 Task: Search for Homes in Anchorage with Has Views.
Action: Mouse moved to (225, 227)
Screenshot: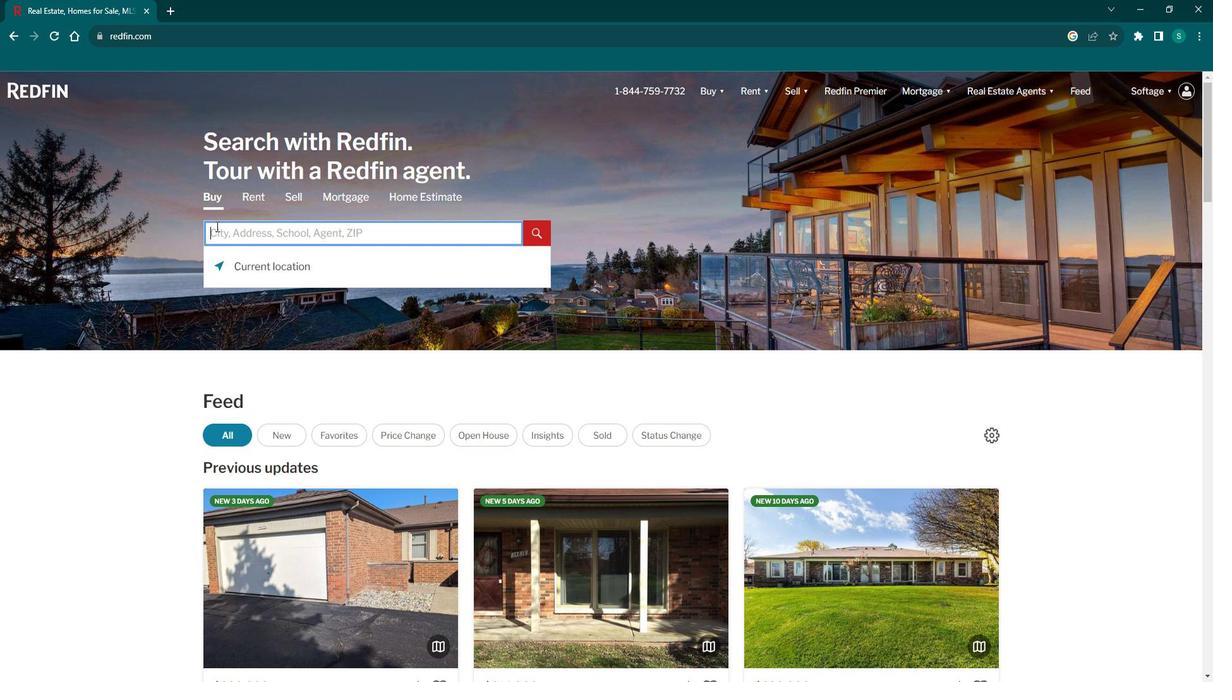 
Action: Mouse pressed left at (225, 227)
Screenshot: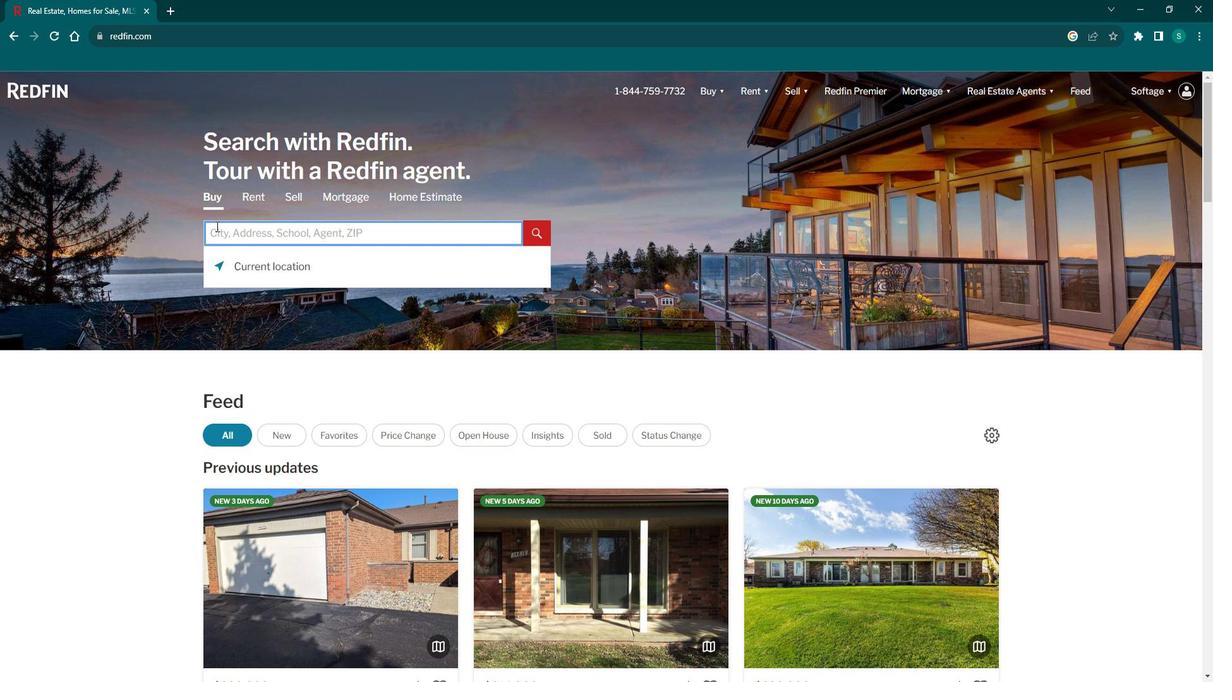 
Action: Key pressed <Key.caps_lock>A<Key.caps_lock>nchorage
Screenshot: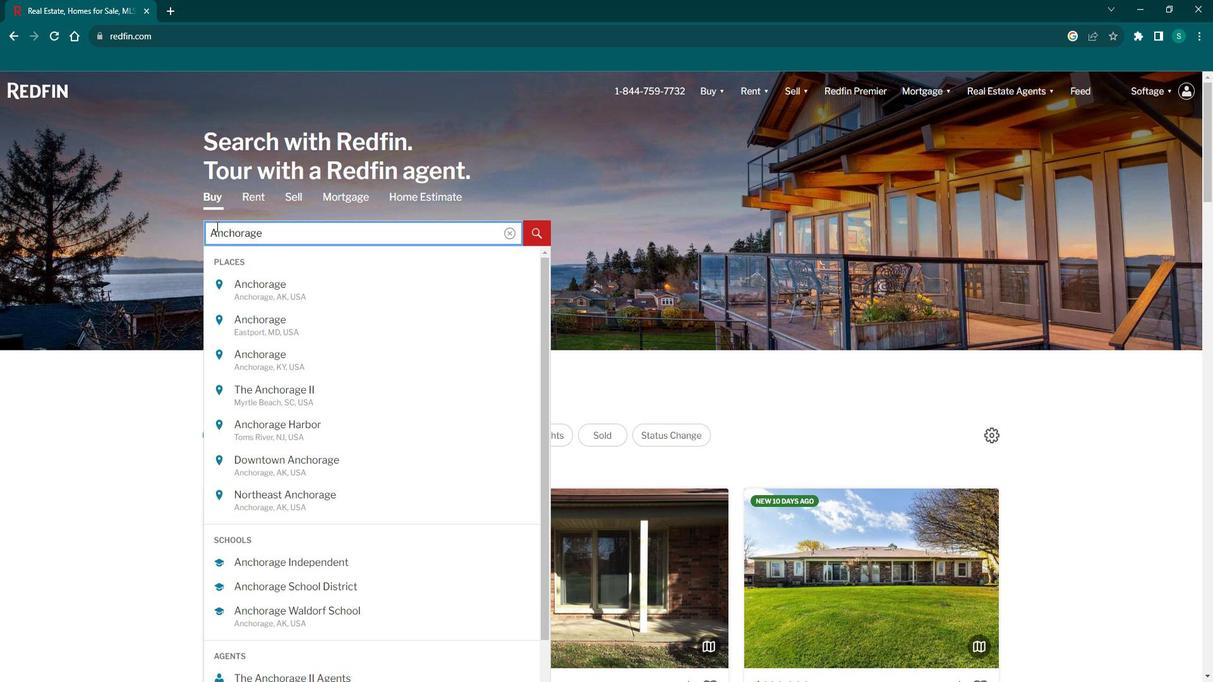 
Action: Mouse moved to (244, 284)
Screenshot: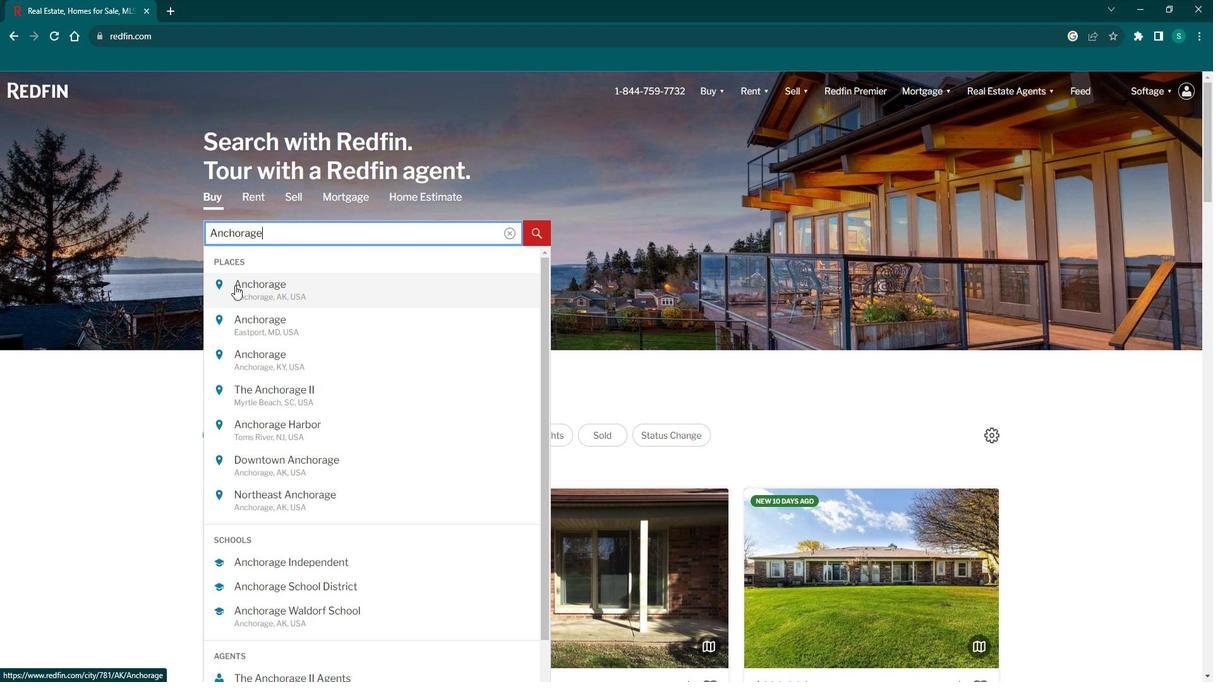
Action: Mouse pressed left at (244, 284)
Screenshot: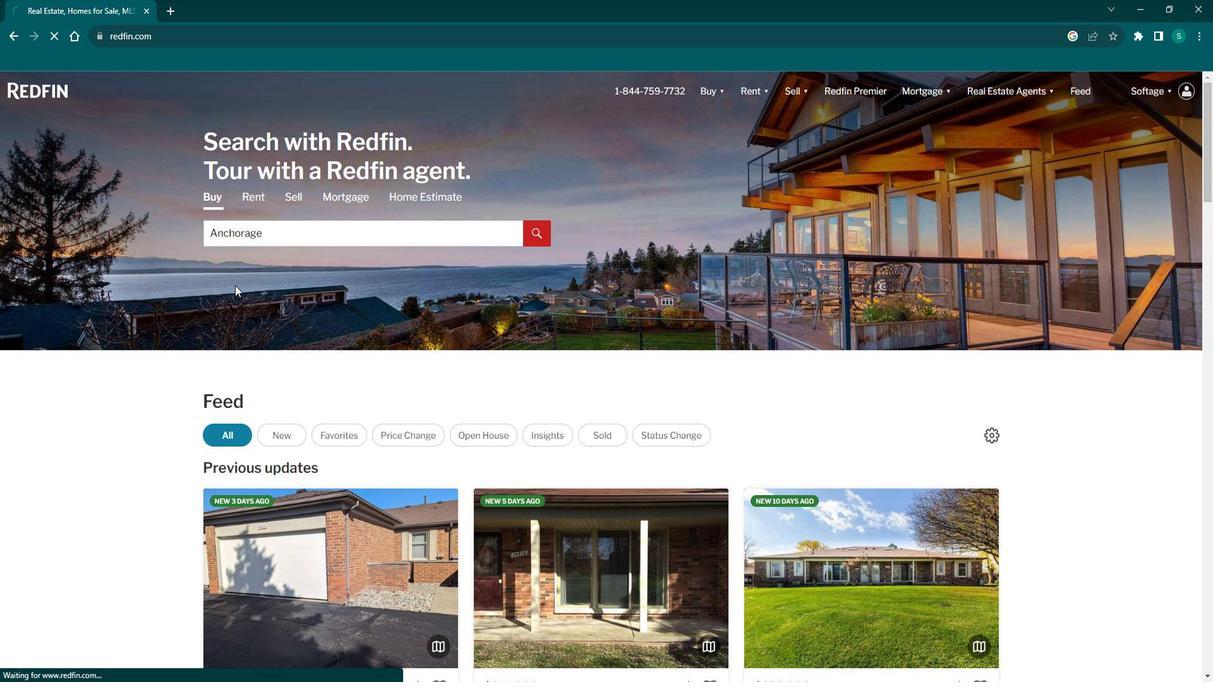
Action: Mouse moved to (1097, 180)
Screenshot: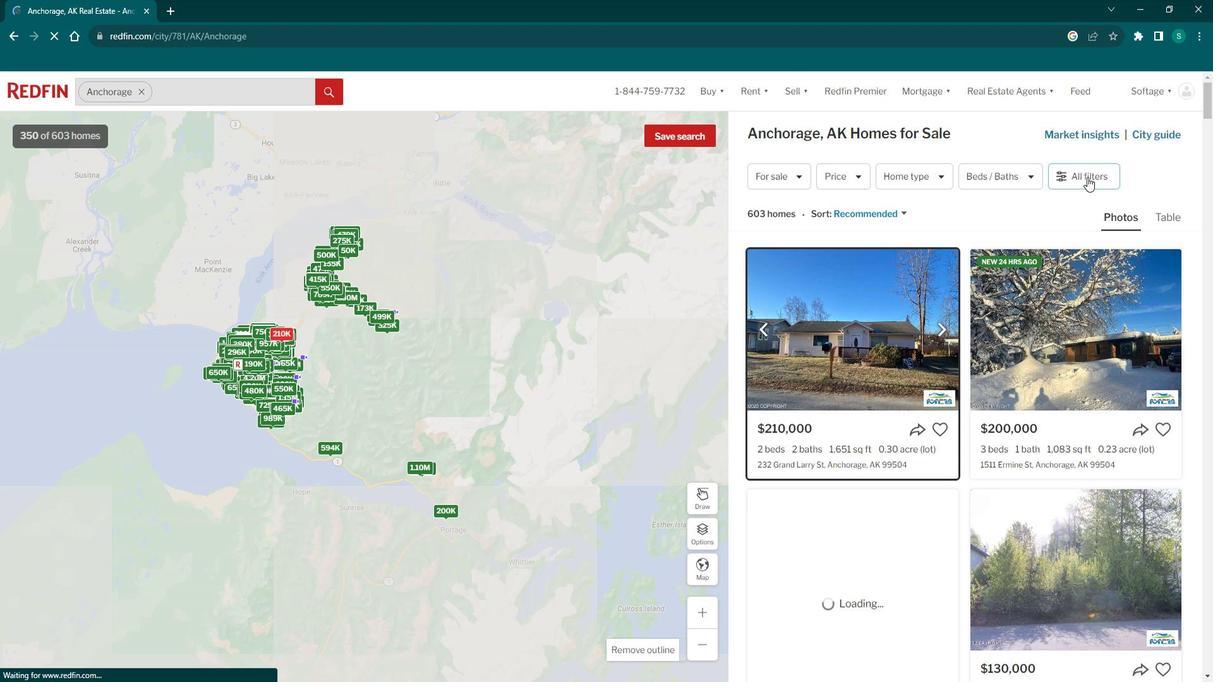 
Action: Mouse pressed left at (1097, 180)
Screenshot: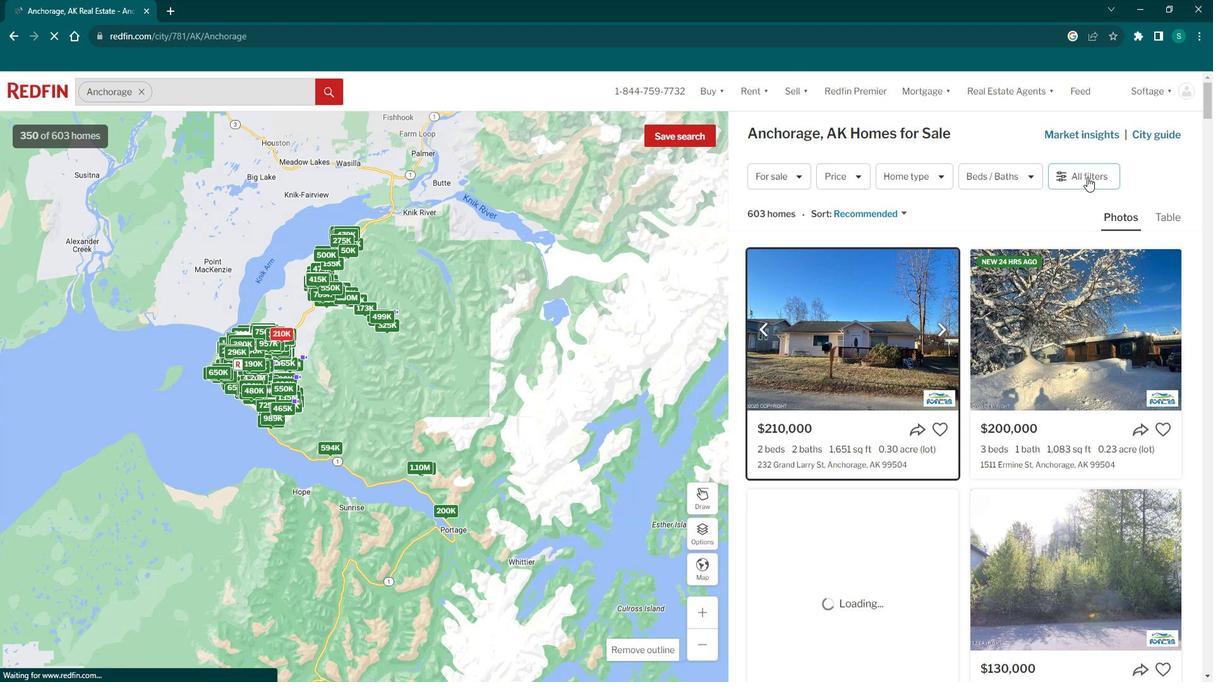 
Action: Mouse moved to (1079, 185)
Screenshot: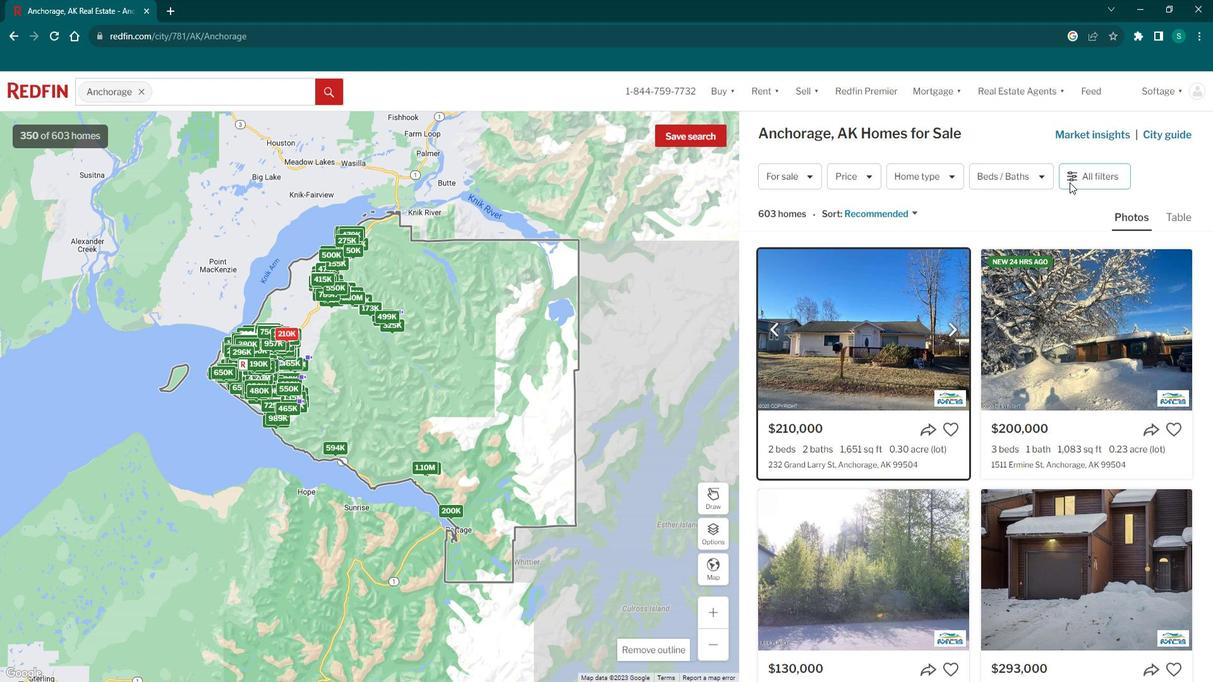 
Action: Mouse pressed left at (1079, 185)
Screenshot: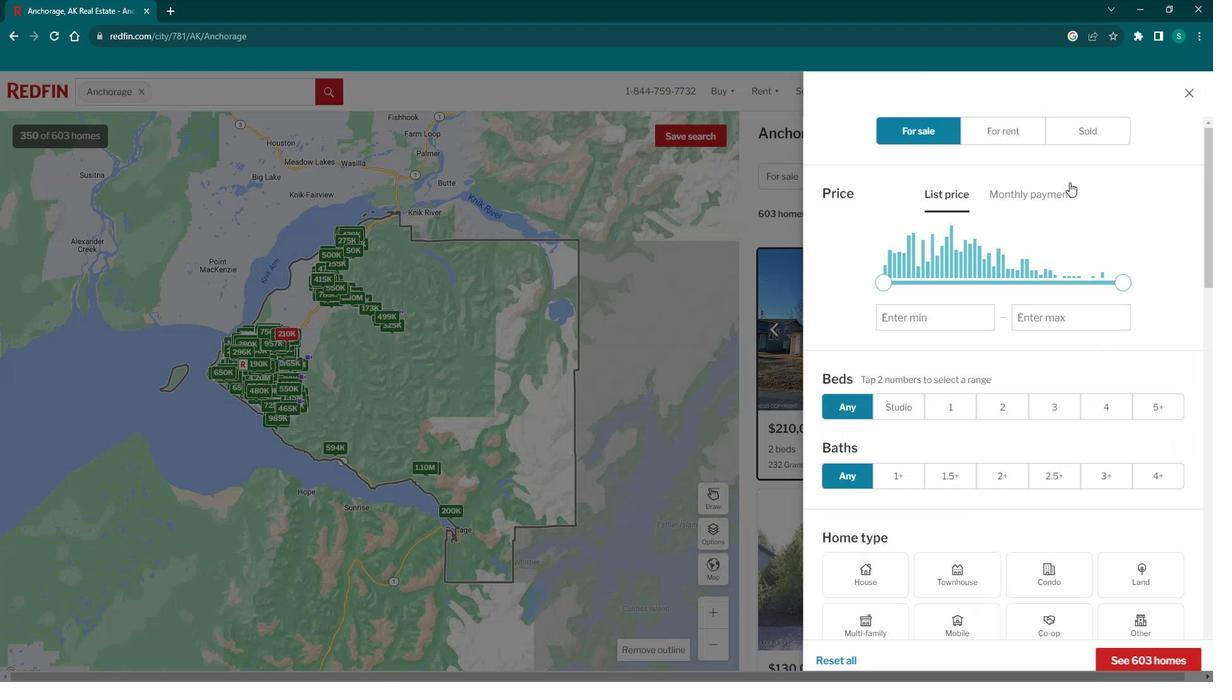 
Action: Mouse moved to (896, 387)
Screenshot: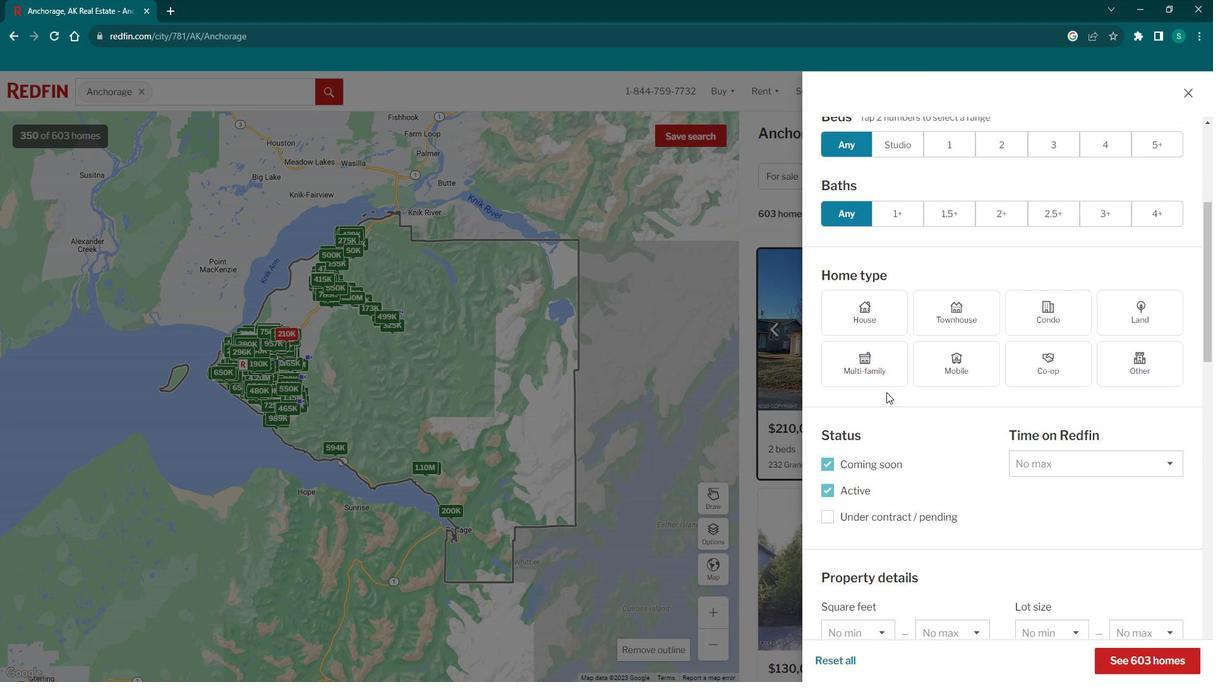
Action: Mouse scrolled (896, 386) with delta (0, 0)
Screenshot: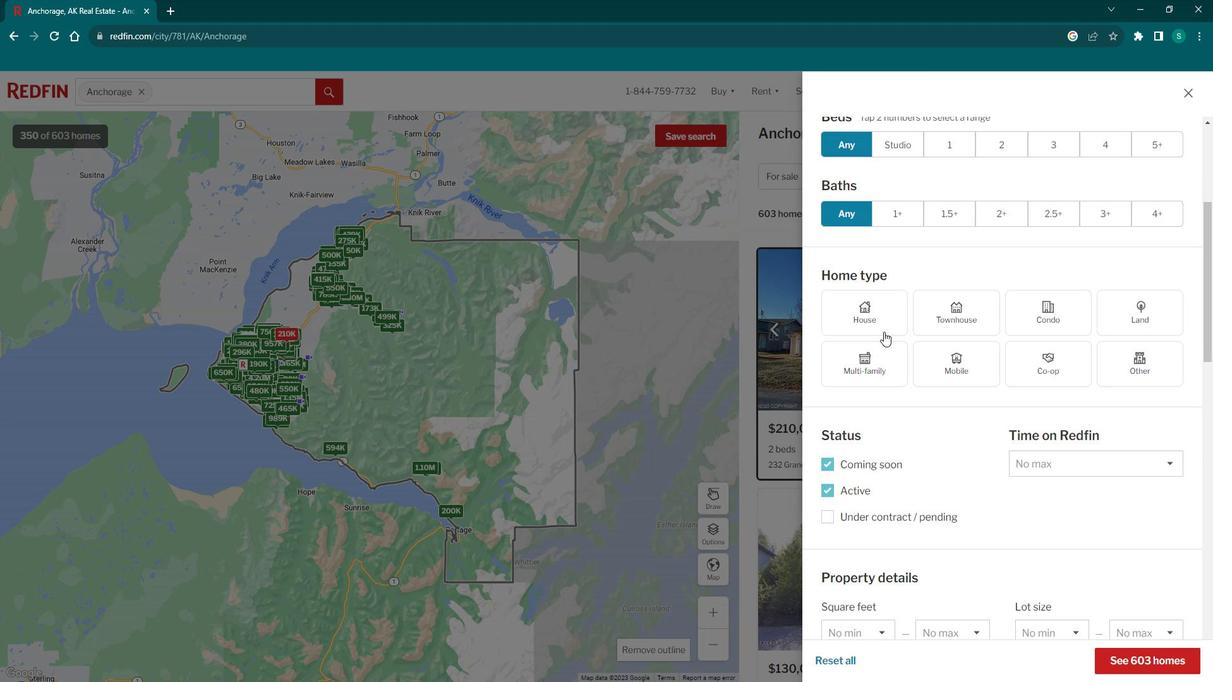 
Action: Mouse scrolled (896, 386) with delta (0, 0)
Screenshot: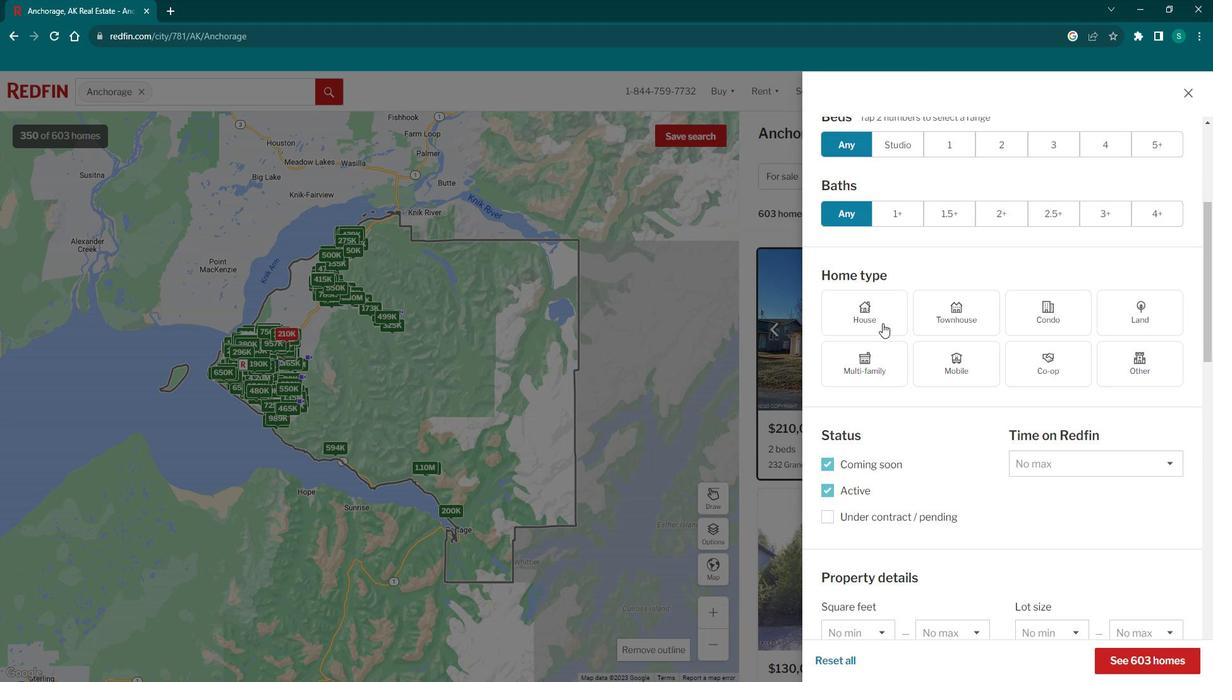 
Action: Mouse scrolled (896, 386) with delta (0, 0)
Screenshot: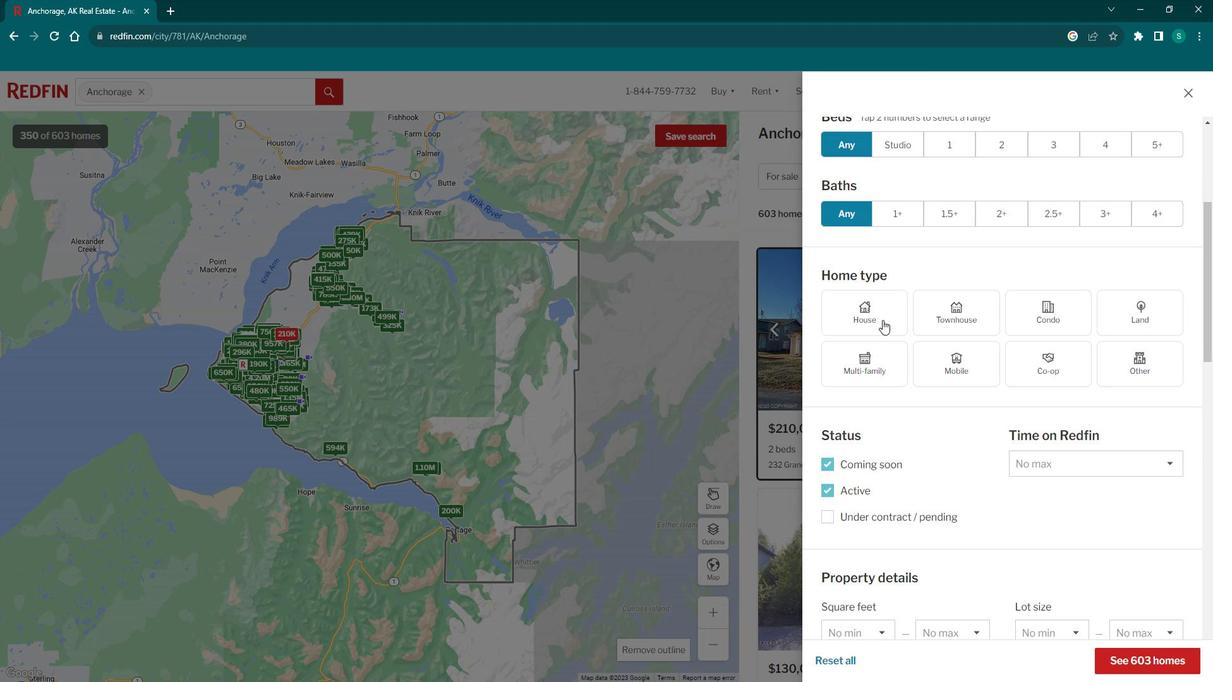 
Action: Mouse scrolled (896, 386) with delta (0, 0)
Screenshot: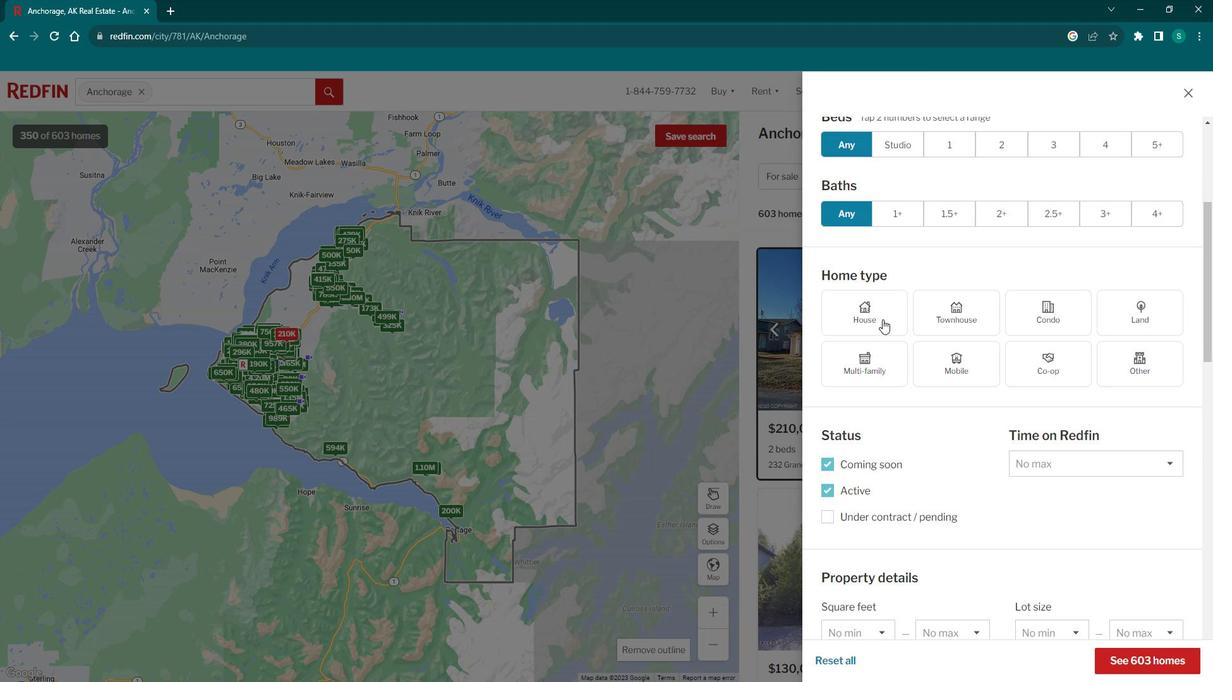 
Action: Mouse moved to (892, 316)
Screenshot: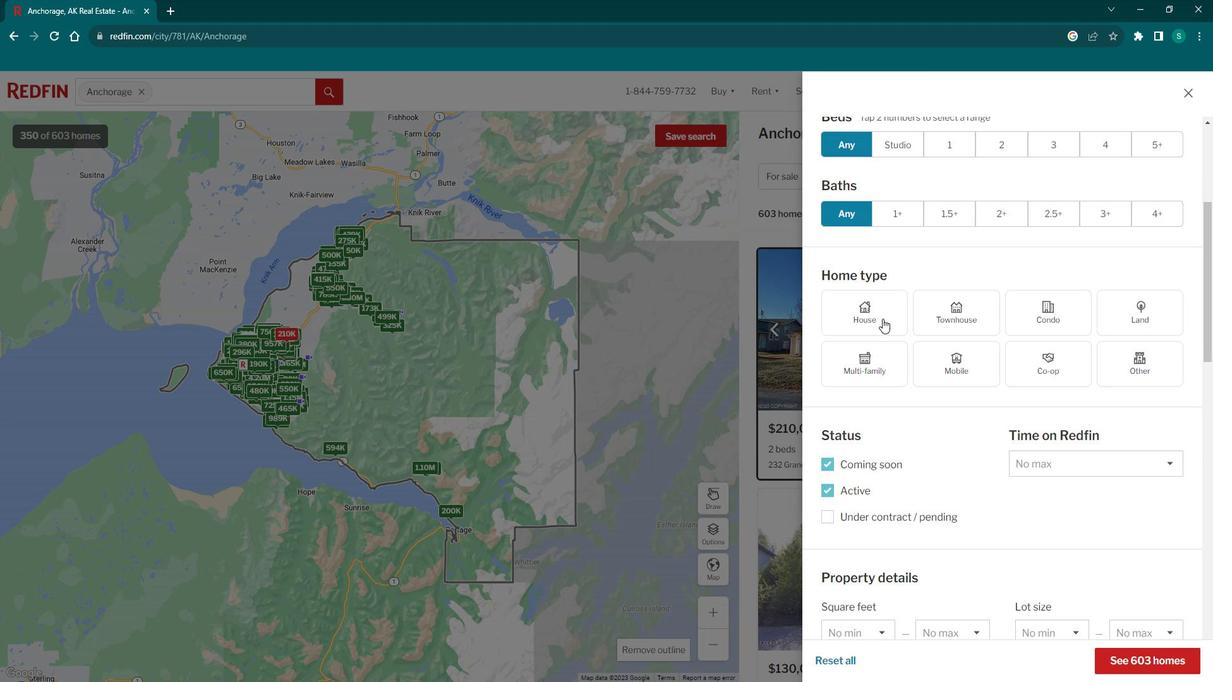 
Action: Mouse pressed left at (892, 316)
Screenshot: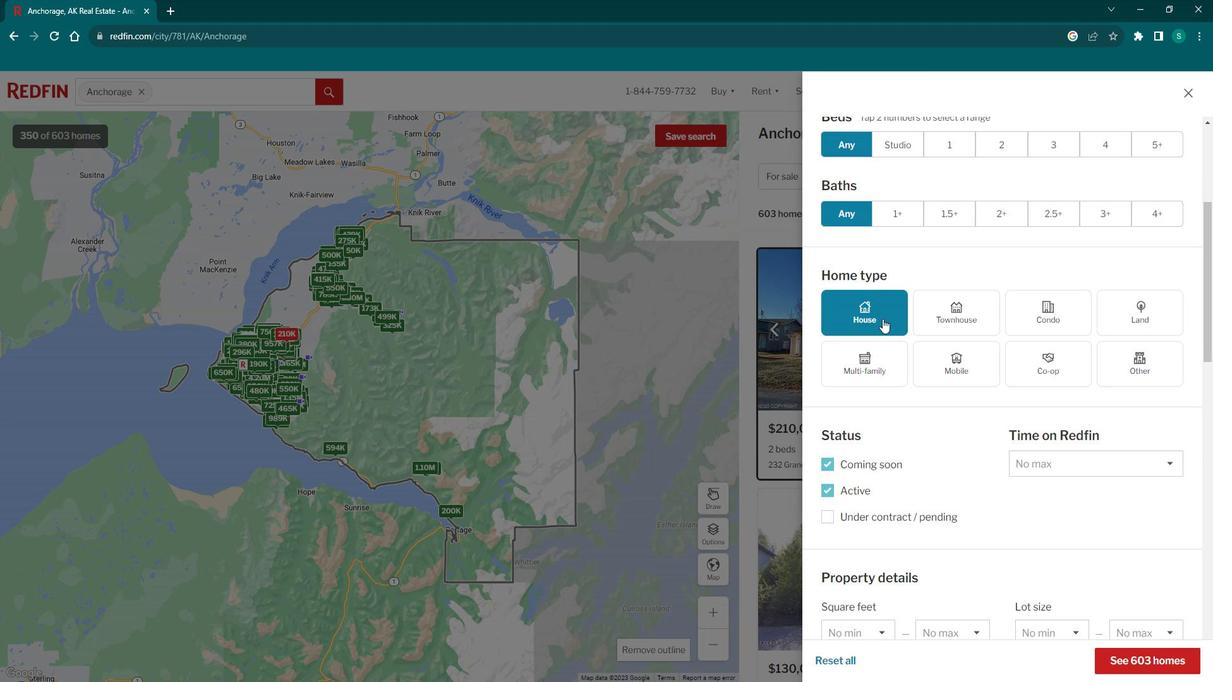 
Action: Mouse moved to (911, 399)
Screenshot: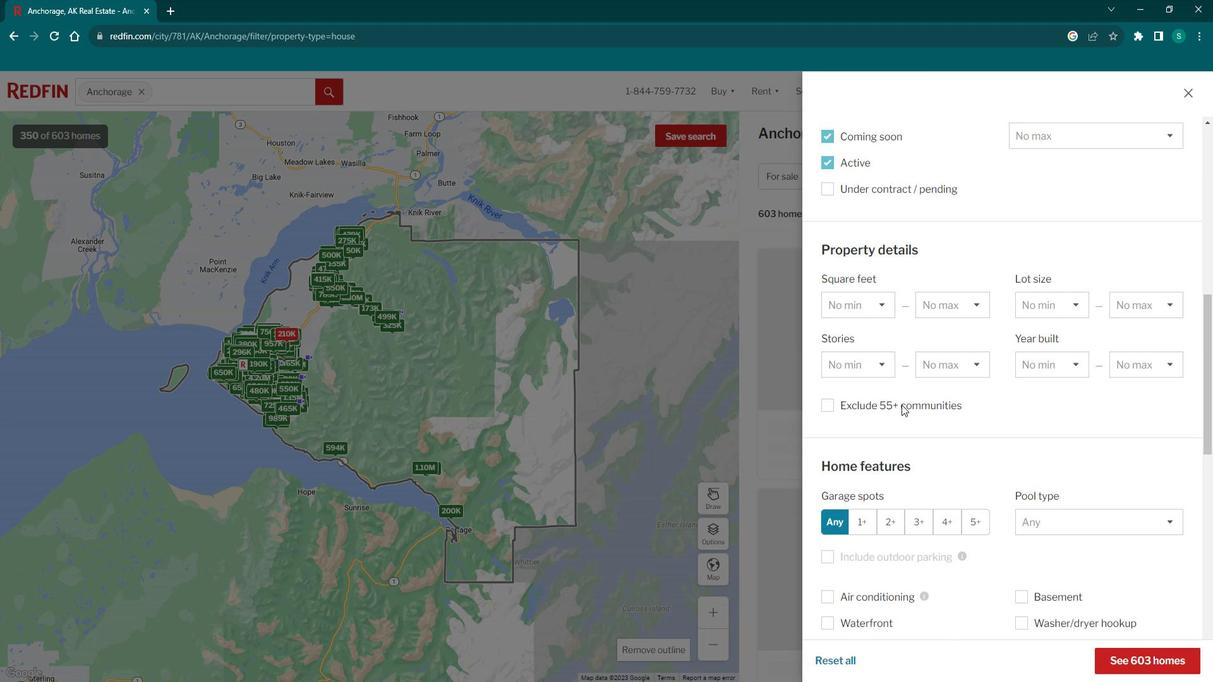 
Action: Mouse scrolled (911, 398) with delta (0, 0)
Screenshot: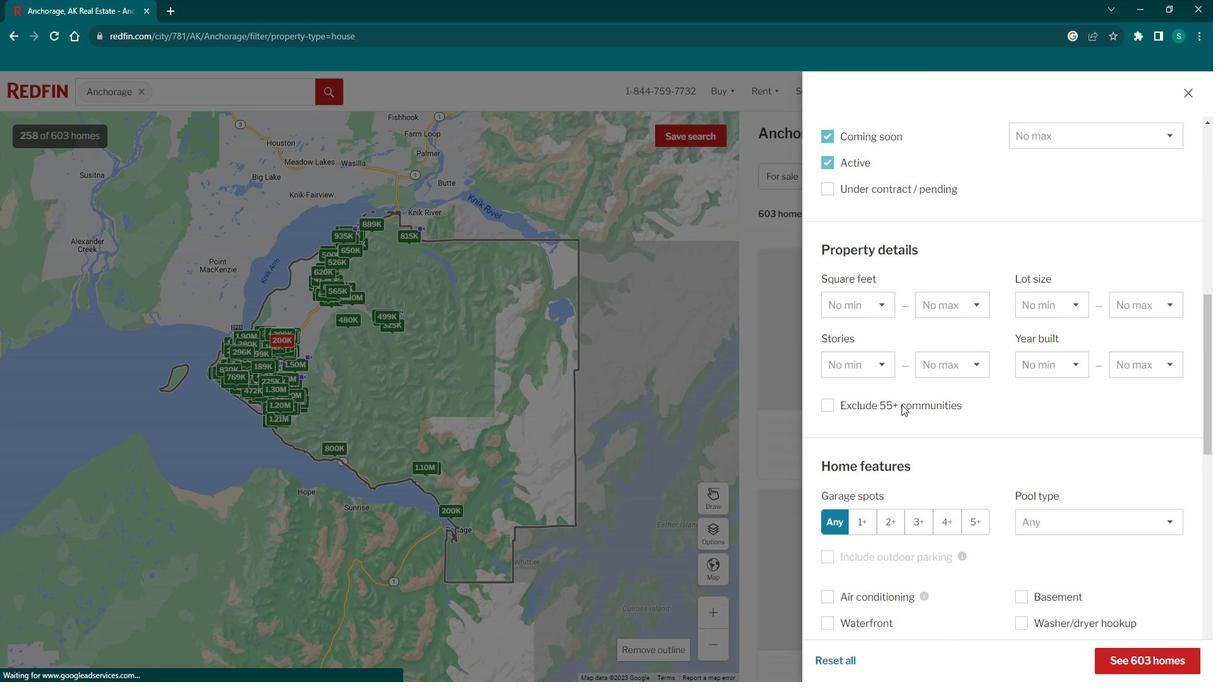
Action: Mouse scrolled (911, 398) with delta (0, 0)
Screenshot: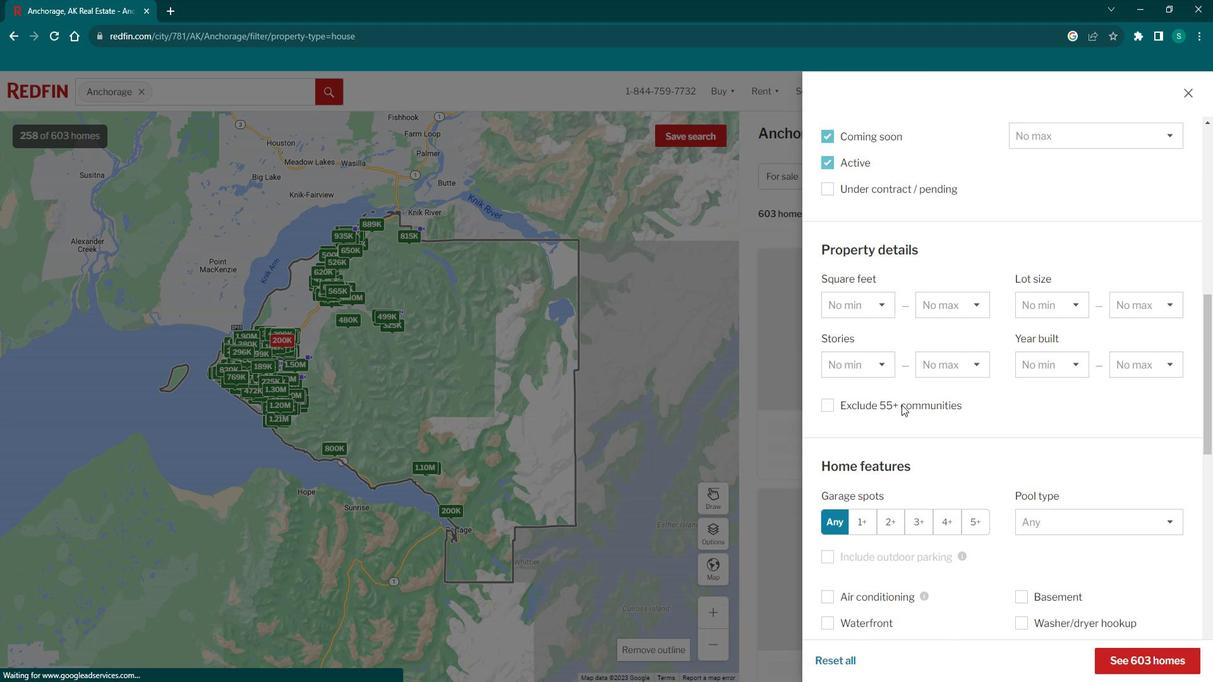 
Action: Mouse scrolled (911, 398) with delta (0, 0)
Screenshot: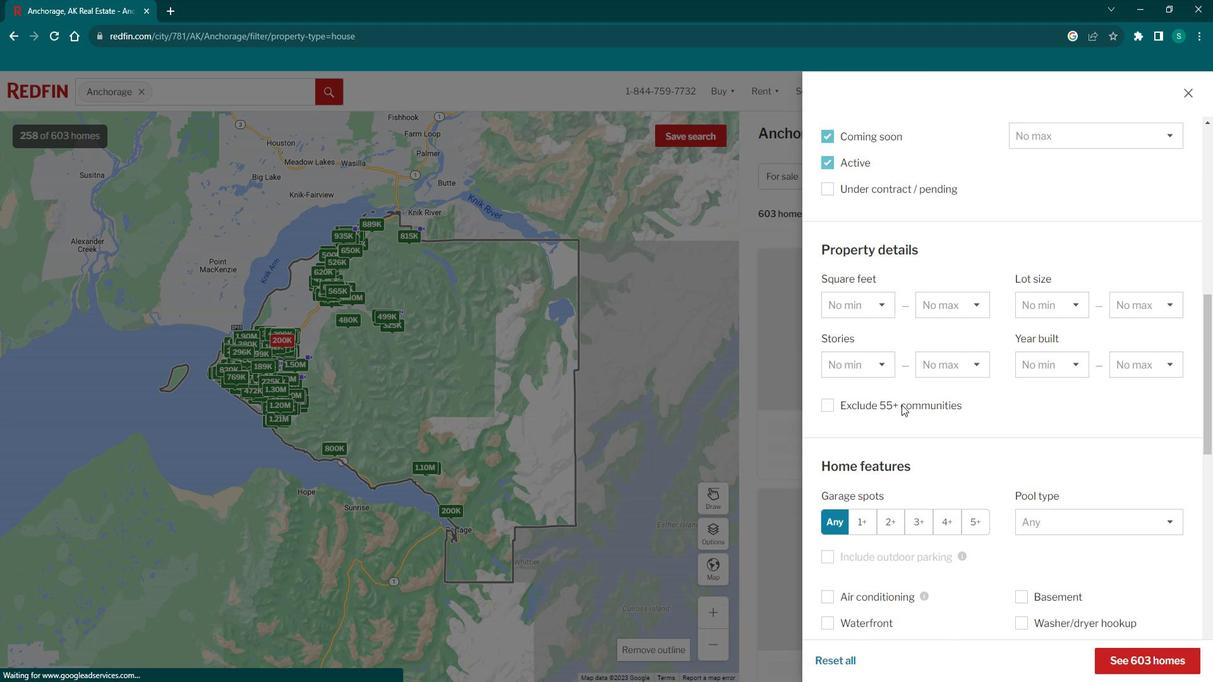 
Action: Mouse scrolled (911, 398) with delta (0, 0)
Screenshot: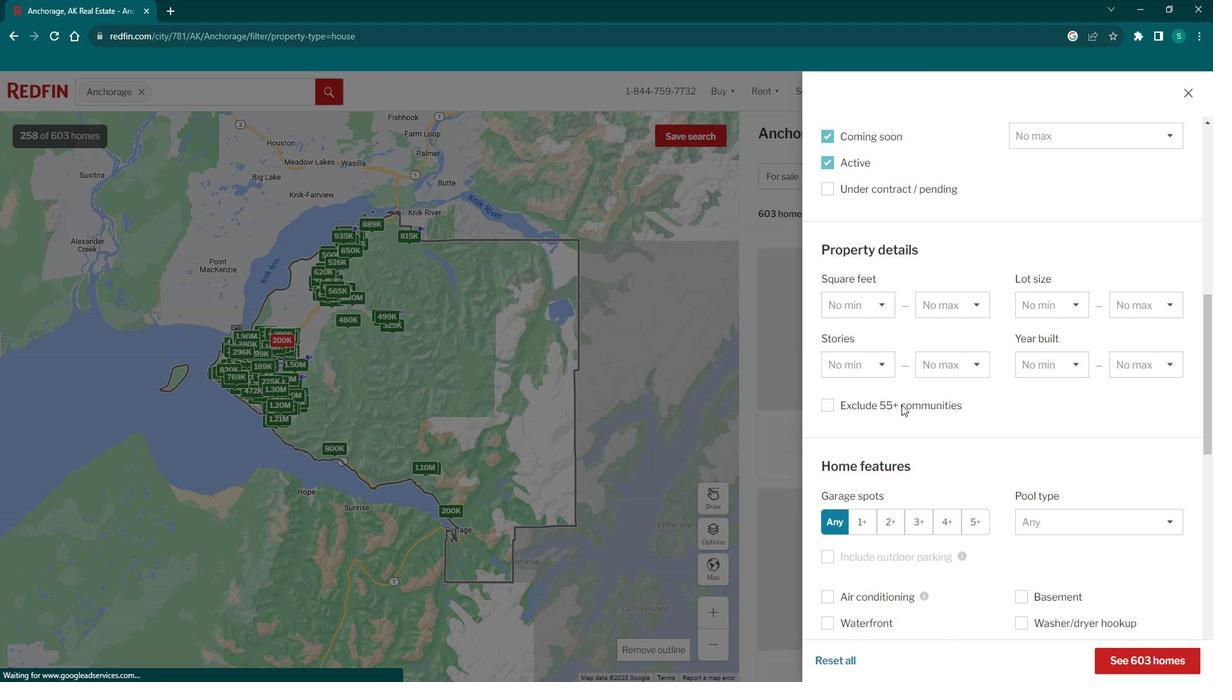 
Action: Mouse scrolled (911, 398) with delta (0, 0)
Screenshot: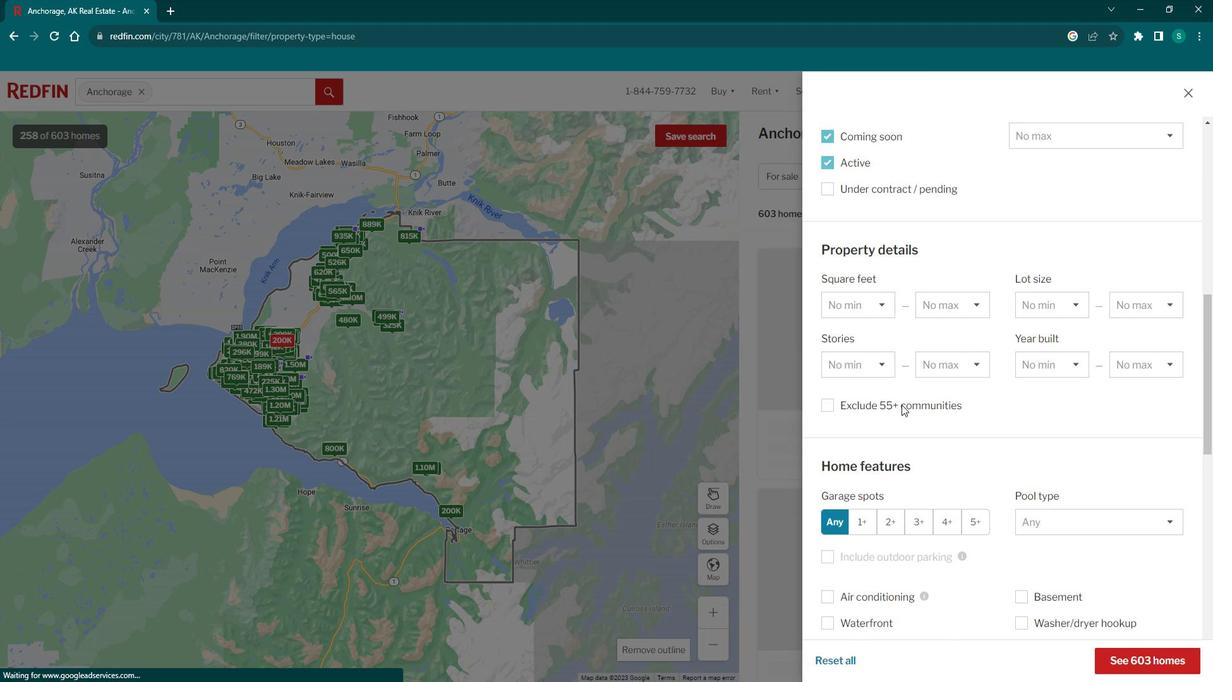 
Action: Mouse scrolled (911, 398) with delta (0, 0)
Screenshot: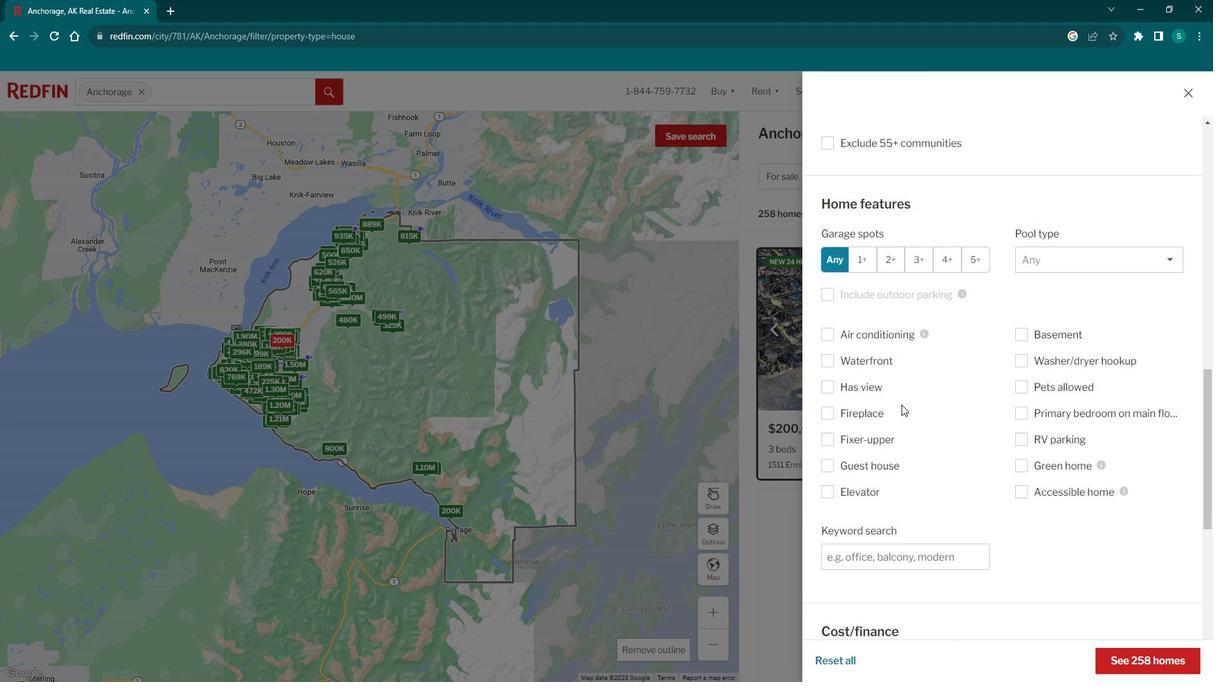 
Action: Mouse scrolled (911, 398) with delta (0, 0)
Screenshot: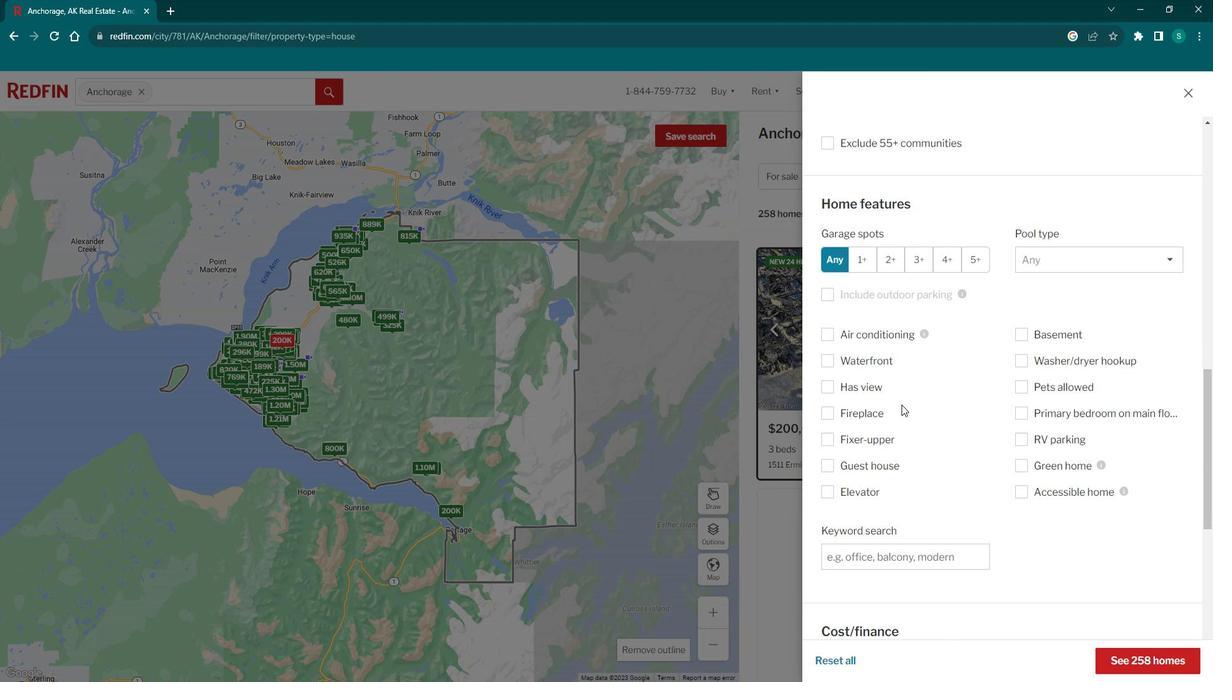 
Action: Mouse scrolled (911, 398) with delta (0, 0)
Screenshot: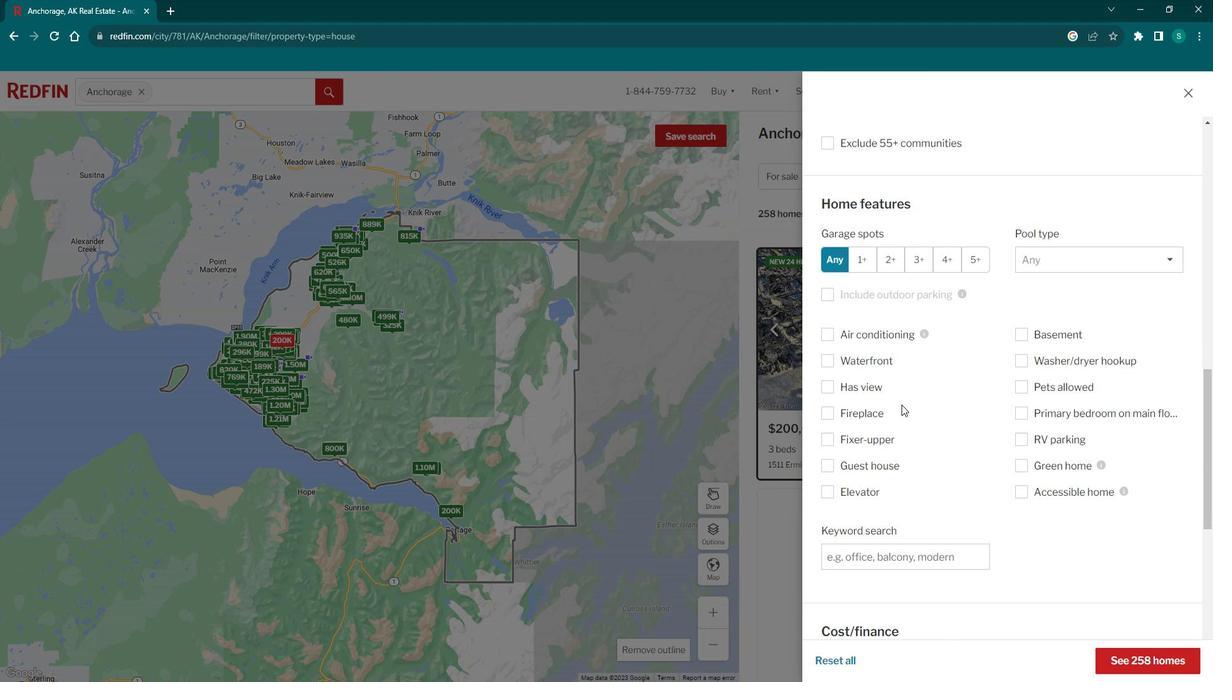 
Action: Mouse scrolled (911, 398) with delta (0, 0)
Screenshot: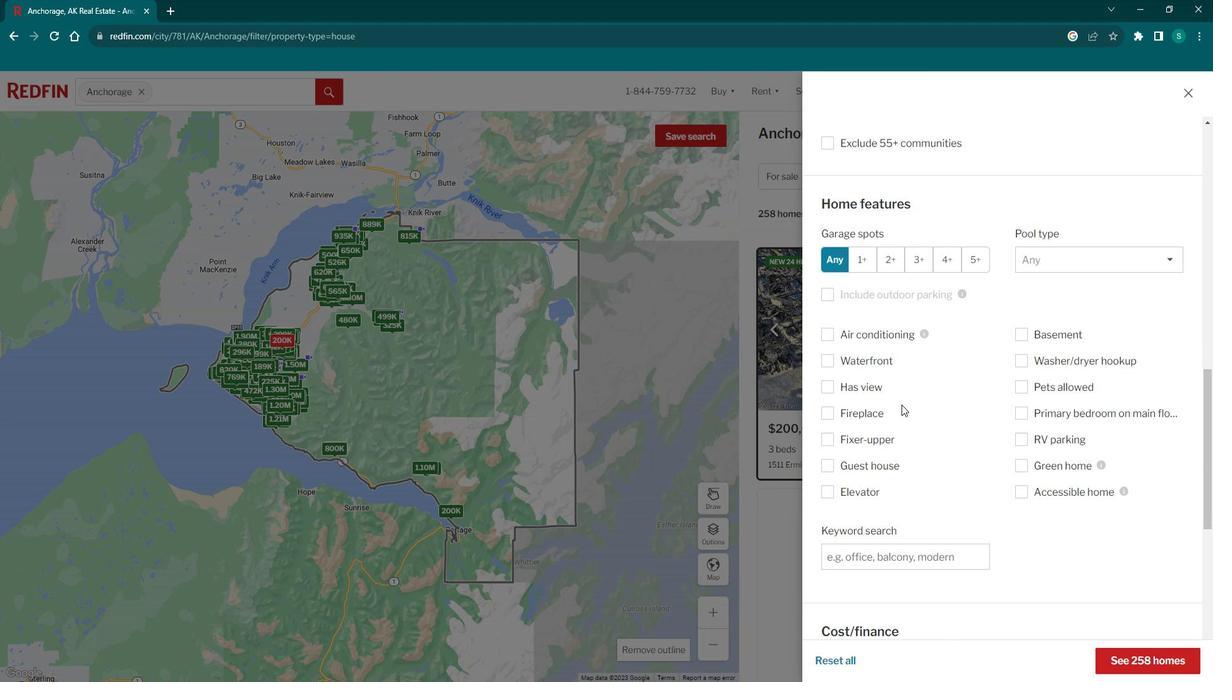 
Action: Mouse moved to (869, 378)
Screenshot: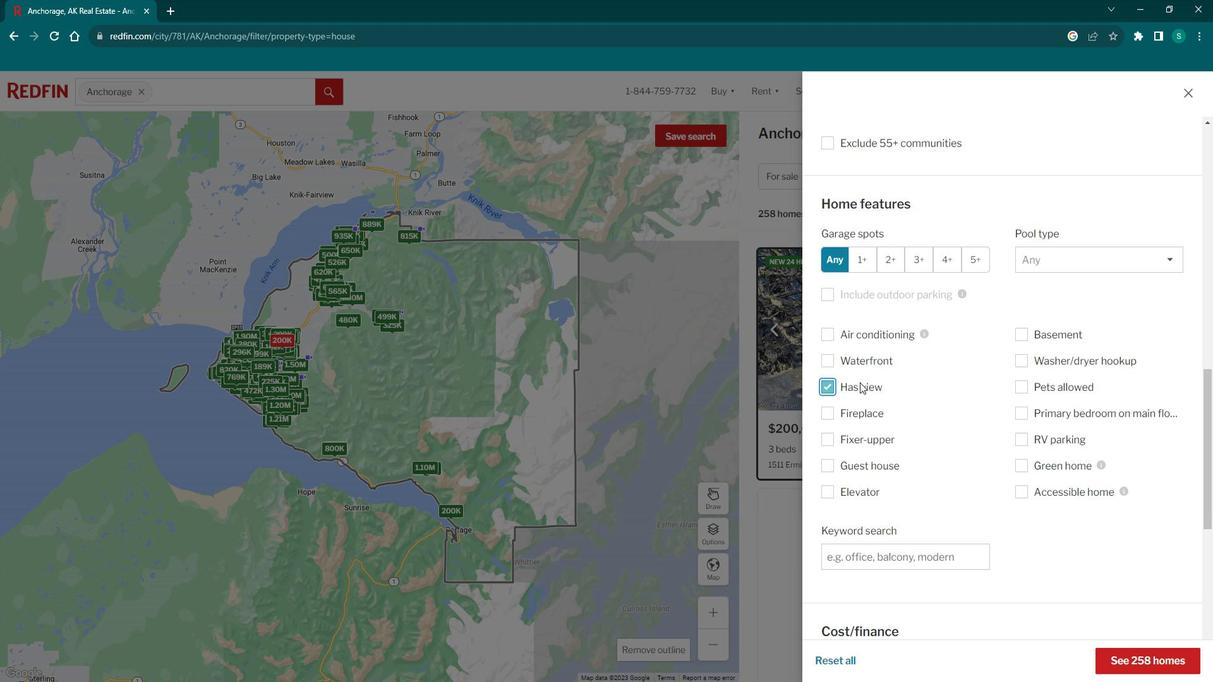 
Action: Mouse pressed left at (869, 378)
Screenshot: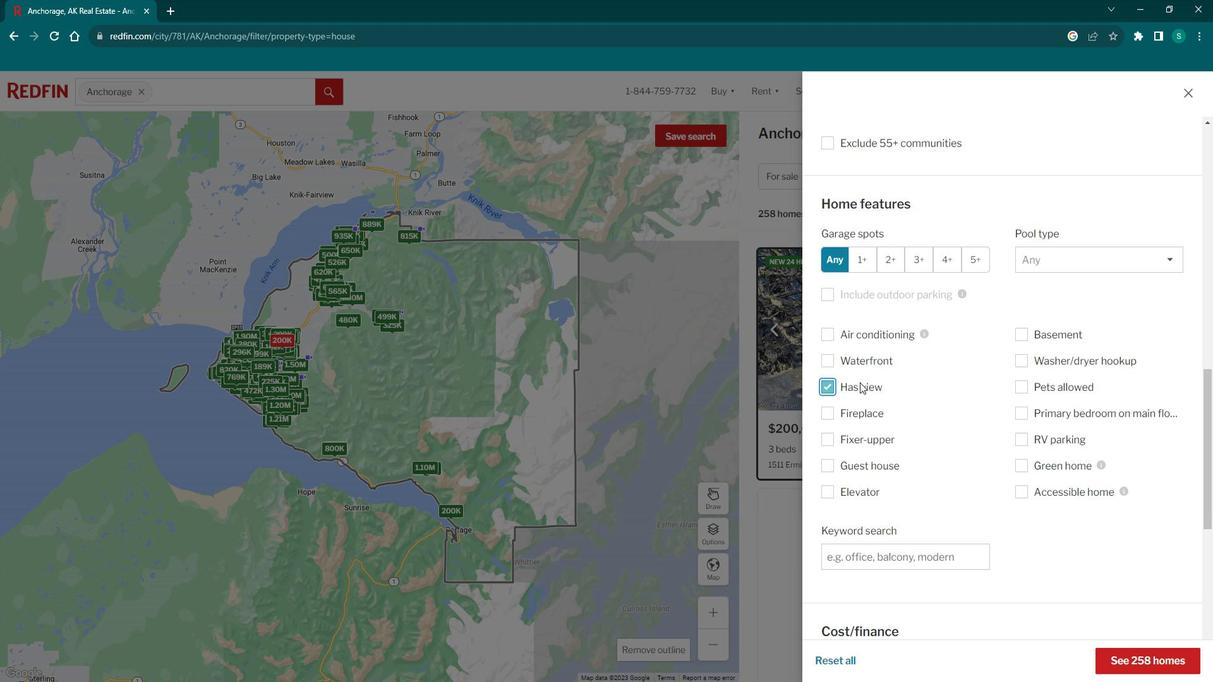 
Action: Mouse scrolled (869, 377) with delta (0, 0)
Screenshot: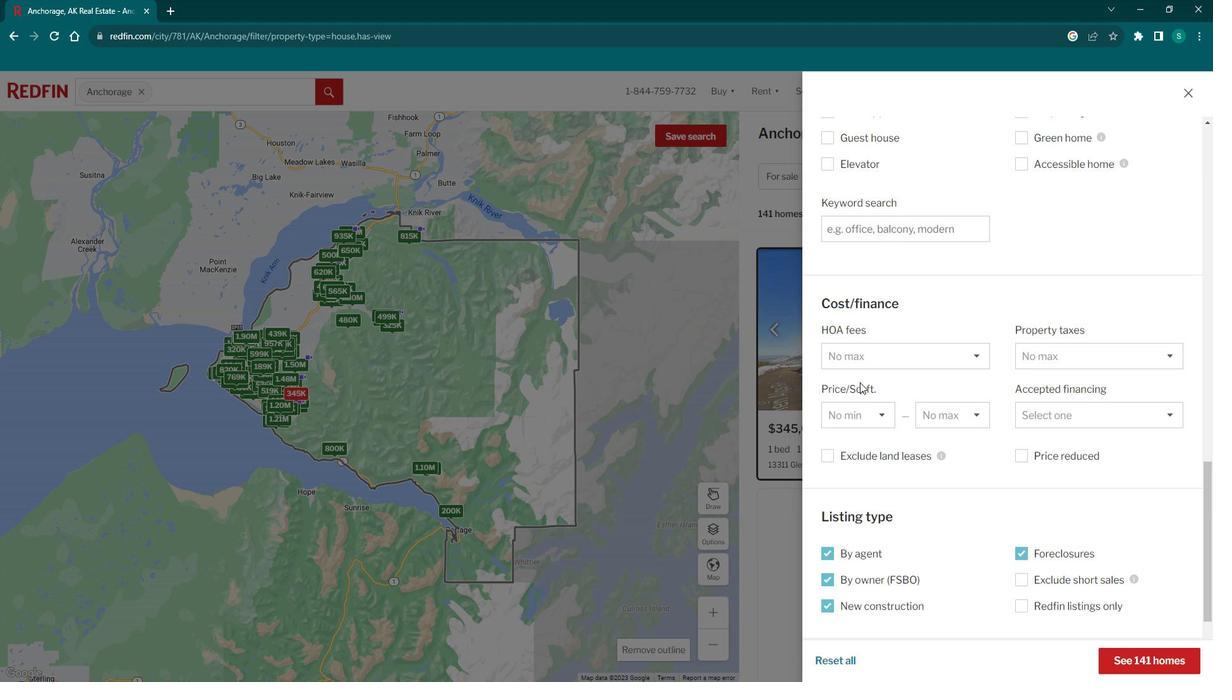 
Action: Mouse scrolled (869, 377) with delta (0, 0)
Screenshot: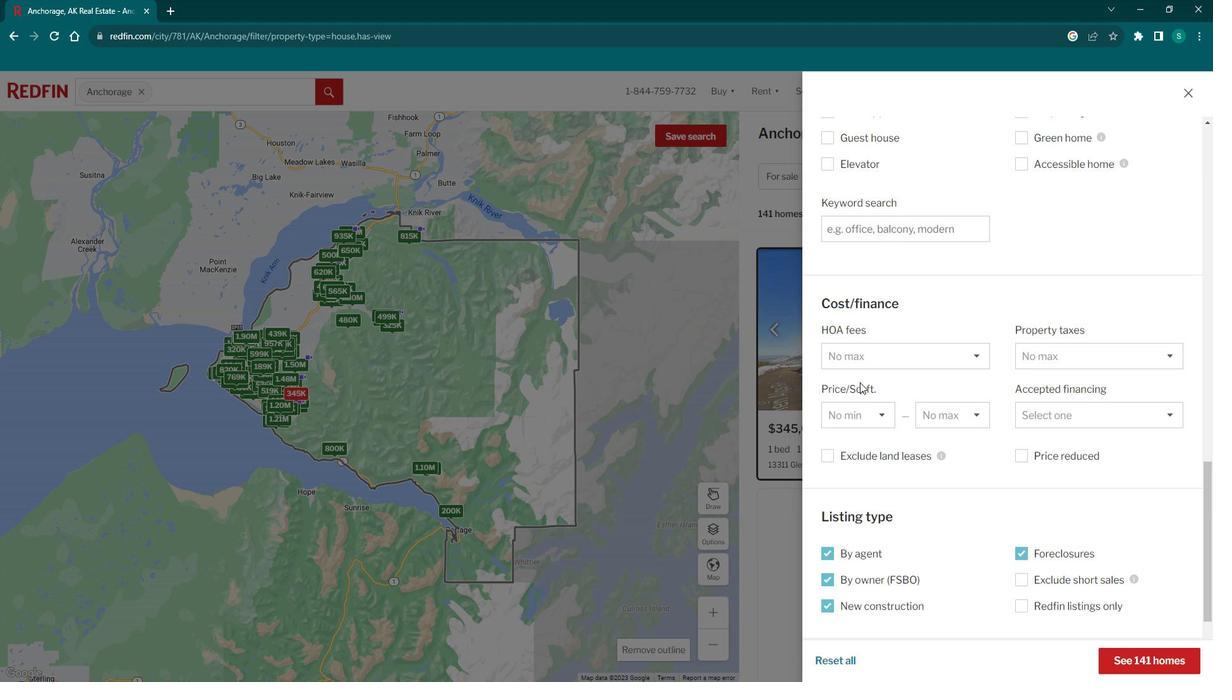 
Action: Mouse scrolled (869, 377) with delta (0, 0)
Screenshot: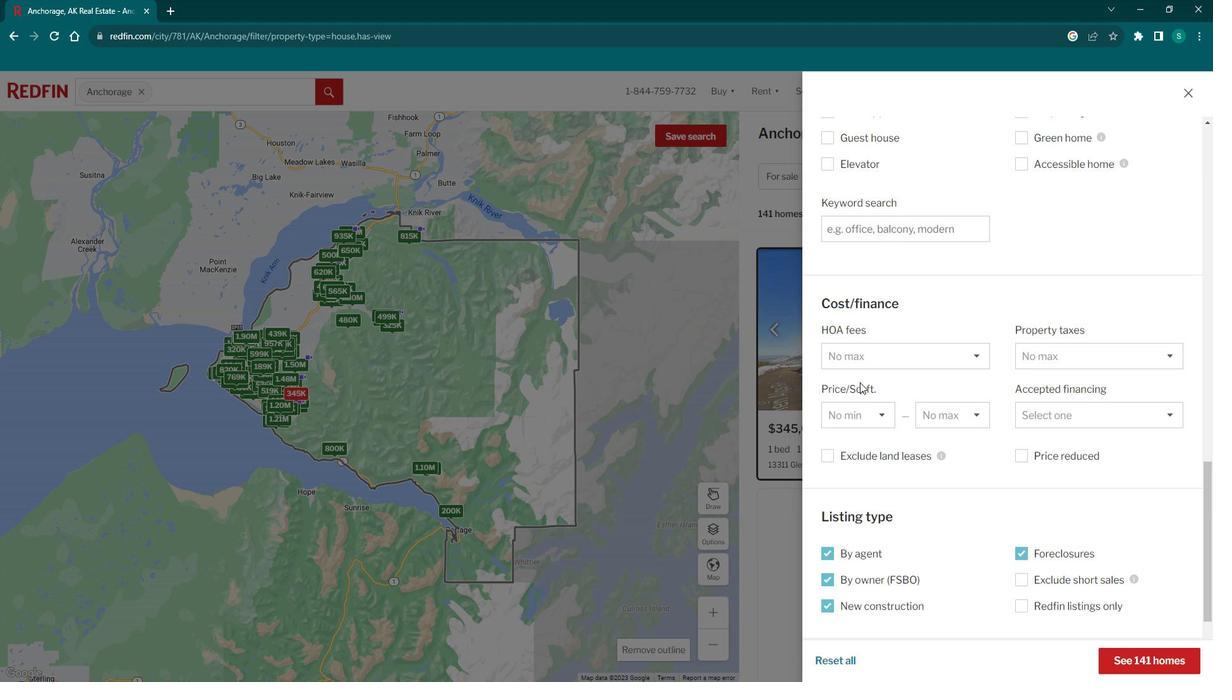 
Action: Mouse scrolled (869, 377) with delta (0, 0)
Screenshot: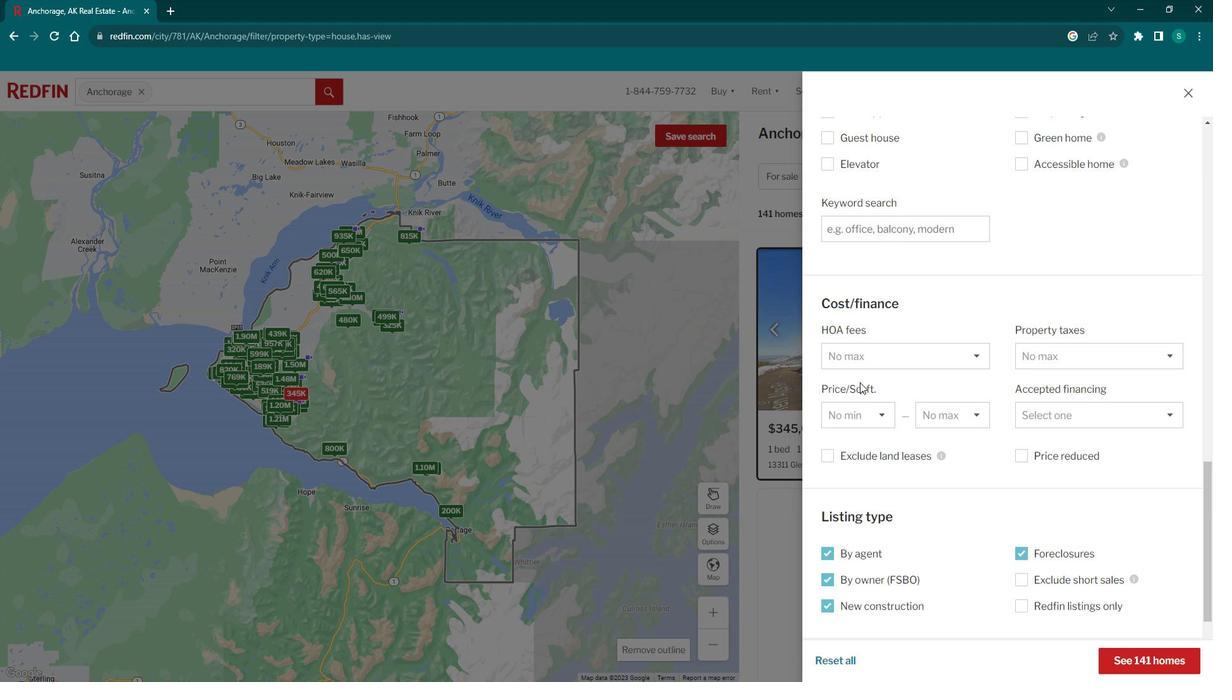 
Action: Mouse scrolled (869, 377) with delta (0, 0)
Screenshot: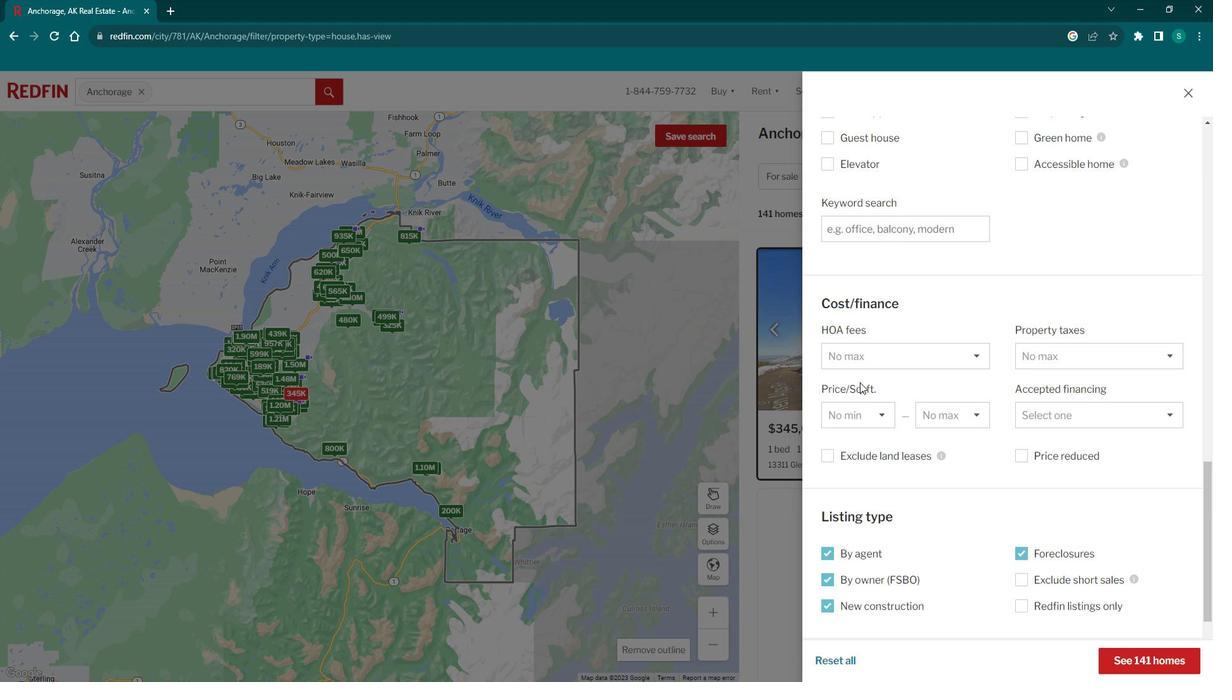 
Action: Mouse scrolled (869, 377) with delta (0, 0)
Screenshot: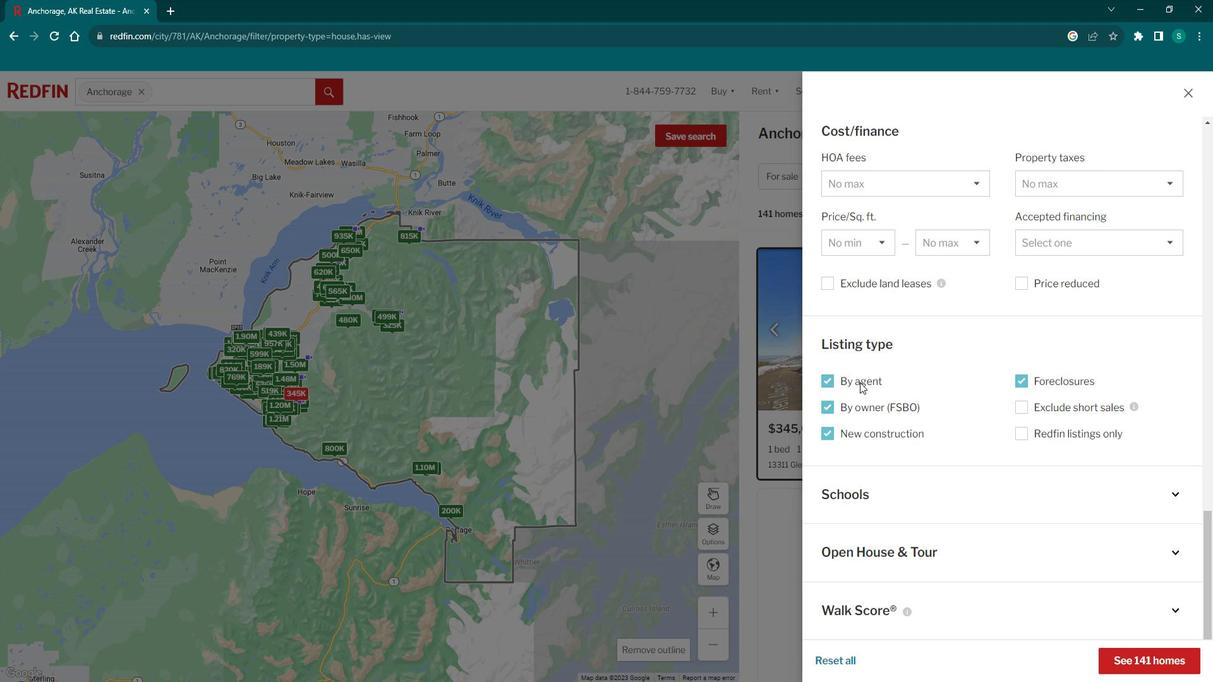 
Action: Mouse scrolled (869, 377) with delta (0, 0)
Screenshot: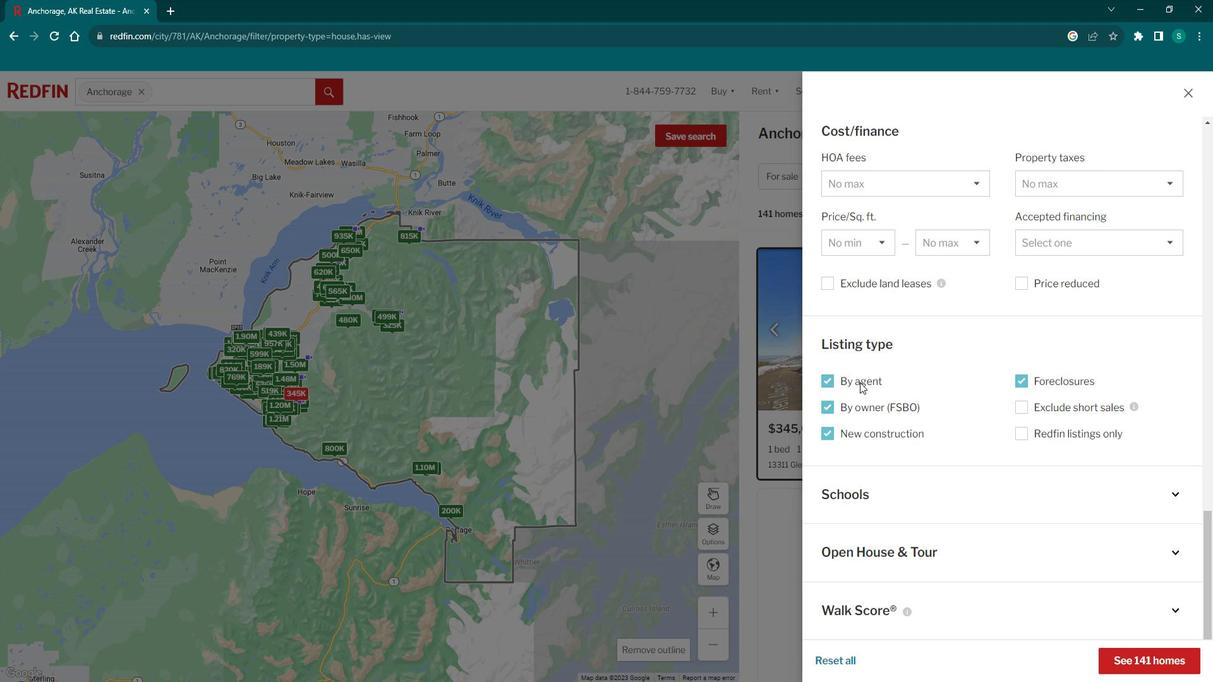 
Action: Mouse scrolled (869, 377) with delta (0, 0)
Screenshot: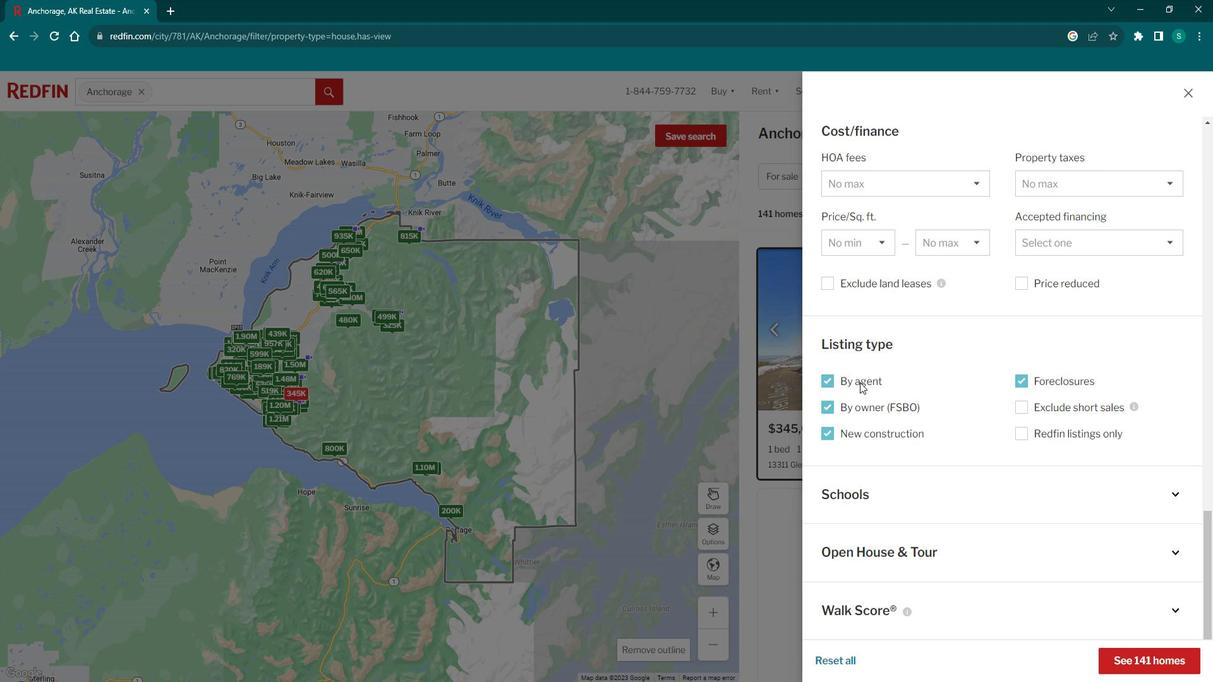 
Action: Mouse scrolled (869, 377) with delta (0, 0)
Screenshot: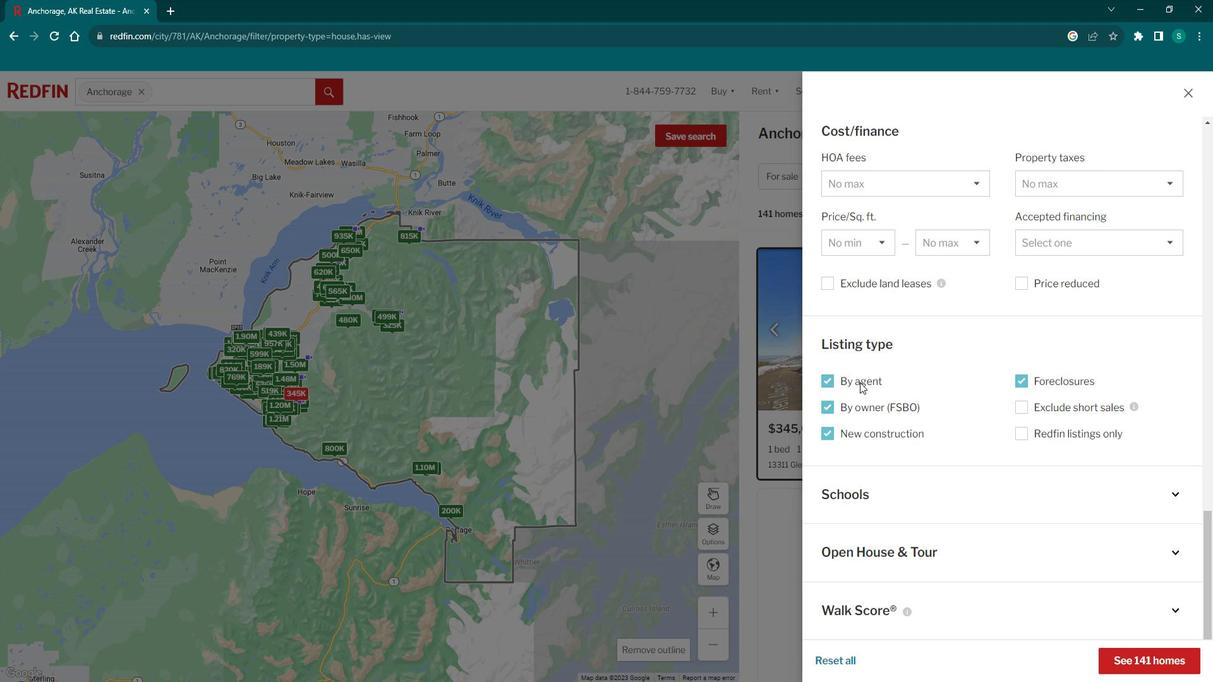 
Action: Mouse scrolled (869, 377) with delta (0, 0)
Screenshot: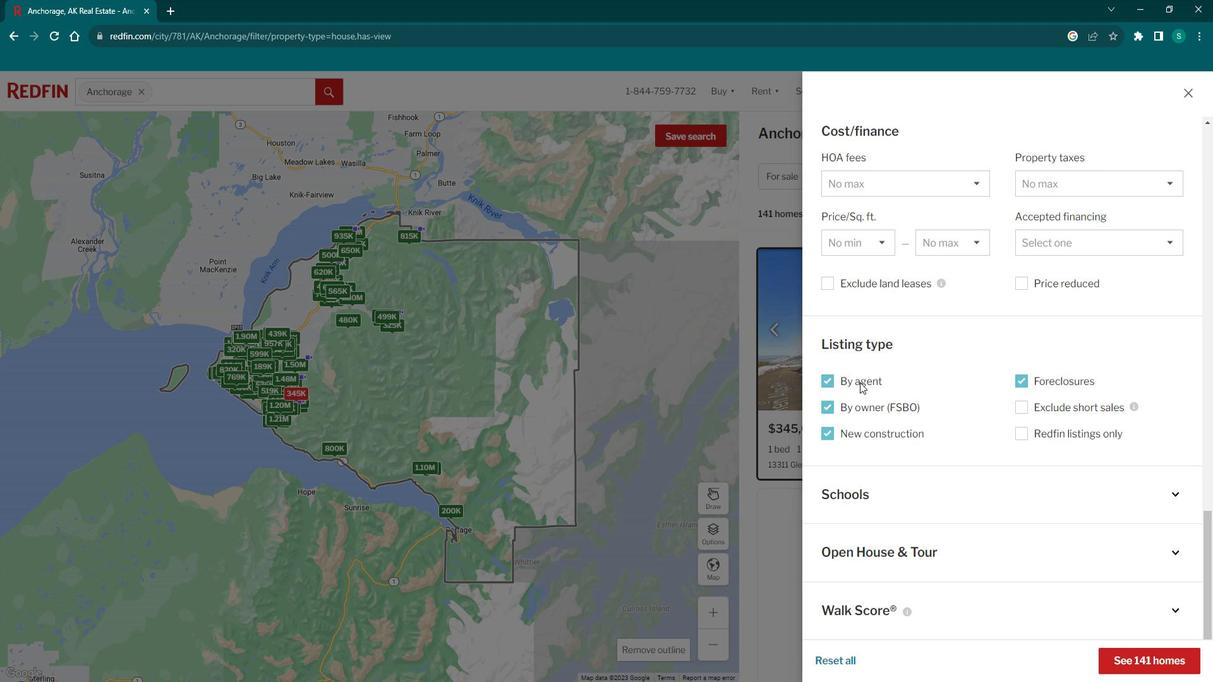 
Action: Mouse scrolled (869, 377) with delta (0, 0)
Screenshot: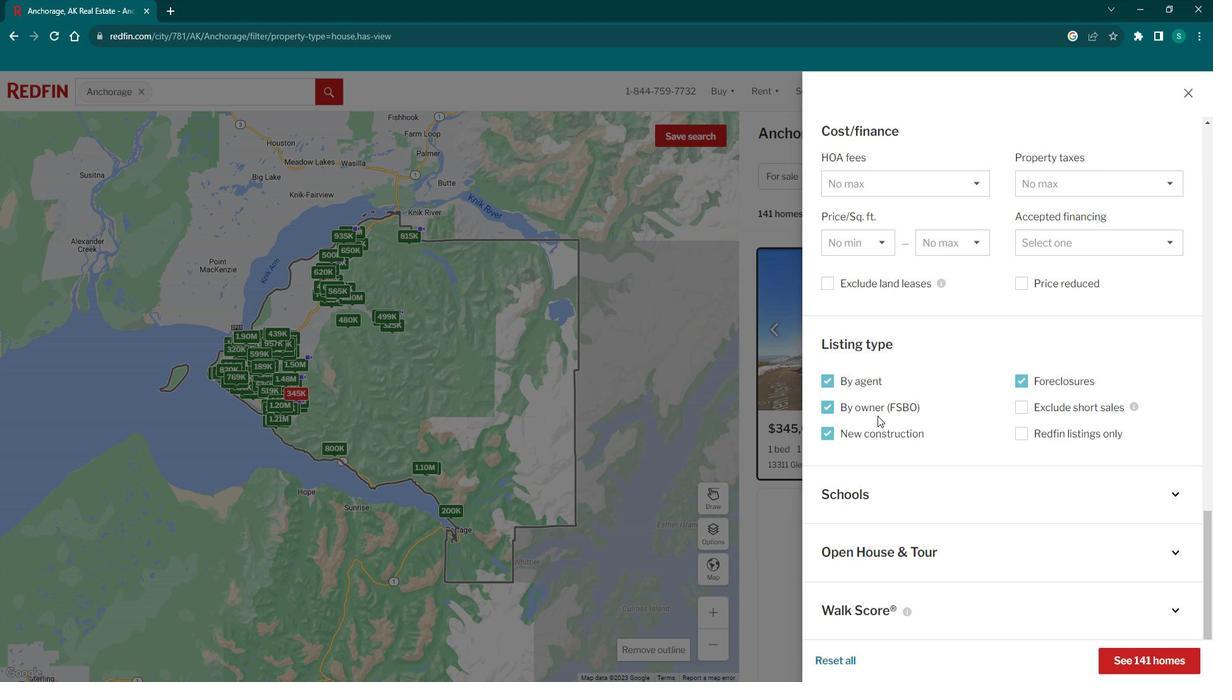 
Action: Mouse moved to (869, 378)
Screenshot: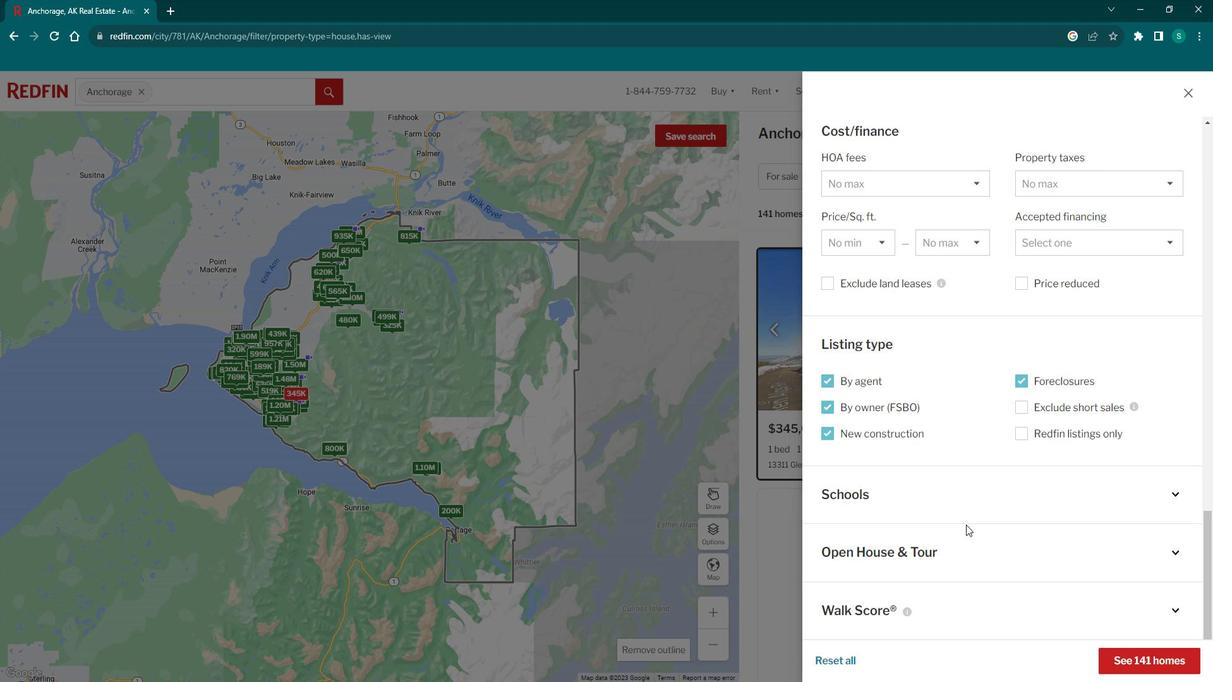 
Action: Mouse scrolled (869, 377) with delta (0, 0)
Screenshot: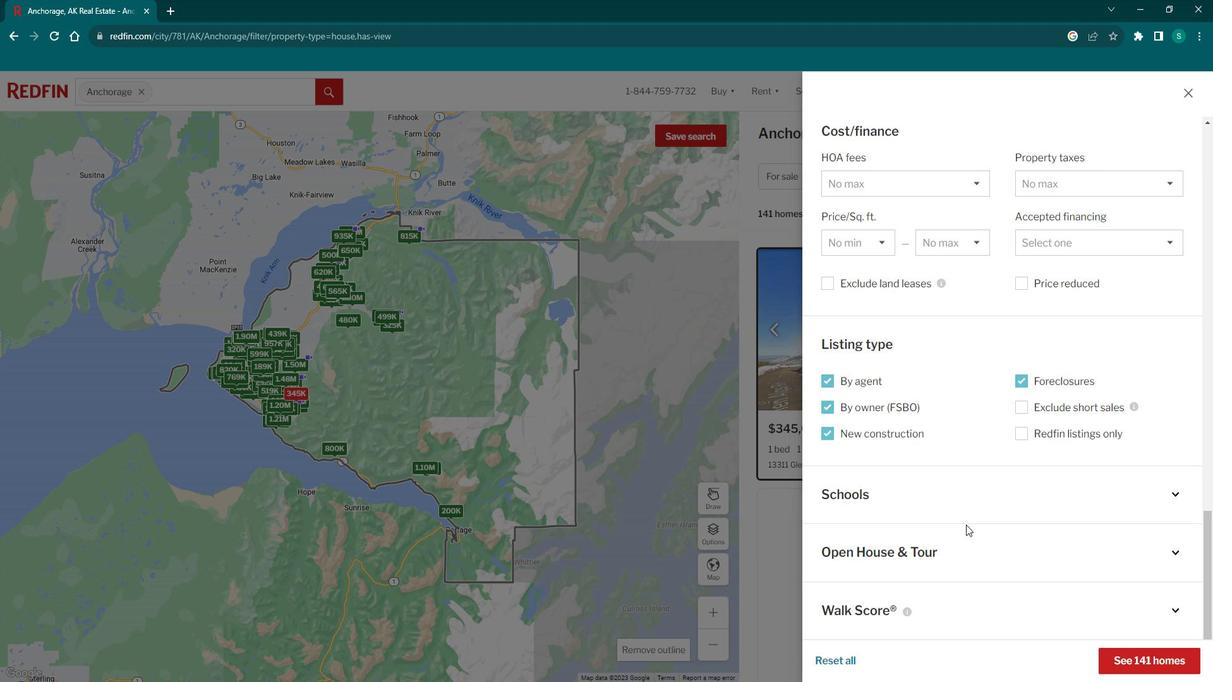 
Action: Mouse scrolled (869, 377) with delta (0, 0)
Screenshot: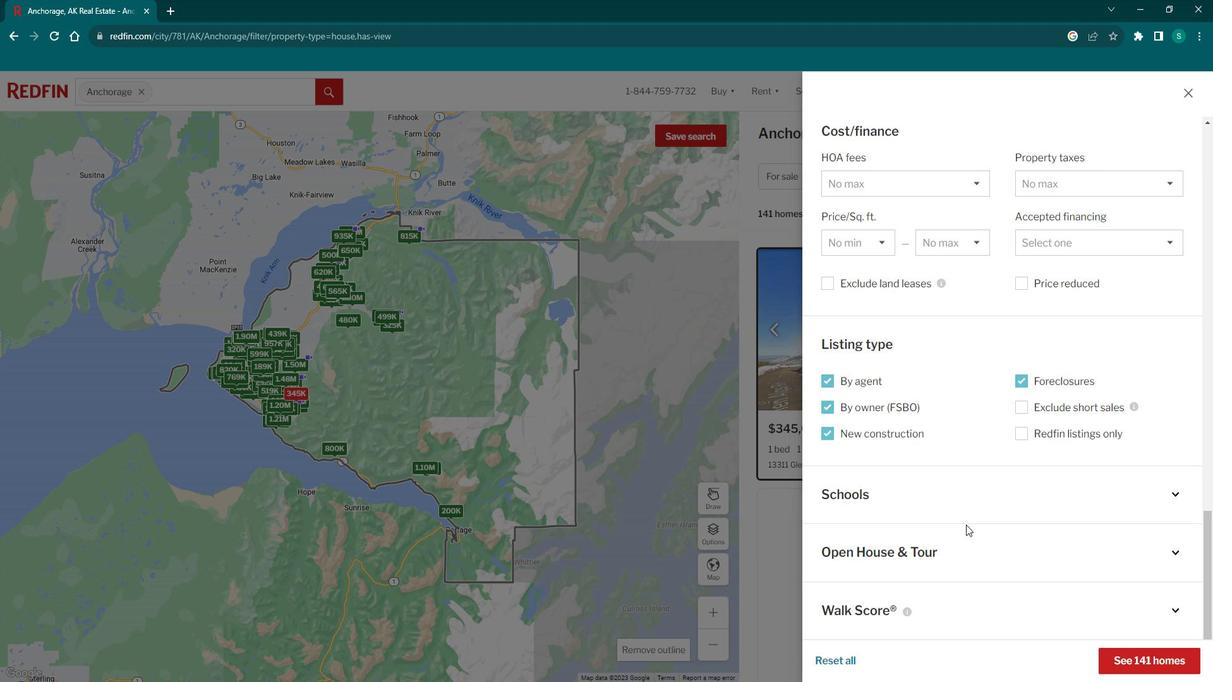 
Action: Mouse scrolled (869, 377) with delta (0, 0)
Screenshot: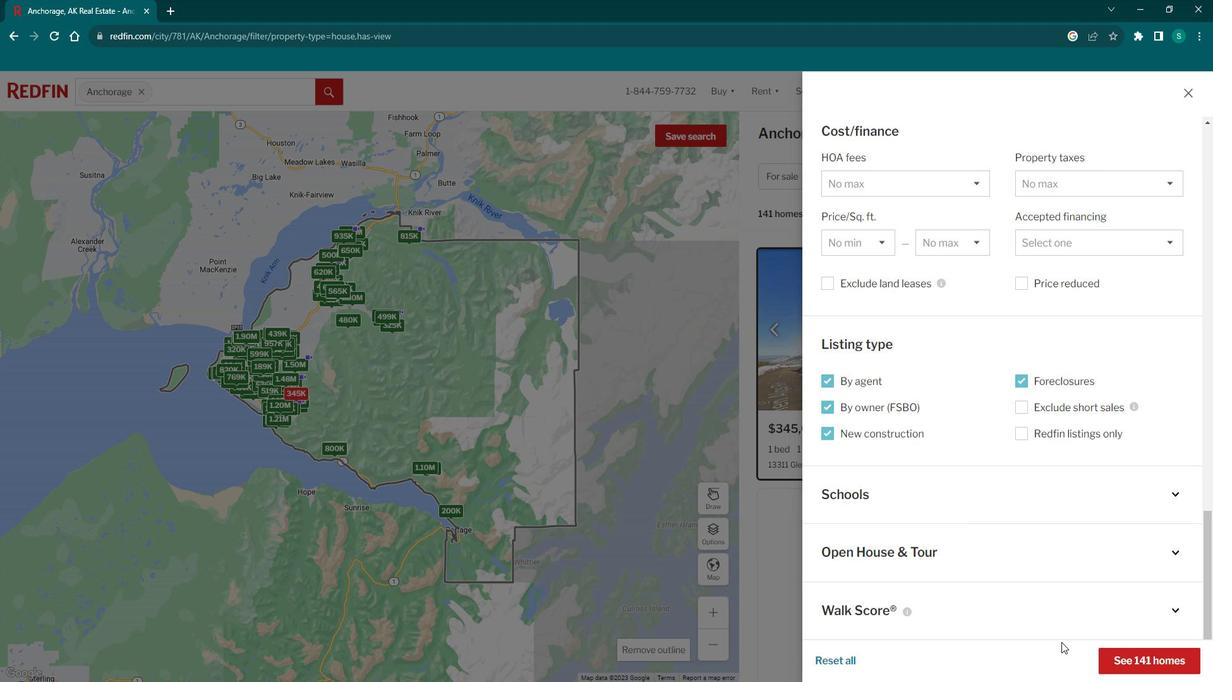 
Action: Mouse moved to (1173, 650)
Screenshot: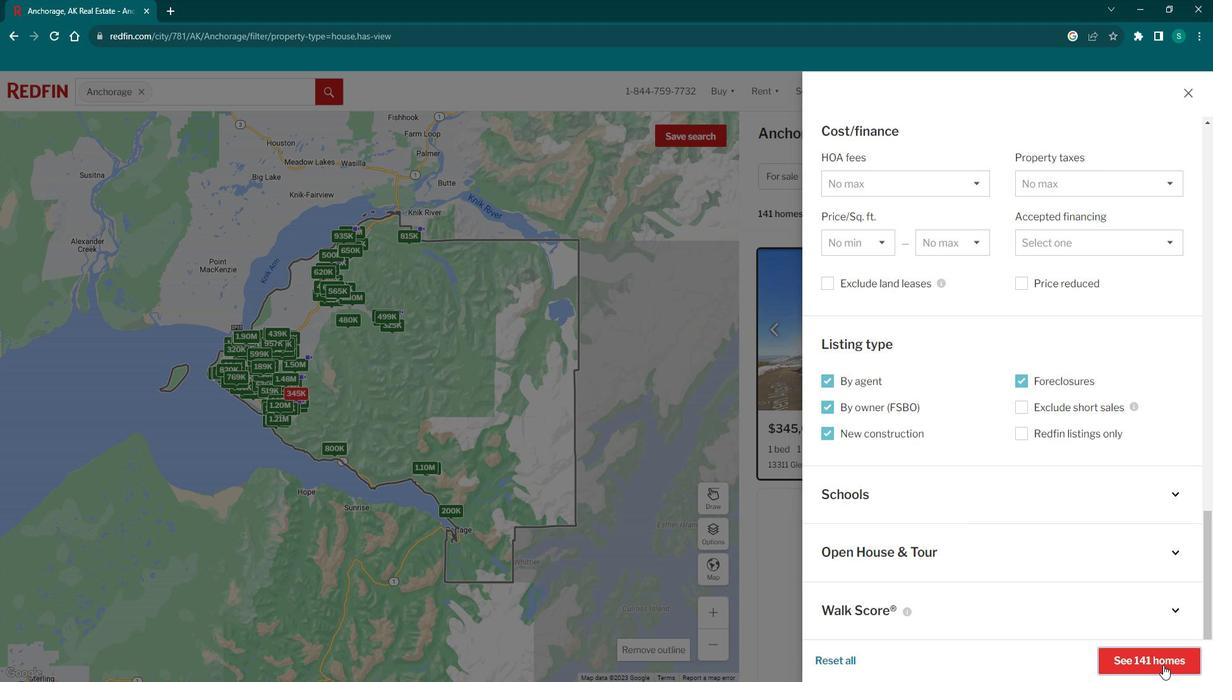 
Action: Mouse pressed left at (1173, 650)
Screenshot: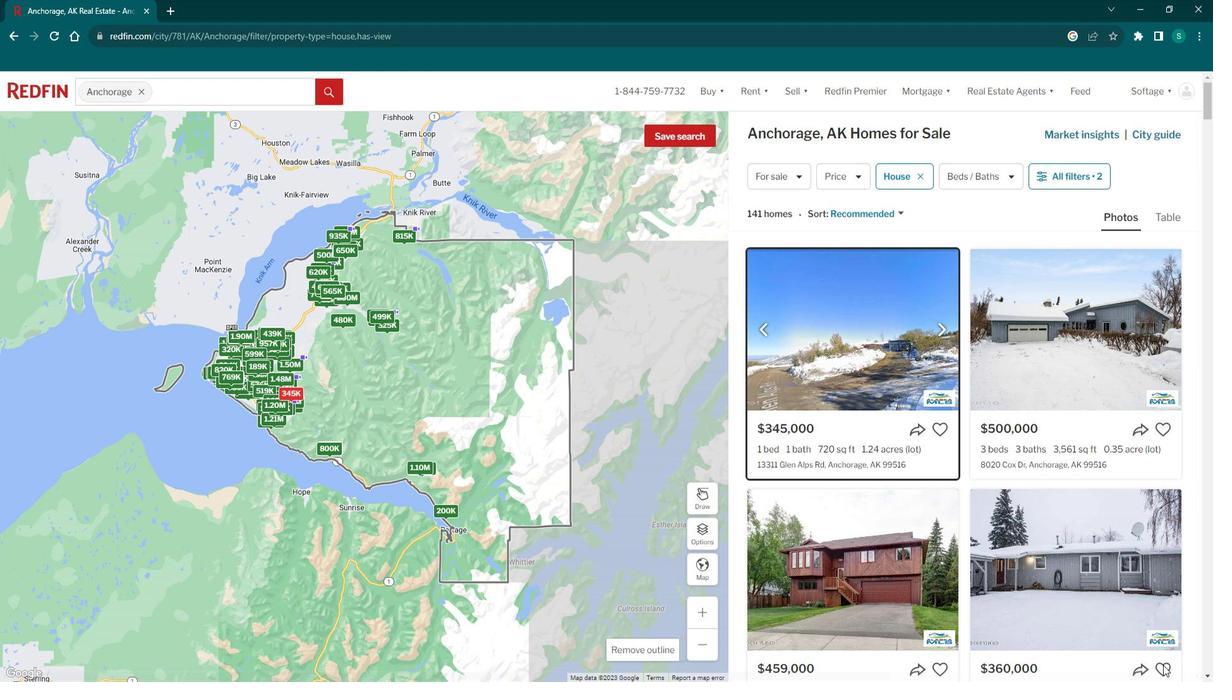 
Action: Mouse moved to (1027, 412)
Screenshot: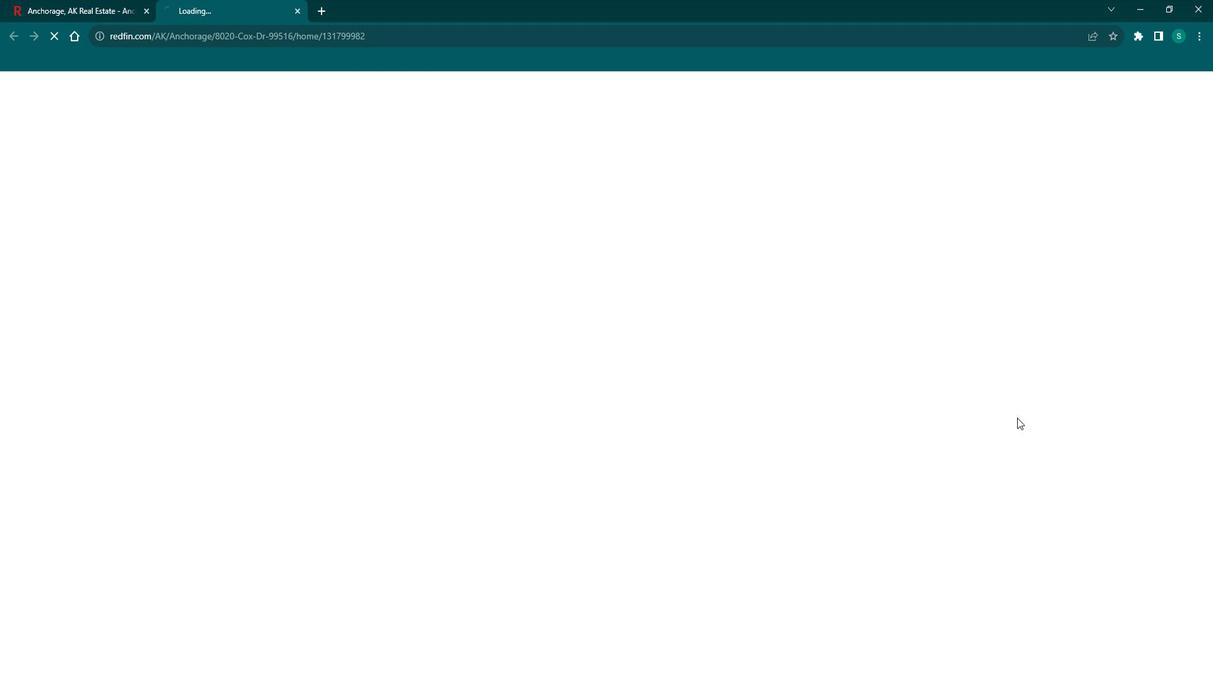 
Action: Mouse pressed left at (1027, 412)
Screenshot: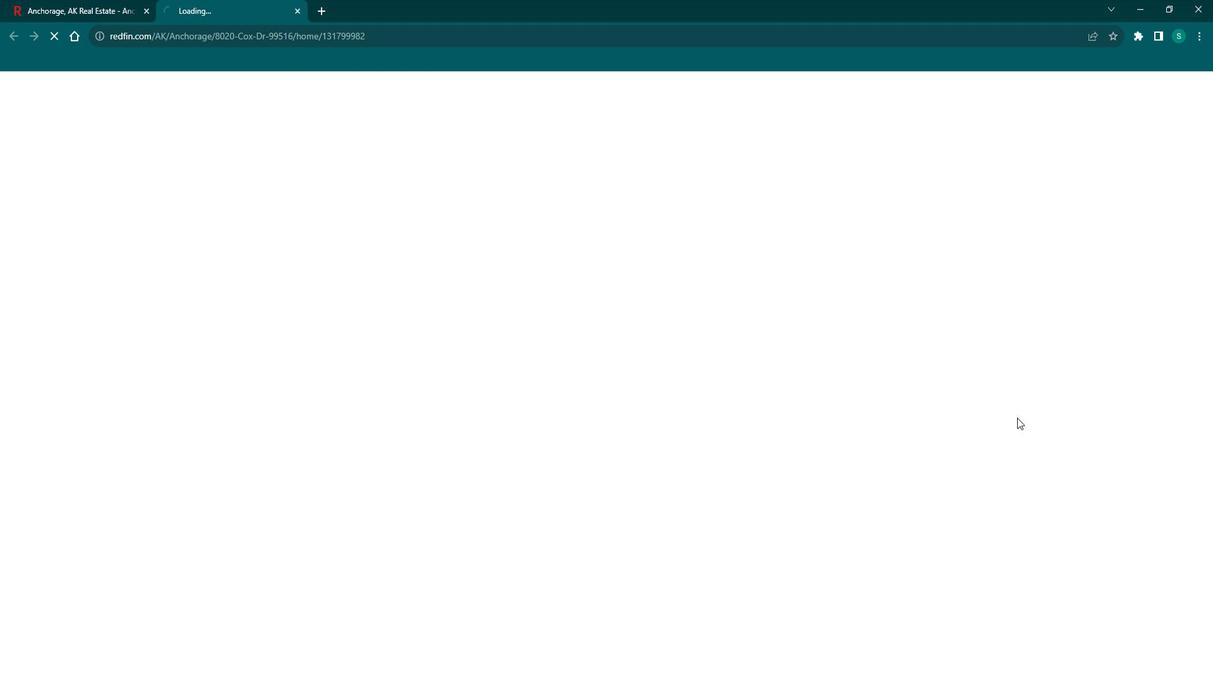 
Action: Mouse moved to (461, 363)
Screenshot: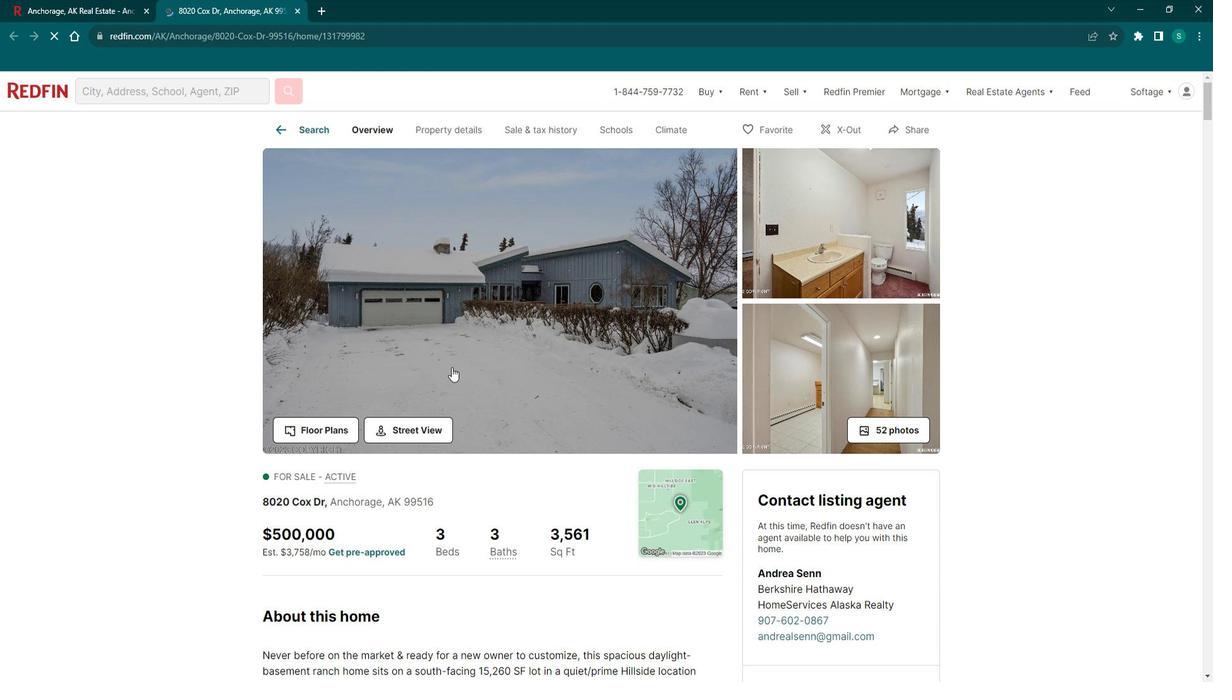 
Action: Mouse scrolled (461, 362) with delta (0, 0)
Screenshot: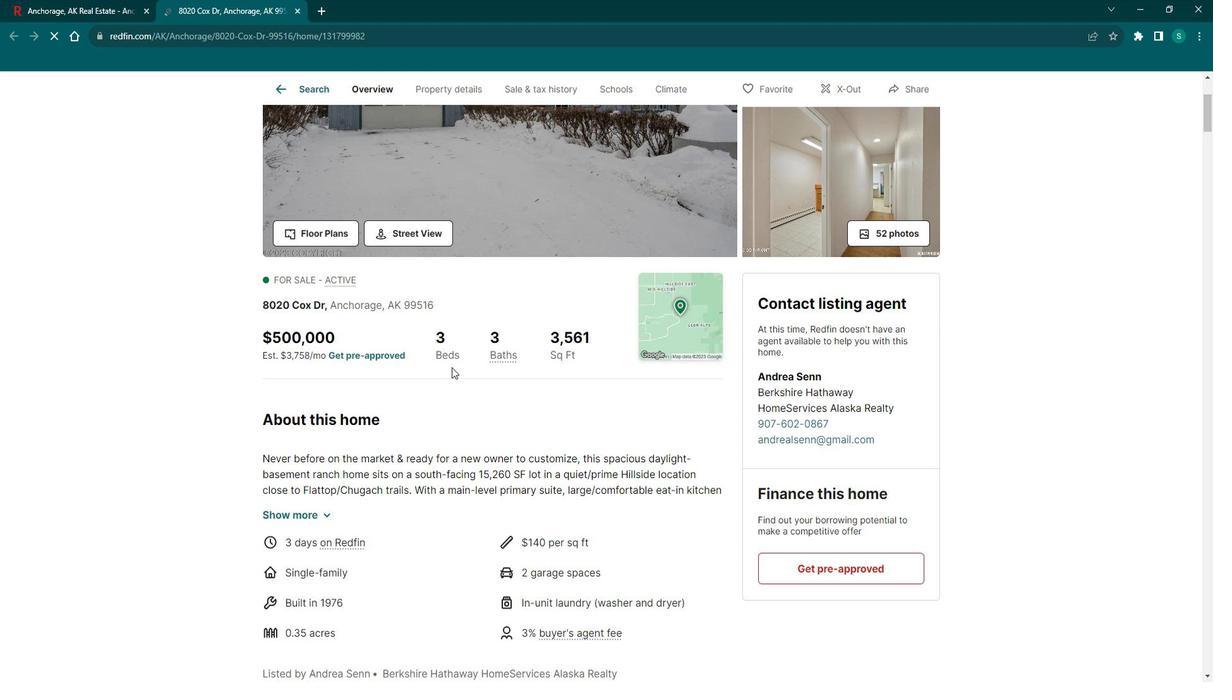 
Action: Mouse scrolled (461, 362) with delta (0, 0)
Screenshot: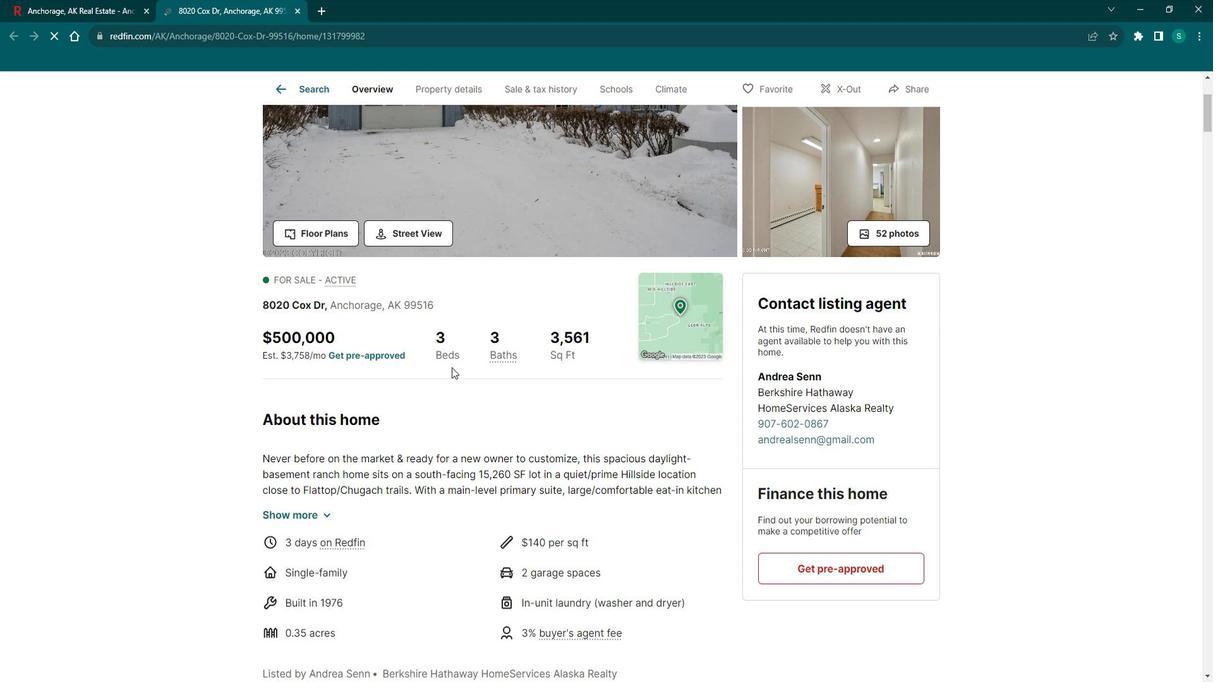 
Action: Mouse scrolled (461, 362) with delta (0, 0)
Screenshot: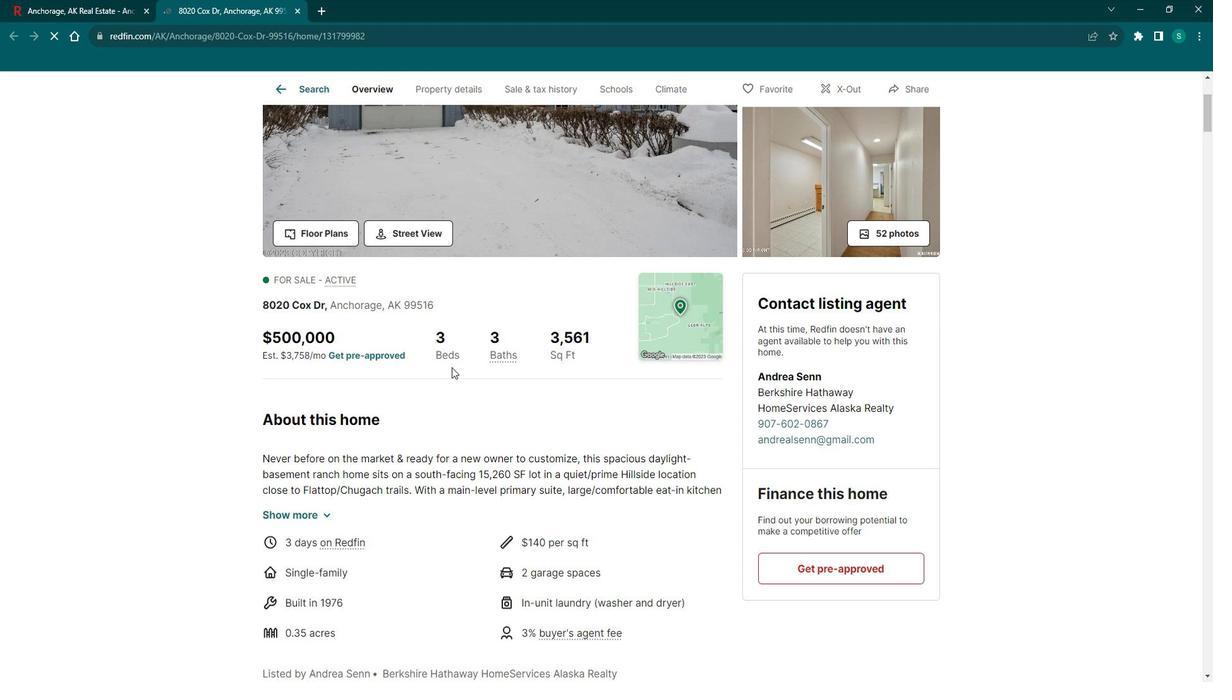 
Action: Mouse moved to (299, 503)
Screenshot: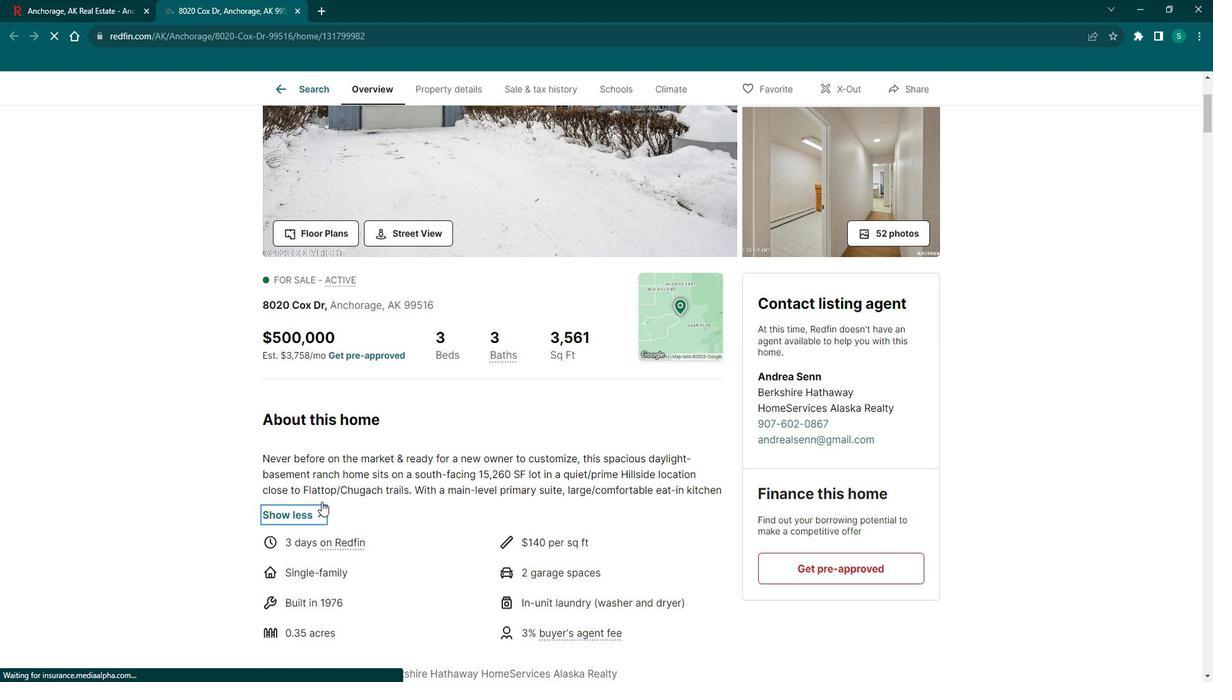 
Action: Mouse pressed left at (299, 503)
Screenshot: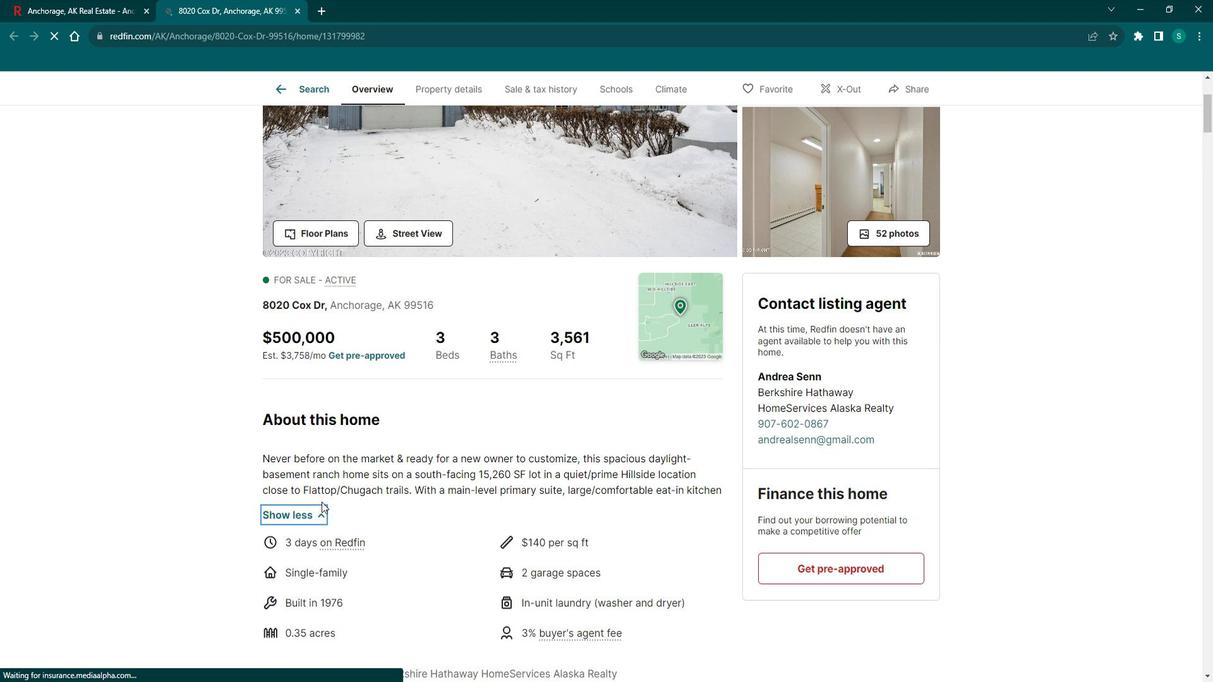 
Action: Mouse moved to (348, 487)
Screenshot: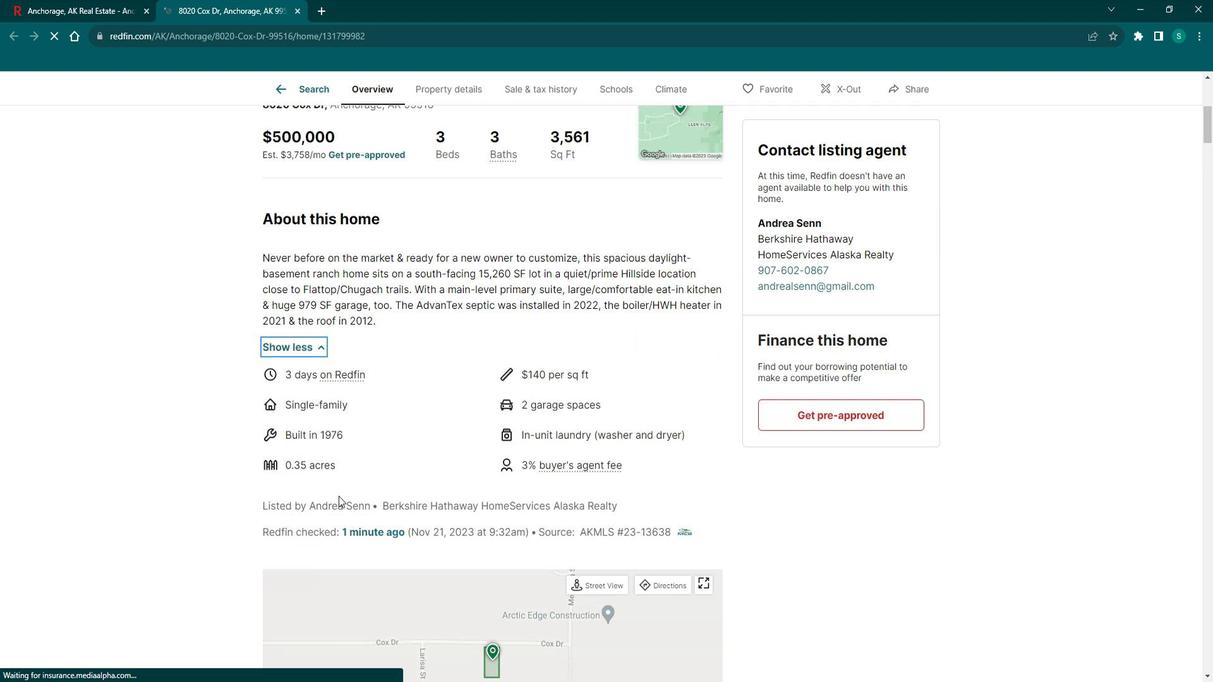 
Action: Mouse scrolled (348, 486) with delta (0, 0)
Screenshot: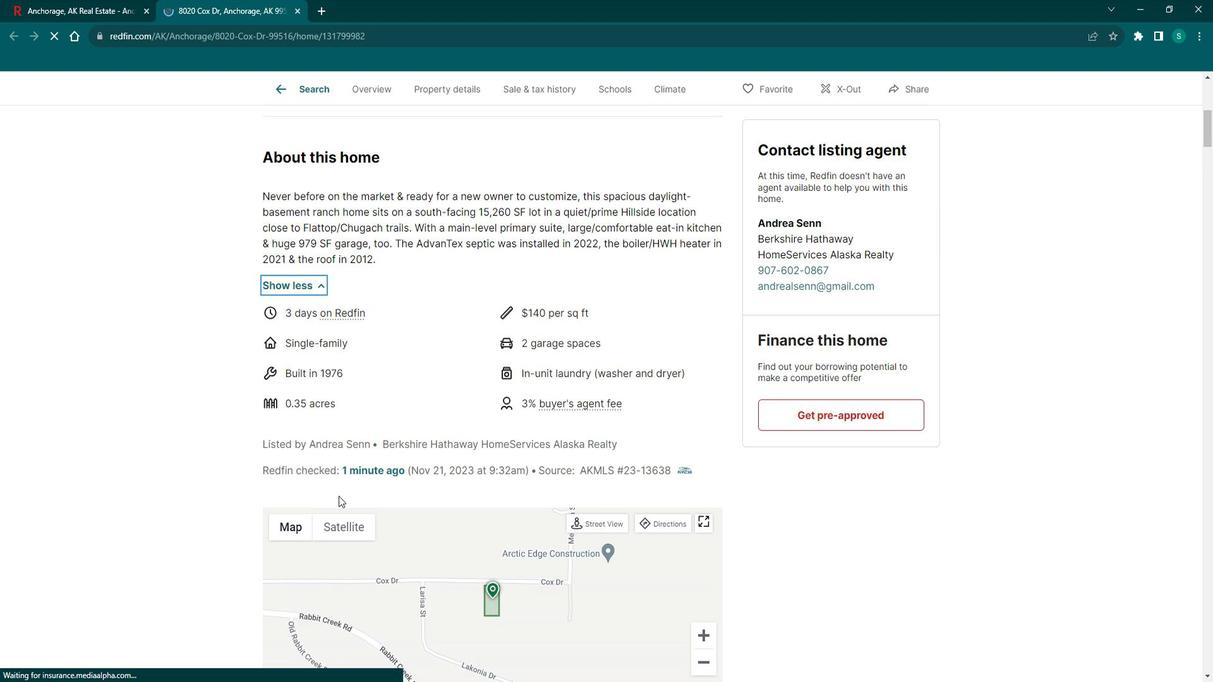 
Action: Mouse scrolled (348, 486) with delta (0, 0)
Screenshot: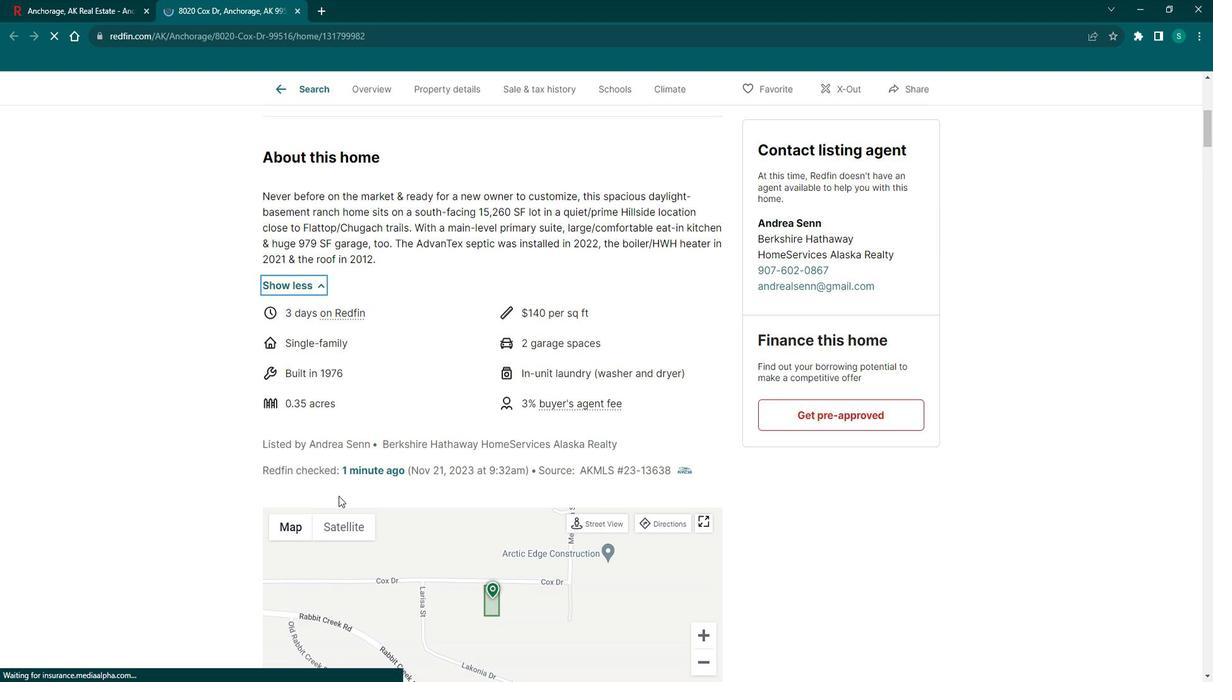 
Action: Mouse scrolled (348, 486) with delta (0, 0)
Screenshot: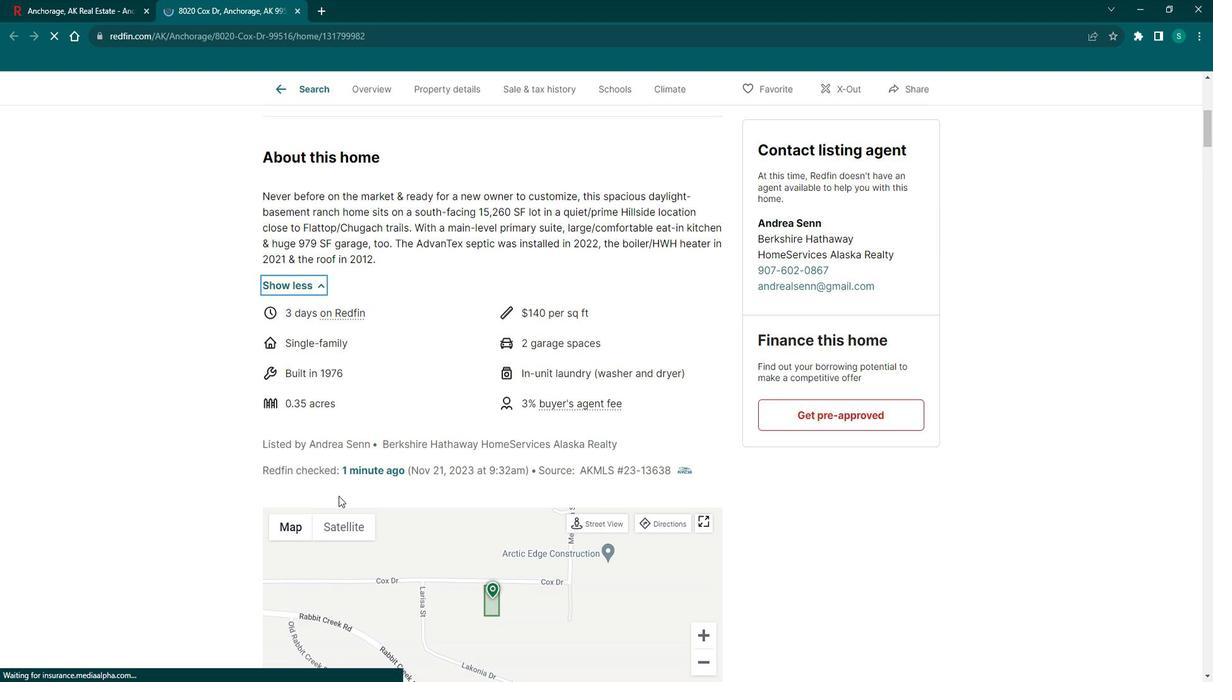
Action: Mouse scrolled (348, 486) with delta (0, 0)
Screenshot: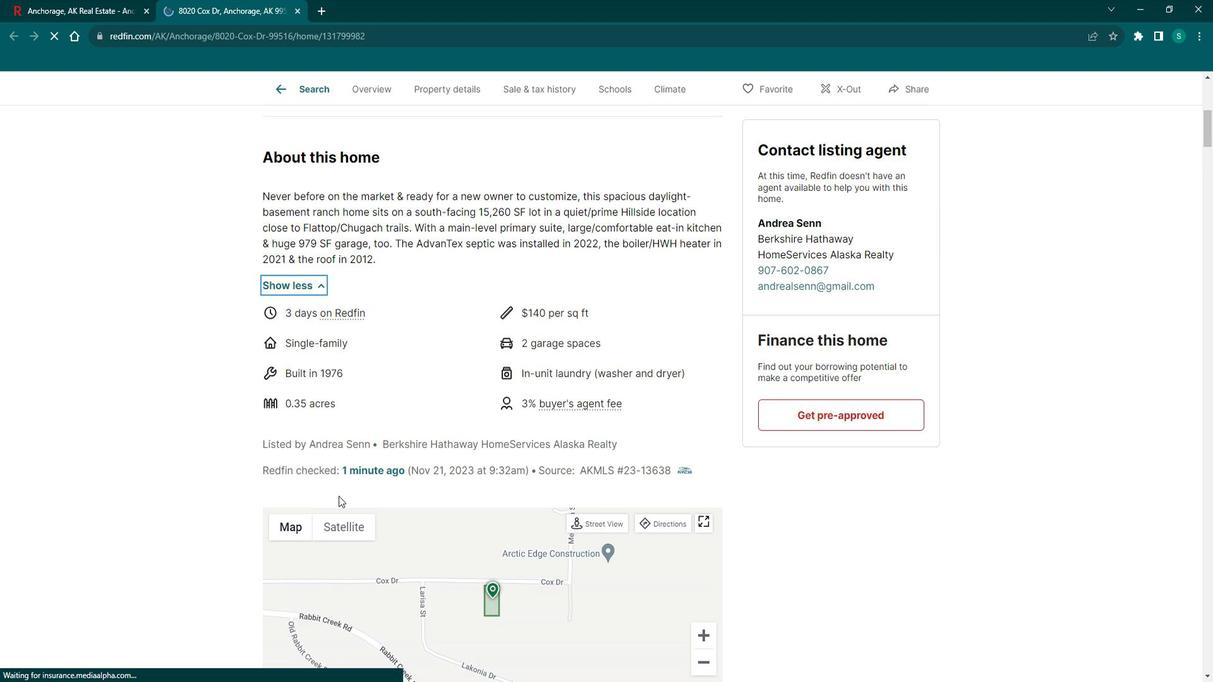 
Action: Mouse scrolled (348, 486) with delta (0, 0)
Screenshot: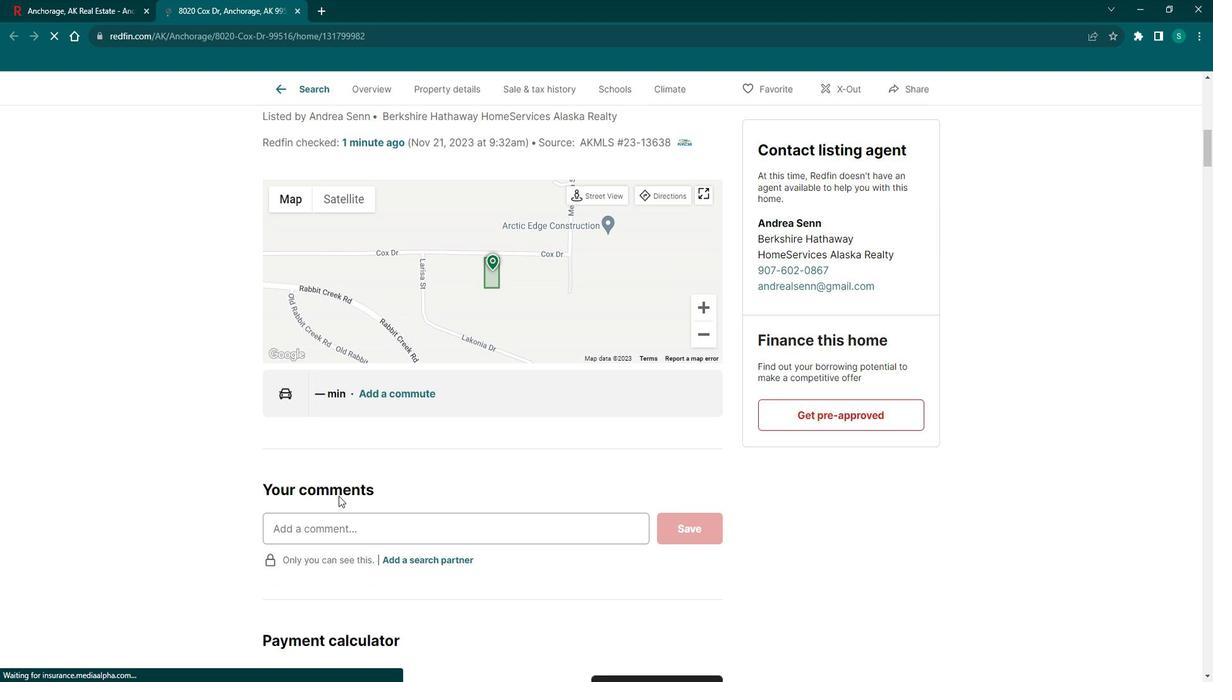 
Action: Mouse scrolled (348, 486) with delta (0, 0)
Screenshot: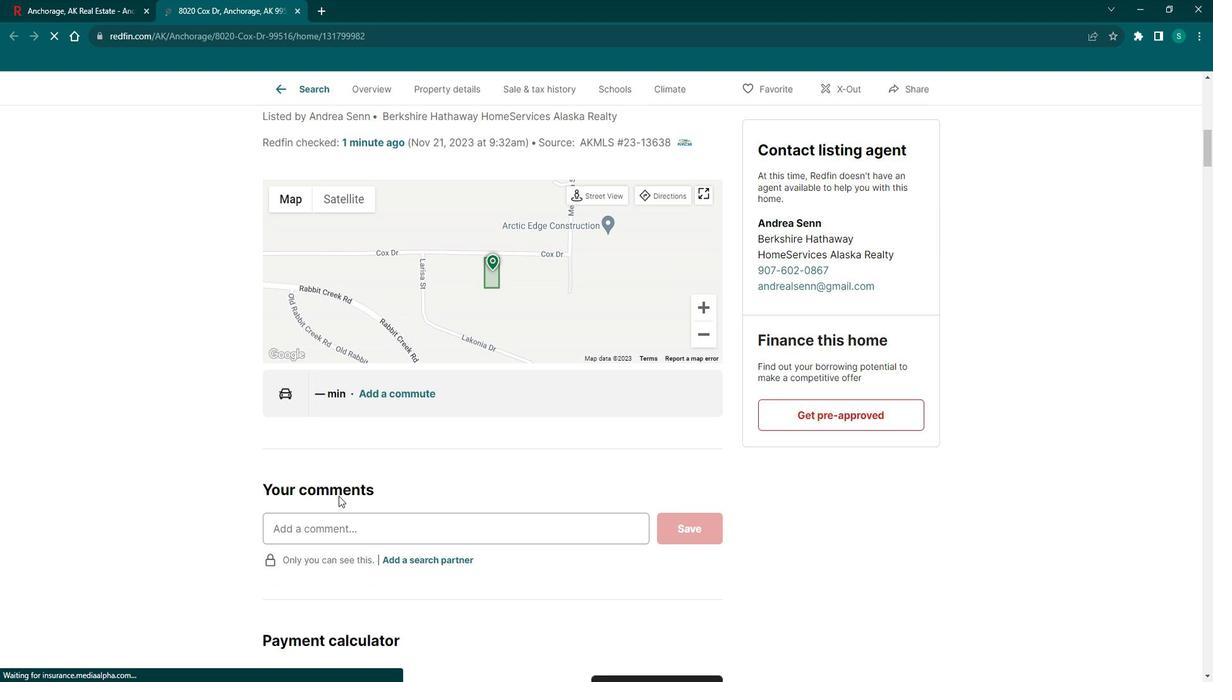 
Action: Mouse scrolled (348, 486) with delta (0, 0)
Screenshot: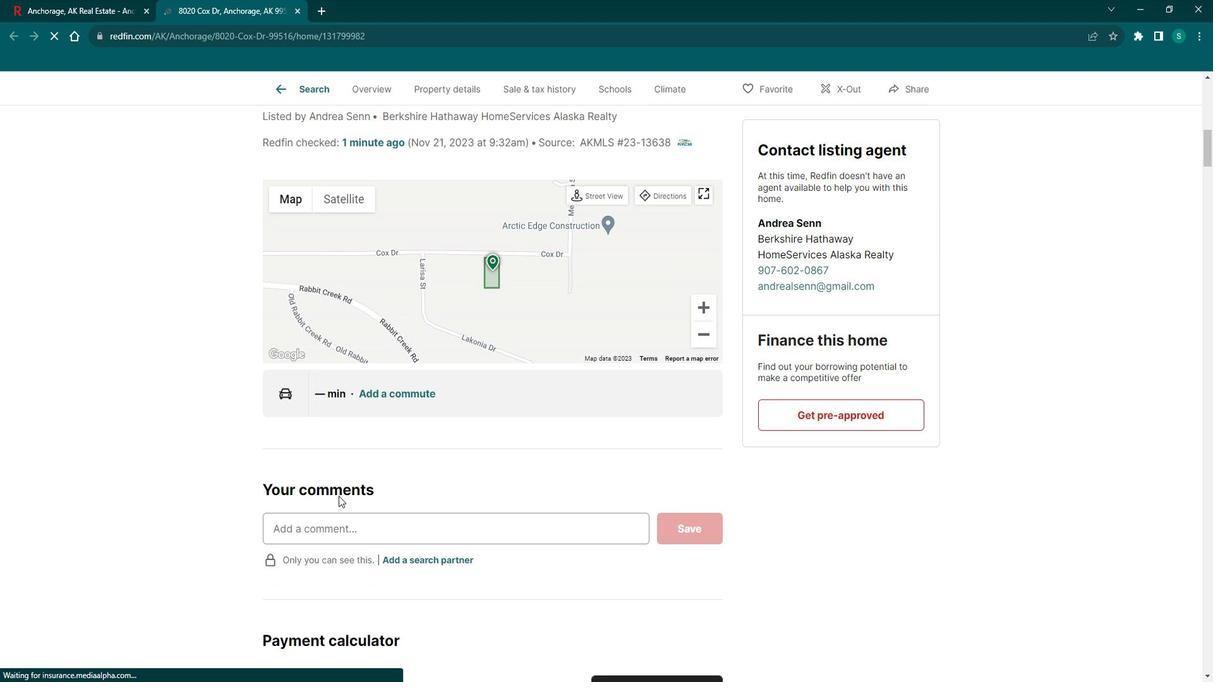
Action: Mouse scrolled (348, 486) with delta (0, 0)
Screenshot: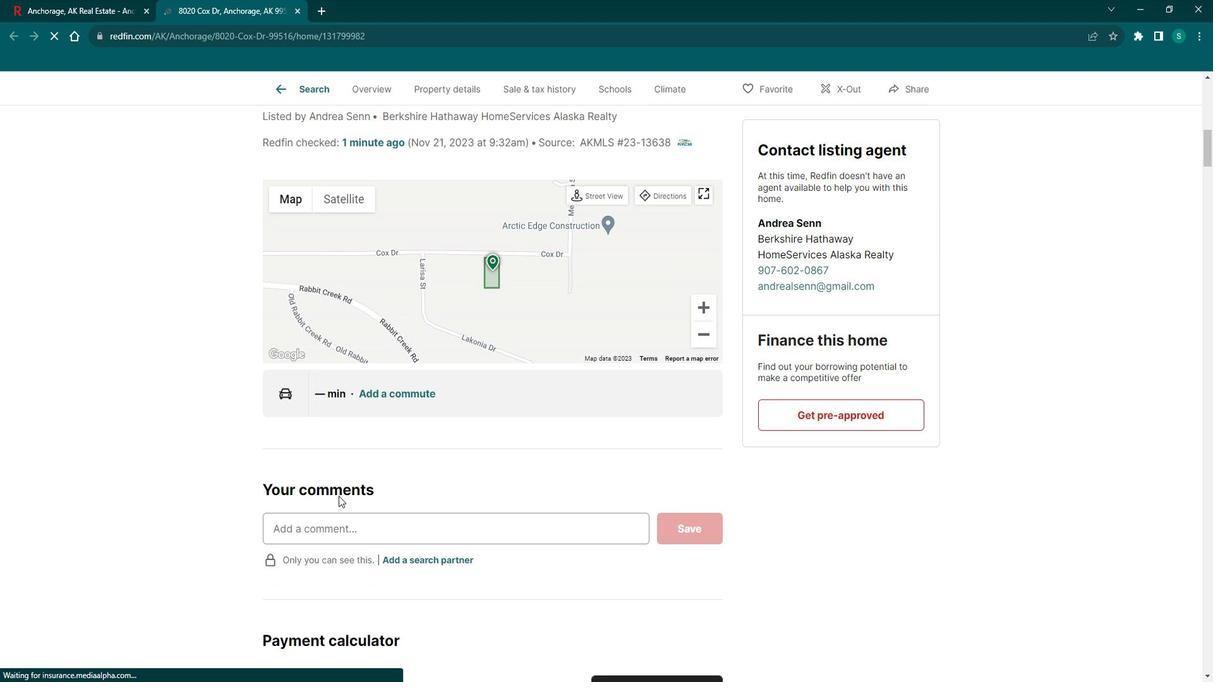 
Action: Mouse scrolled (348, 486) with delta (0, 0)
Screenshot: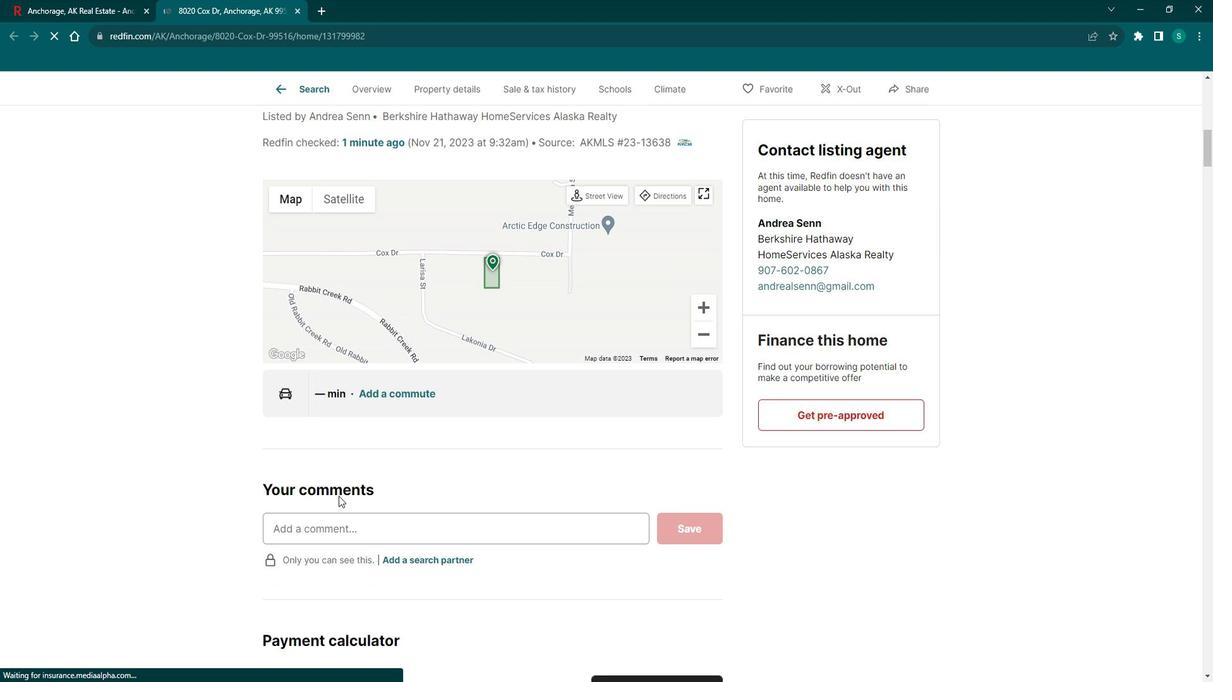 
Action: Mouse scrolled (348, 486) with delta (0, 0)
Screenshot: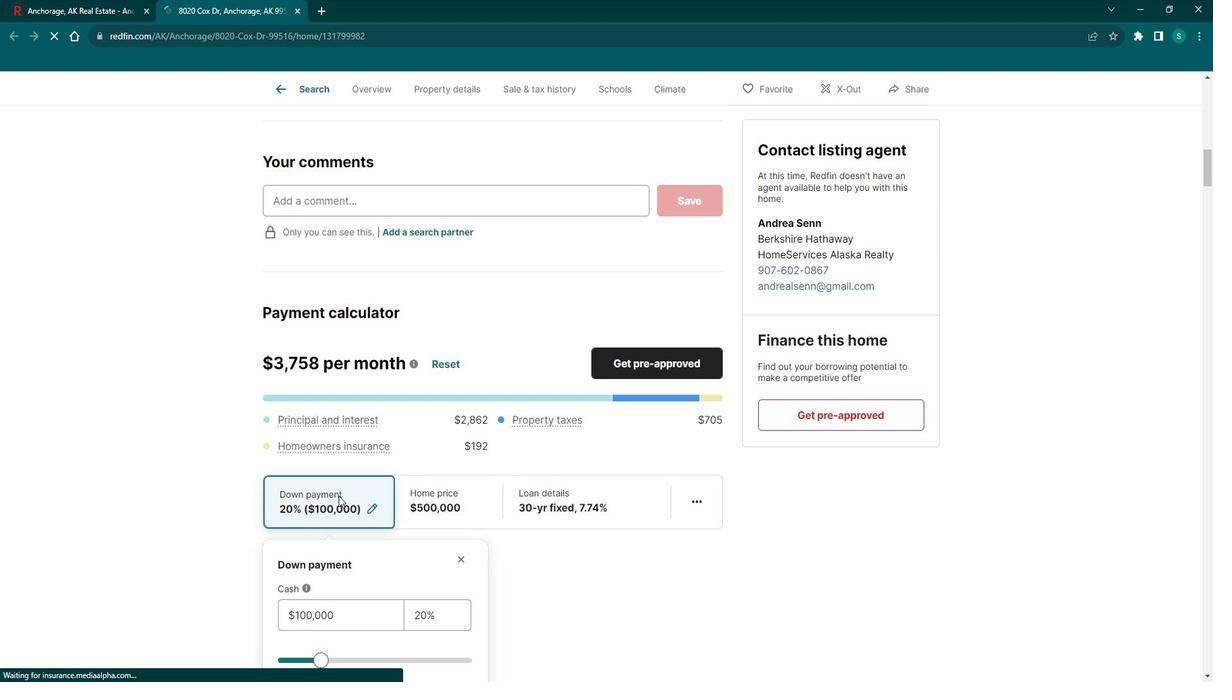 
Action: Mouse scrolled (348, 486) with delta (0, 0)
Screenshot: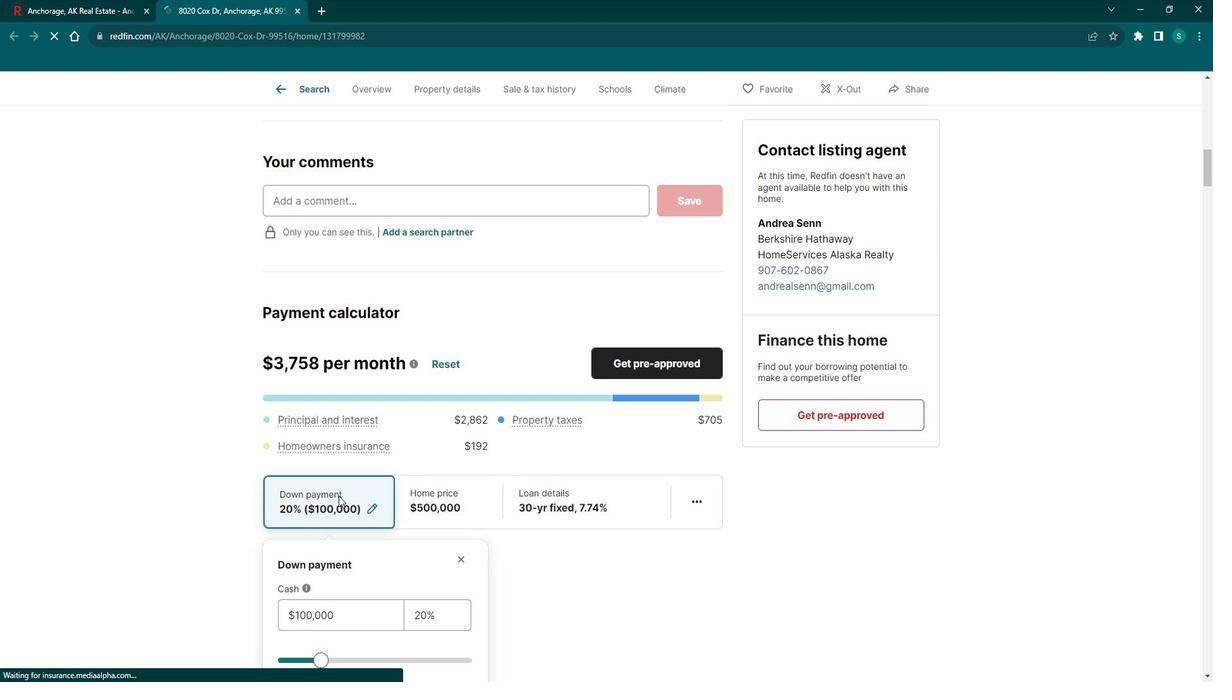 
Action: Mouse scrolled (348, 486) with delta (0, 0)
Screenshot: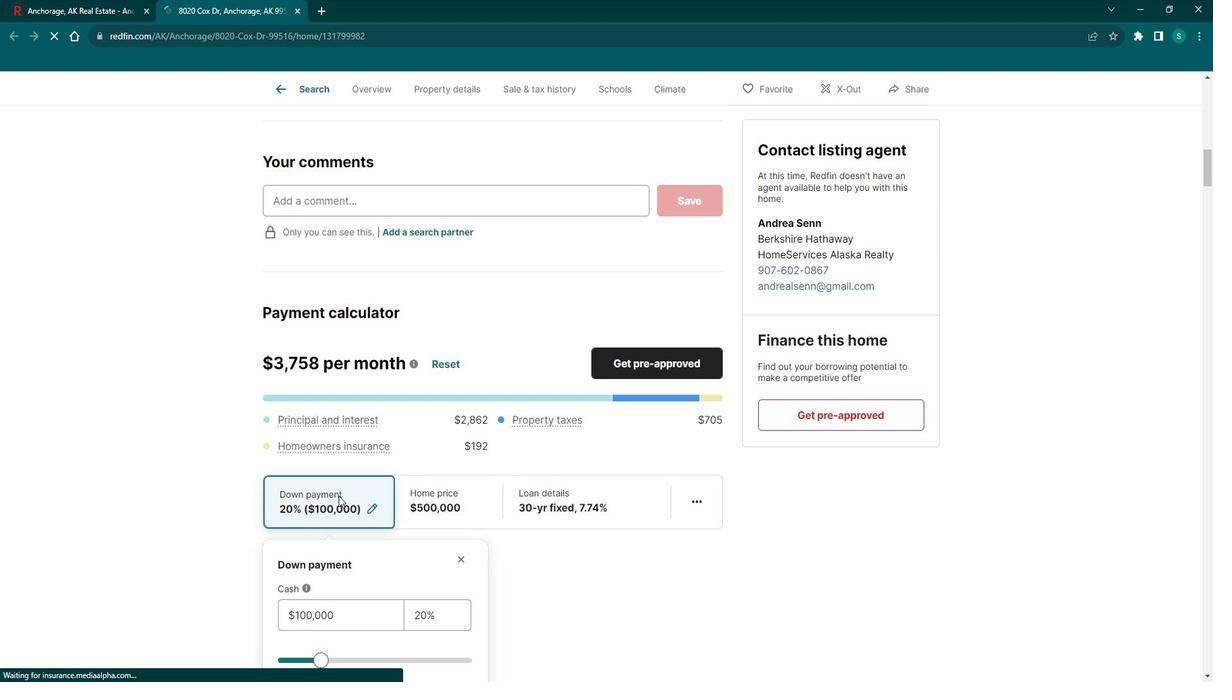 
Action: Mouse scrolled (348, 486) with delta (0, 0)
Screenshot: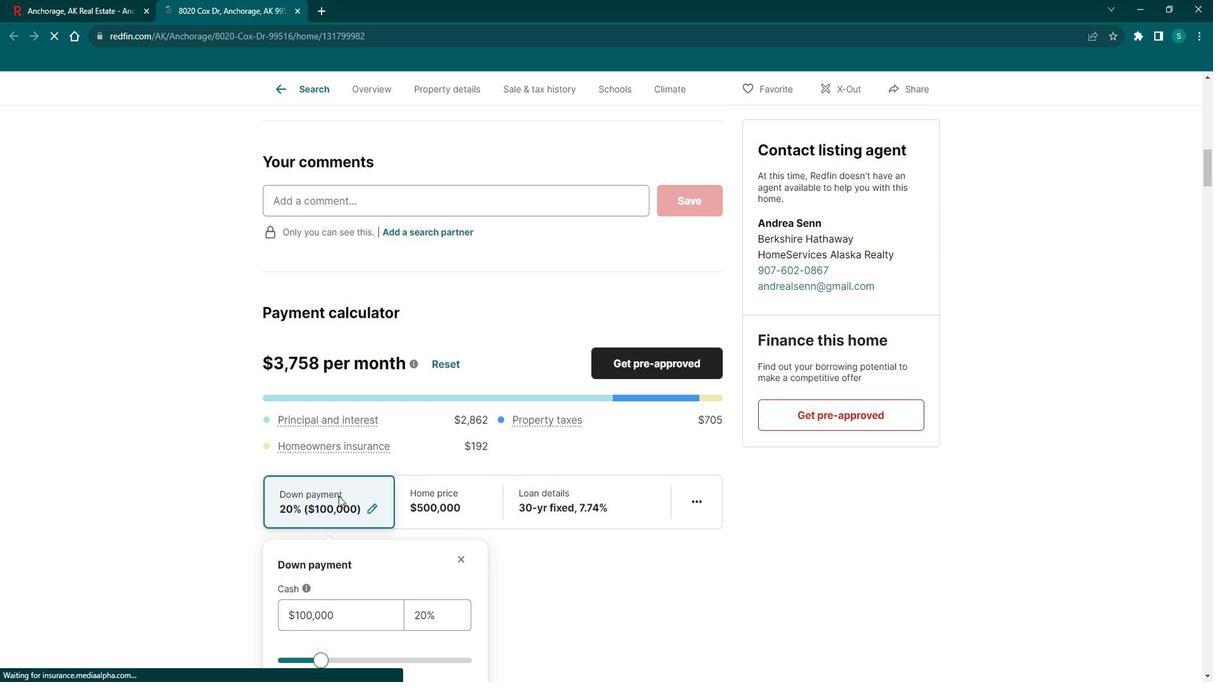 
Action: Mouse scrolled (348, 486) with delta (0, 0)
Screenshot: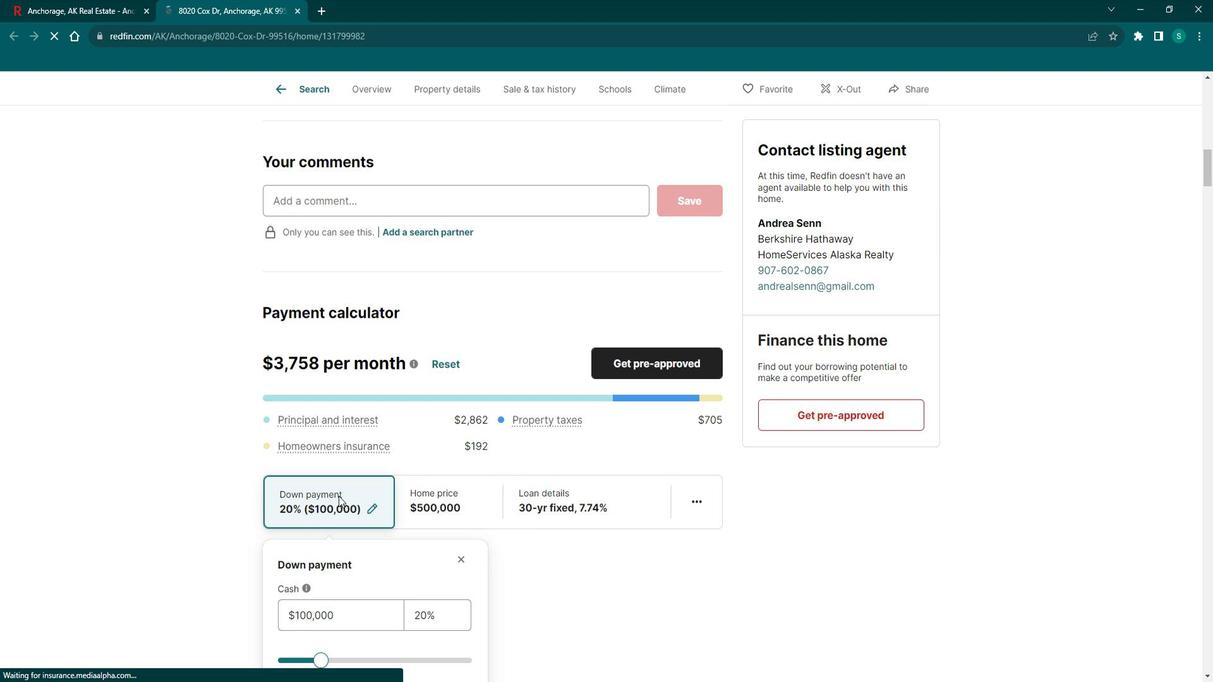 
Action: Mouse scrolled (348, 486) with delta (0, 0)
Screenshot: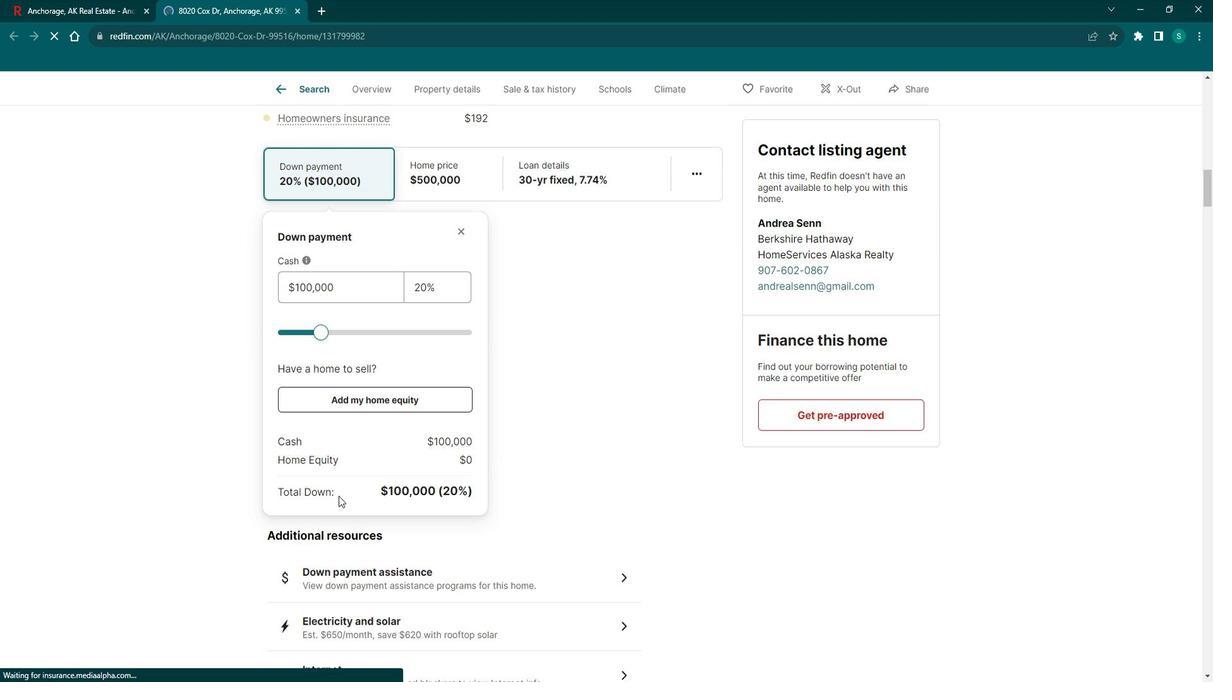 
Action: Mouse scrolled (348, 486) with delta (0, 0)
Screenshot: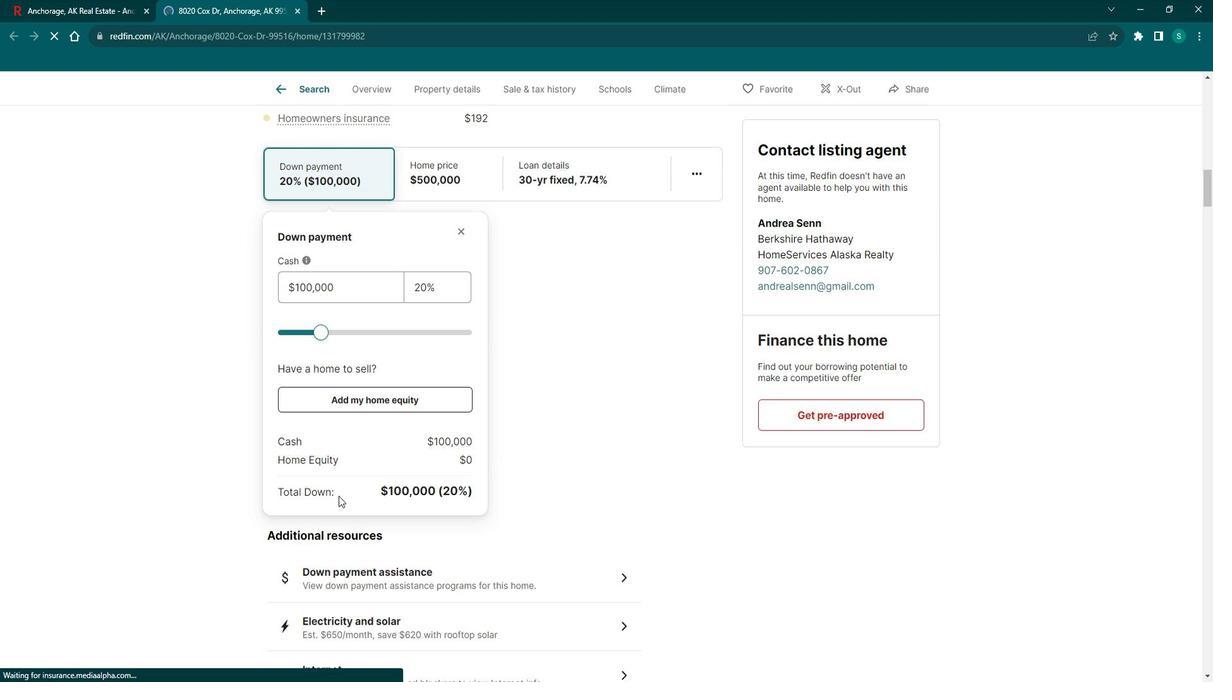 
Action: Mouse scrolled (348, 486) with delta (0, 0)
Screenshot: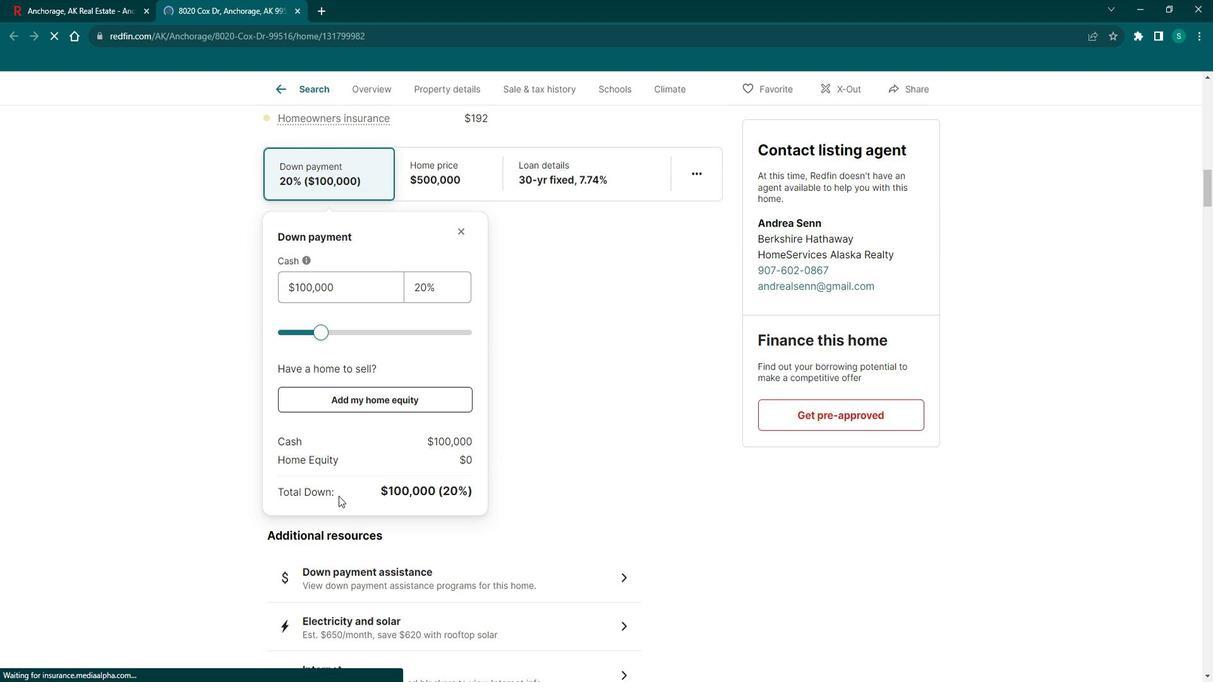 
Action: Mouse scrolled (348, 486) with delta (0, 0)
Screenshot: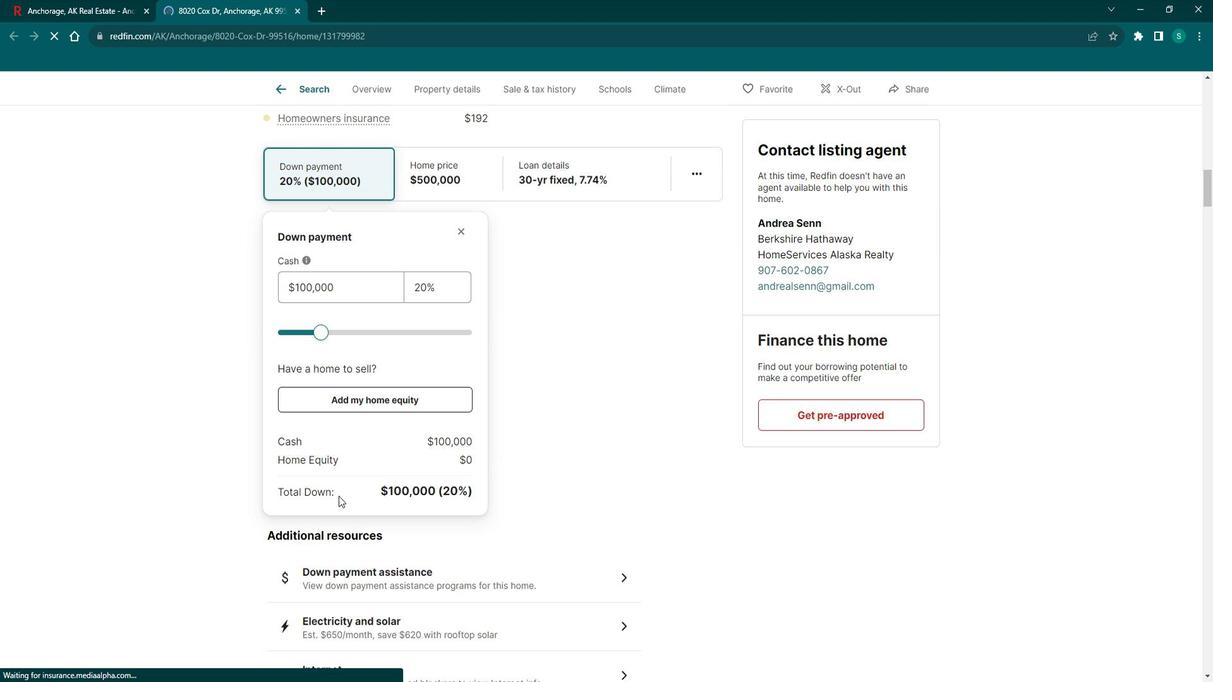 
Action: Mouse scrolled (348, 486) with delta (0, 0)
Screenshot: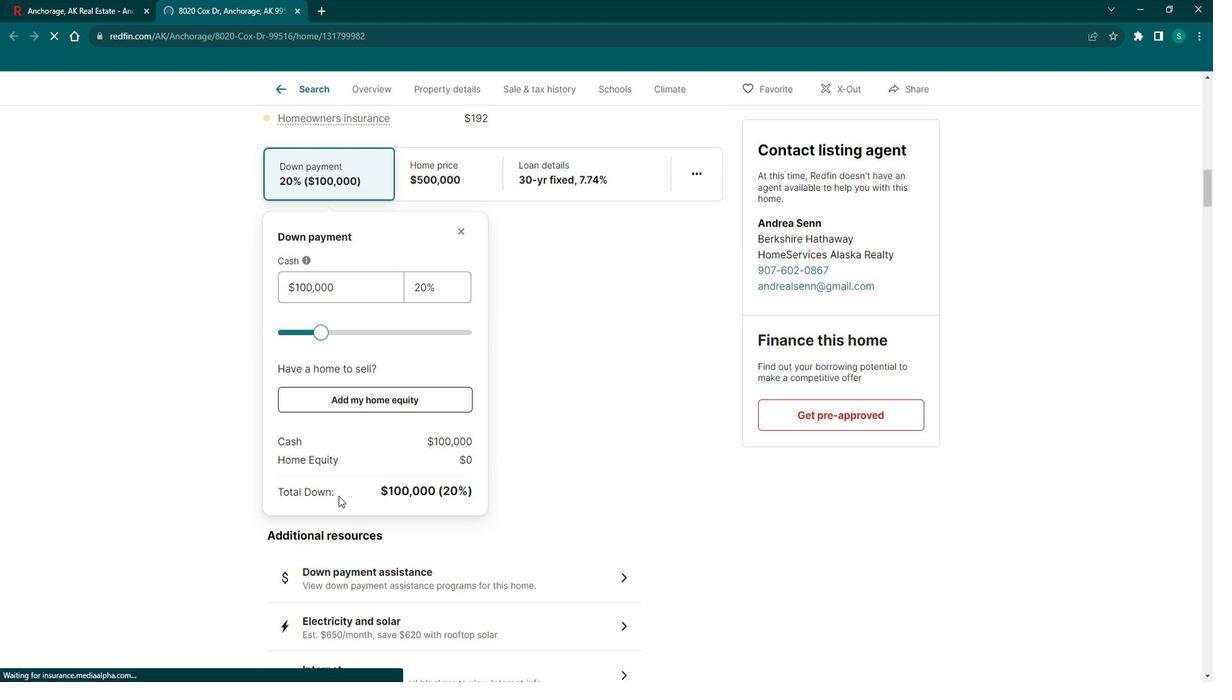
Action: Mouse scrolled (348, 486) with delta (0, 0)
Screenshot: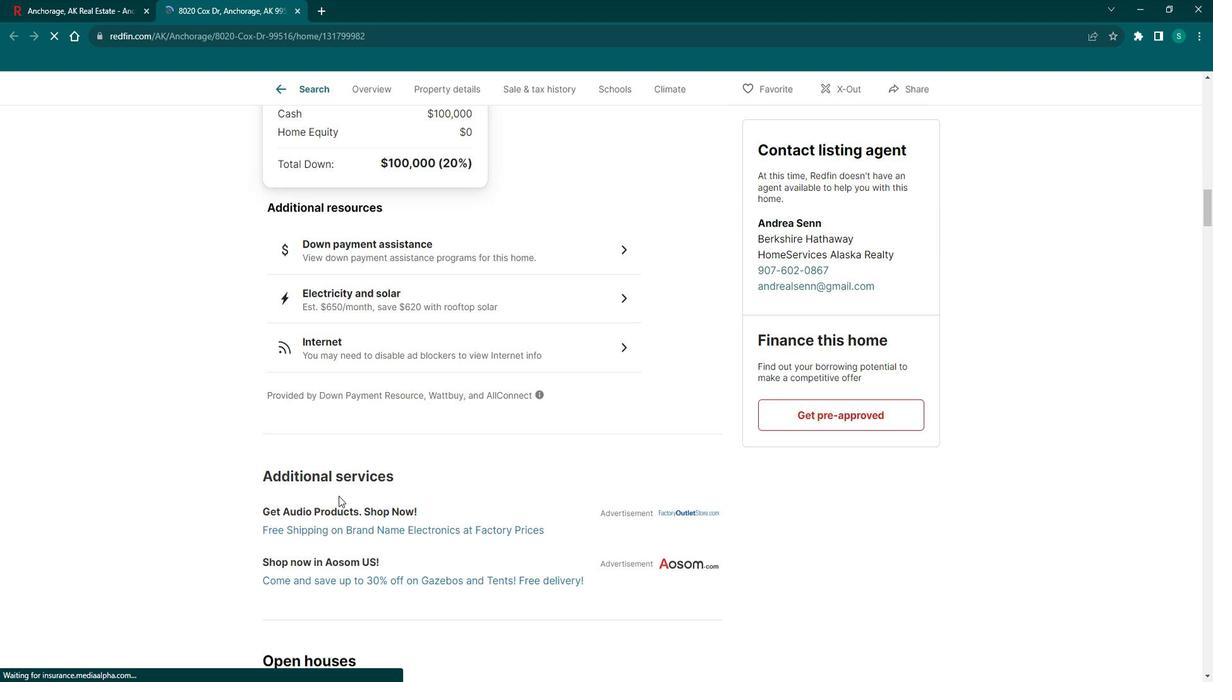 
Action: Mouse scrolled (348, 486) with delta (0, 0)
Screenshot: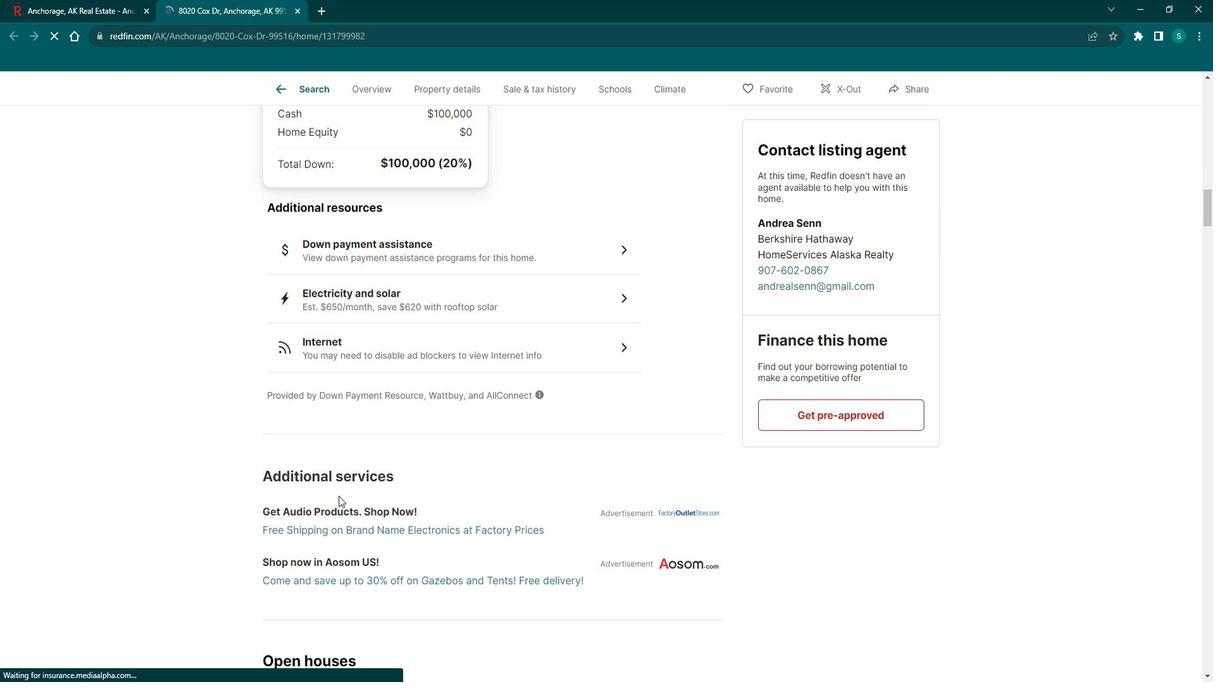 
Action: Mouse scrolled (348, 486) with delta (0, 0)
Screenshot: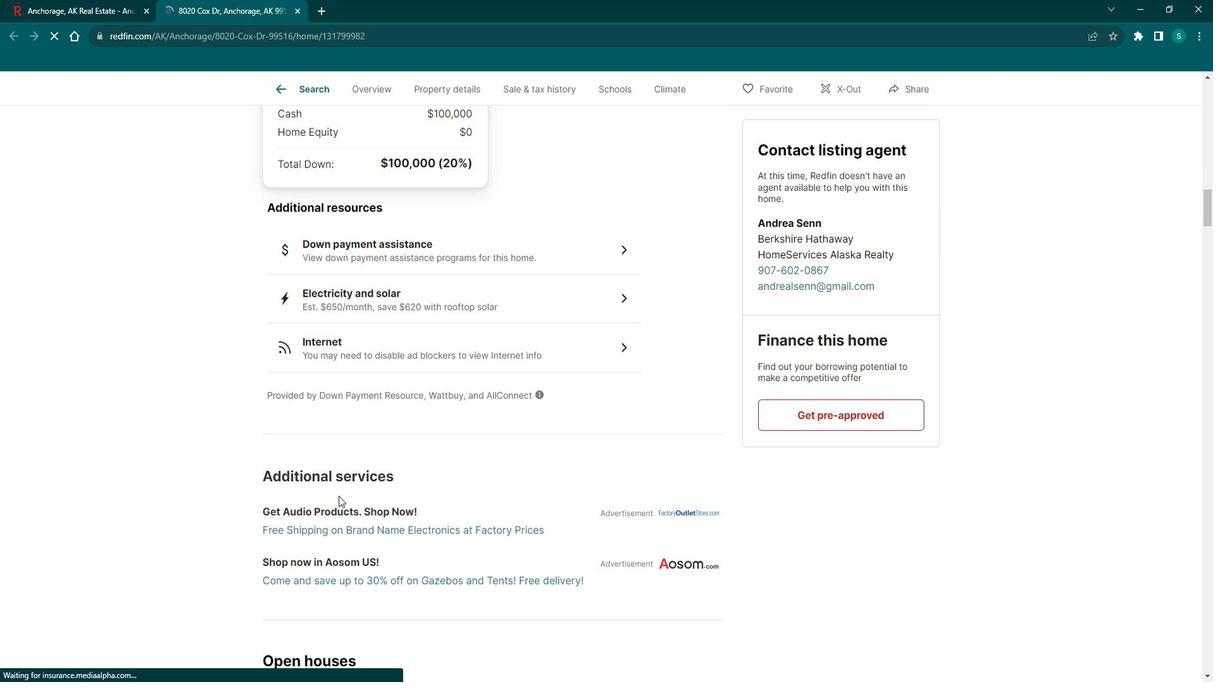 
Action: Mouse scrolled (348, 486) with delta (0, 0)
Screenshot: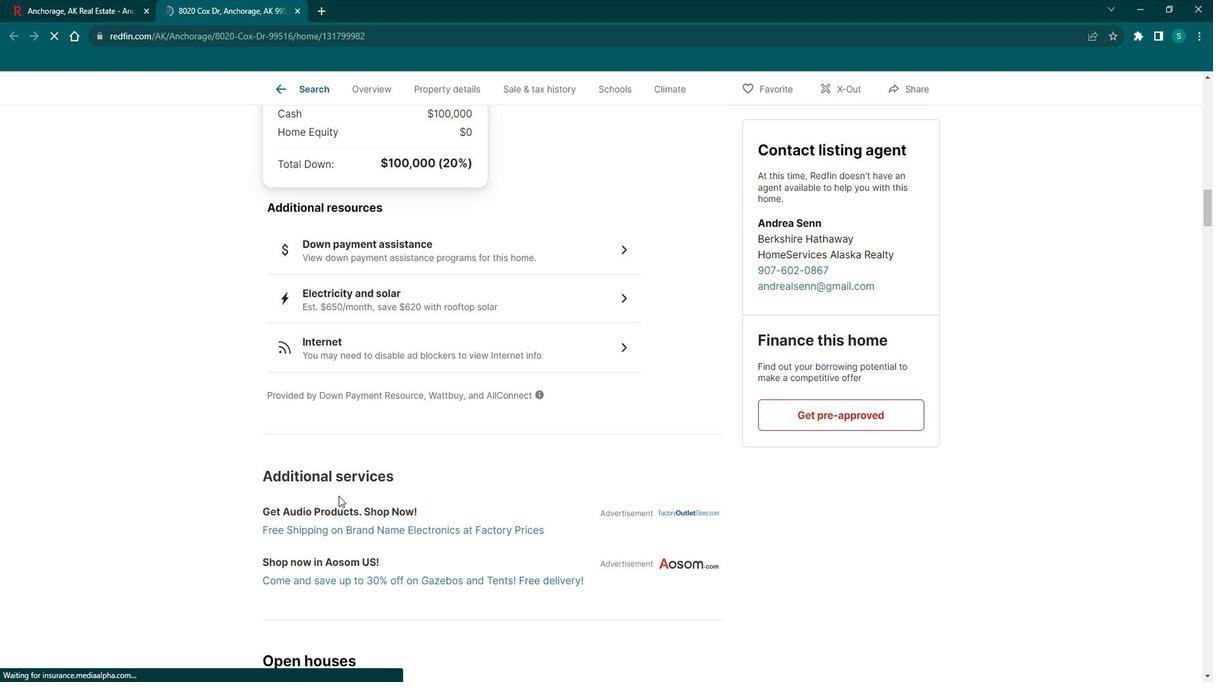 
Action: Mouse scrolled (348, 486) with delta (0, 0)
Screenshot: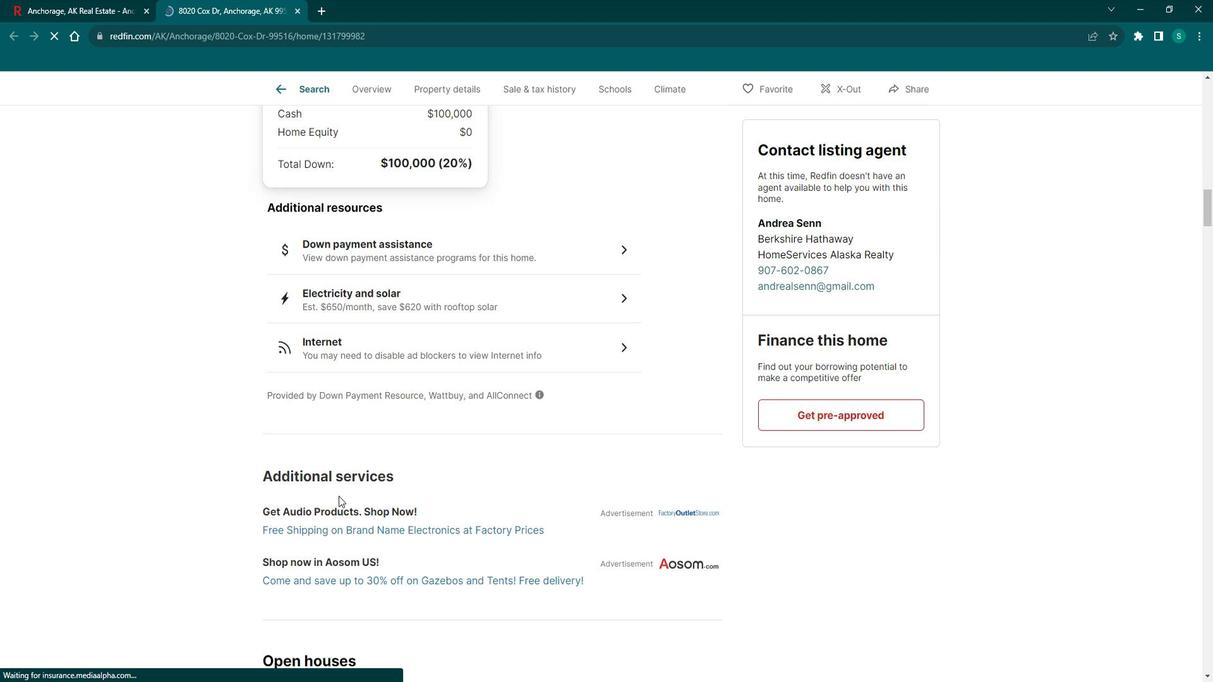 
Action: Mouse scrolled (348, 486) with delta (0, 0)
Screenshot: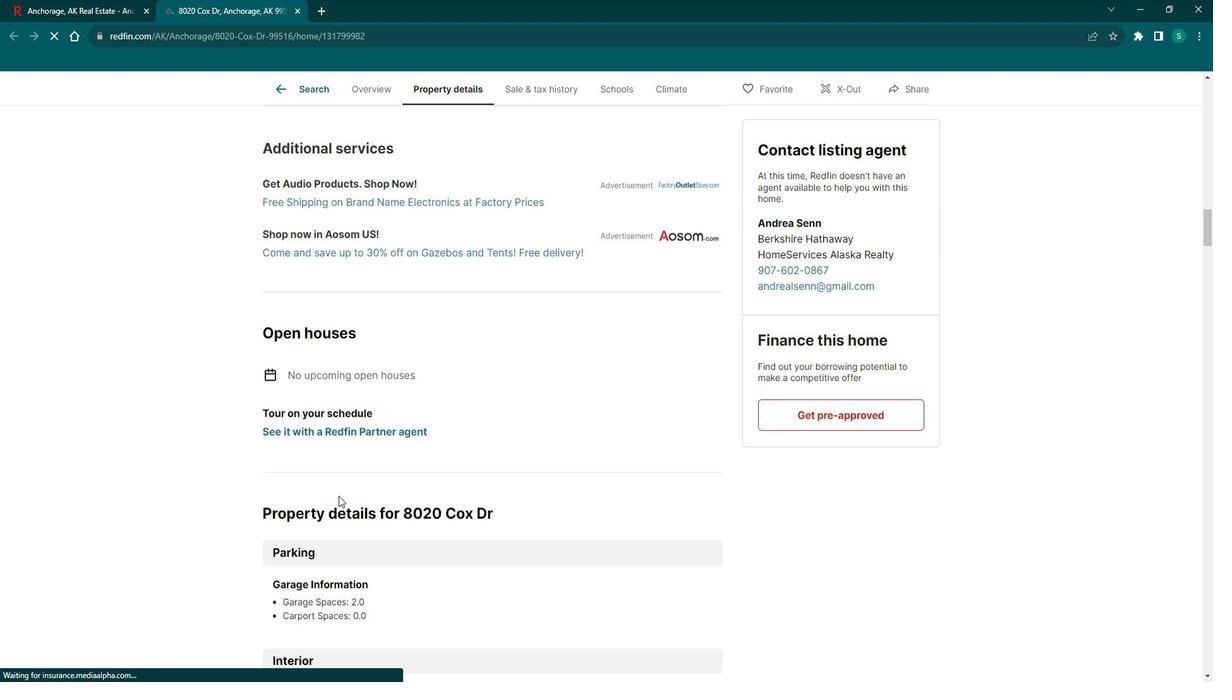 
Action: Mouse scrolled (348, 486) with delta (0, 0)
Screenshot: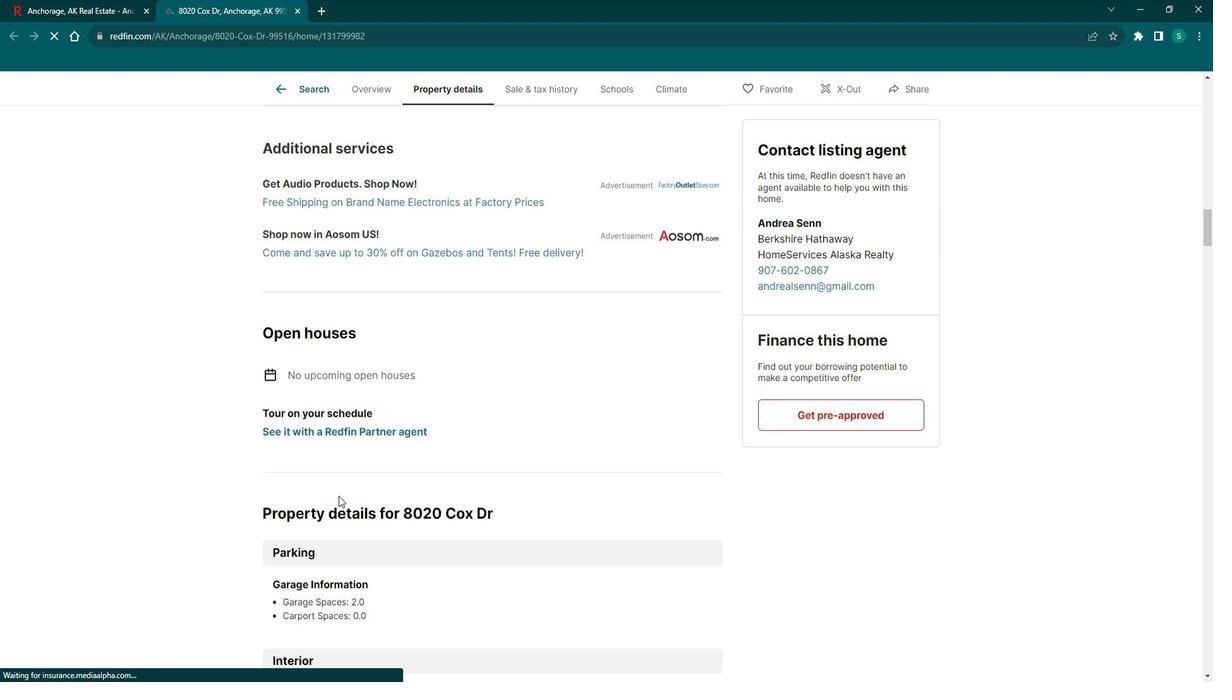 
Action: Mouse scrolled (348, 486) with delta (0, 0)
Screenshot: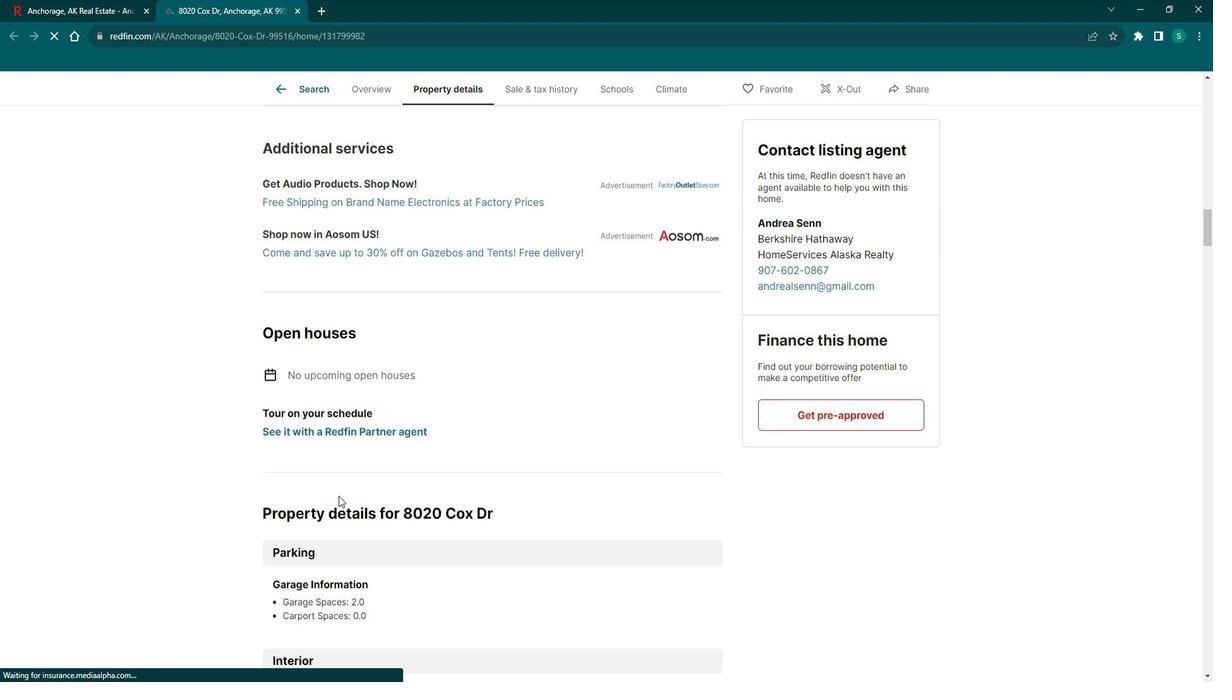
Action: Mouse scrolled (348, 486) with delta (0, 0)
Screenshot: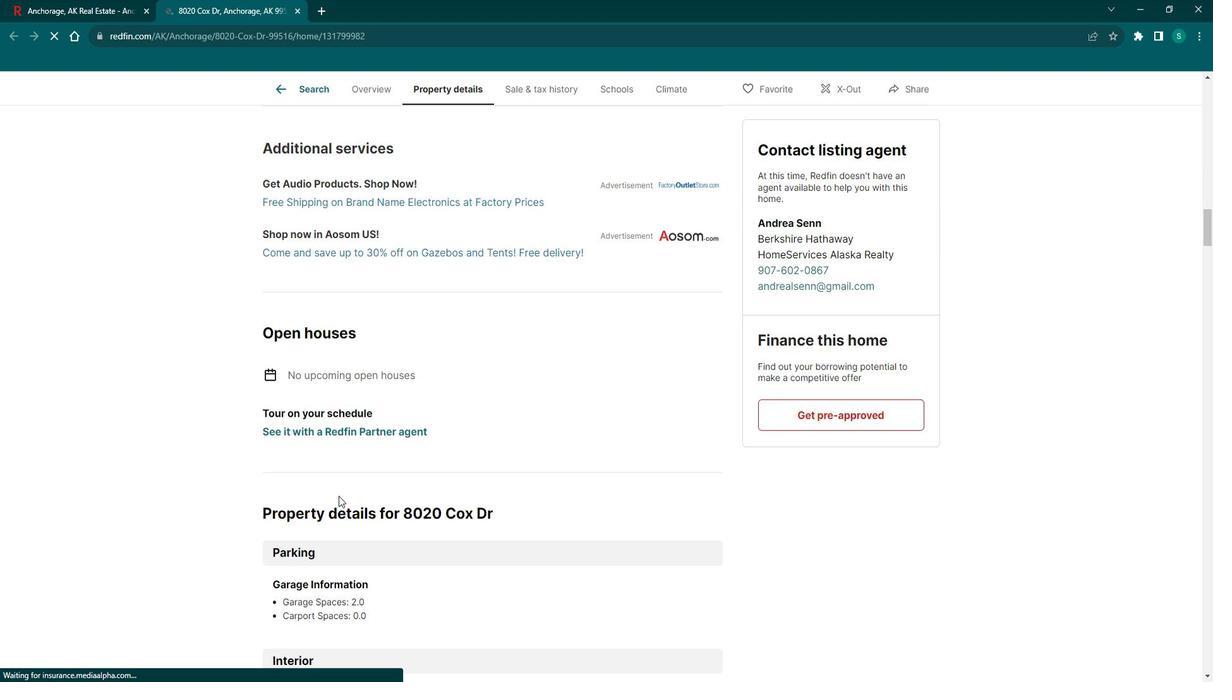 
Action: Mouse scrolled (348, 486) with delta (0, 0)
Screenshot: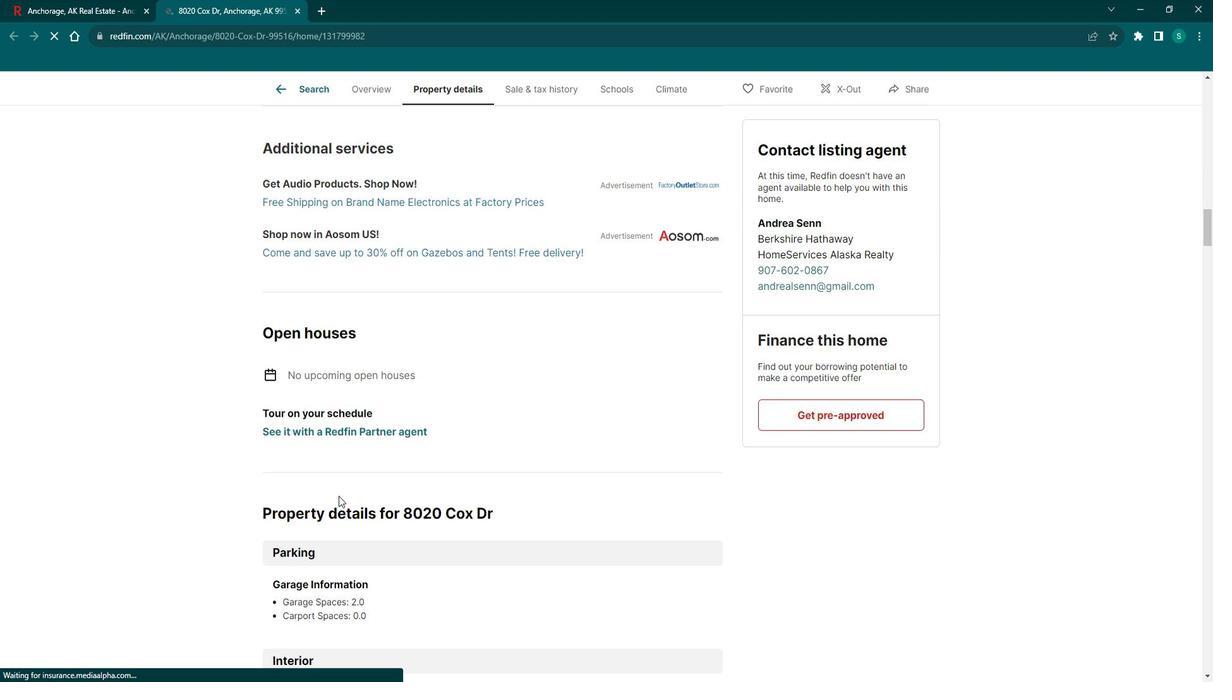 
Action: Mouse scrolled (348, 486) with delta (0, 0)
Screenshot: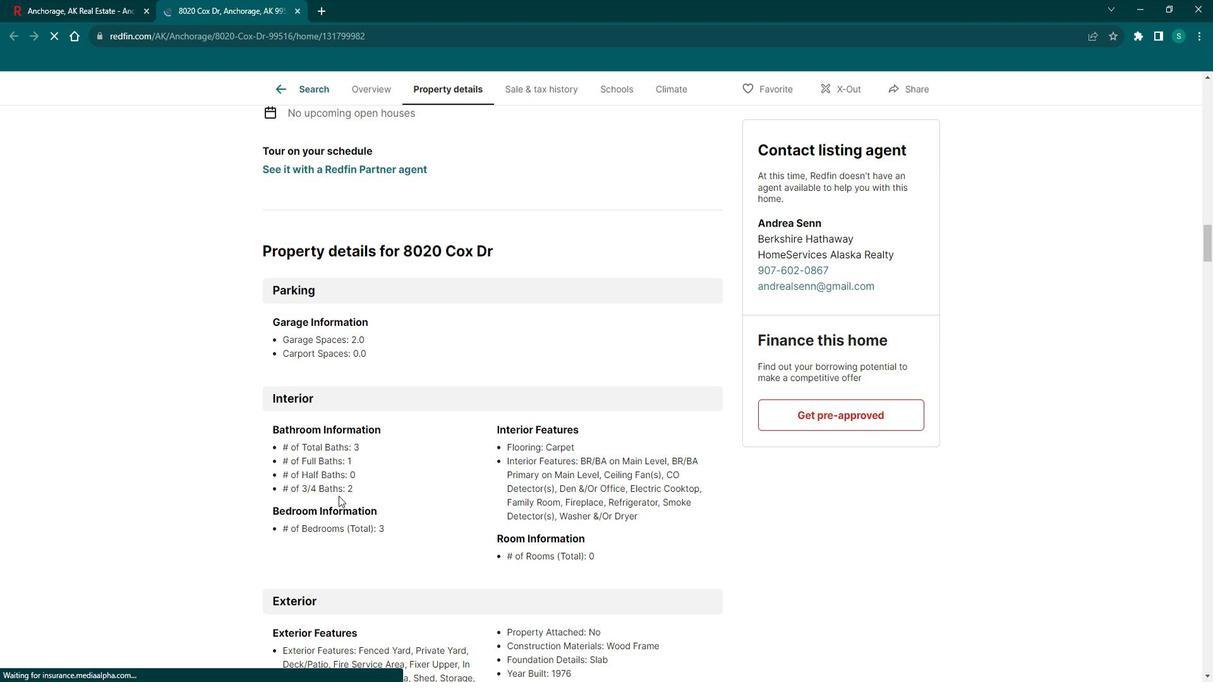 
Action: Mouse scrolled (348, 486) with delta (0, 0)
Screenshot: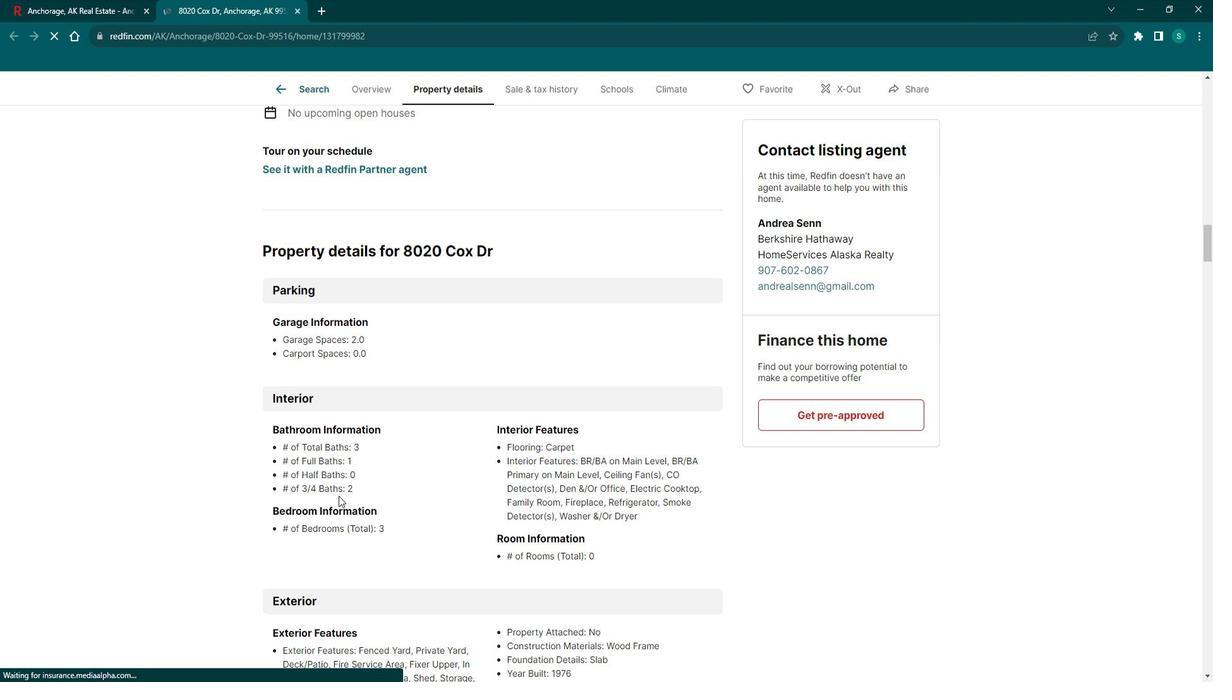
Action: Mouse scrolled (348, 486) with delta (0, 0)
Screenshot: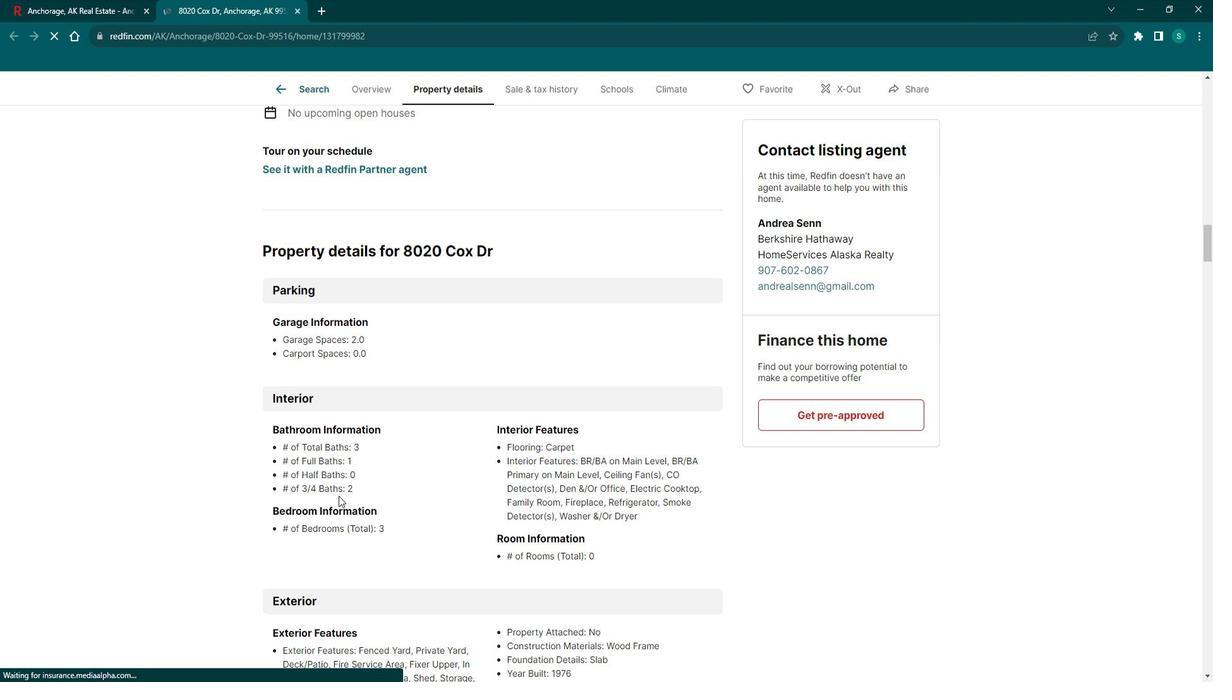 
Action: Mouse scrolled (348, 486) with delta (0, 0)
Screenshot: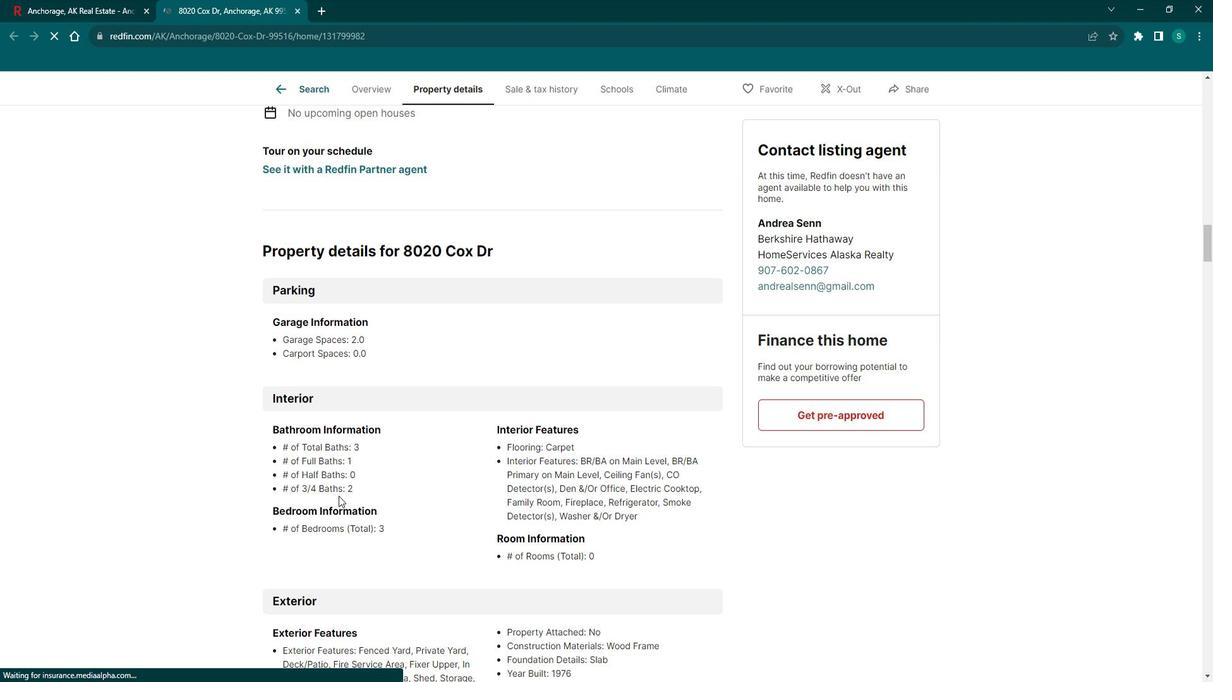 
Action: Mouse scrolled (348, 486) with delta (0, 0)
Screenshot: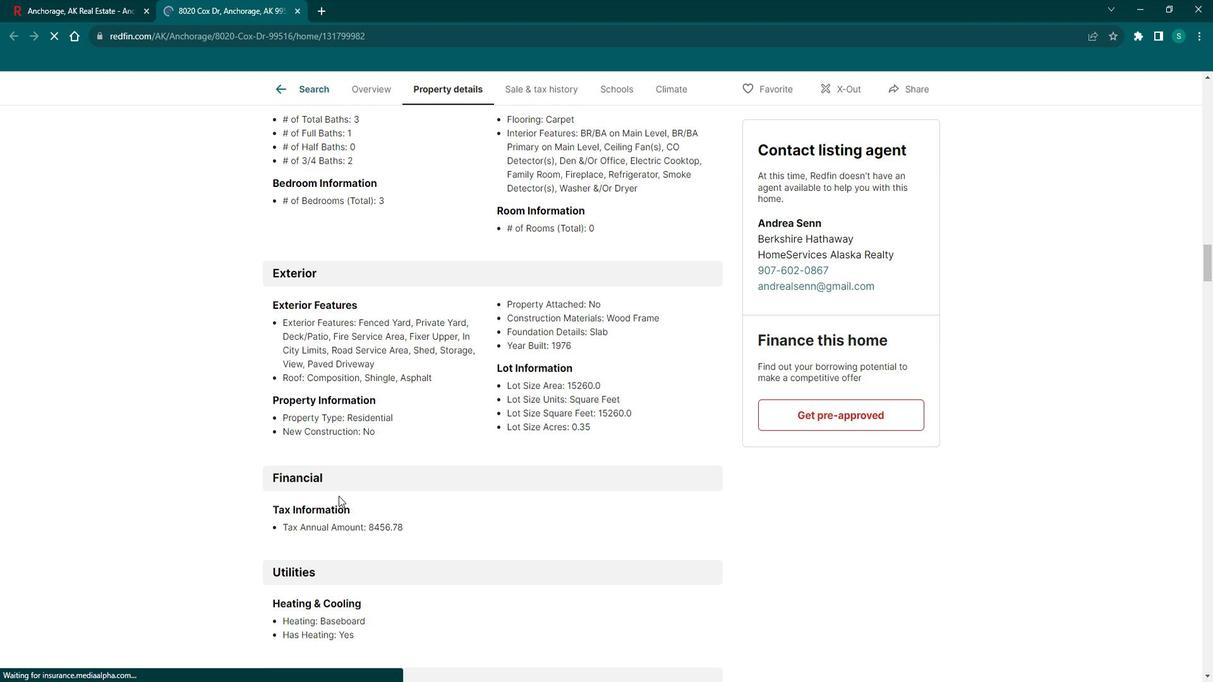 
Action: Mouse scrolled (348, 486) with delta (0, 0)
Screenshot: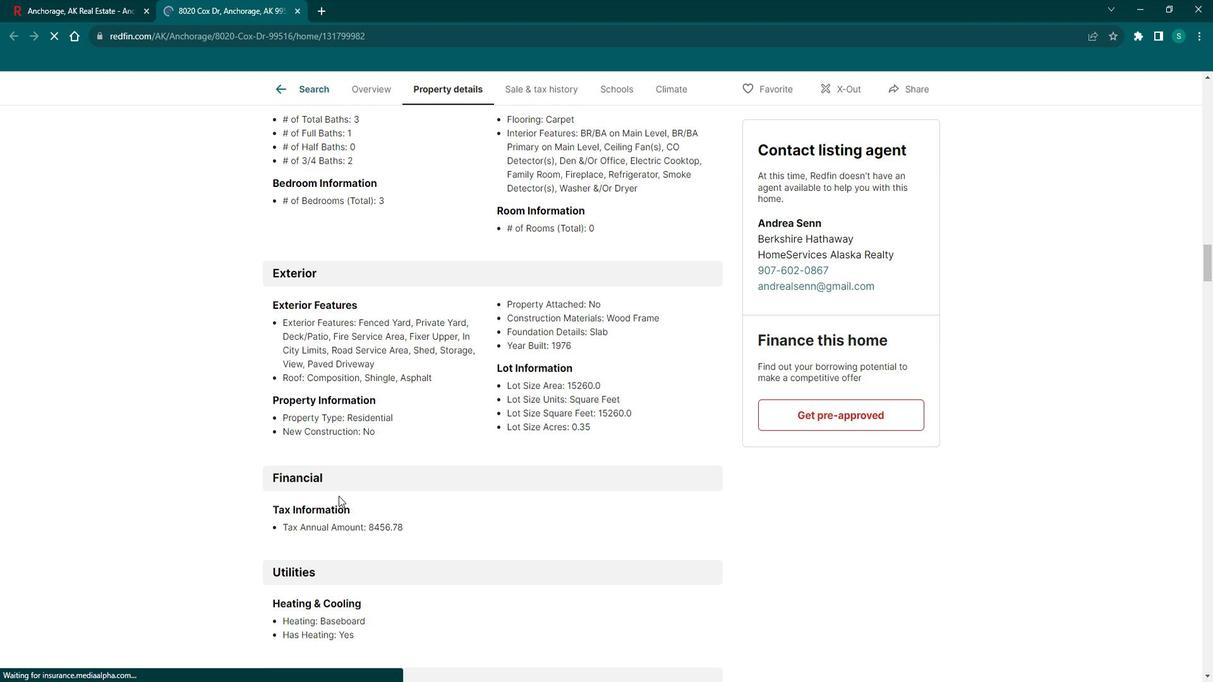 
Action: Mouse scrolled (348, 486) with delta (0, 0)
Screenshot: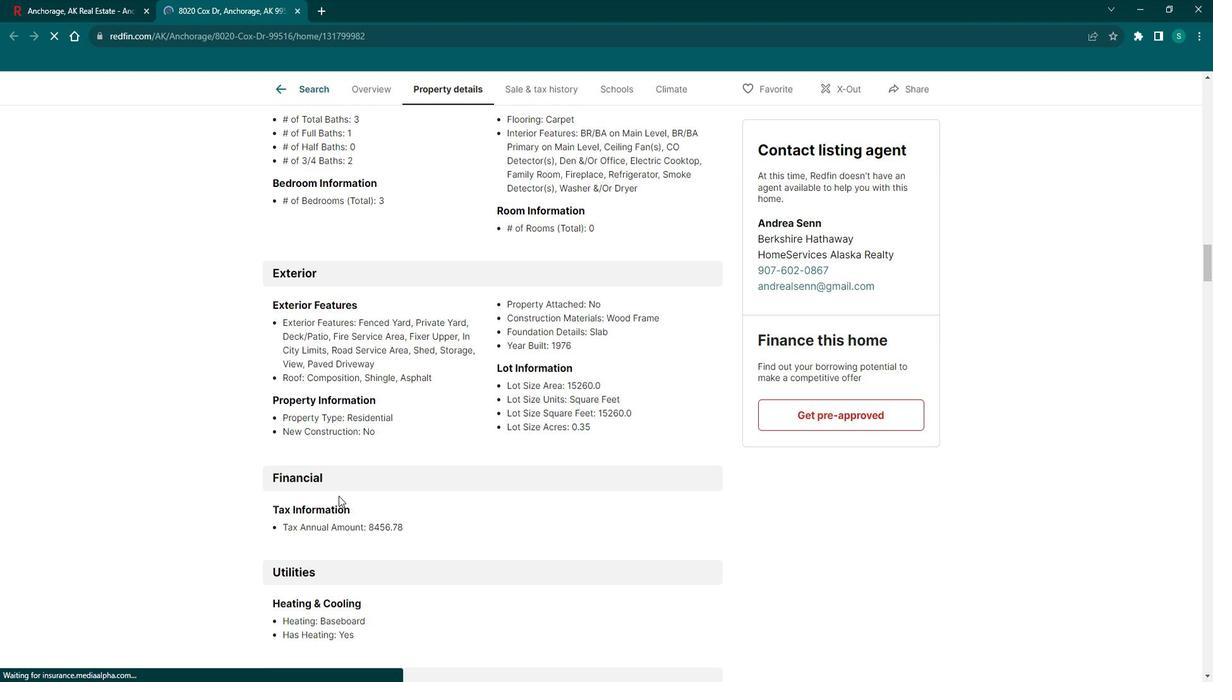 
Action: Mouse scrolled (348, 486) with delta (0, 0)
Screenshot: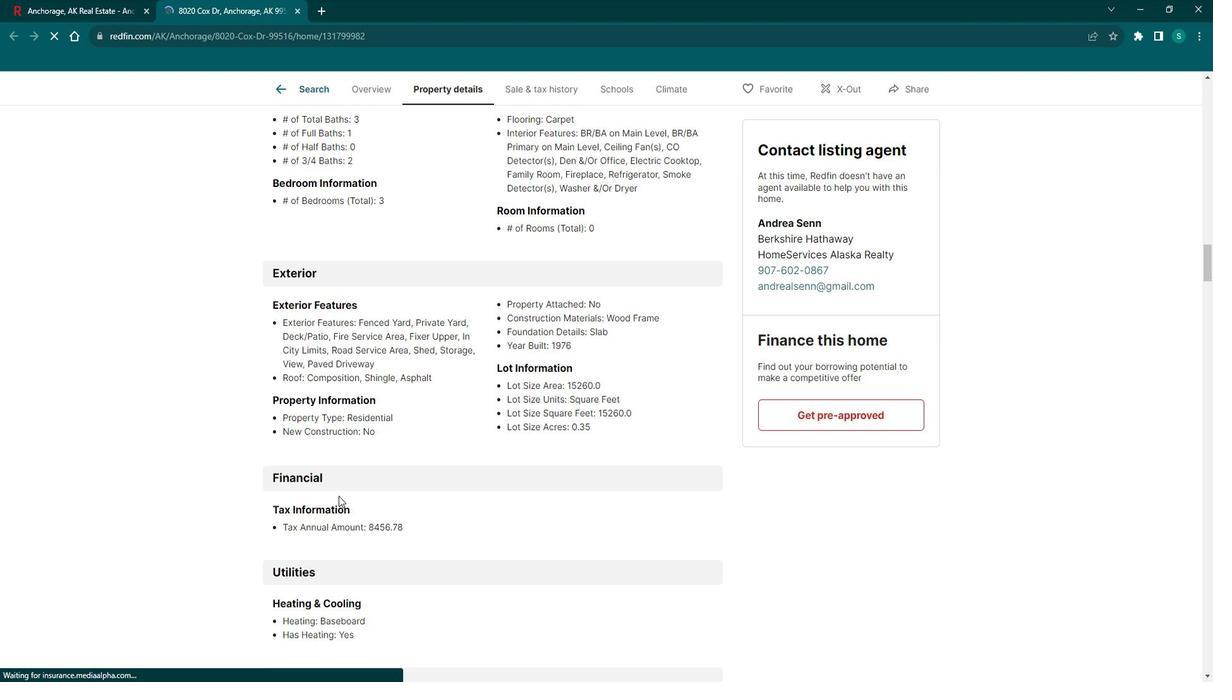 
Action: Mouse scrolled (348, 486) with delta (0, 0)
Screenshot: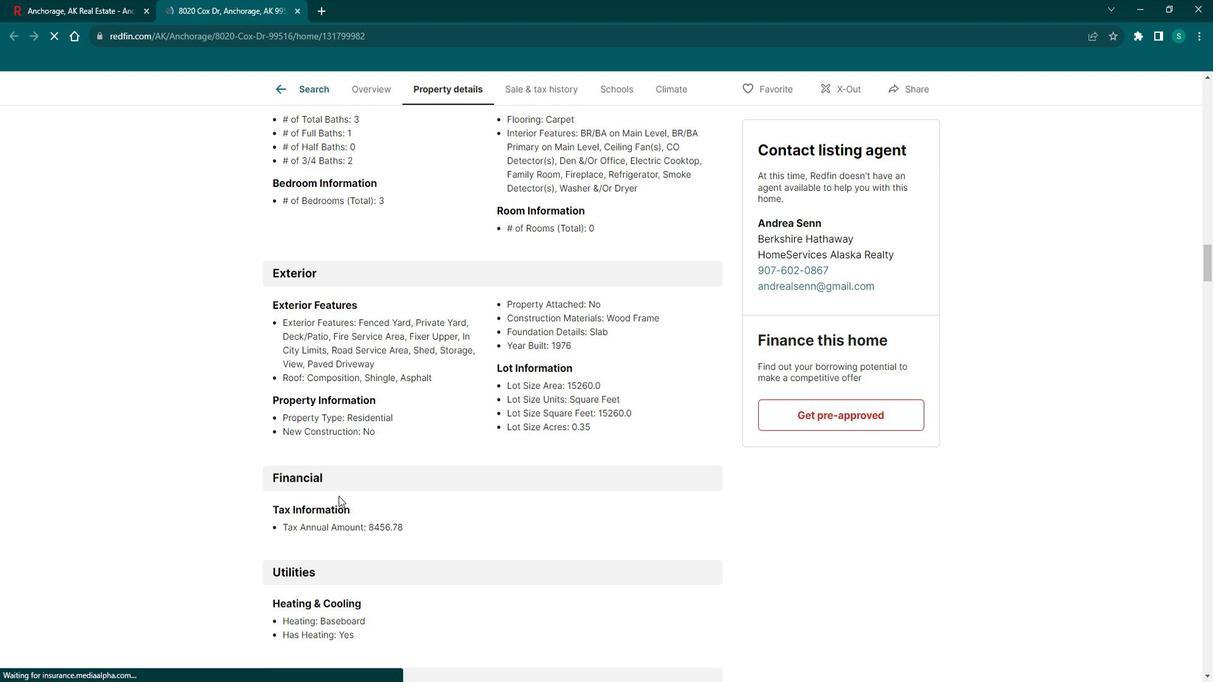 
Action: Mouse scrolled (348, 486) with delta (0, 0)
Screenshot: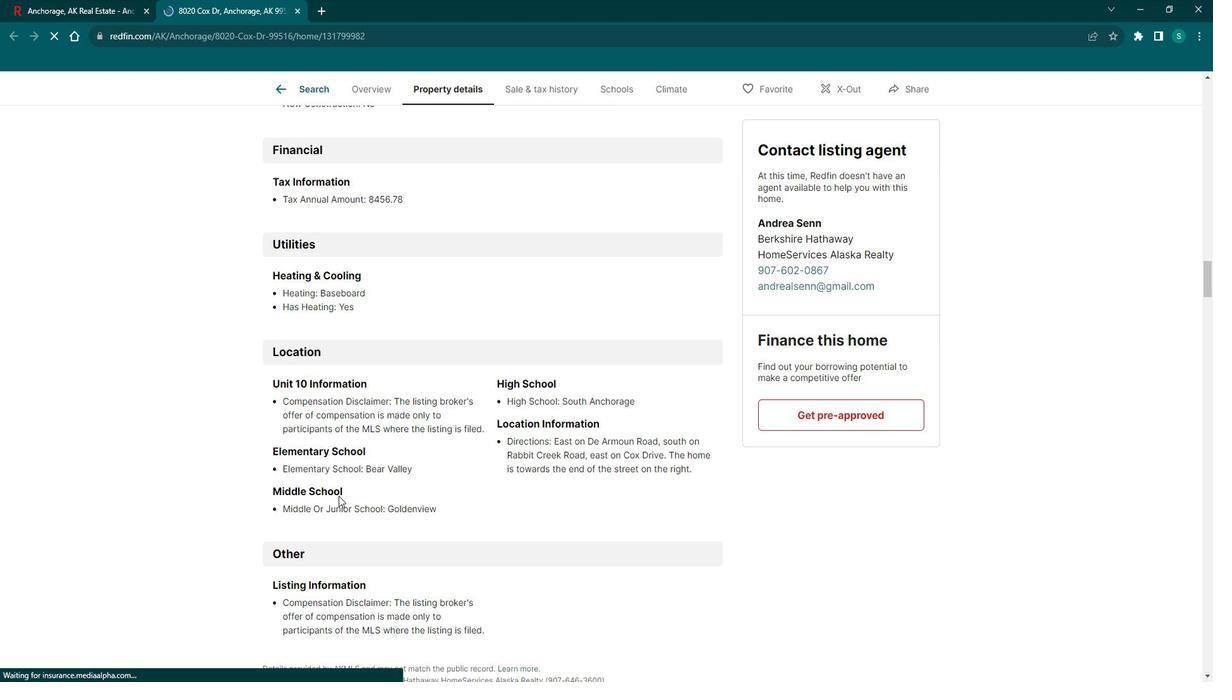 
Action: Mouse scrolled (348, 486) with delta (0, 0)
Screenshot: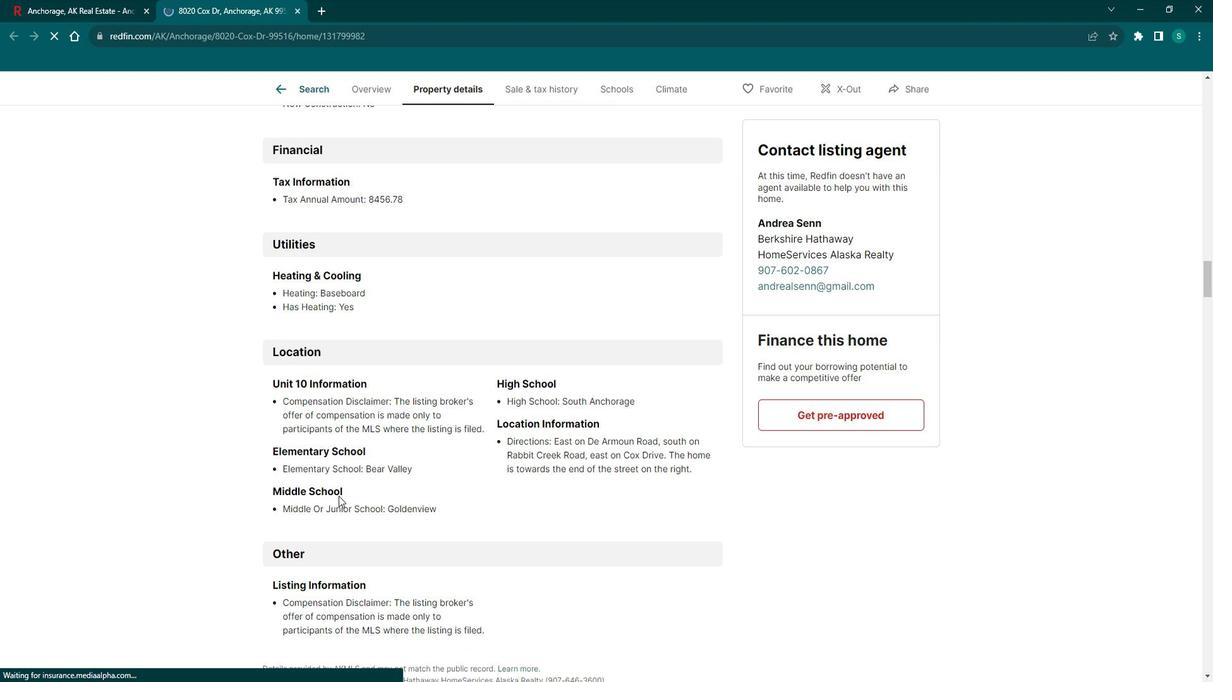 
Action: Mouse scrolled (348, 486) with delta (0, 0)
Screenshot: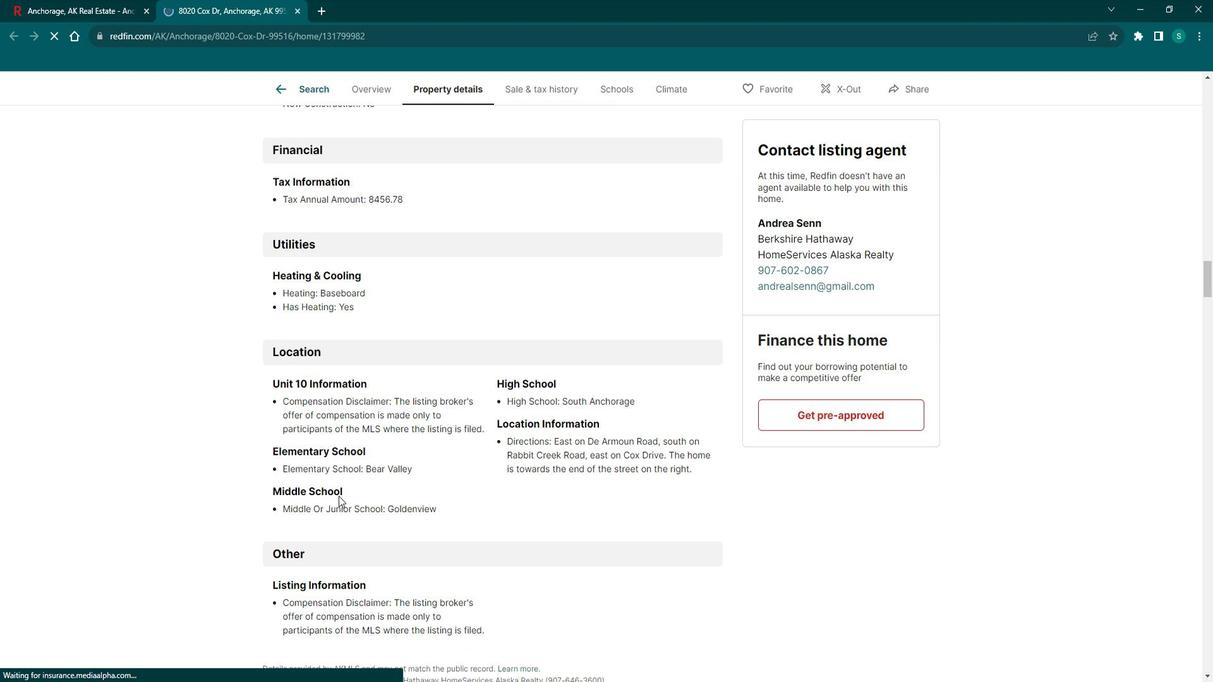 
Action: Mouse scrolled (348, 486) with delta (0, 0)
Screenshot: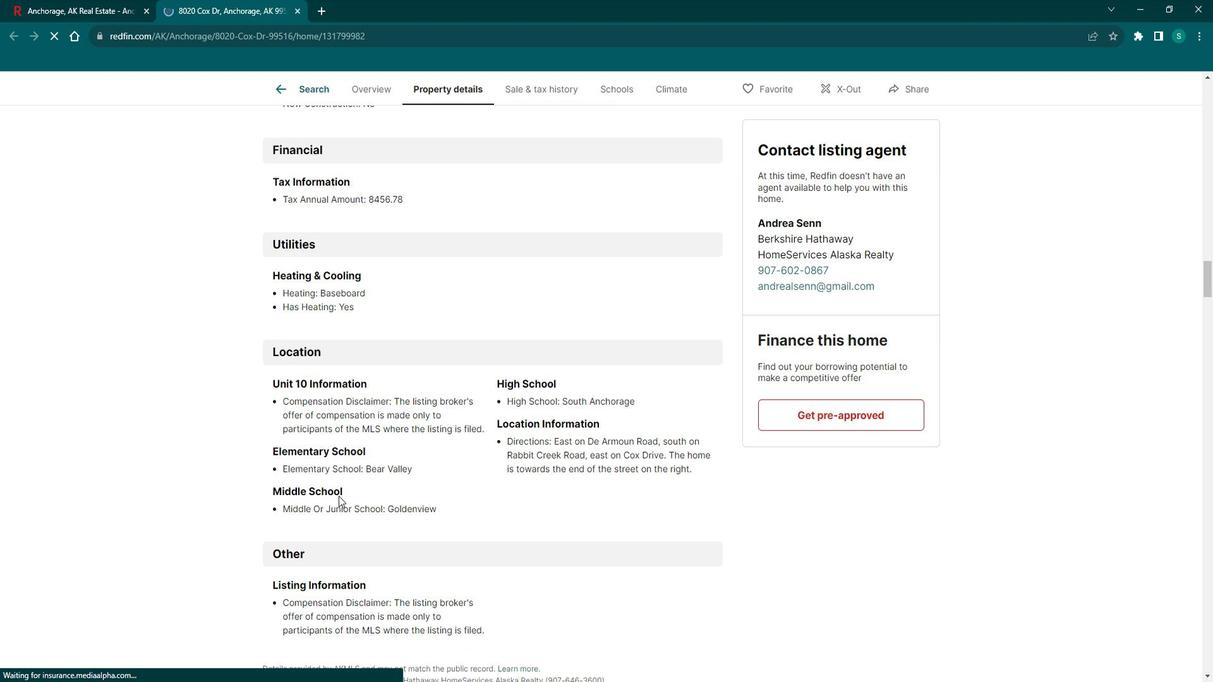 
Action: Mouse scrolled (348, 486) with delta (0, 0)
Screenshot: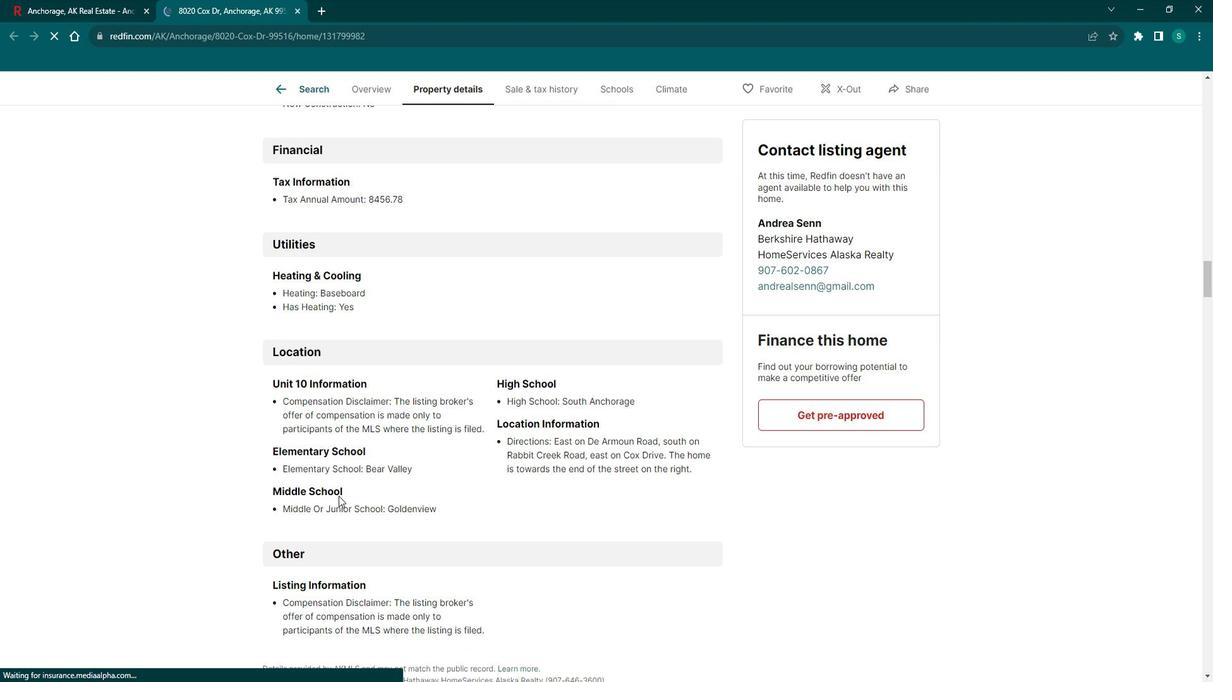 
Action: Mouse scrolled (348, 486) with delta (0, 0)
Screenshot: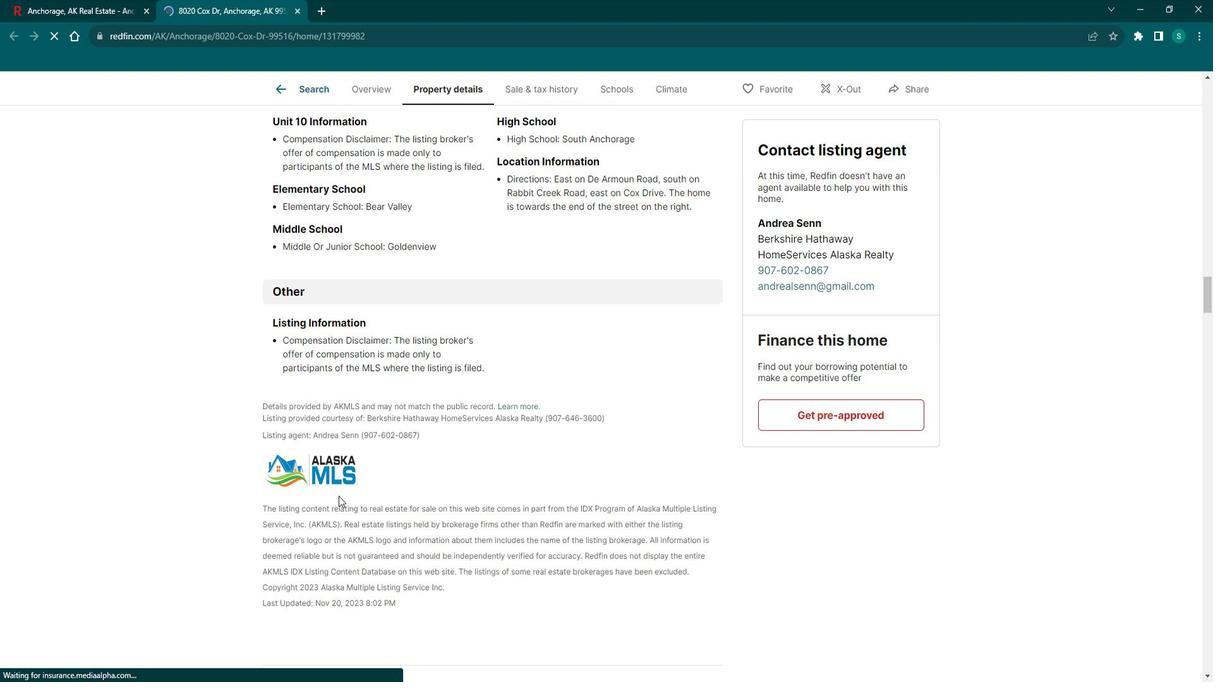 
Action: Mouse scrolled (348, 486) with delta (0, 0)
Screenshot: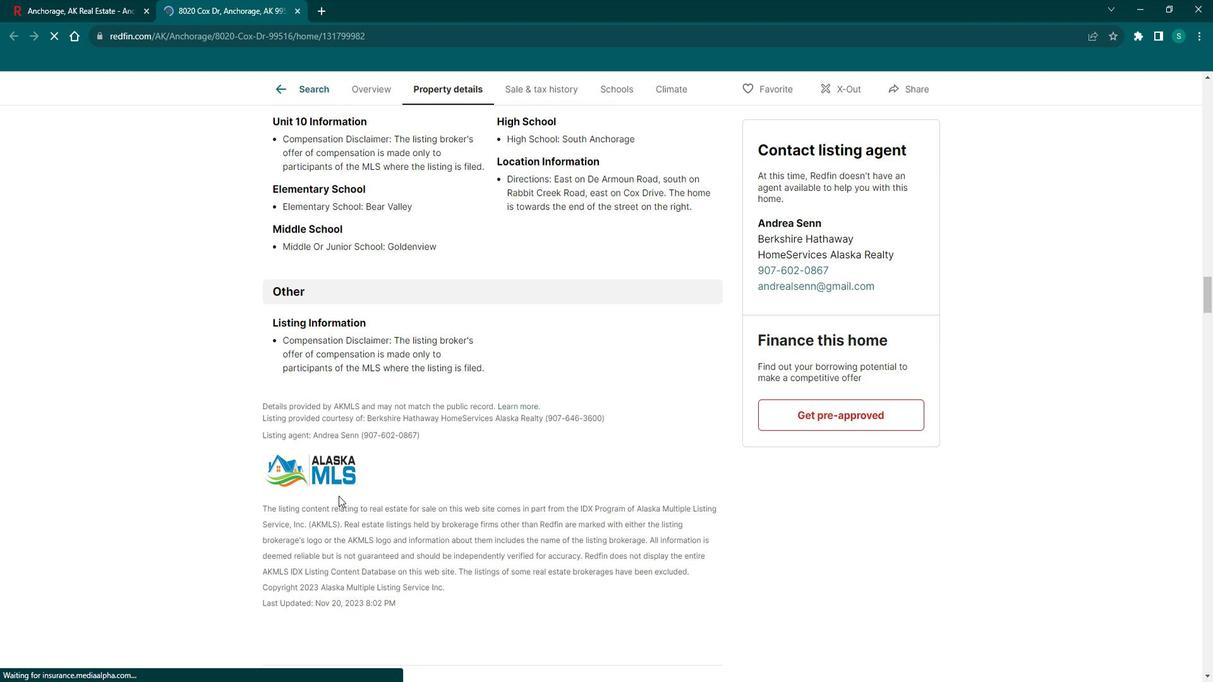
Action: Mouse scrolled (348, 486) with delta (0, 0)
Screenshot: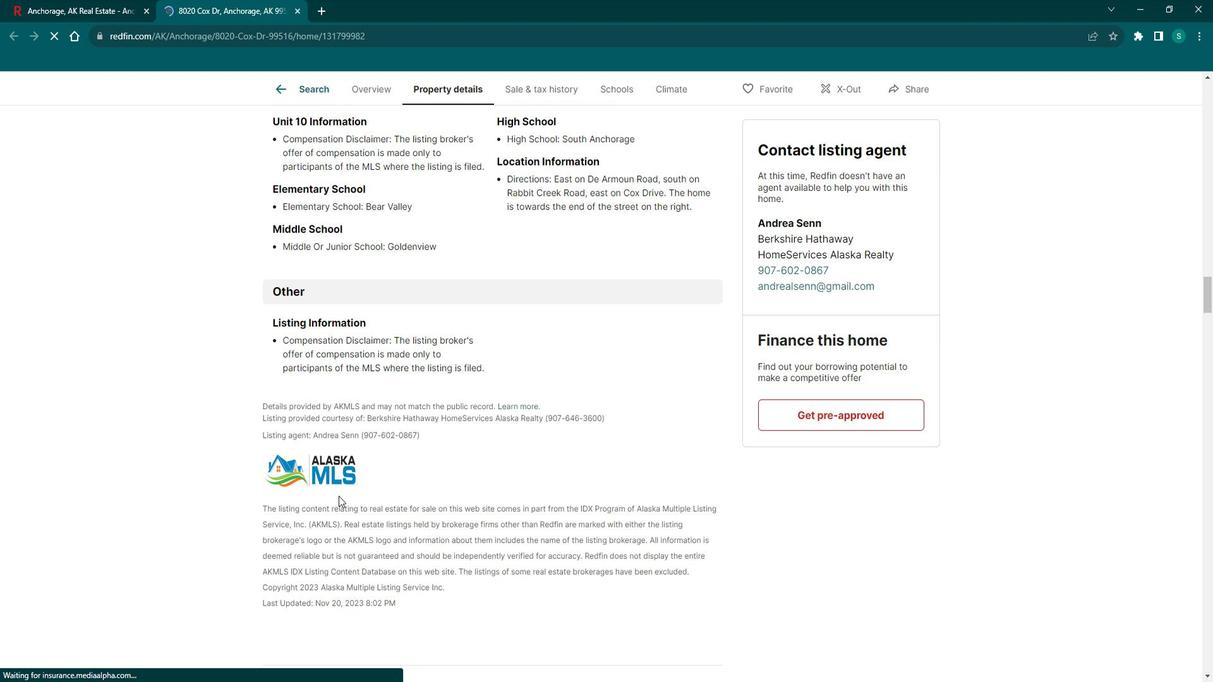 
Action: Mouse scrolled (348, 486) with delta (0, 0)
Screenshot: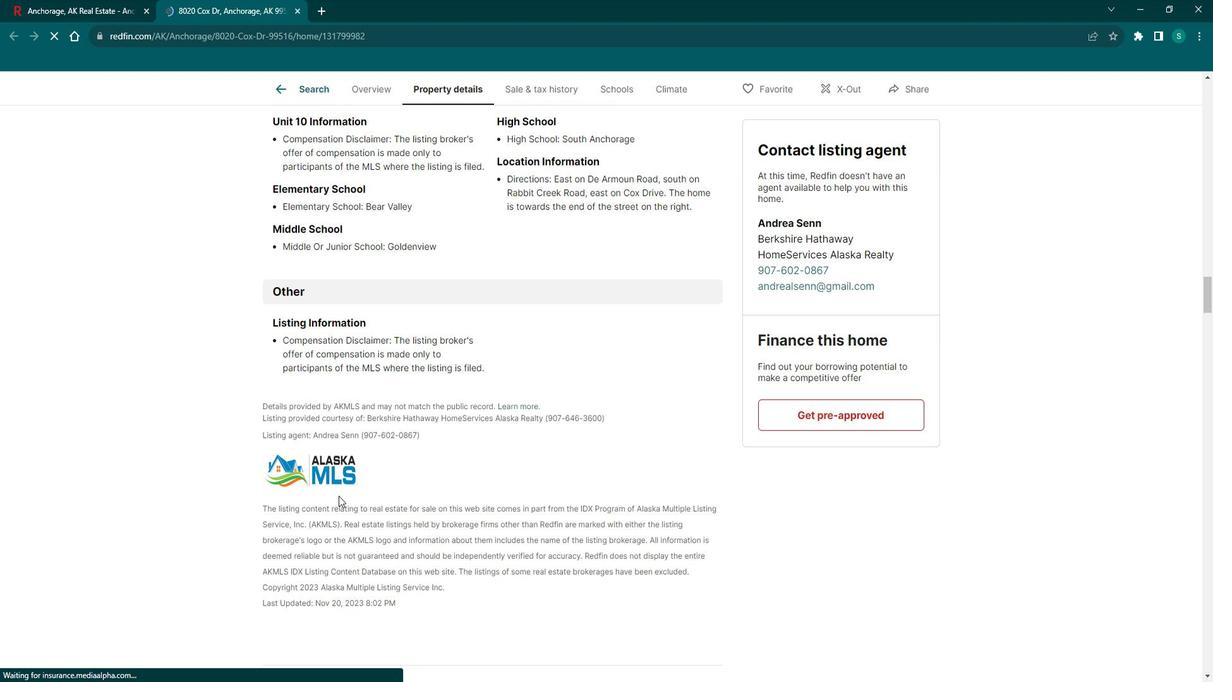 
Action: Mouse scrolled (348, 486) with delta (0, 0)
Screenshot: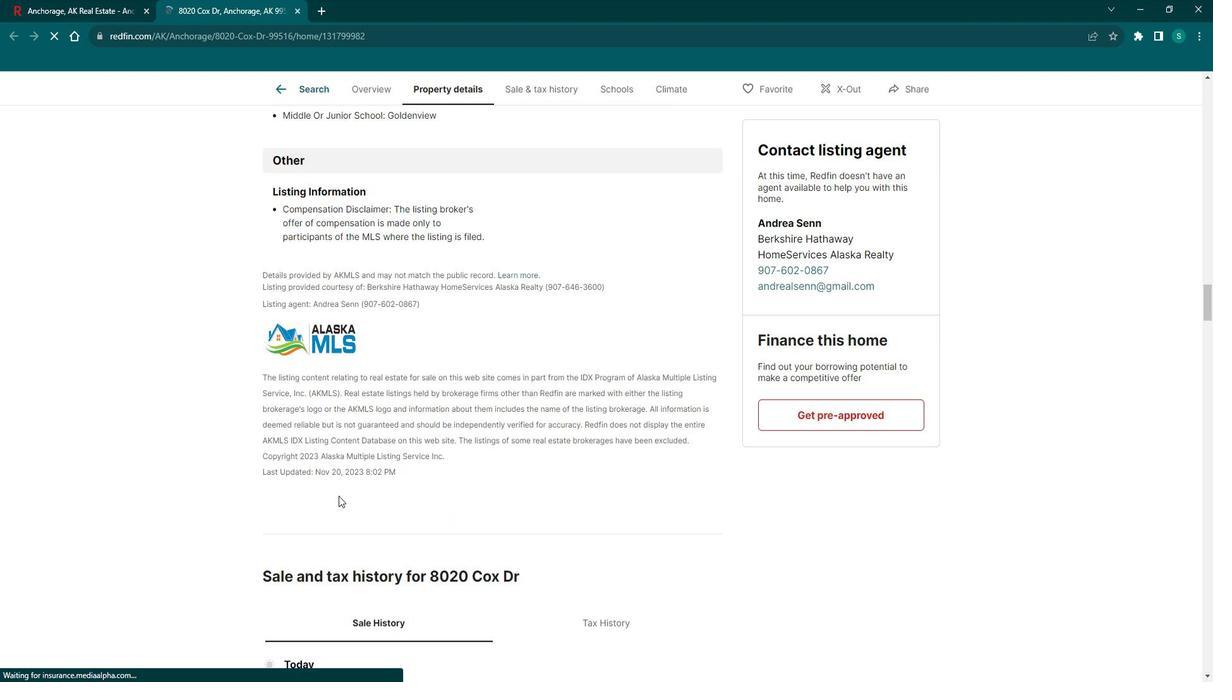 
Action: Mouse scrolled (348, 486) with delta (0, 0)
Screenshot: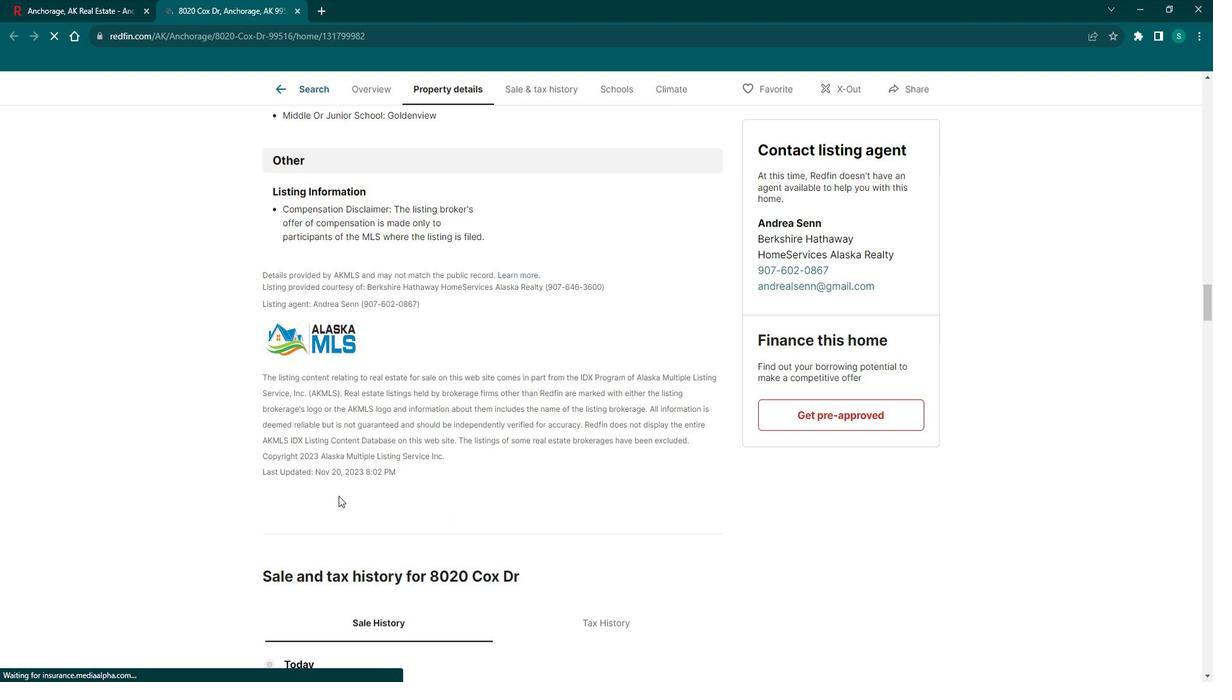 
Action: Mouse moved to (348, 487)
Screenshot: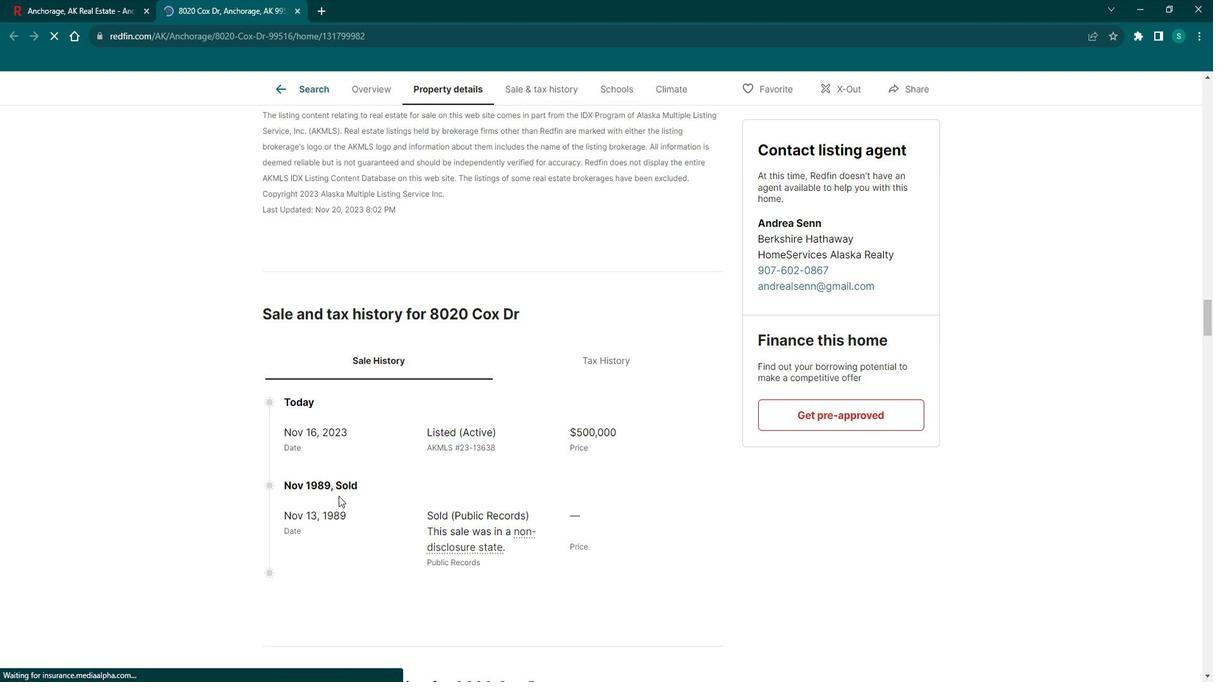 
Action: Mouse scrolled (348, 486) with delta (0, 0)
Screenshot: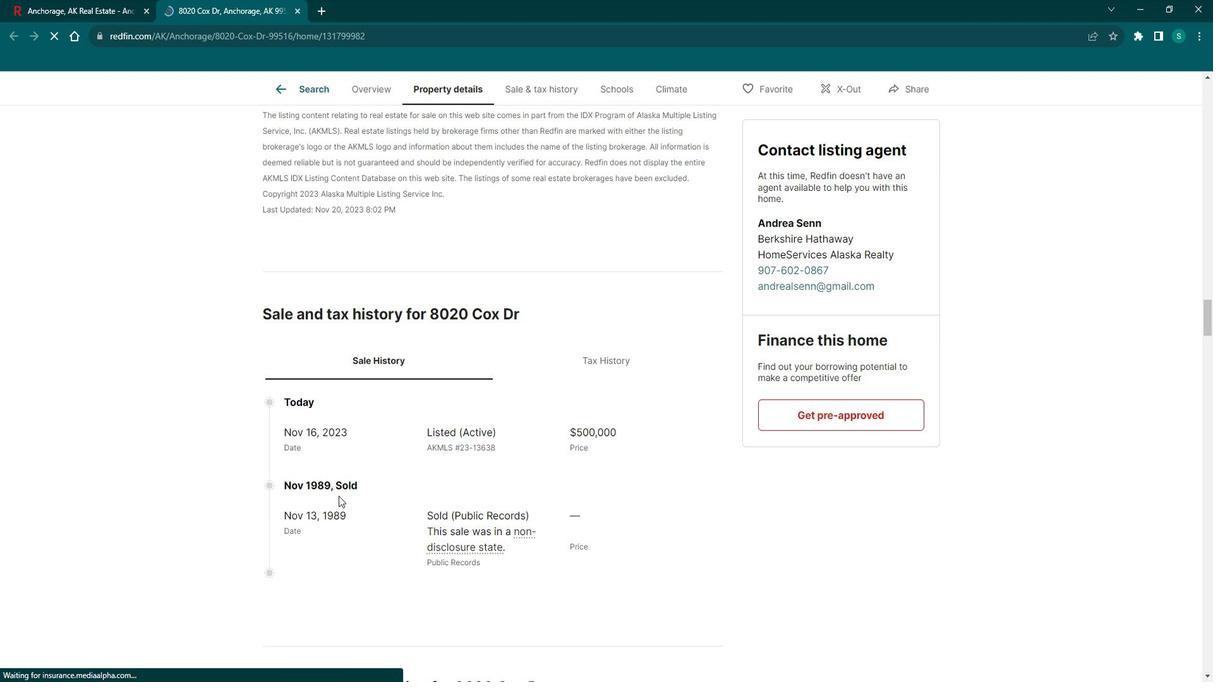 
Action: Mouse scrolled (348, 486) with delta (0, 0)
Screenshot: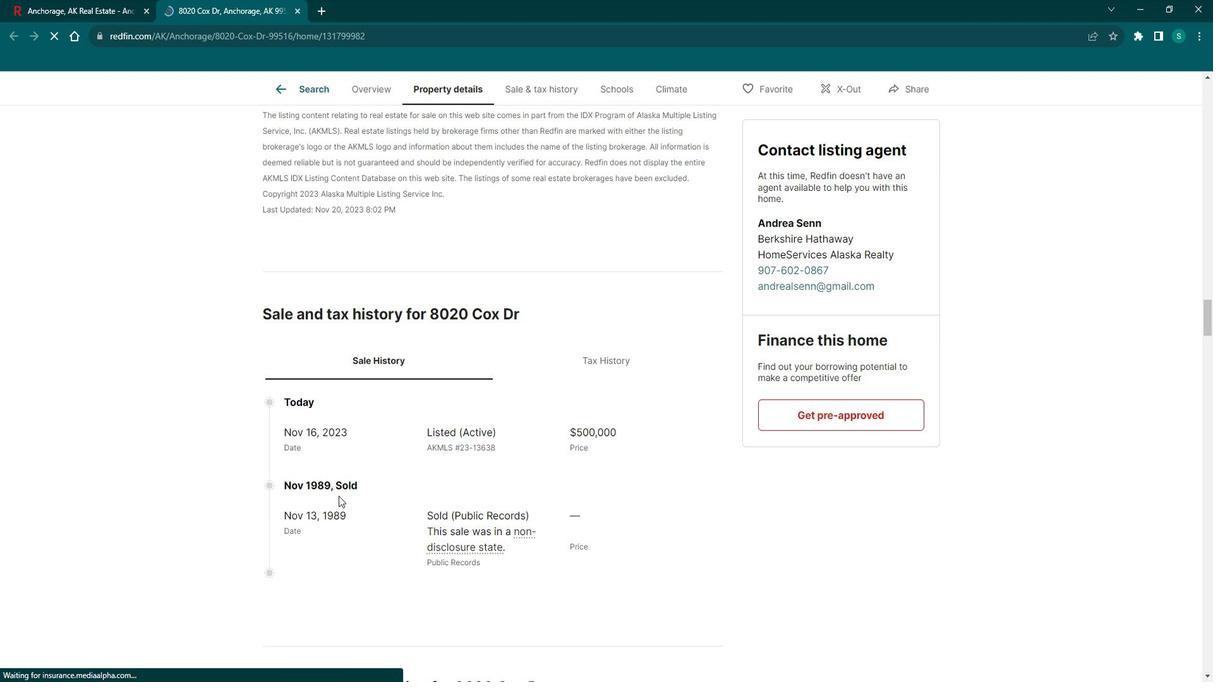 
Action: Mouse scrolled (348, 486) with delta (0, 0)
Screenshot: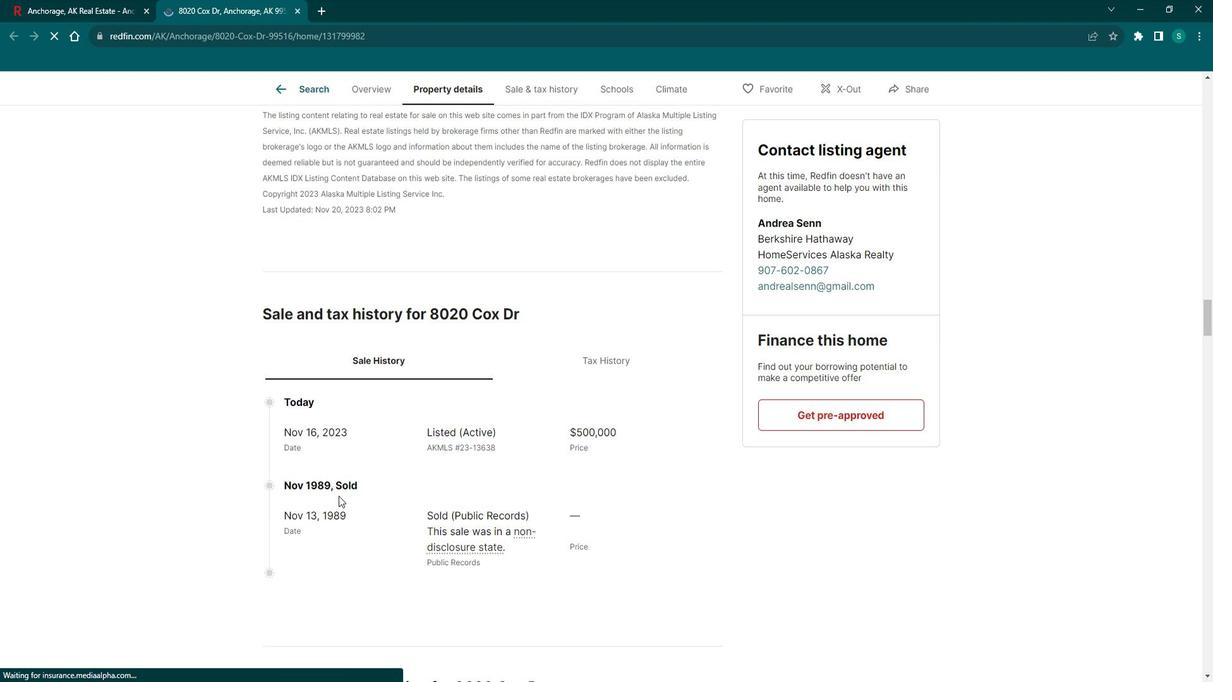 
Action: Mouse scrolled (348, 486) with delta (0, 0)
Screenshot: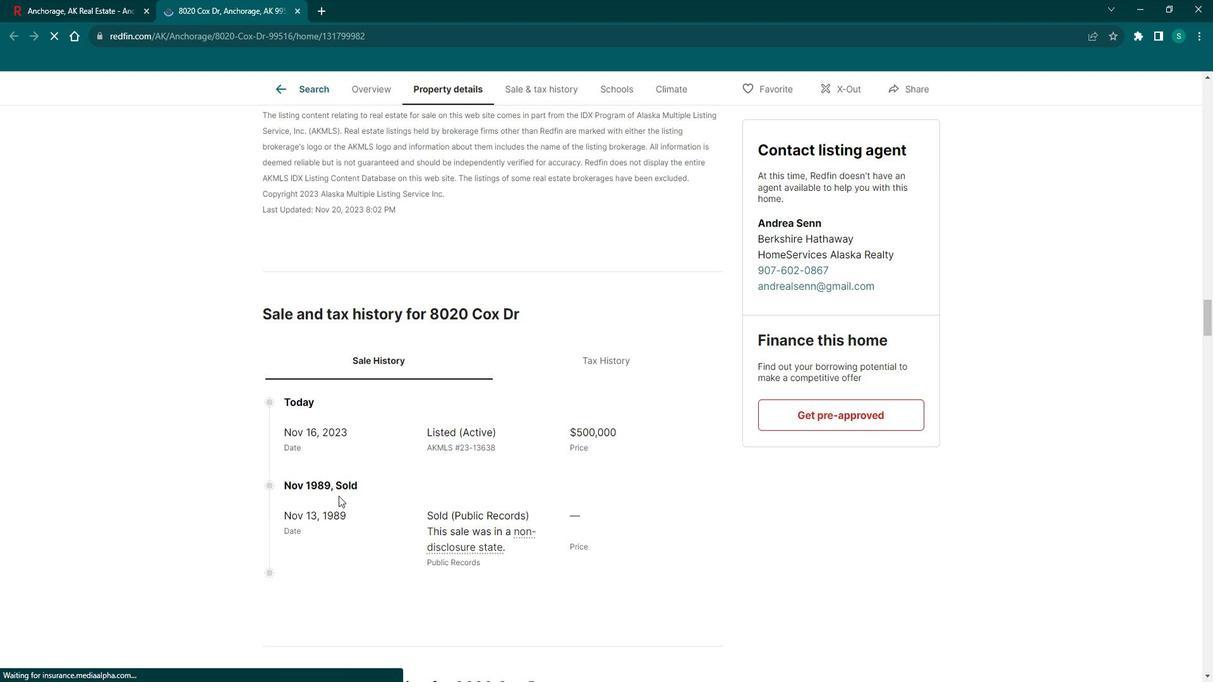 
Action: Mouse scrolled (348, 486) with delta (0, 0)
Screenshot: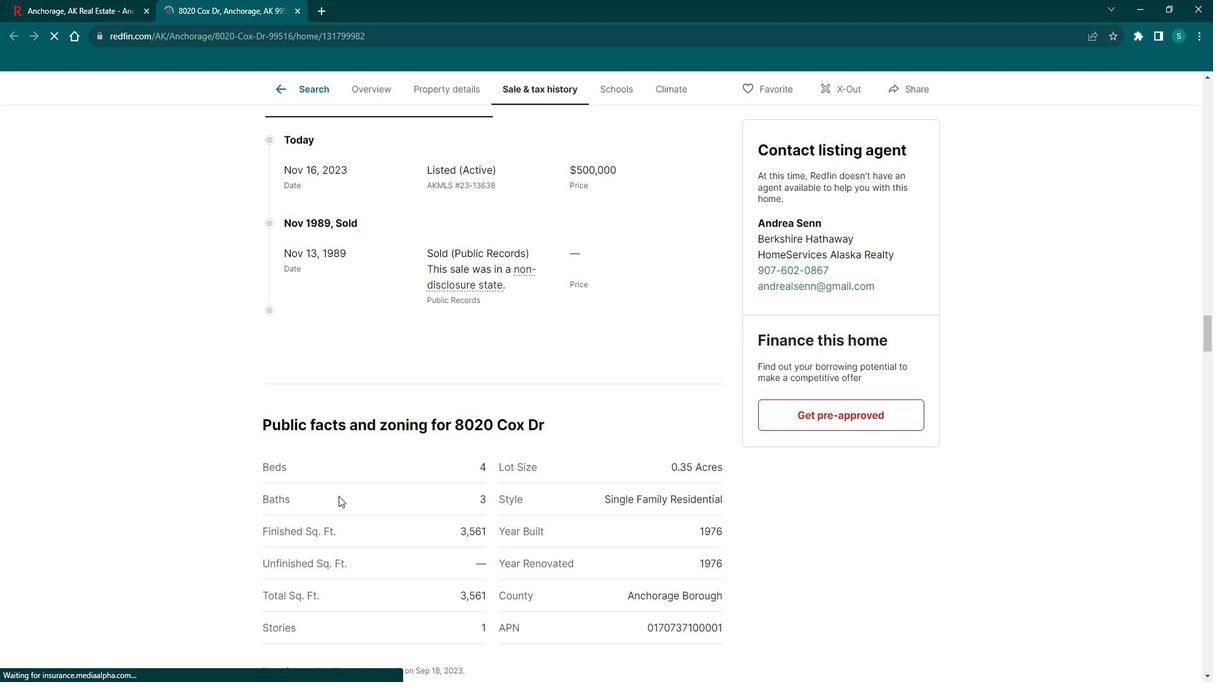
Action: Mouse scrolled (348, 486) with delta (0, 0)
Screenshot: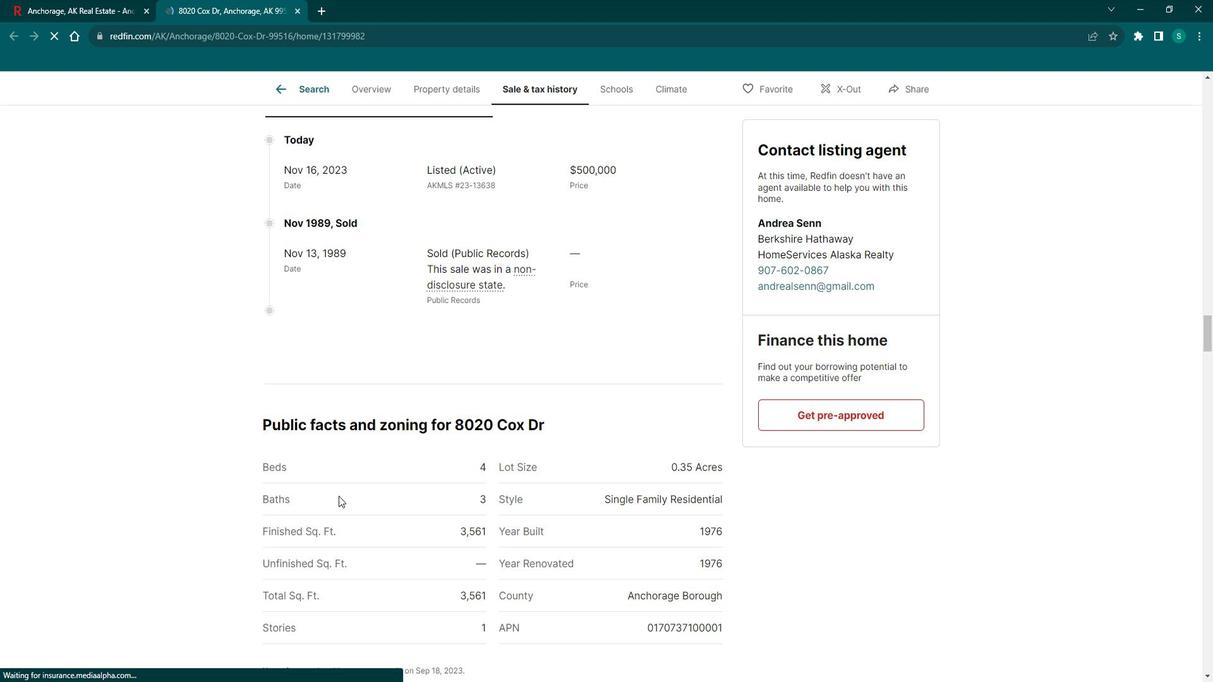 
Action: Mouse scrolled (348, 486) with delta (0, 0)
Screenshot: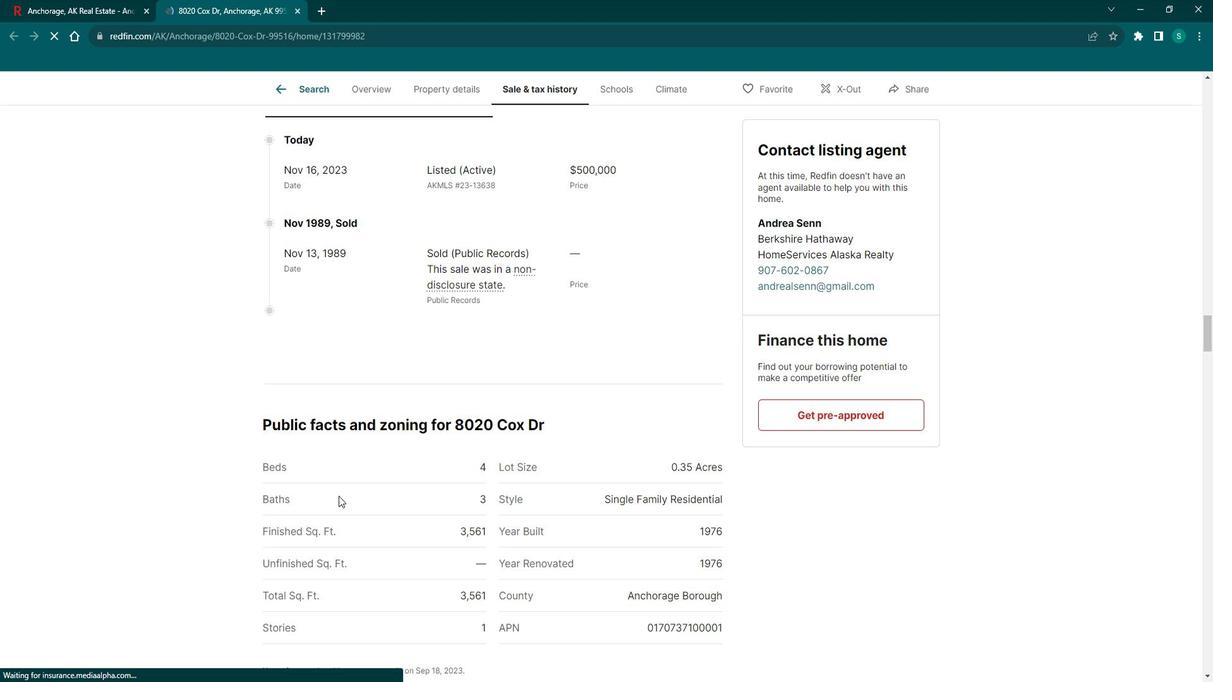 
Action: Mouse scrolled (348, 486) with delta (0, 0)
Screenshot: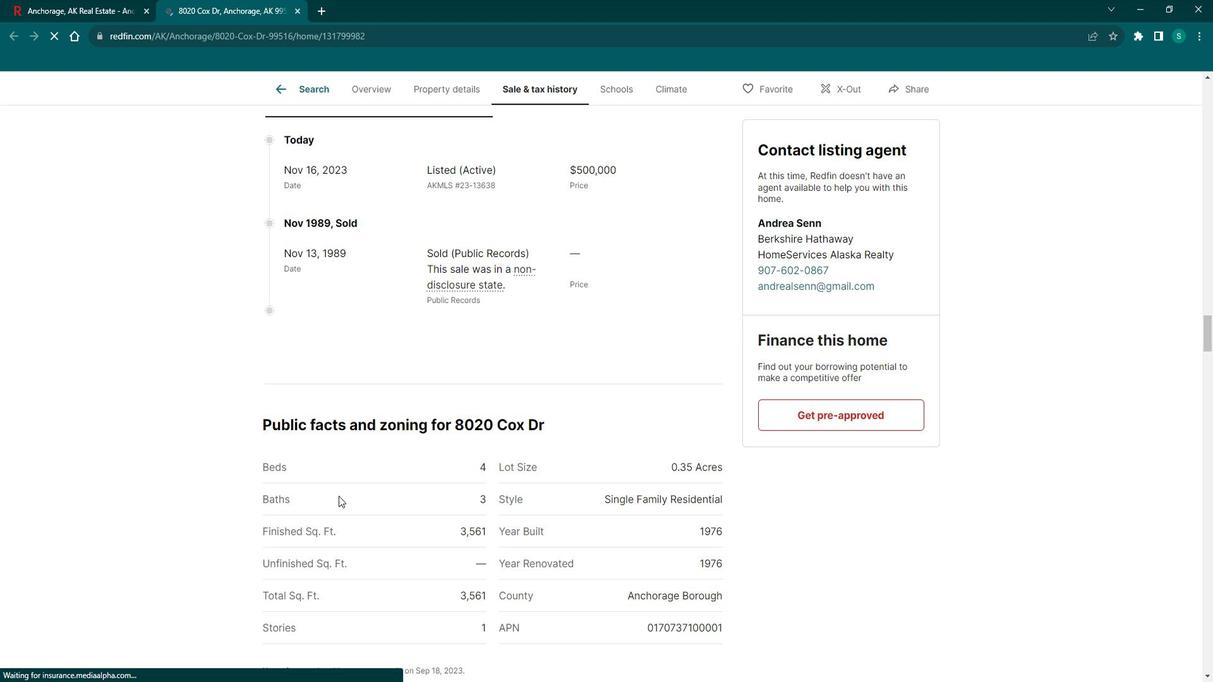 
Action: Mouse scrolled (348, 486) with delta (0, 0)
Screenshot: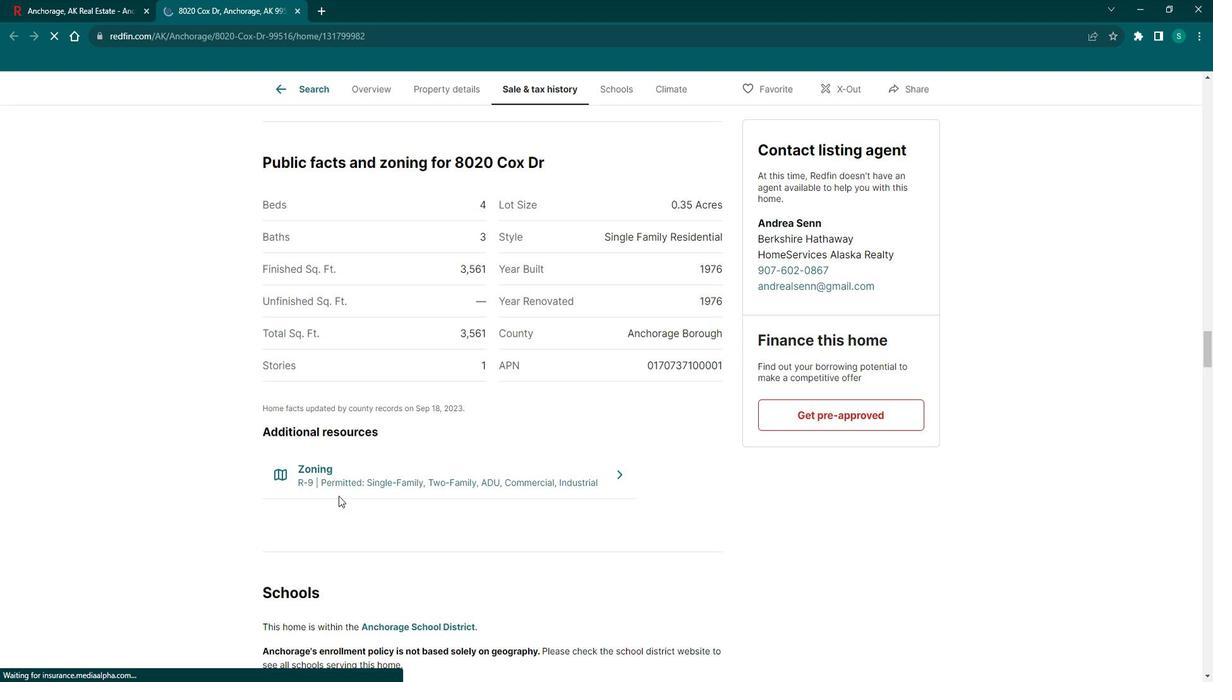 
Action: Mouse scrolled (348, 486) with delta (0, 0)
Screenshot: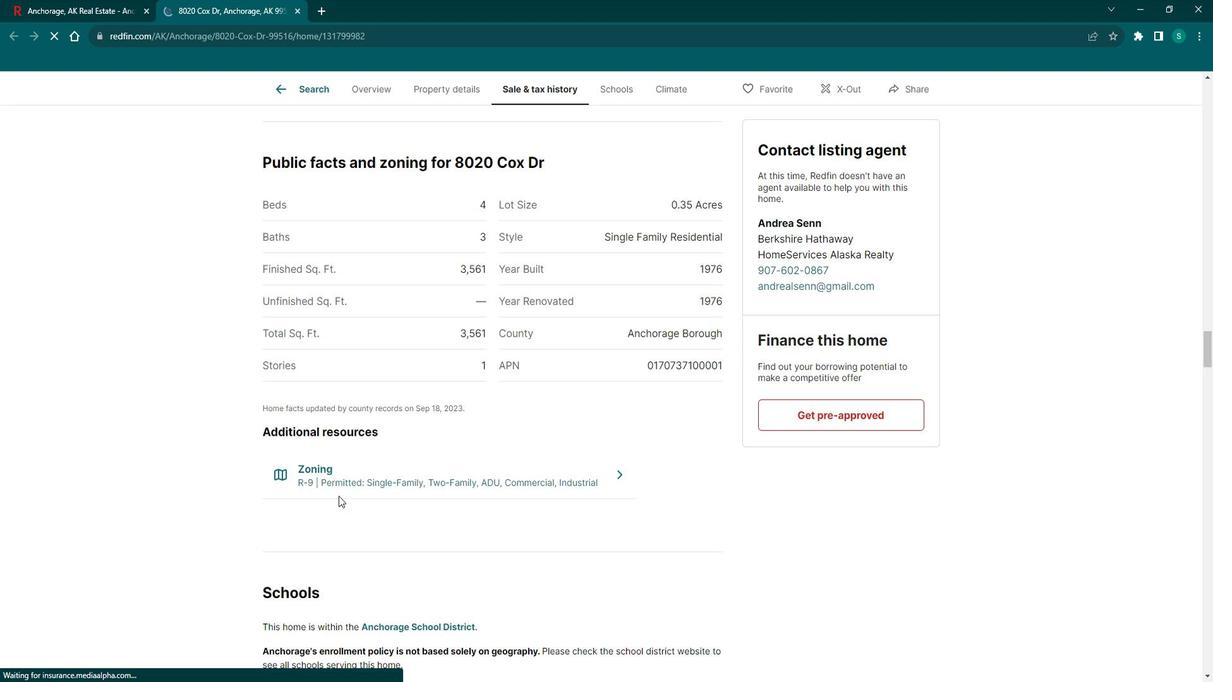 
Action: Mouse scrolled (348, 486) with delta (0, 0)
Screenshot: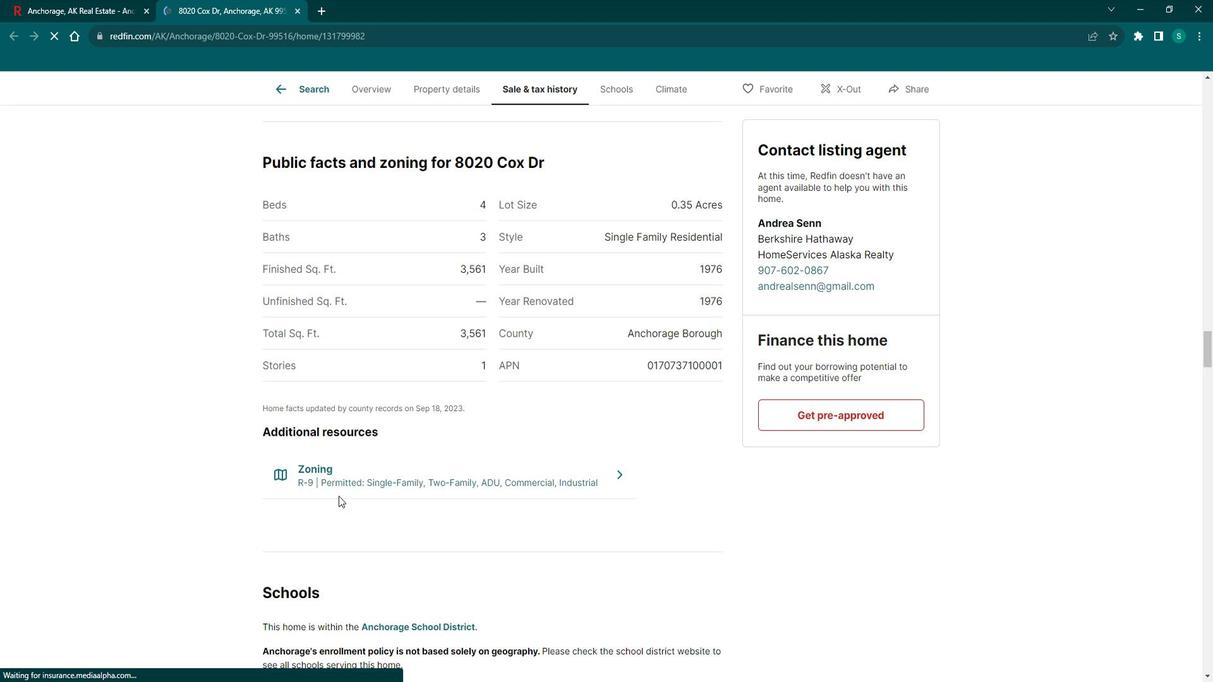 
Action: Mouse scrolled (348, 486) with delta (0, 0)
Screenshot: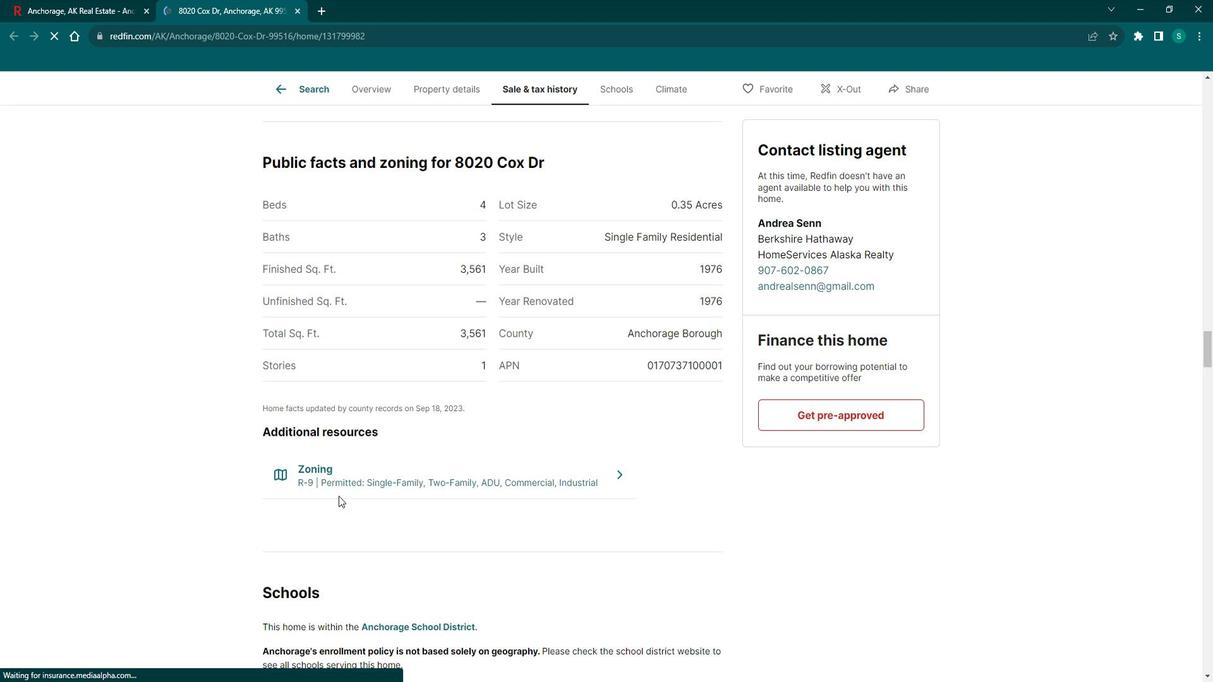 
Action: Mouse scrolled (348, 486) with delta (0, 0)
Screenshot: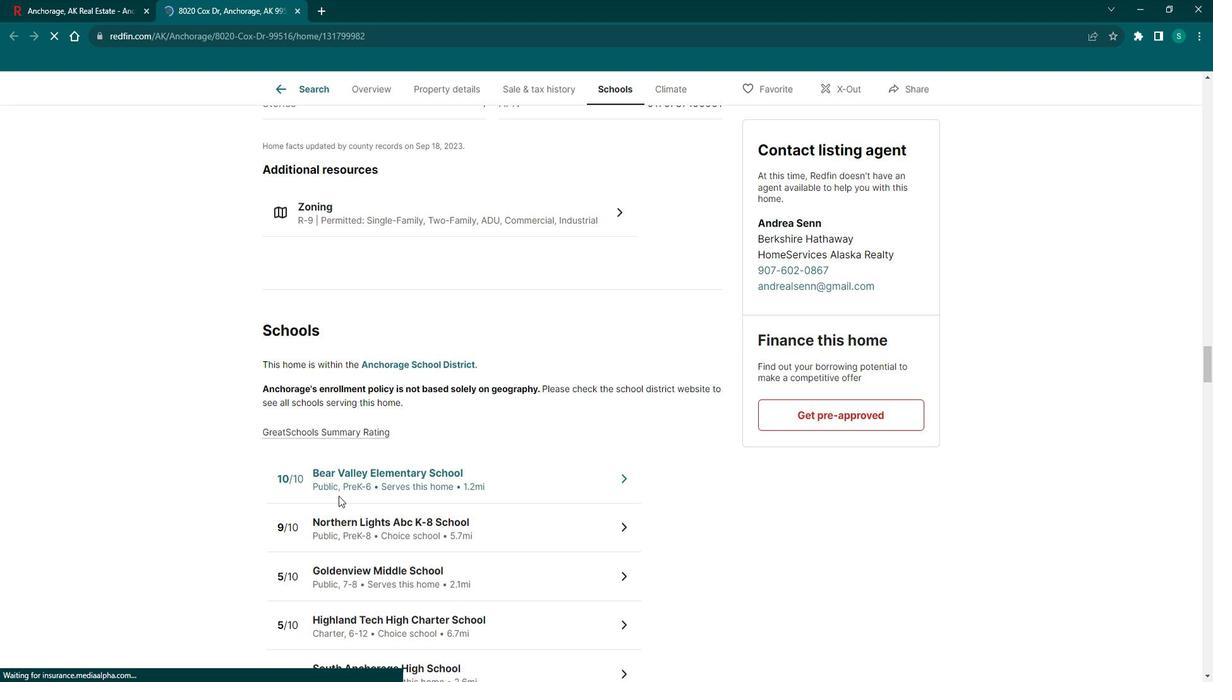
Action: Mouse scrolled (348, 486) with delta (0, 0)
Screenshot: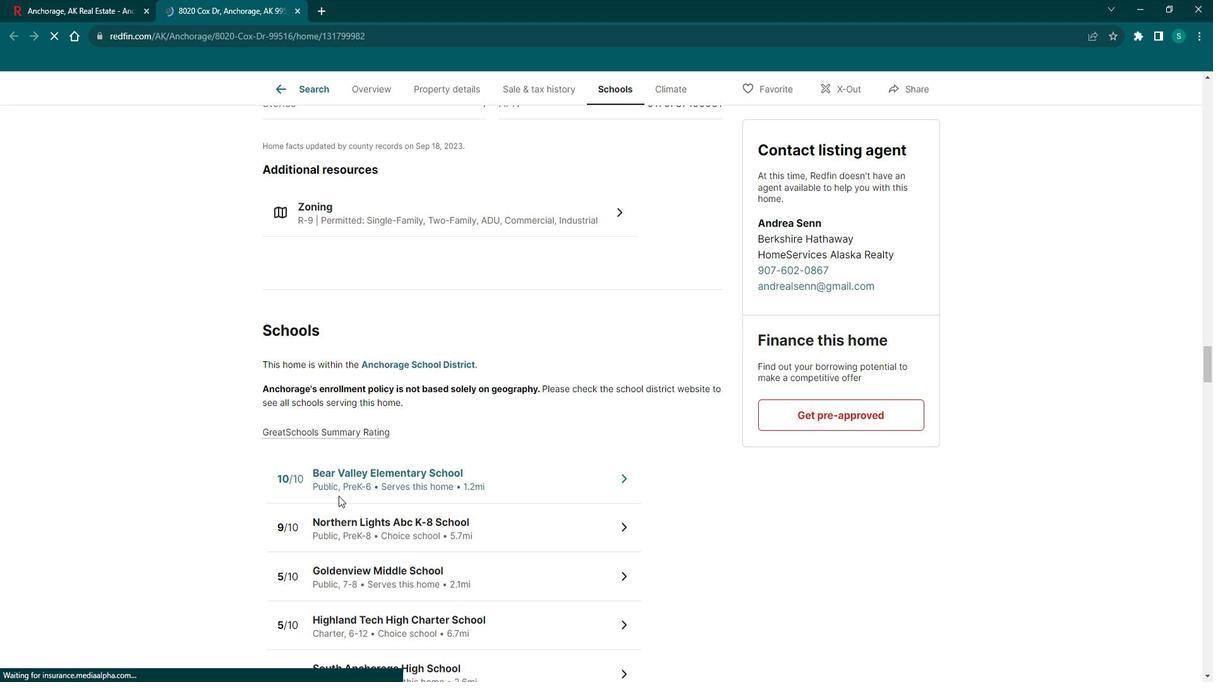 
Action: Mouse scrolled (348, 486) with delta (0, 0)
Screenshot: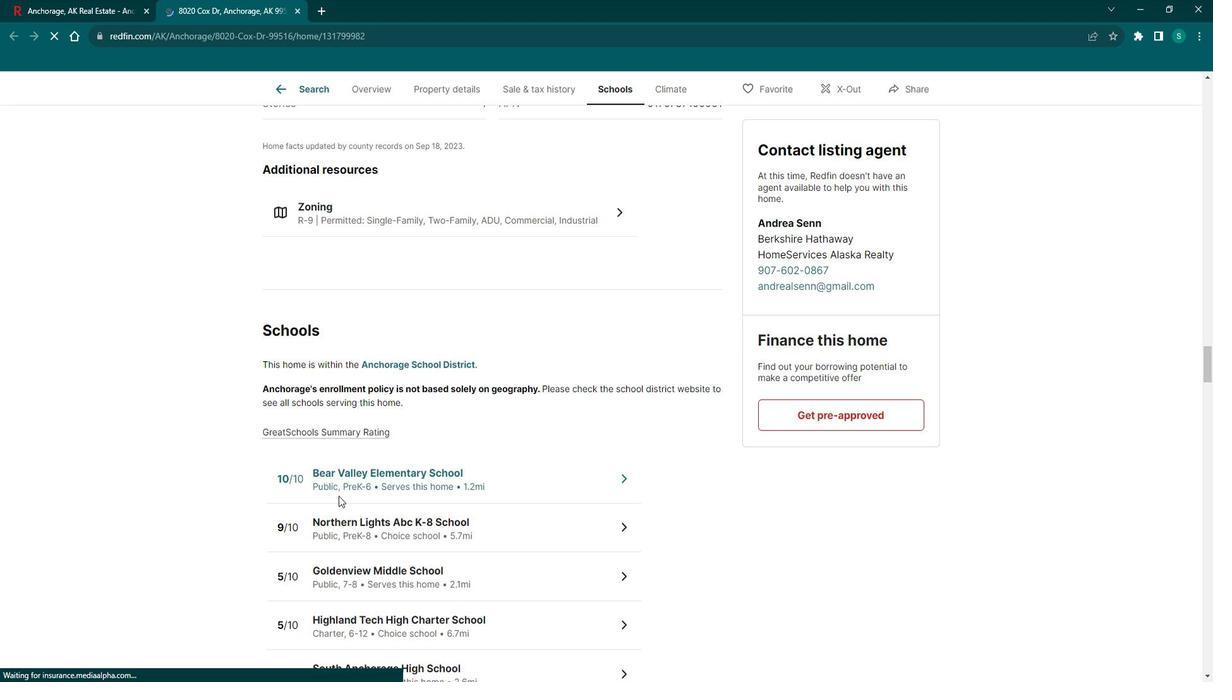 
Action: Mouse scrolled (348, 486) with delta (0, 0)
Screenshot: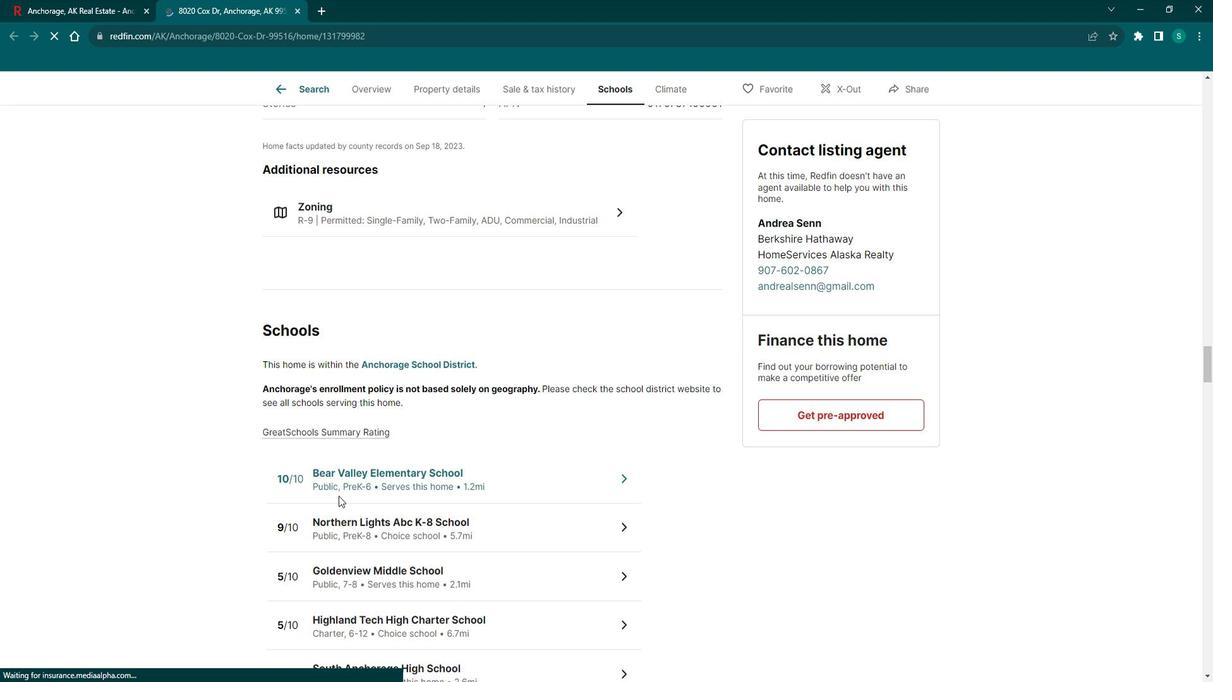 
Action: Mouse scrolled (348, 486) with delta (0, 0)
Screenshot: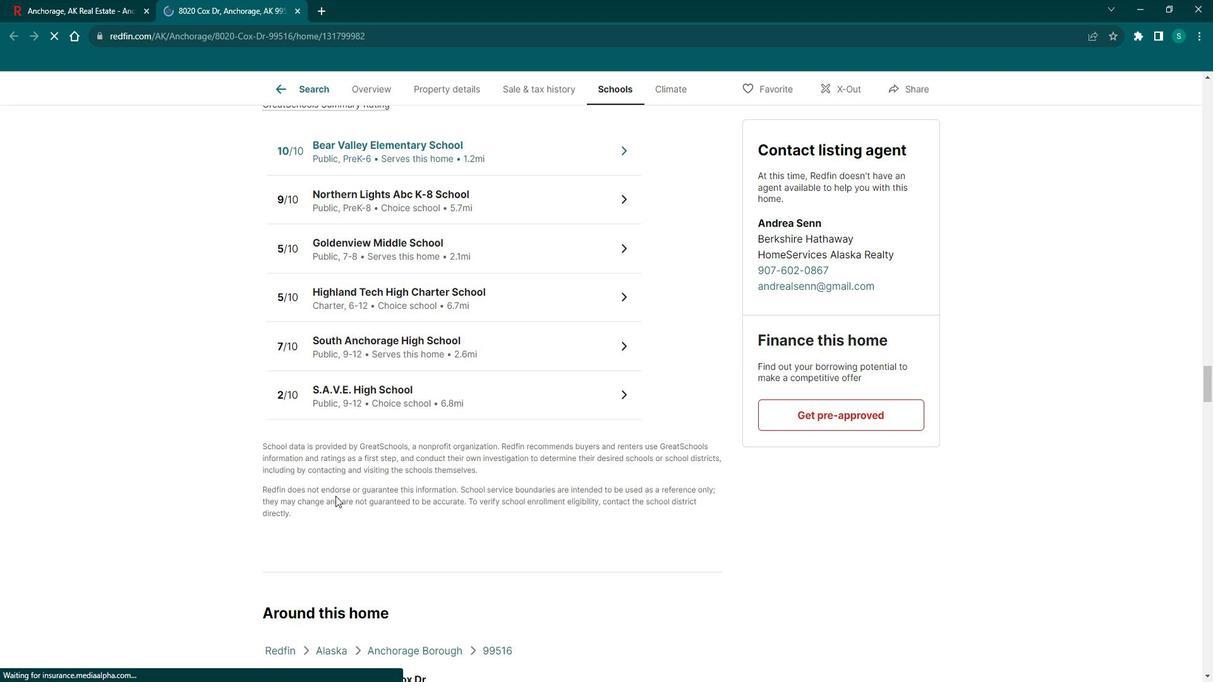
Action: Mouse scrolled (348, 486) with delta (0, 0)
Screenshot: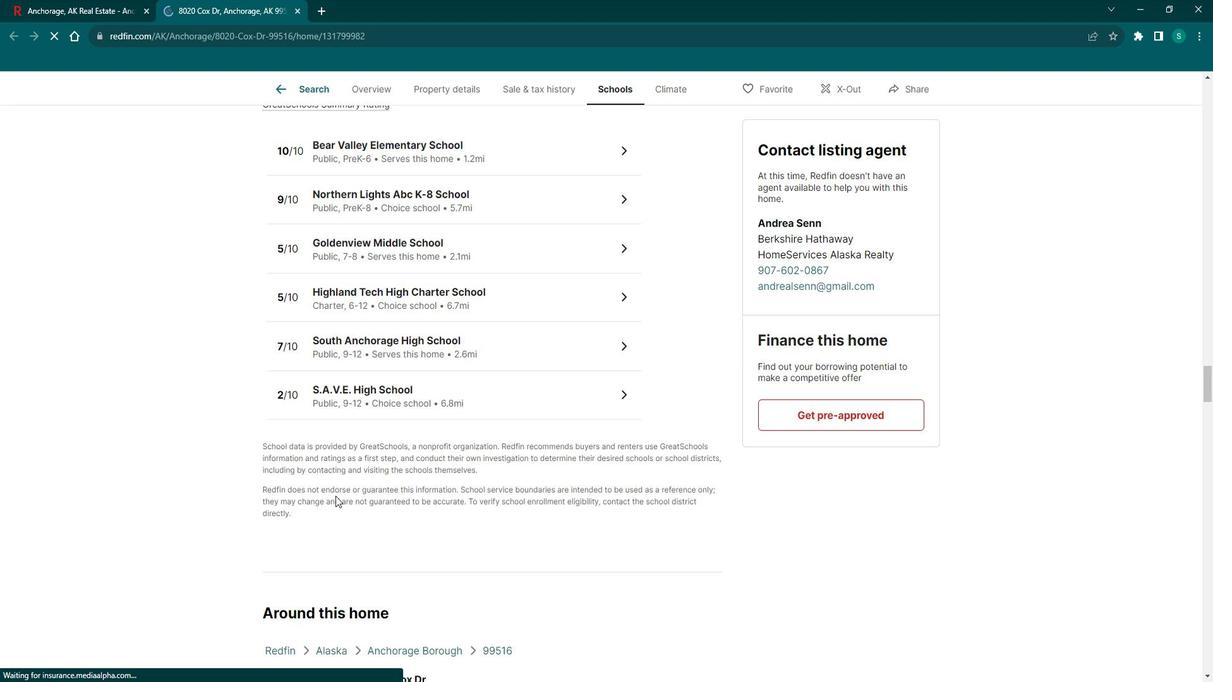 
Action: Mouse scrolled (348, 486) with delta (0, 0)
Screenshot: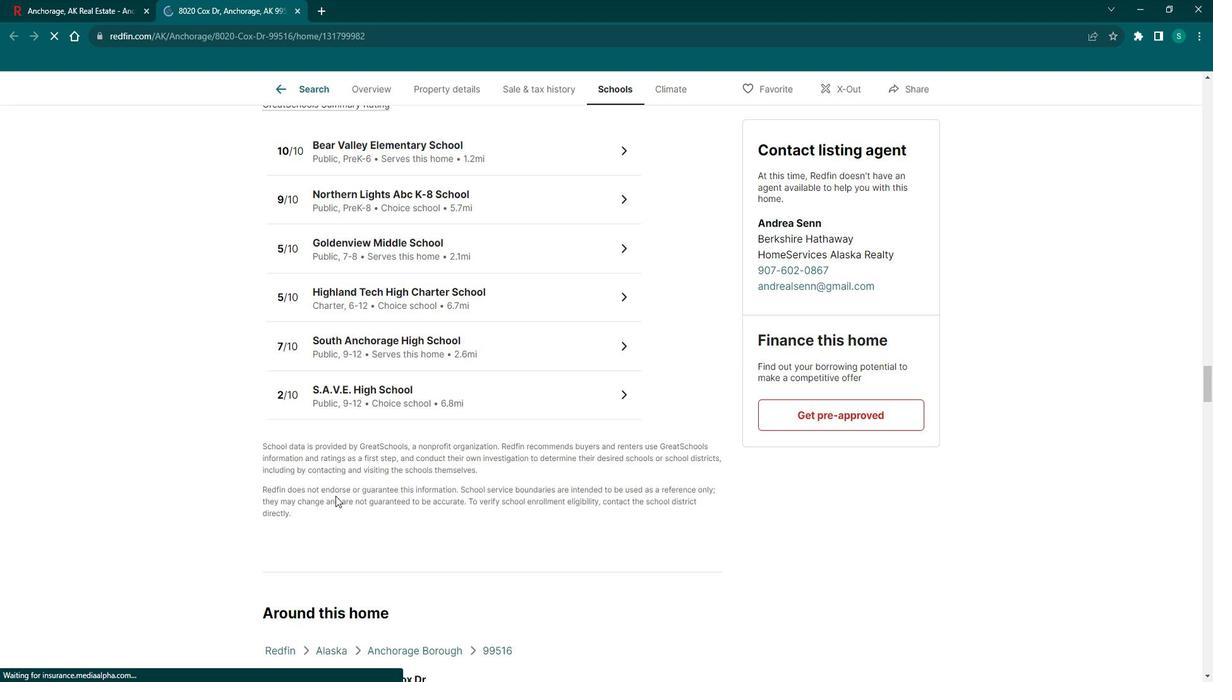 
Action: Mouse scrolled (348, 486) with delta (0, 0)
Screenshot: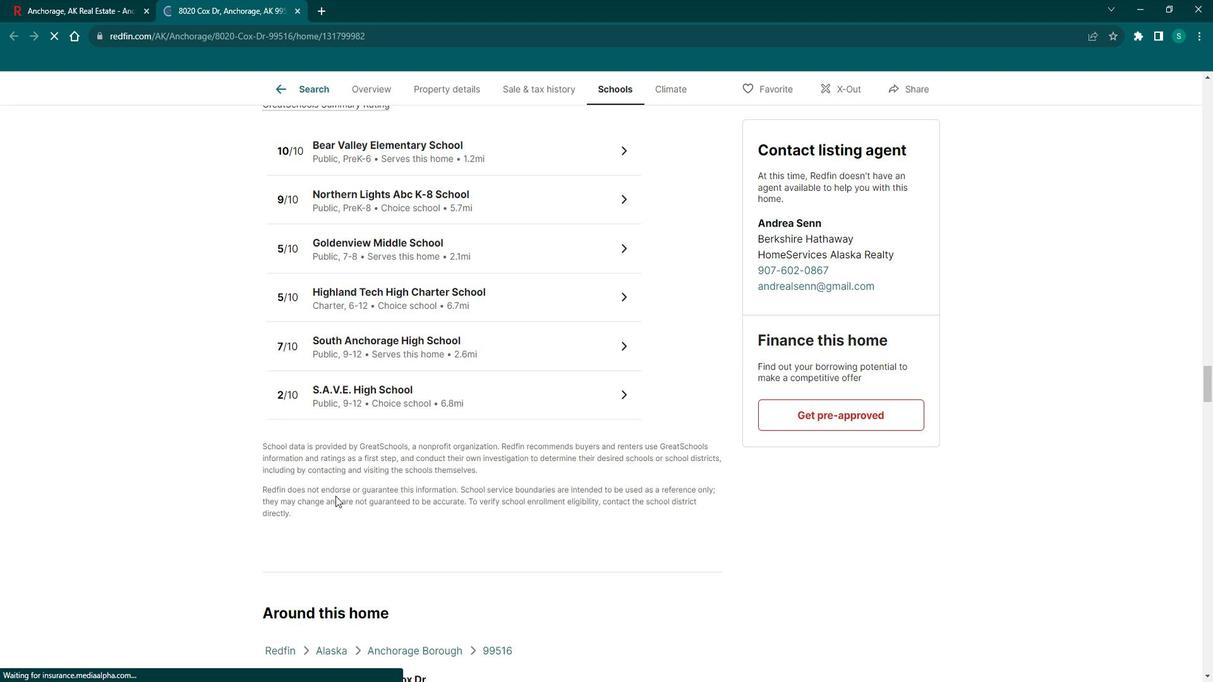 
Action: Mouse scrolled (348, 486) with delta (0, 0)
Screenshot: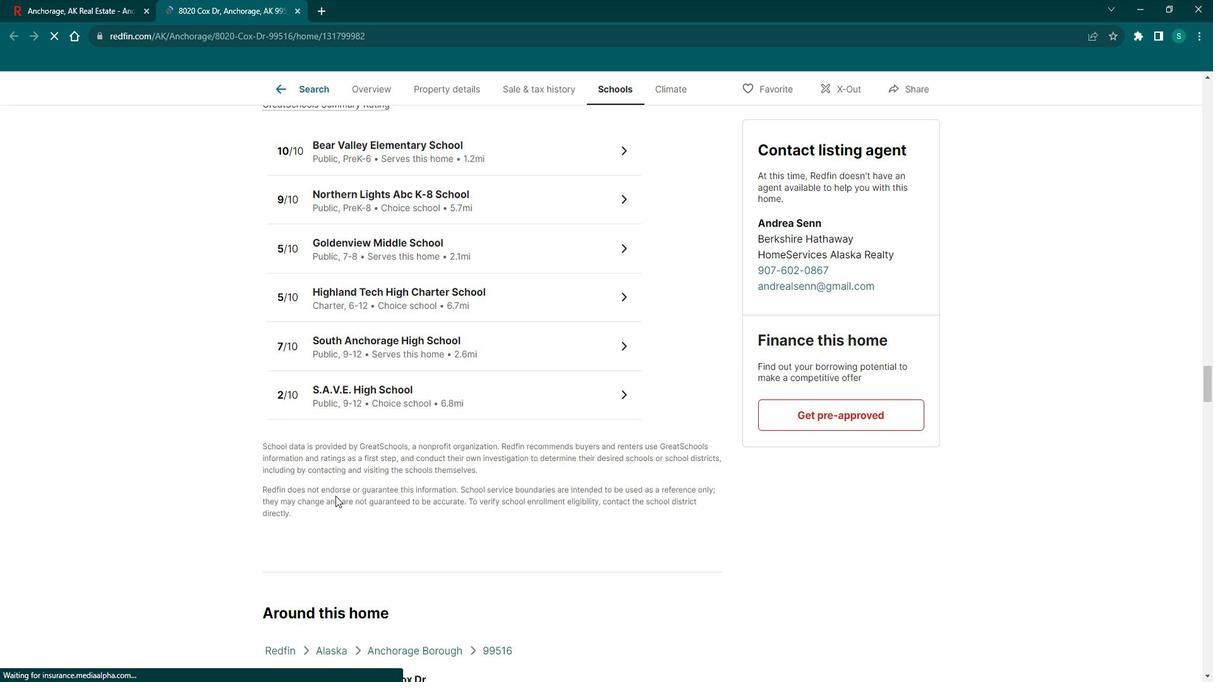 
Action: Mouse moved to (345, 486)
Screenshot: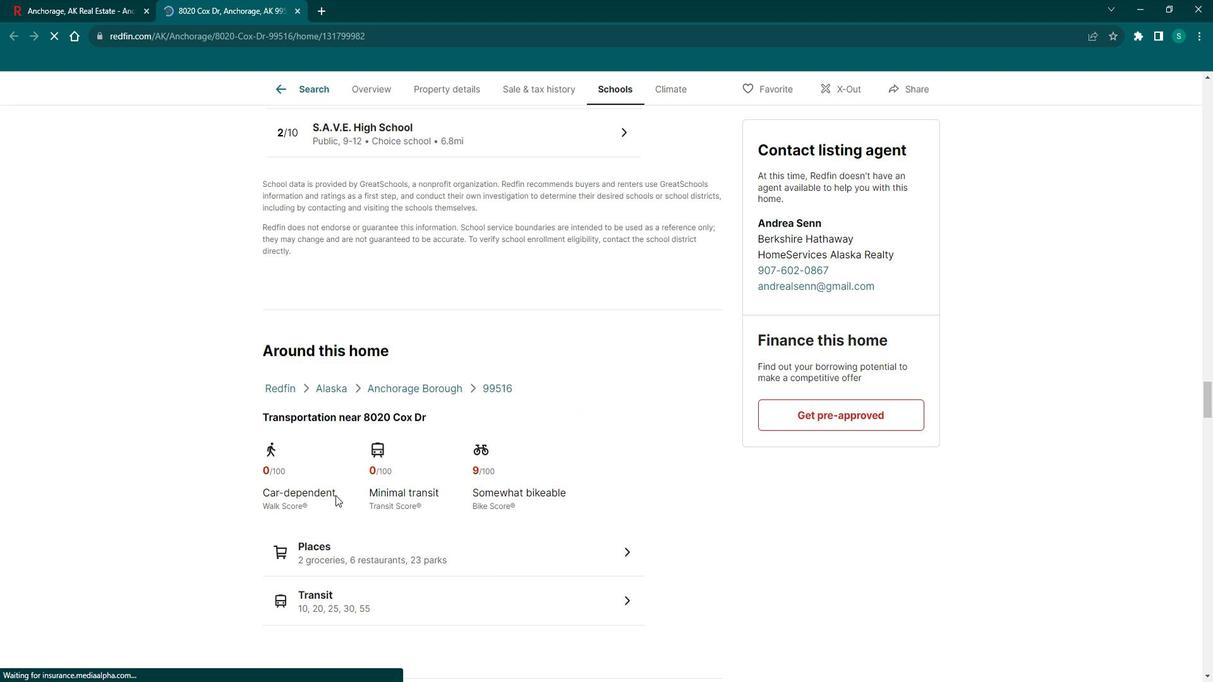 
Action: Mouse scrolled (345, 486) with delta (0, 0)
Screenshot: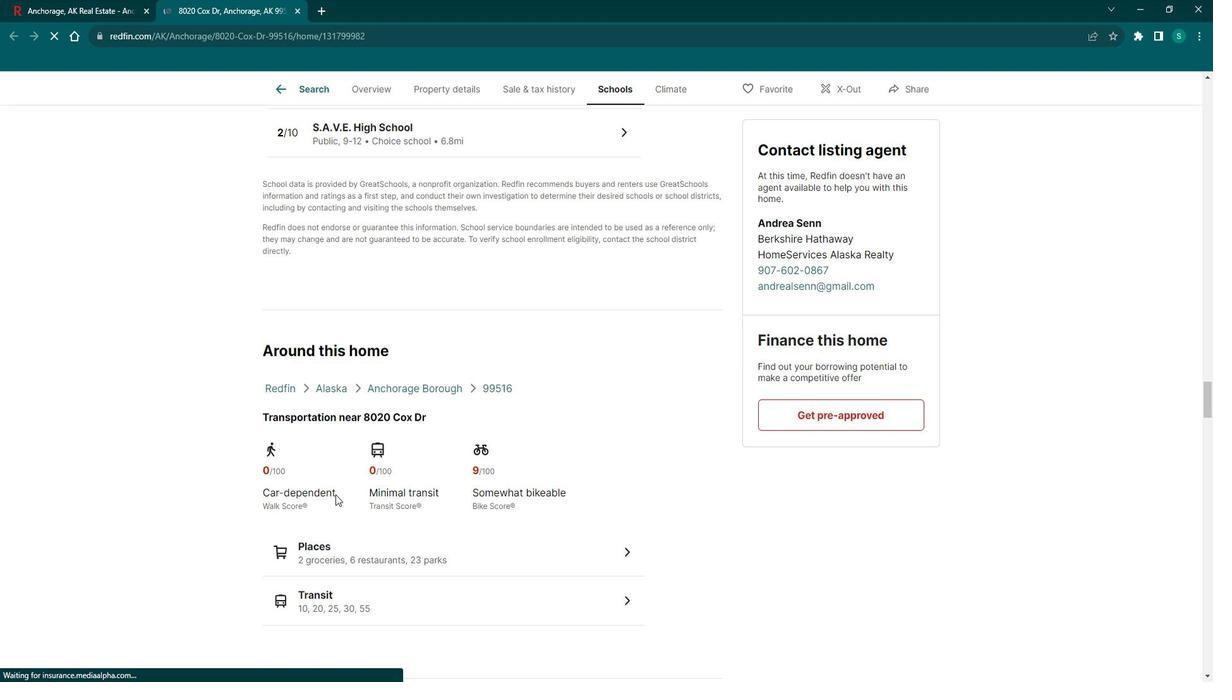 
Action: Mouse scrolled (345, 486) with delta (0, 0)
Screenshot: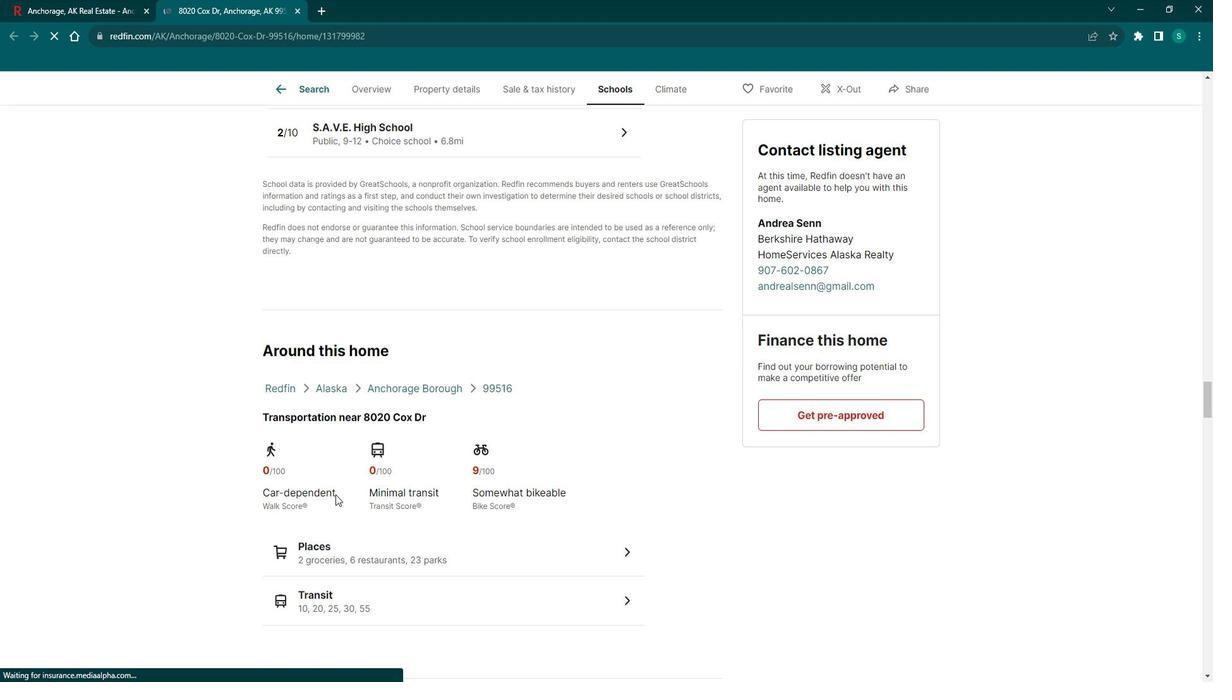 
Action: Mouse scrolled (345, 486) with delta (0, 0)
Screenshot: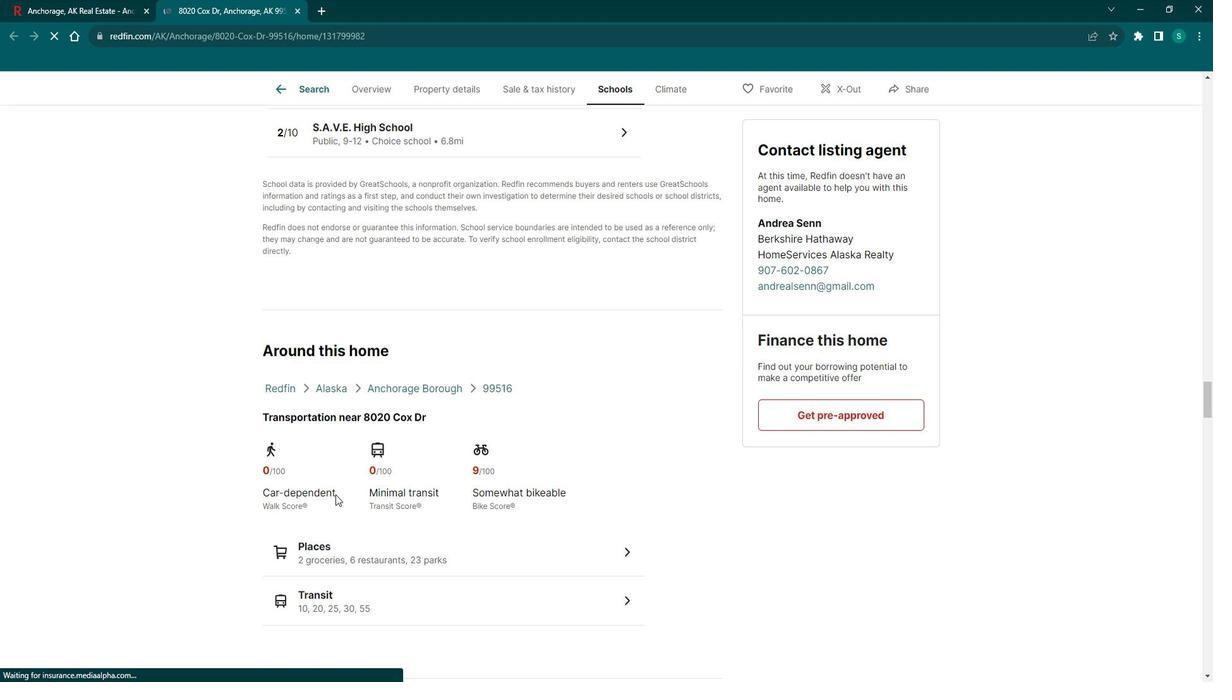 
Action: Mouse scrolled (345, 486) with delta (0, 0)
Screenshot: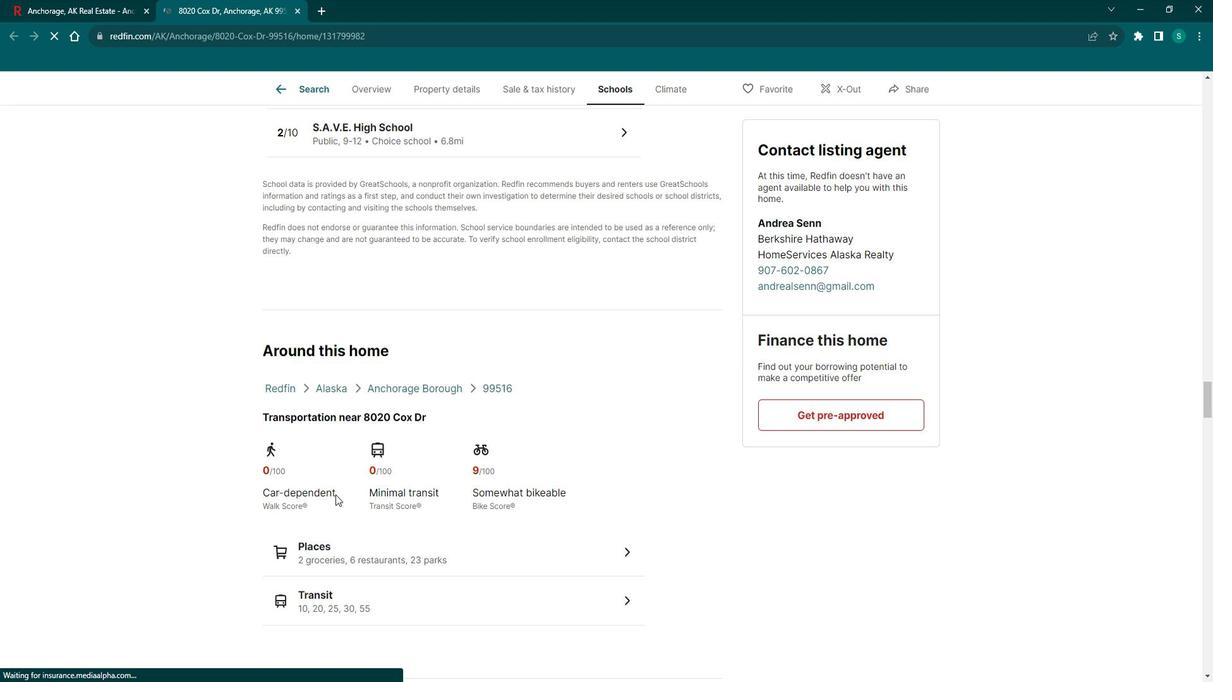 
Action: Mouse moved to (345, 486)
Screenshot: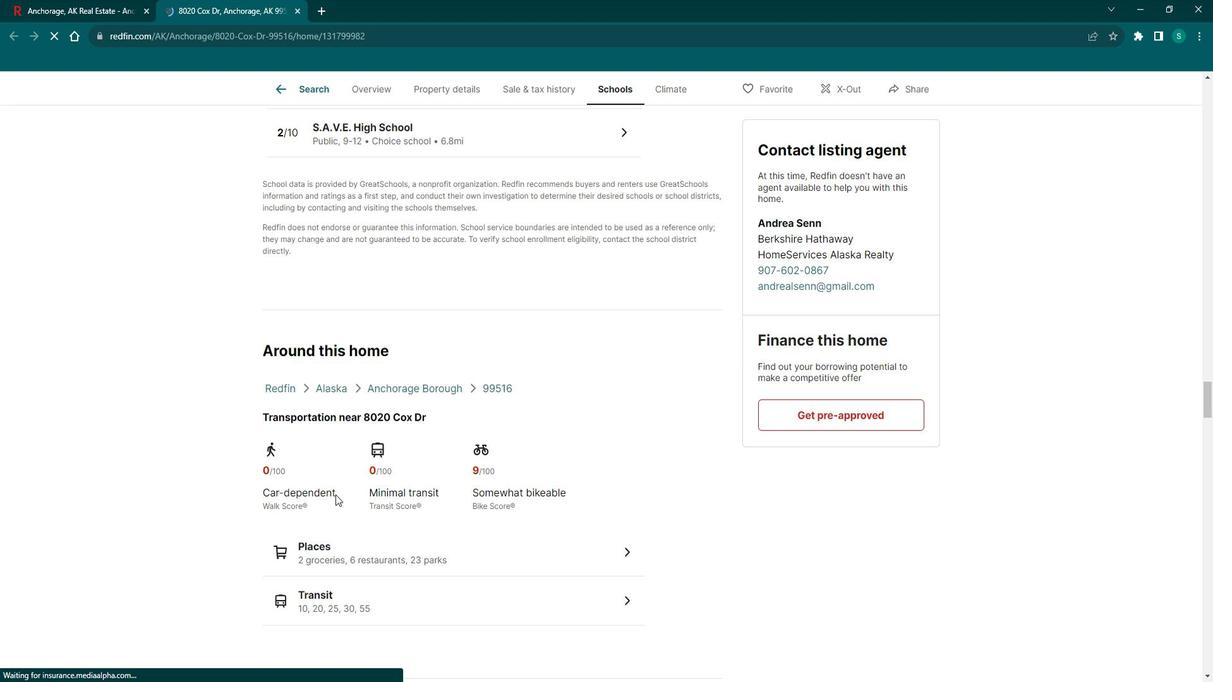 
Action: Mouse scrolled (345, 485) with delta (0, 0)
Screenshot: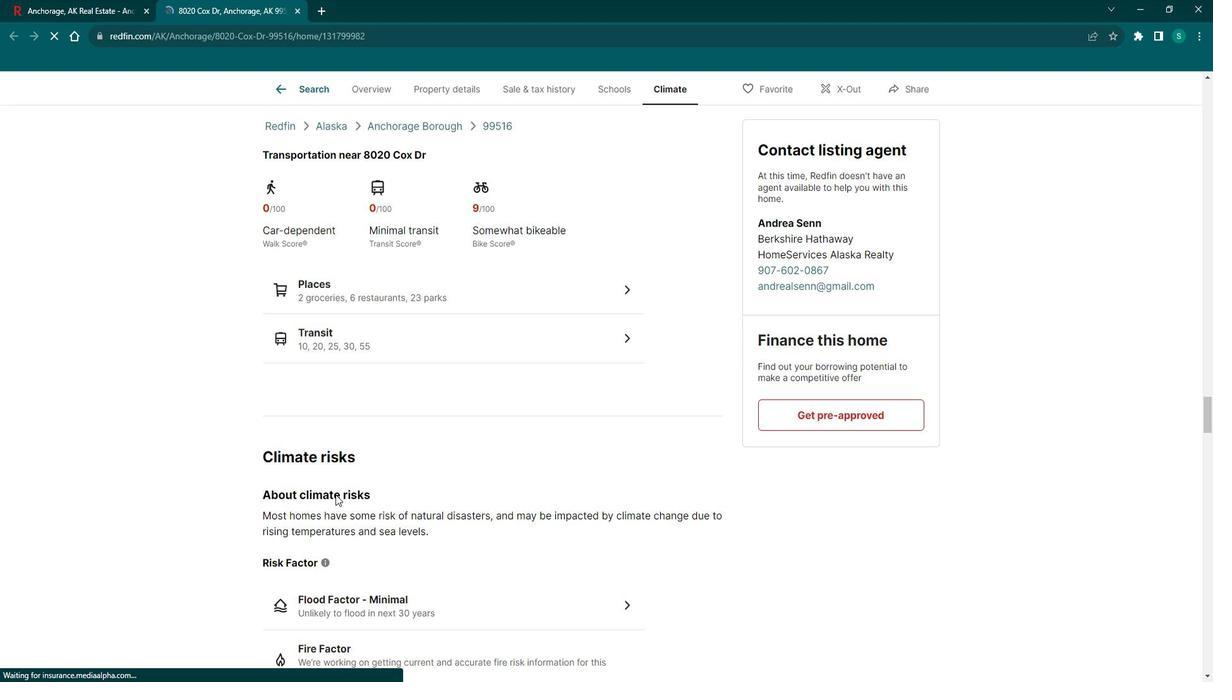 
Action: Mouse scrolled (345, 485) with delta (0, 0)
Screenshot: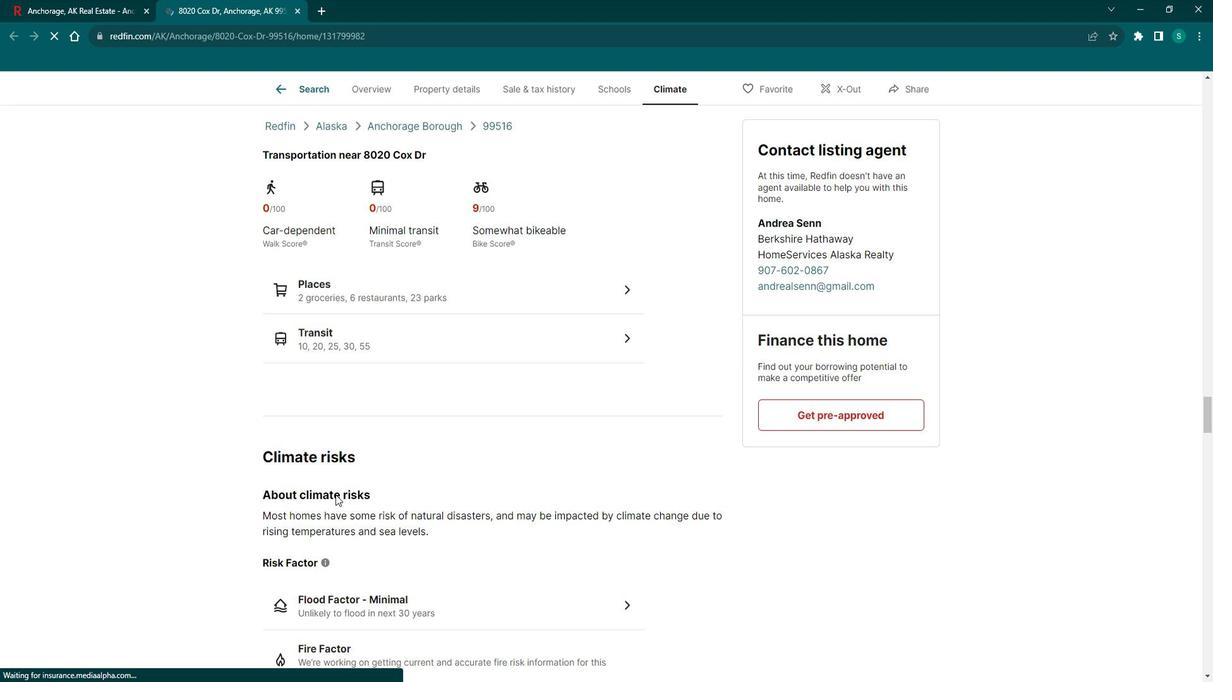 
Action: Mouse scrolled (345, 485) with delta (0, 0)
Screenshot: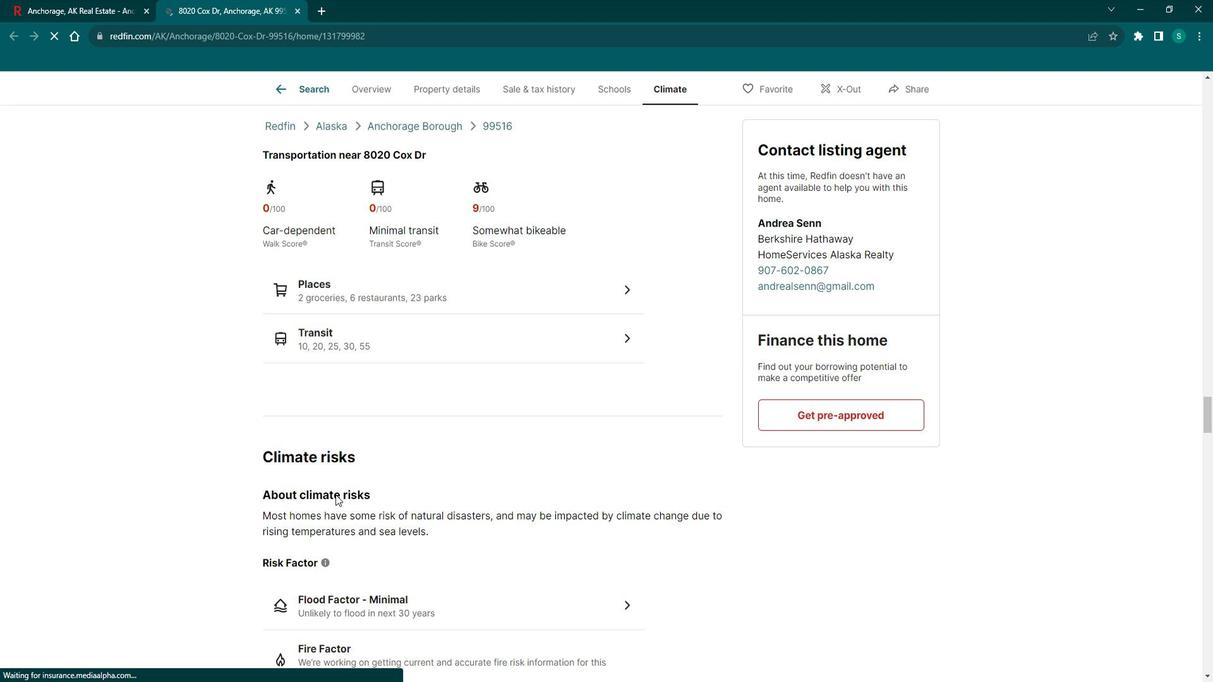 
Action: Mouse scrolled (345, 485) with delta (0, 0)
Screenshot: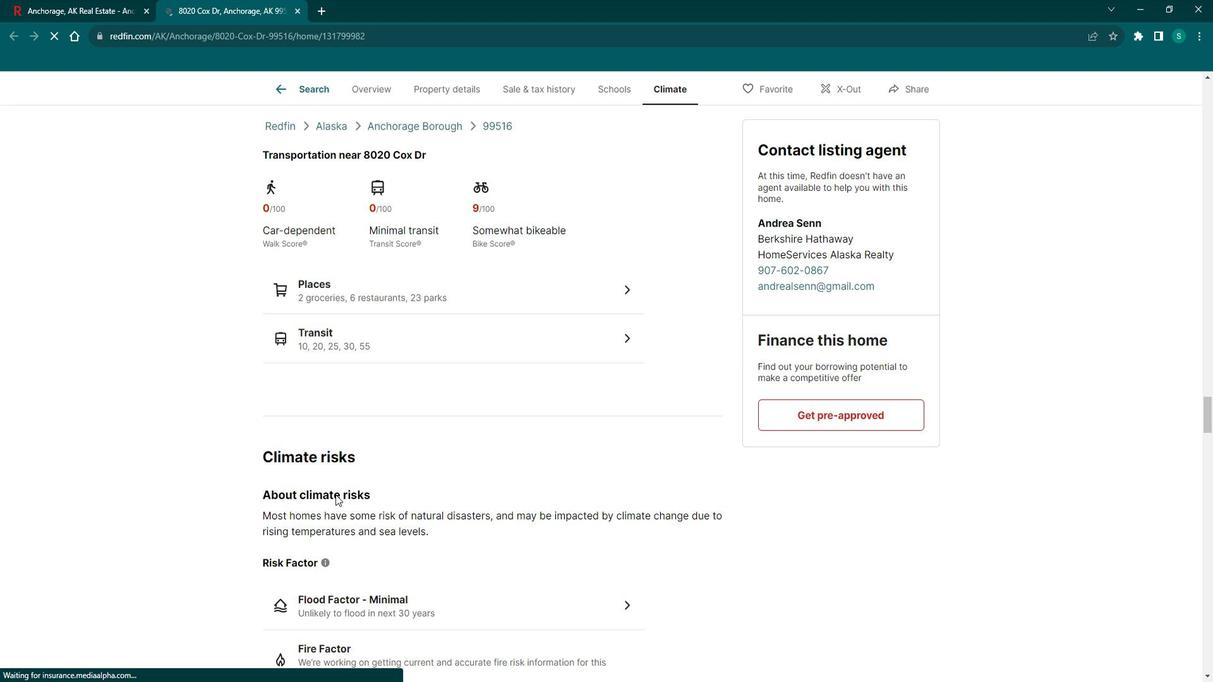 
Action: Mouse scrolled (345, 485) with delta (0, 0)
Screenshot: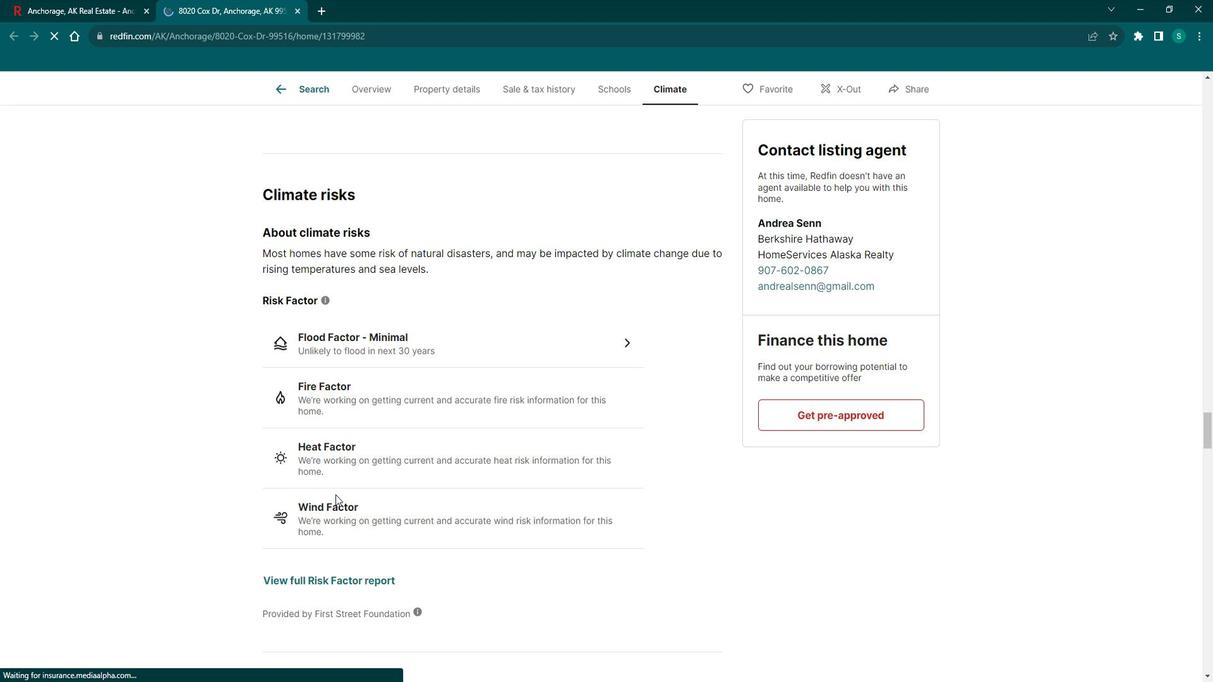 
Action: Mouse scrolled (345, 485) with delta (0, 0)
Screenshot: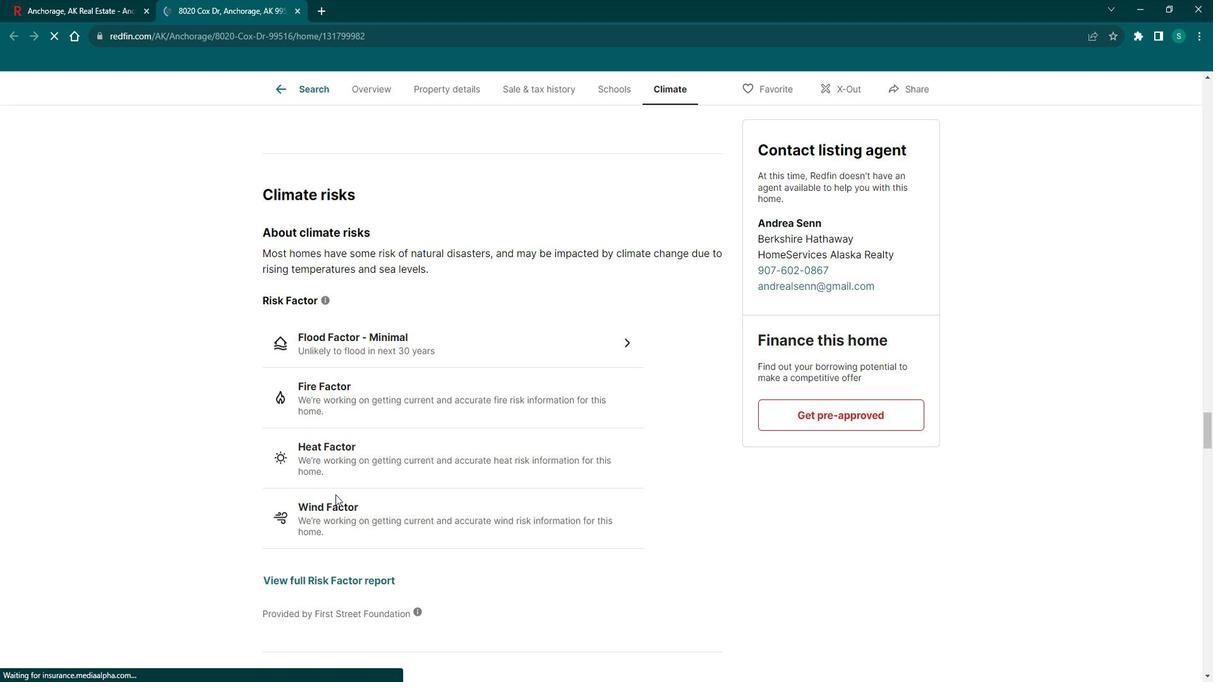 
Action: Mouse scrolled (345, 485) with delta (0, 0)
Screenshot: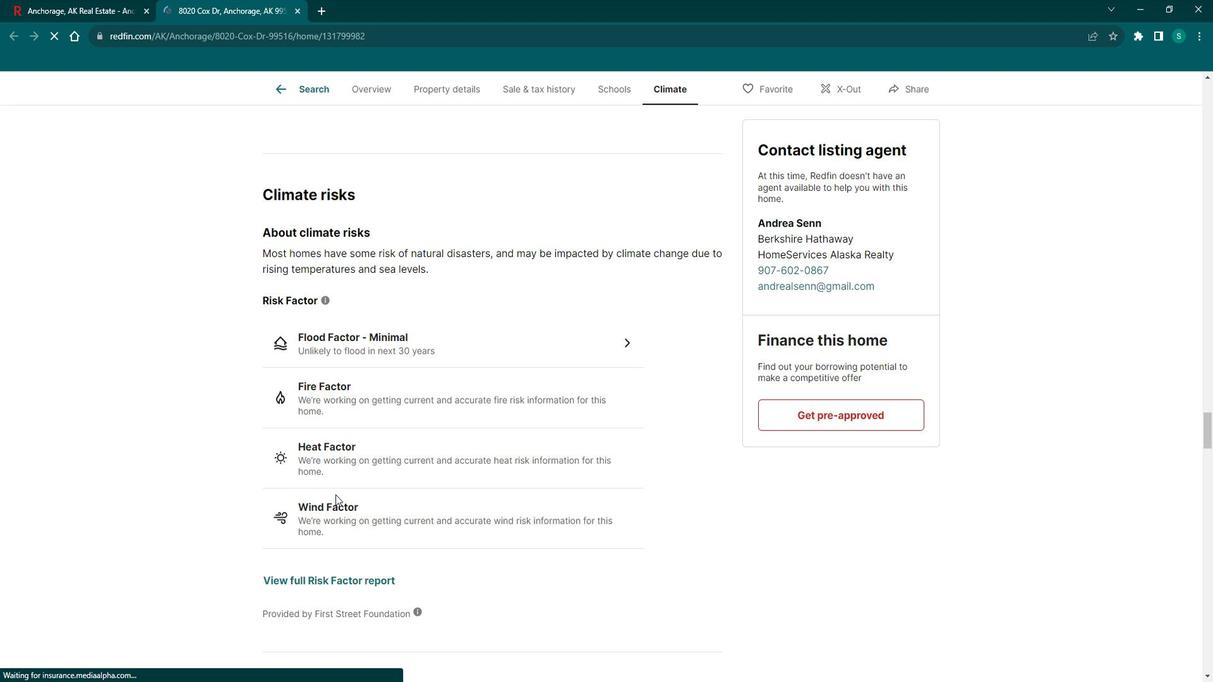 
Action: Mouse scrolled (345, 485) with delta (0, 0)
Screenshot: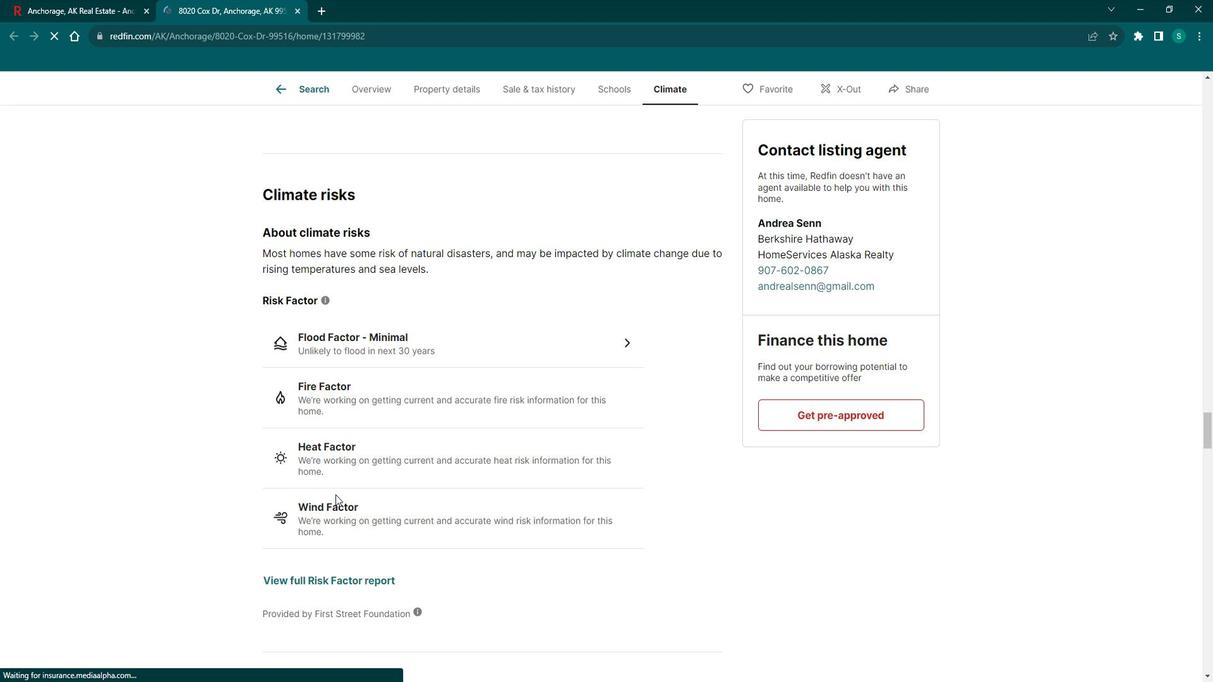 
Action: Mouse scrolled (345, 485) with delta (0, 0)
Screenshot: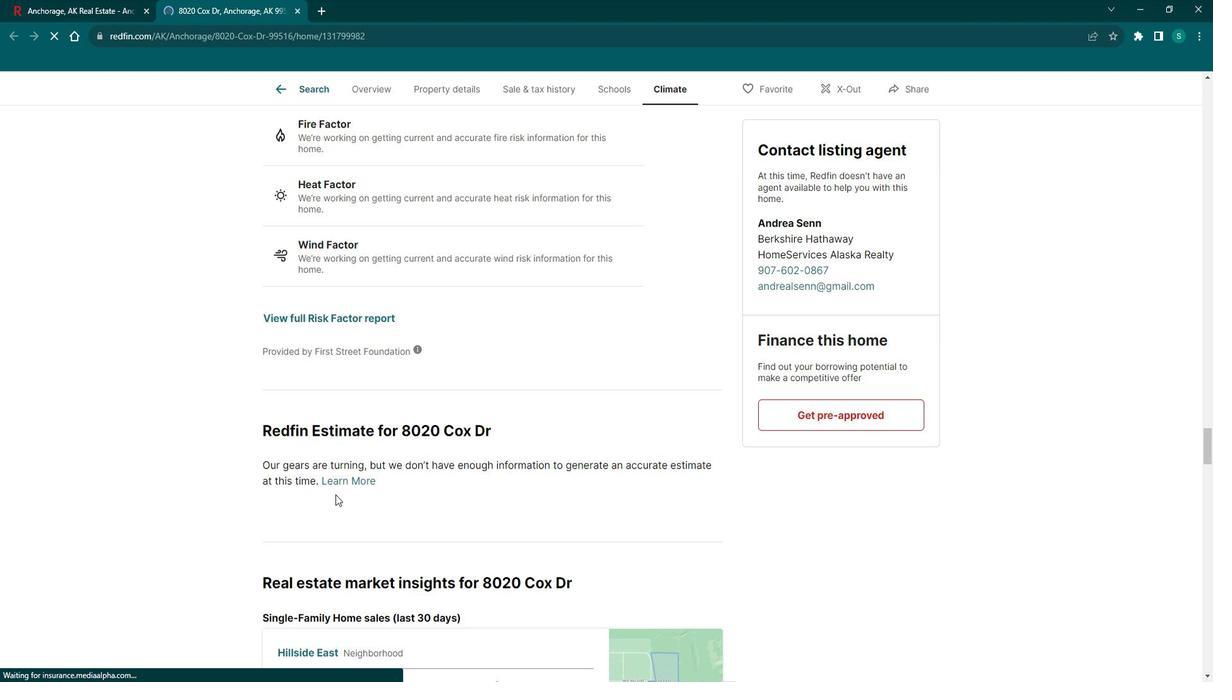 
Action: Mouse scrolled (345, 485) with delta (0, 0)
Screenshot: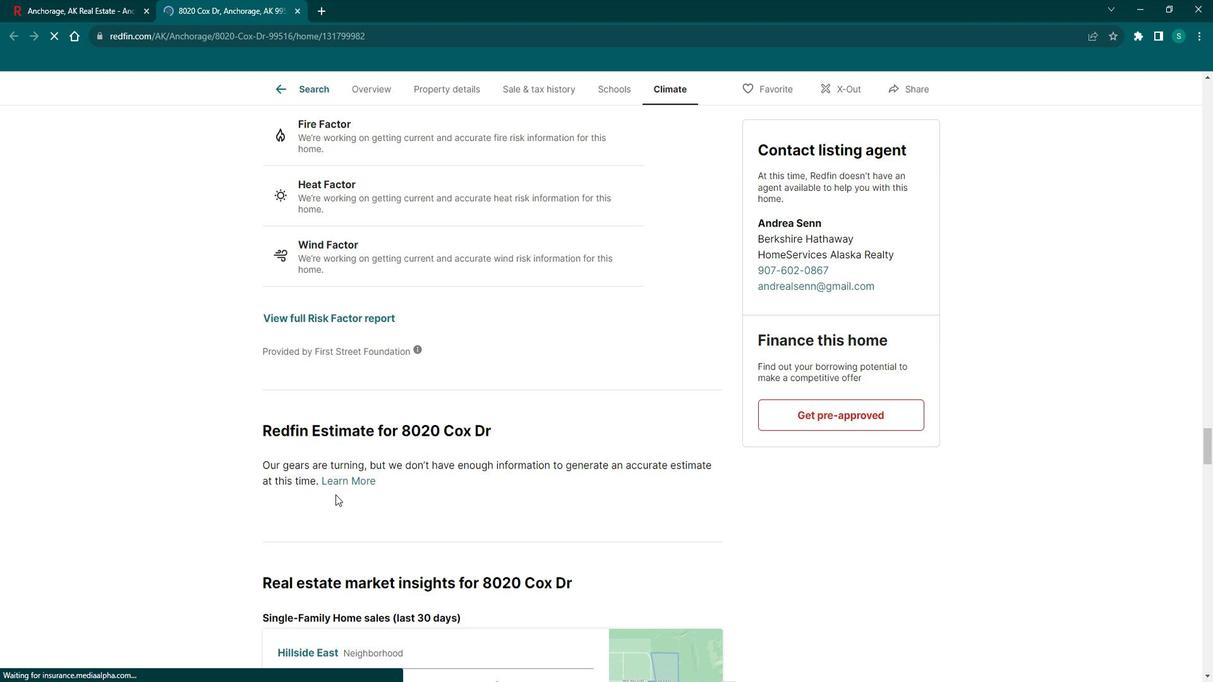
Action: Mouse scrolled (345, 485) with delta (0, 0)
Screenshot: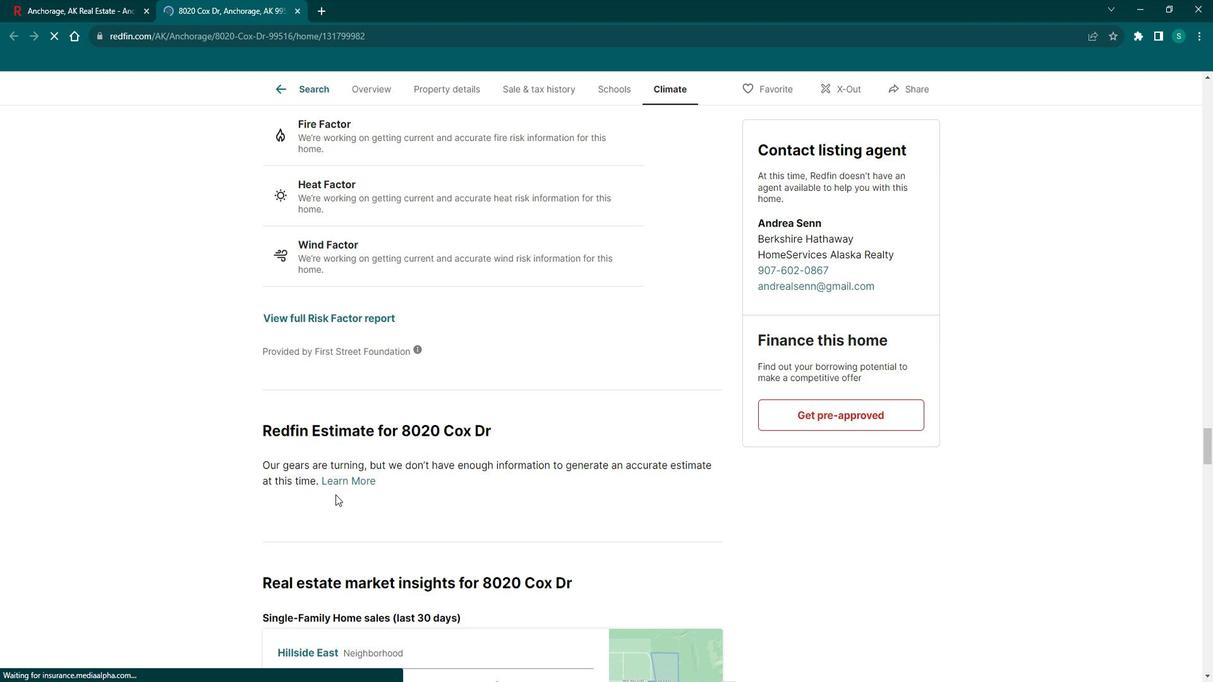 
Action: Mouse scrolled (345, 485) with delta (0, 0)
Screenshot: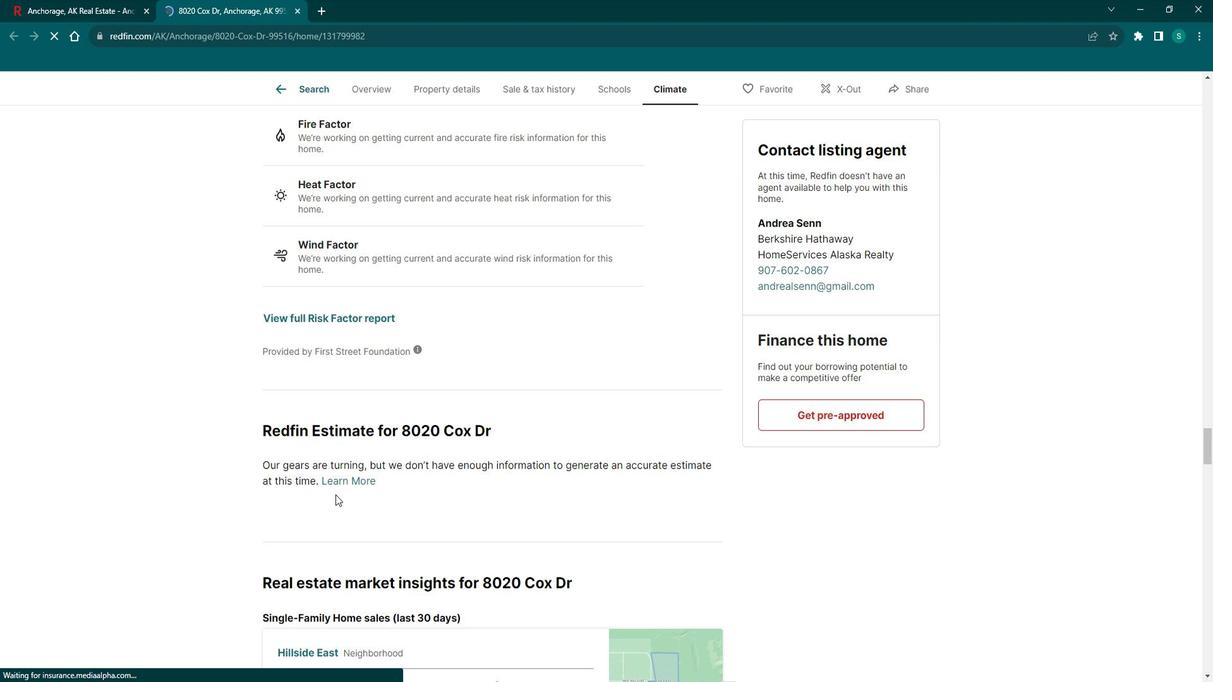 
Action: Mouse scrolled (345, 485) with delta (0, 0)
Screenshot: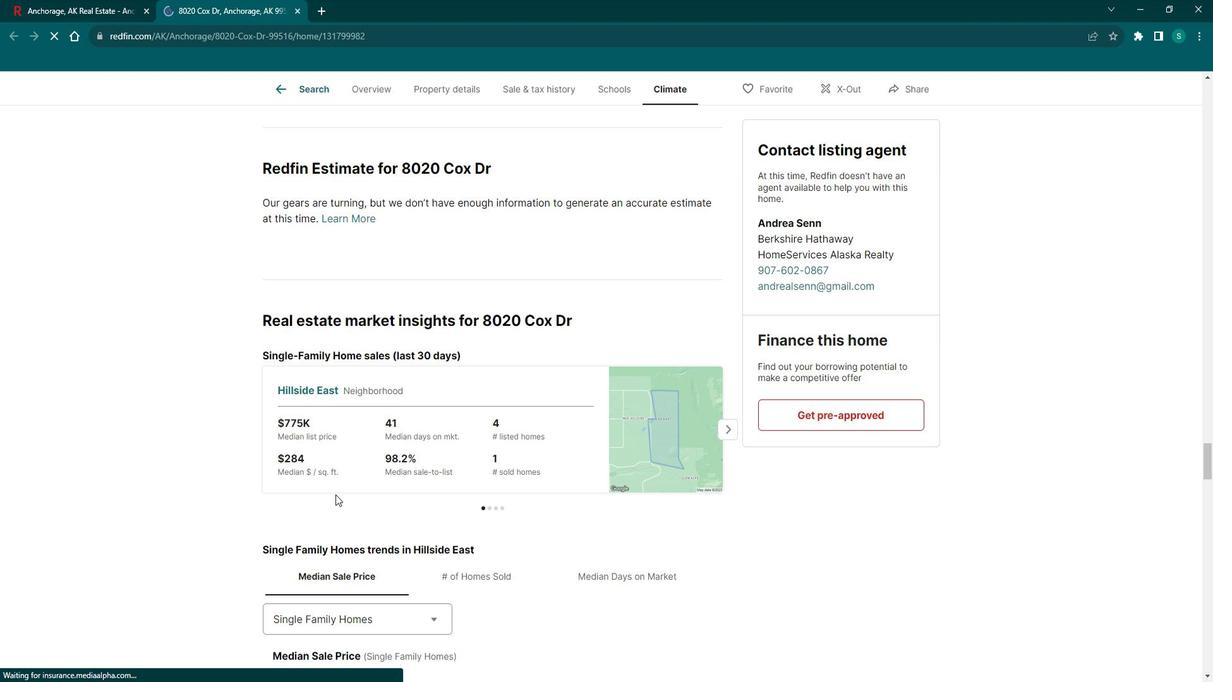 
Action: Mouse scrolled (345, 485) with delta (0, 0)
Screenshot: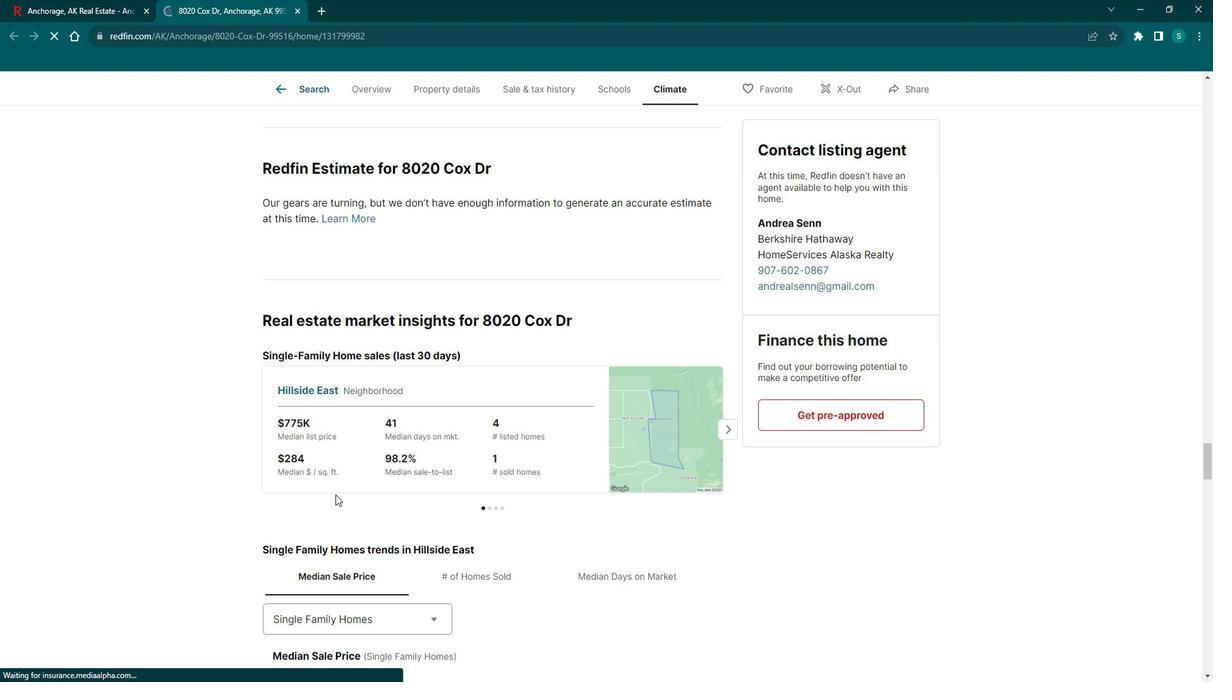 
Action: Mouse scrolled (345, 485) with delta (0, 0)
Screenshot: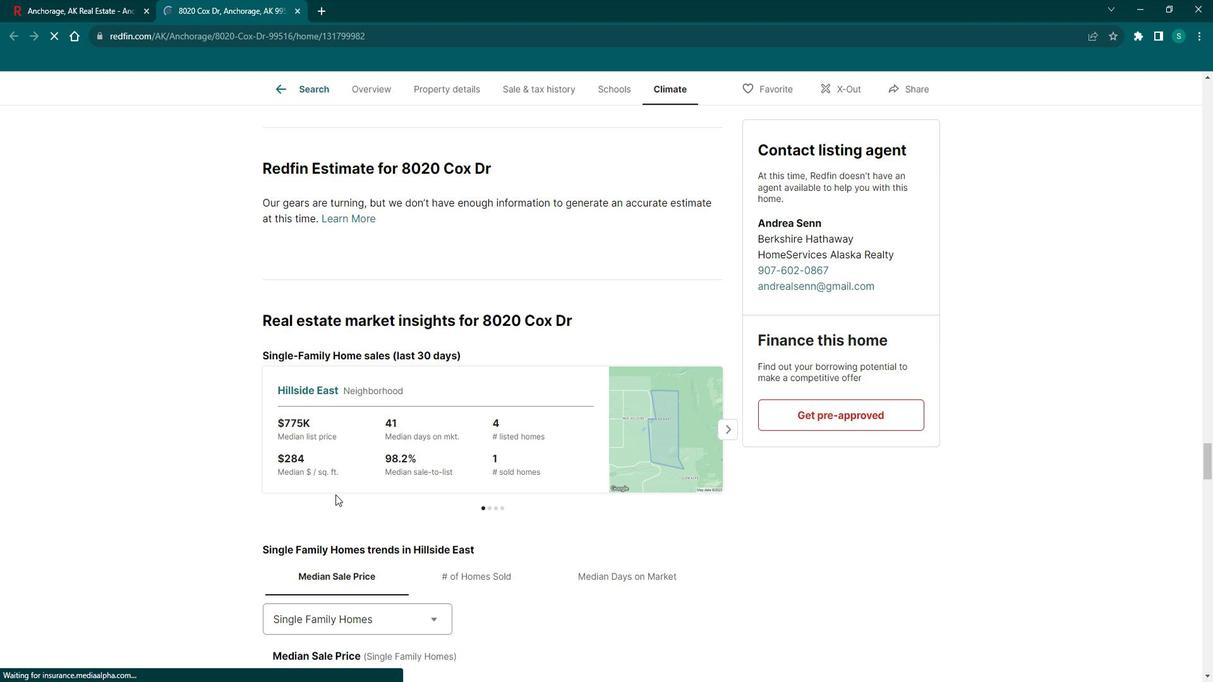 
Action: Mouse scrolled (345, 485) with delta (0, 0)
Screenshot: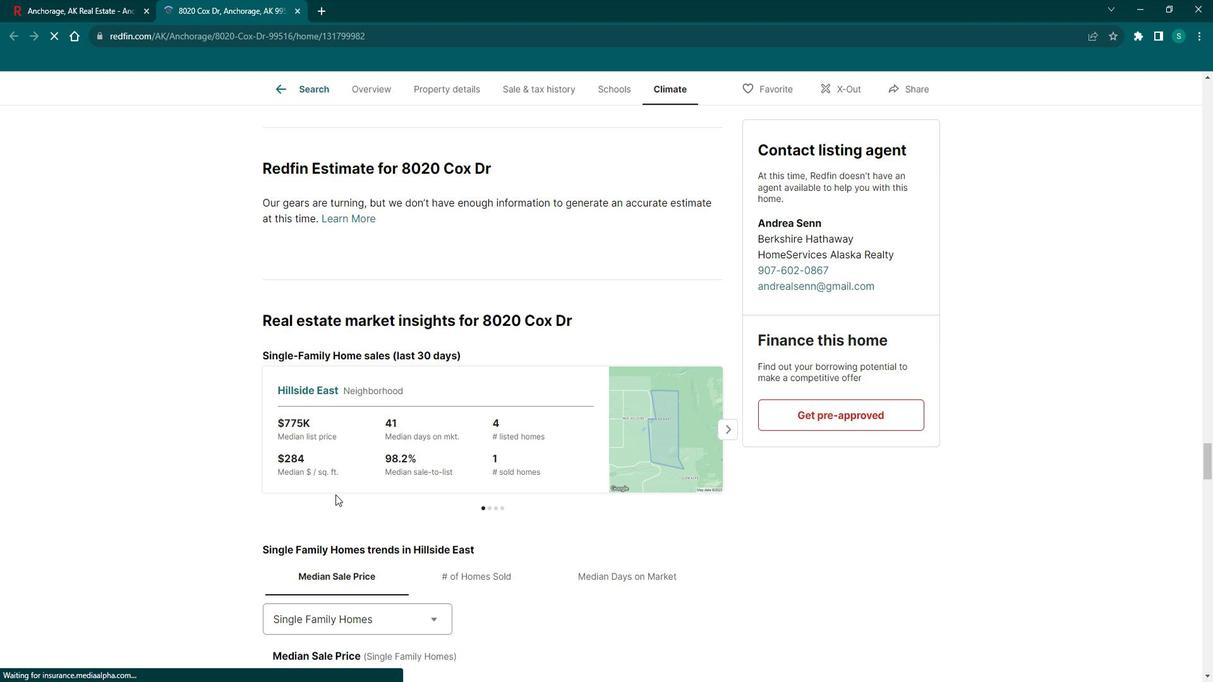 
Action: Mouse moved to (345, 486)
Screenshot: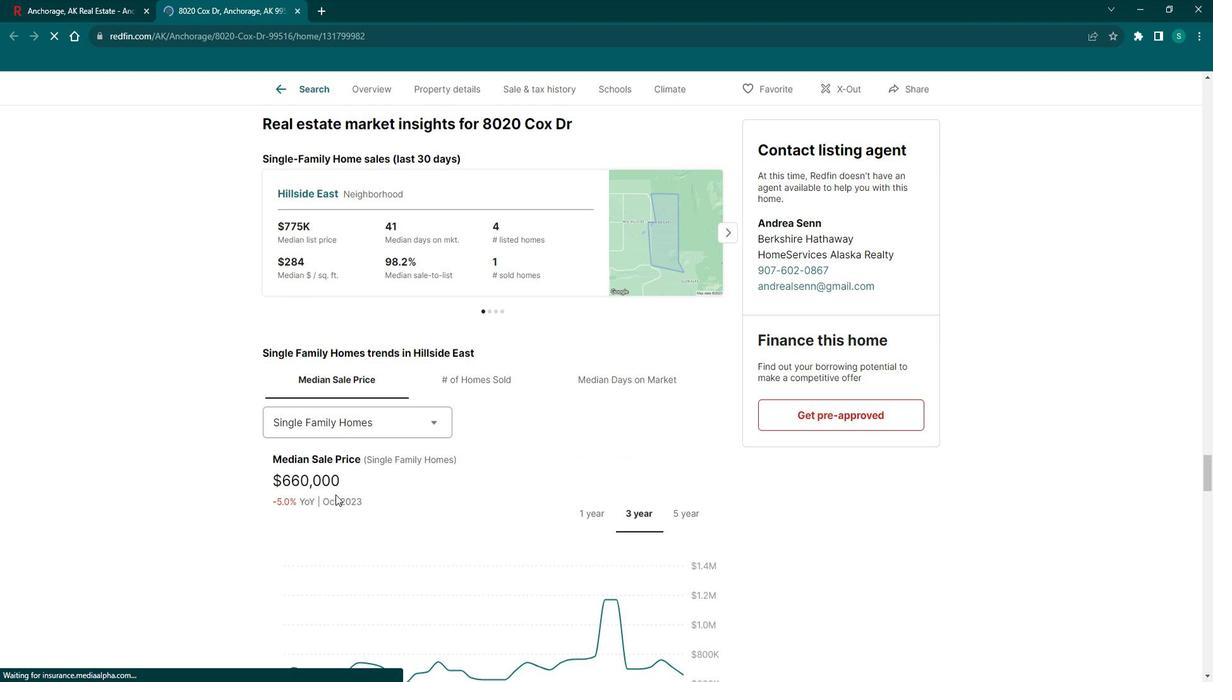 
Action: Mouse scrolled (345, 485) with delta (0, 0)
Screenshot: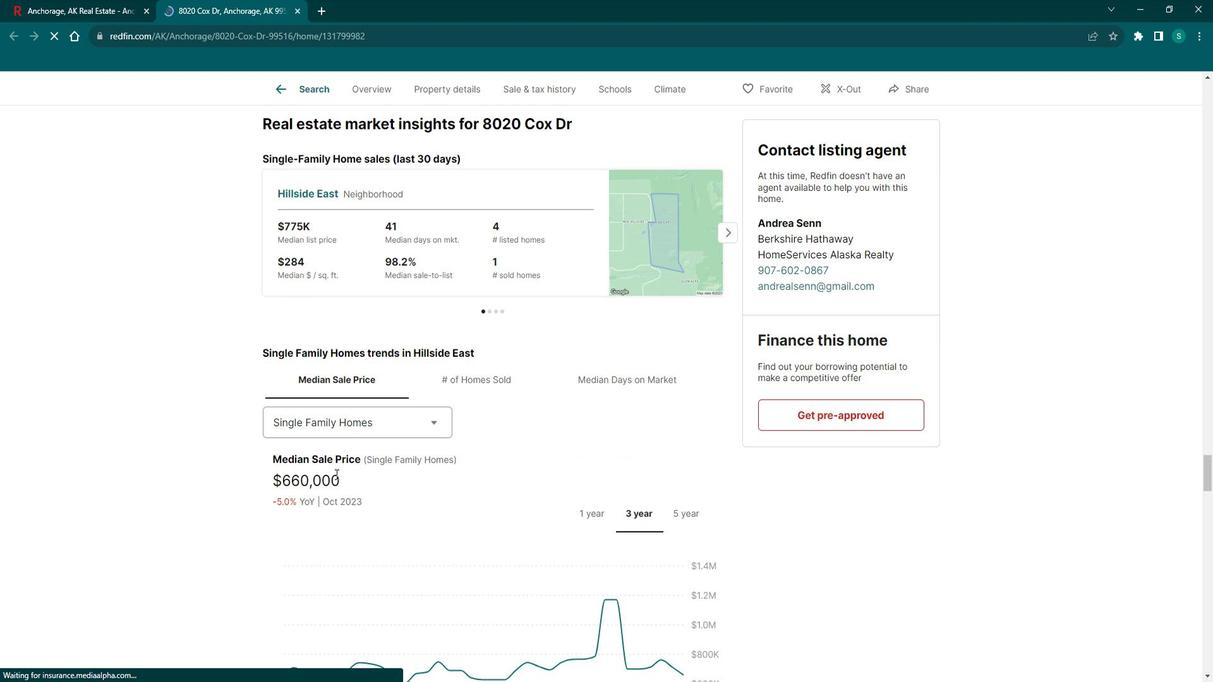
Action: Mouse scrolled (345, 485) with delta (0, 0)
Screenshot: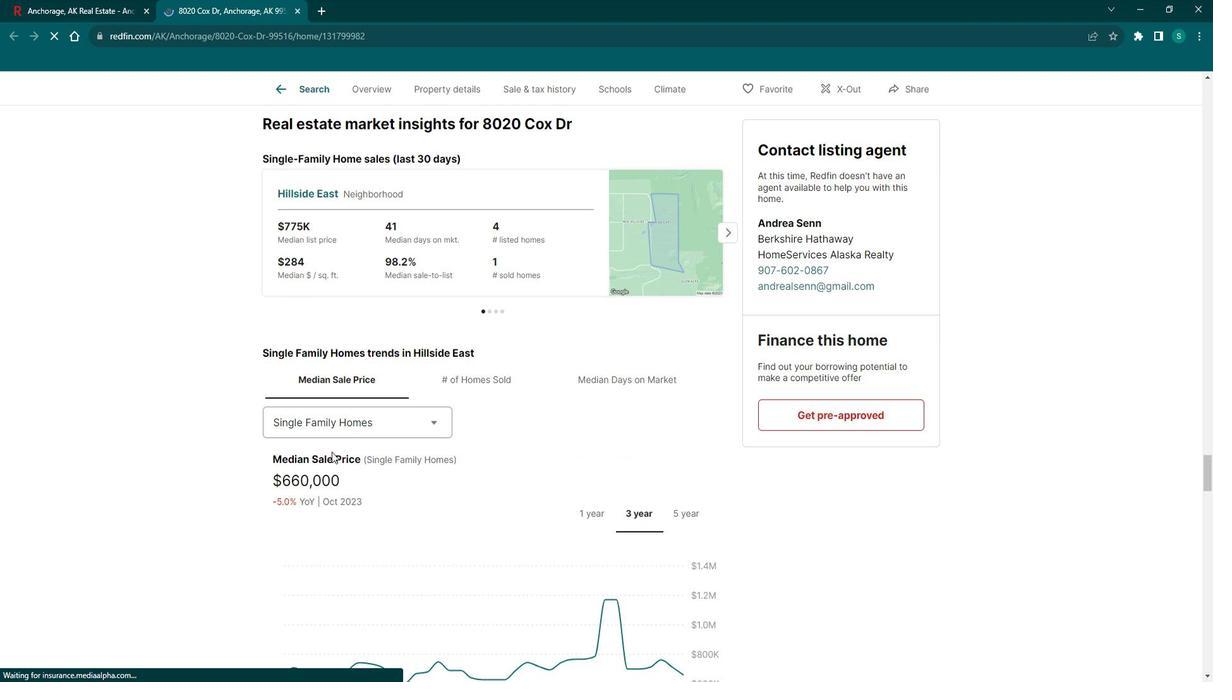 
Action: Mouse scrolled (345, 485) with delta (0, 0)
Screenshot: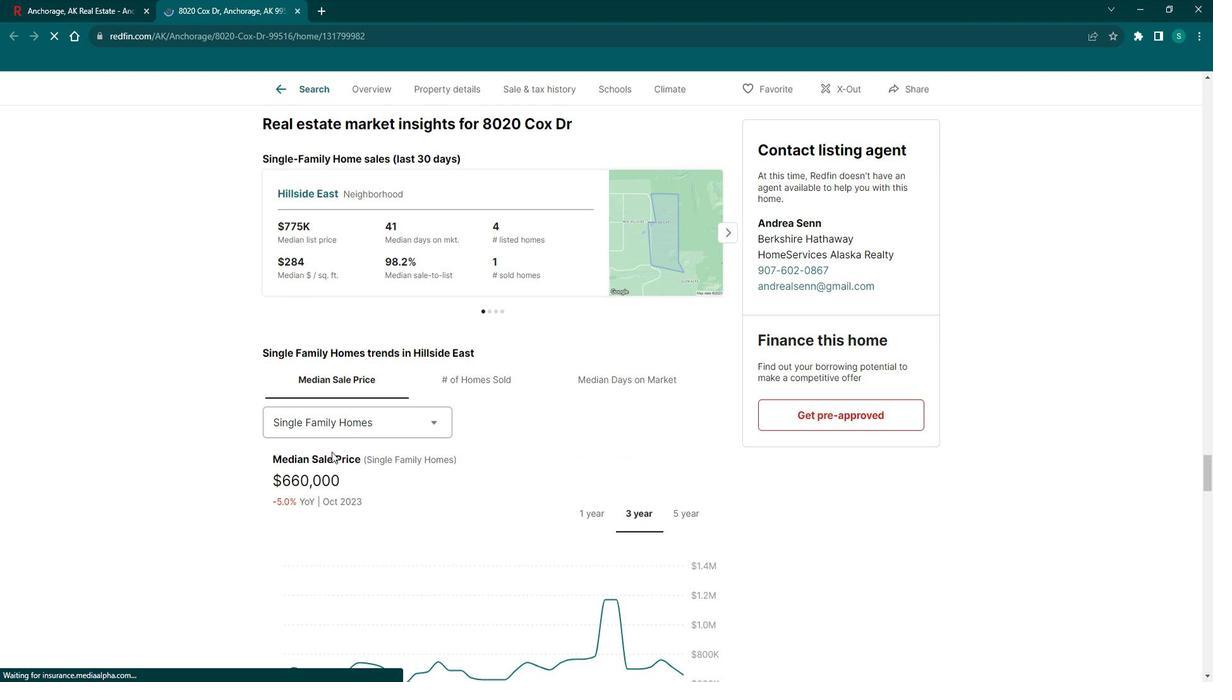 
Action: Mouse moved to (316, 96)
Screenshot: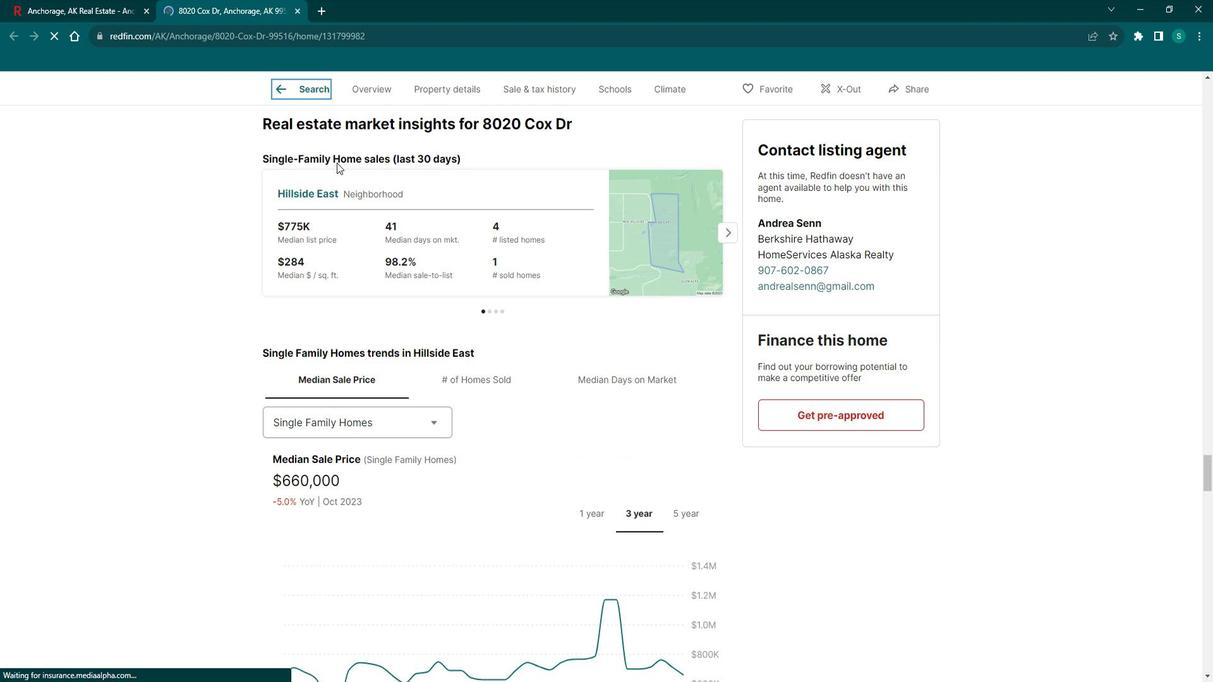 
Action: Mouse pressed left at (316, 96)
Screenshot: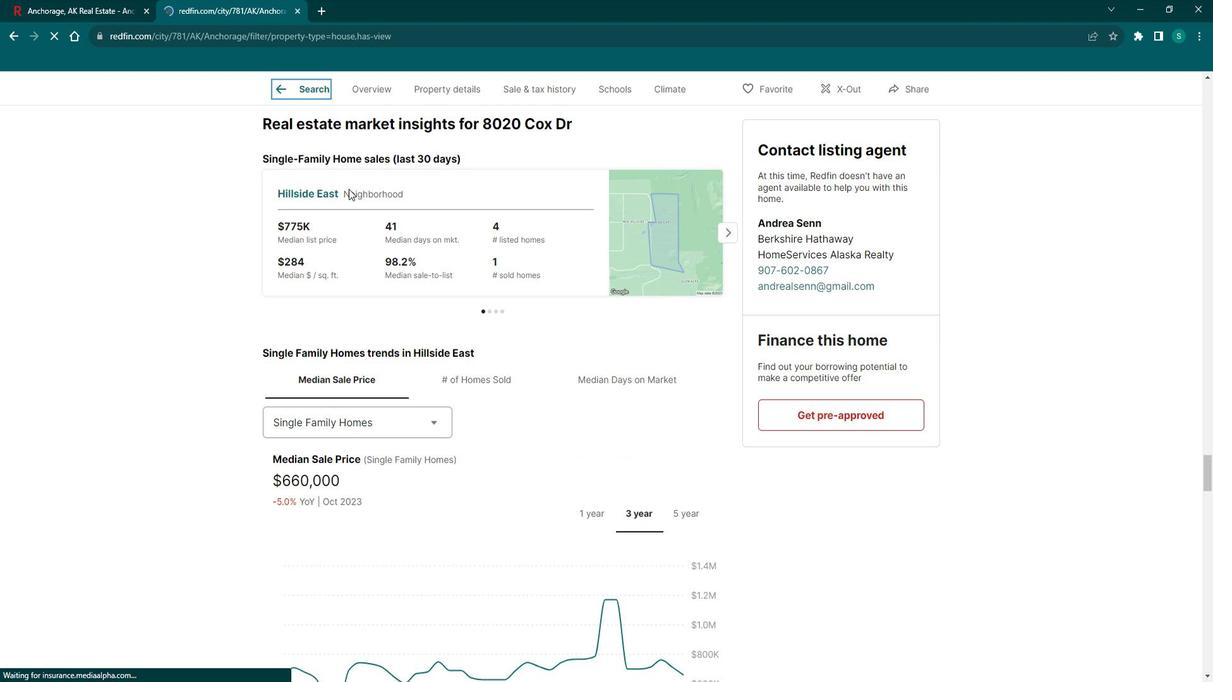 
Action: Mouse moved to (1003, 501)
Screenshot: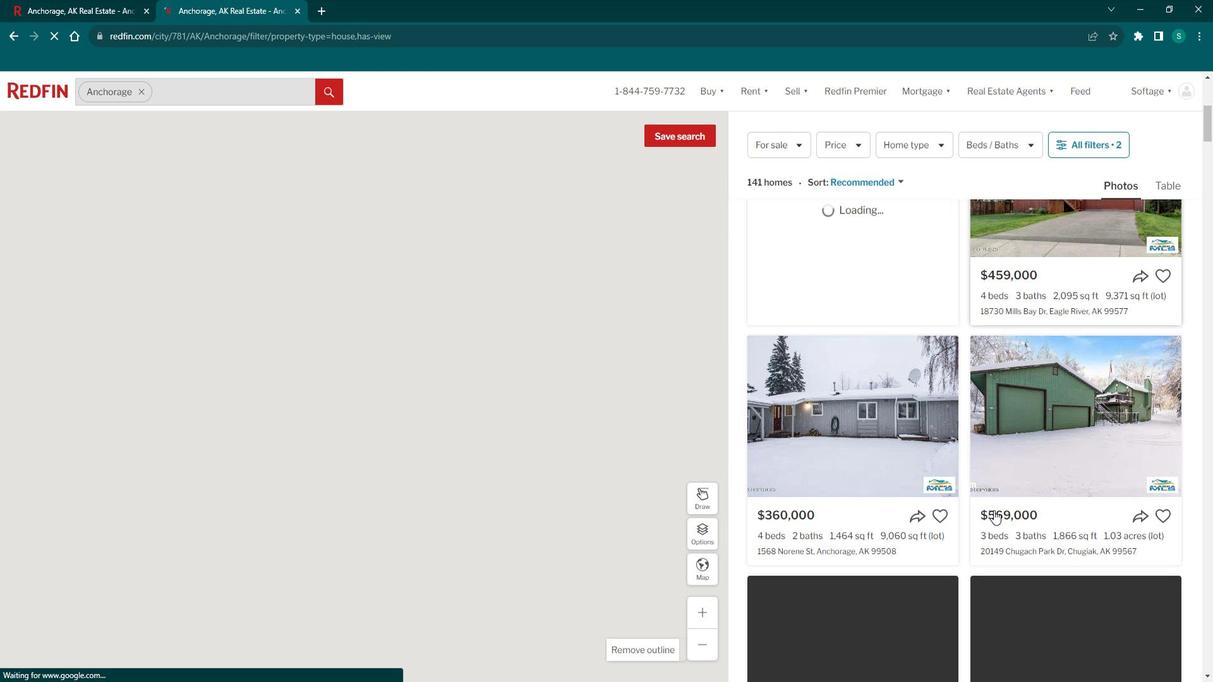 
Action: Mouse scrolled (1003, 500) with delta (0, 0)
Screenshot: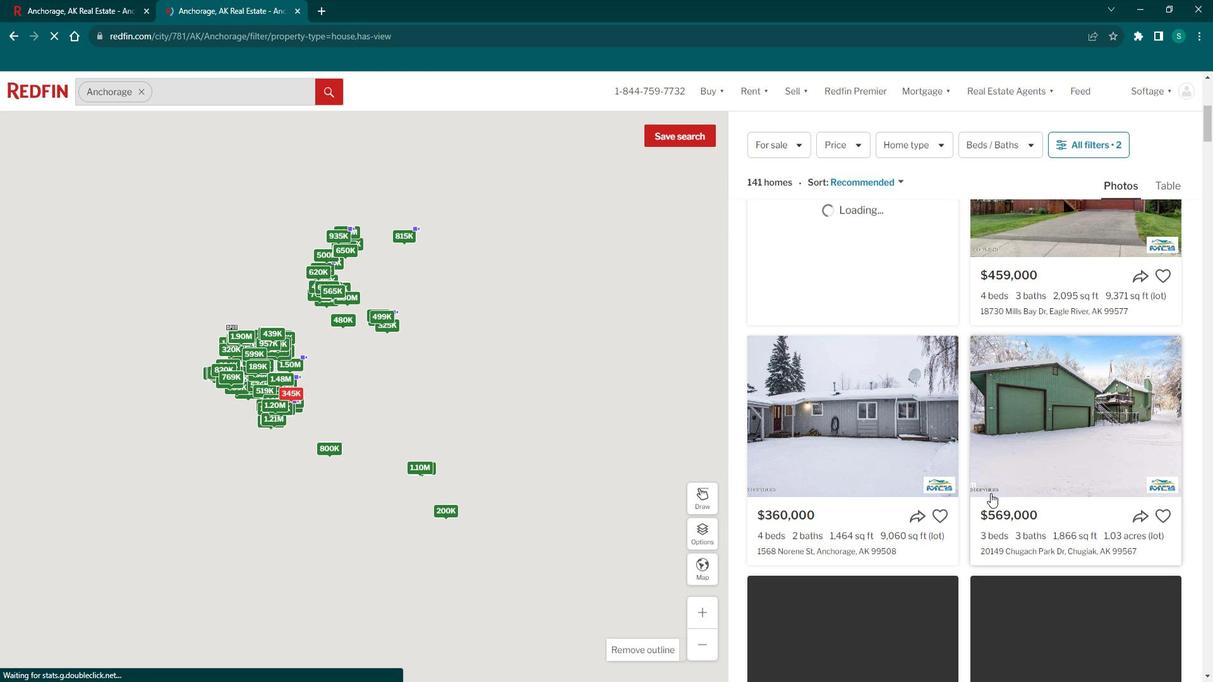 
Action: Mouse scrolled (1003, 500) with delta (0, 0)
Screenshot: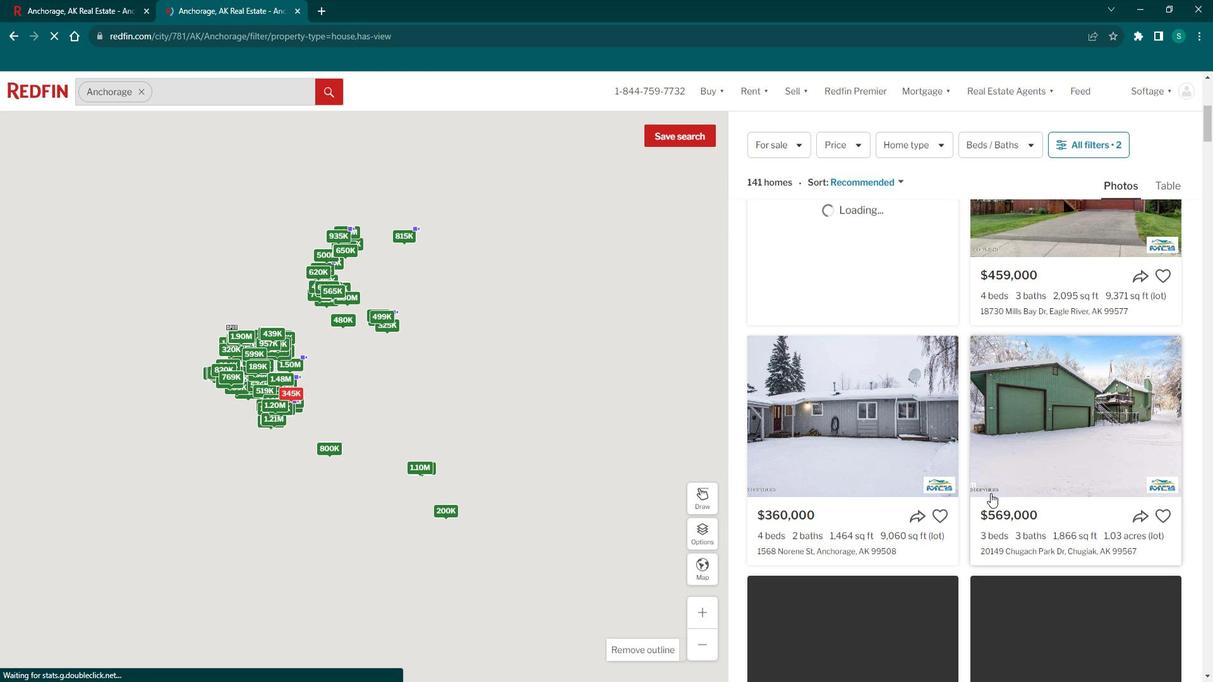 
Action: Mouse scrolled (1003, 500) with delta (0, 0)
Screenshot: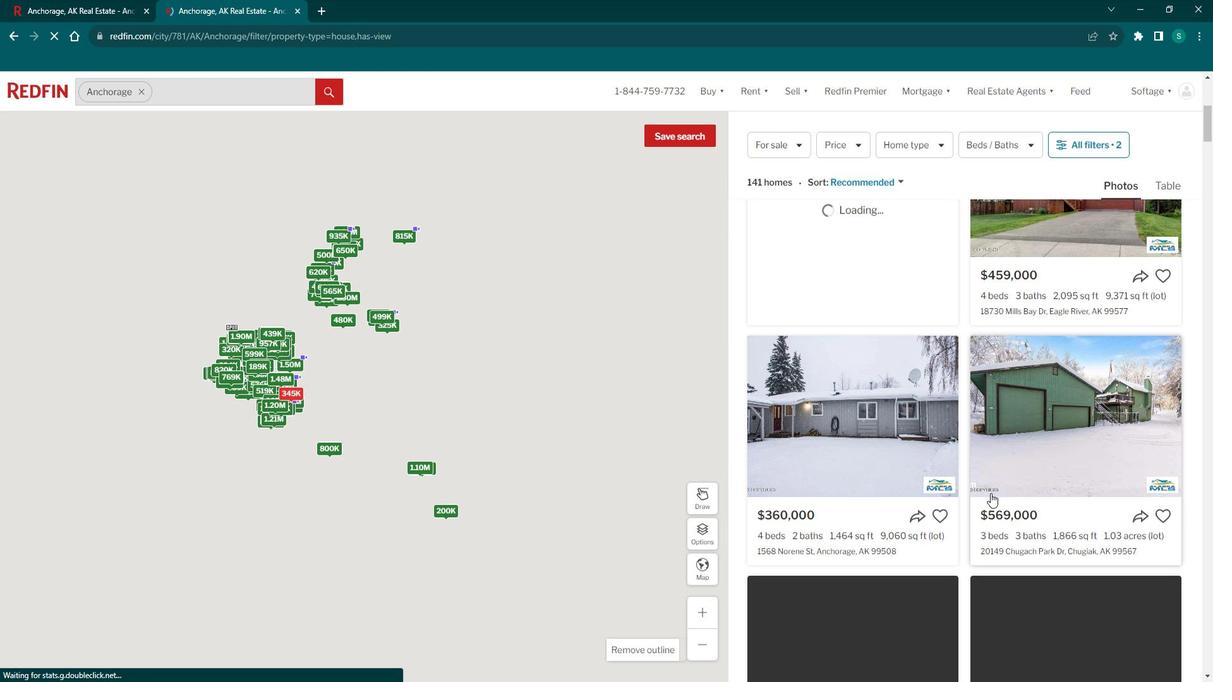 
Action: Mouse scrolled (1003, 500) with delta (0, 0)
Screenshot: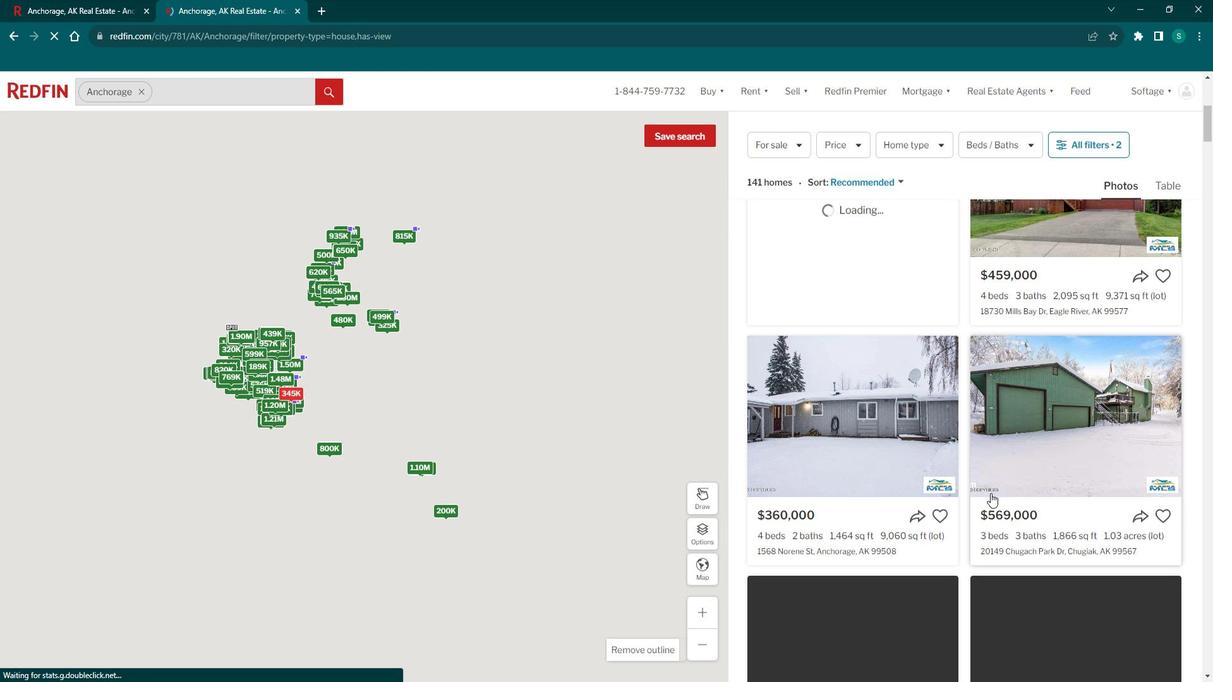 
Action: Mouse scrolled (1003, 500) with delta (0, 0)
Screenshot: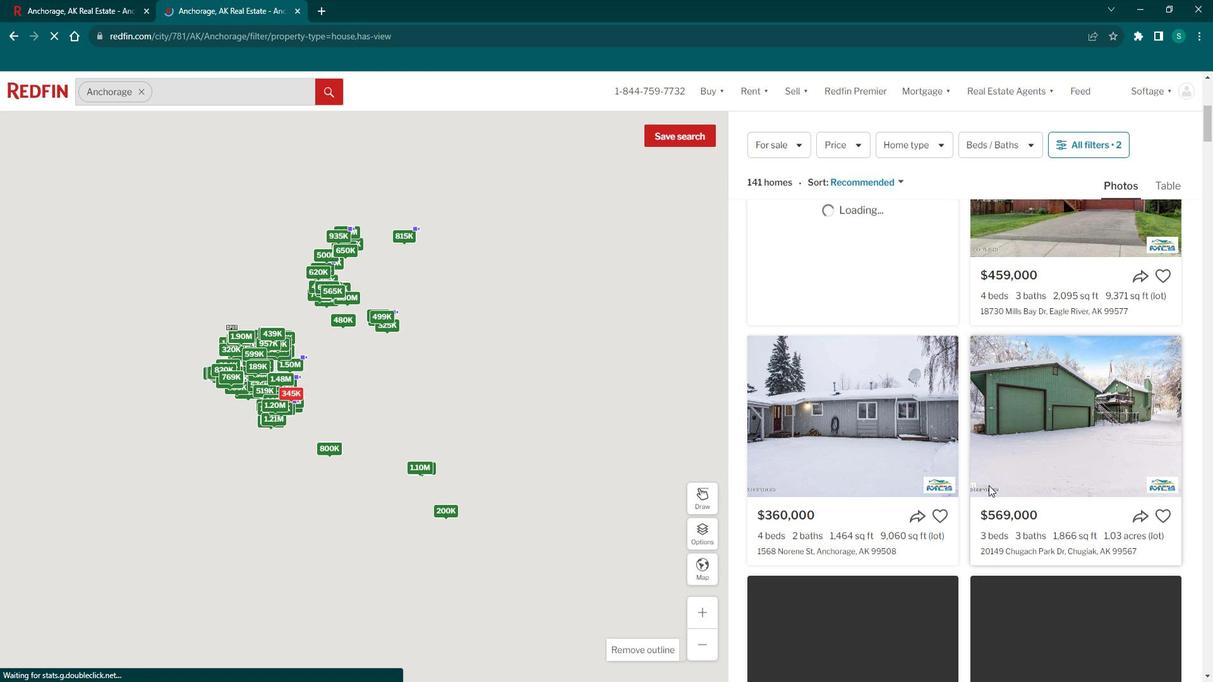 
Action: Mouse scrolled (1003, 500) with delta (0, 0)
Screenshot: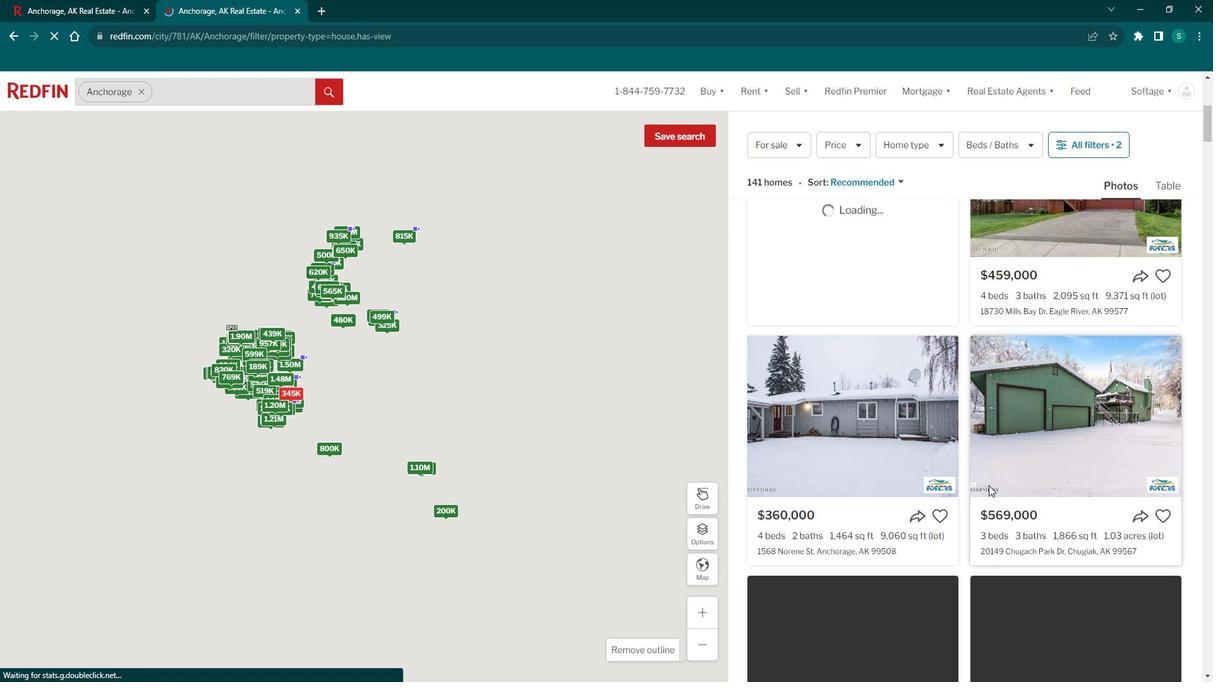 
Action: Mouse moved to (943, 449)
Screenshot: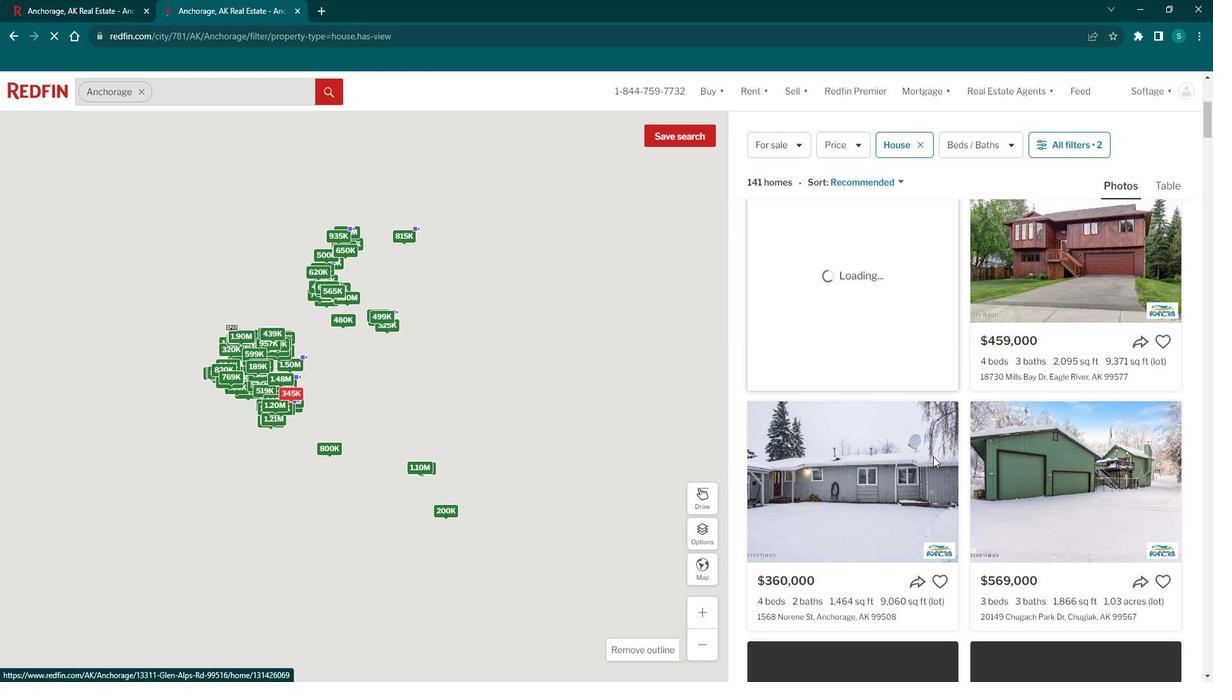 
Action: Mouse scrolled (943, 448) with delta (0, 0)
Screenshot: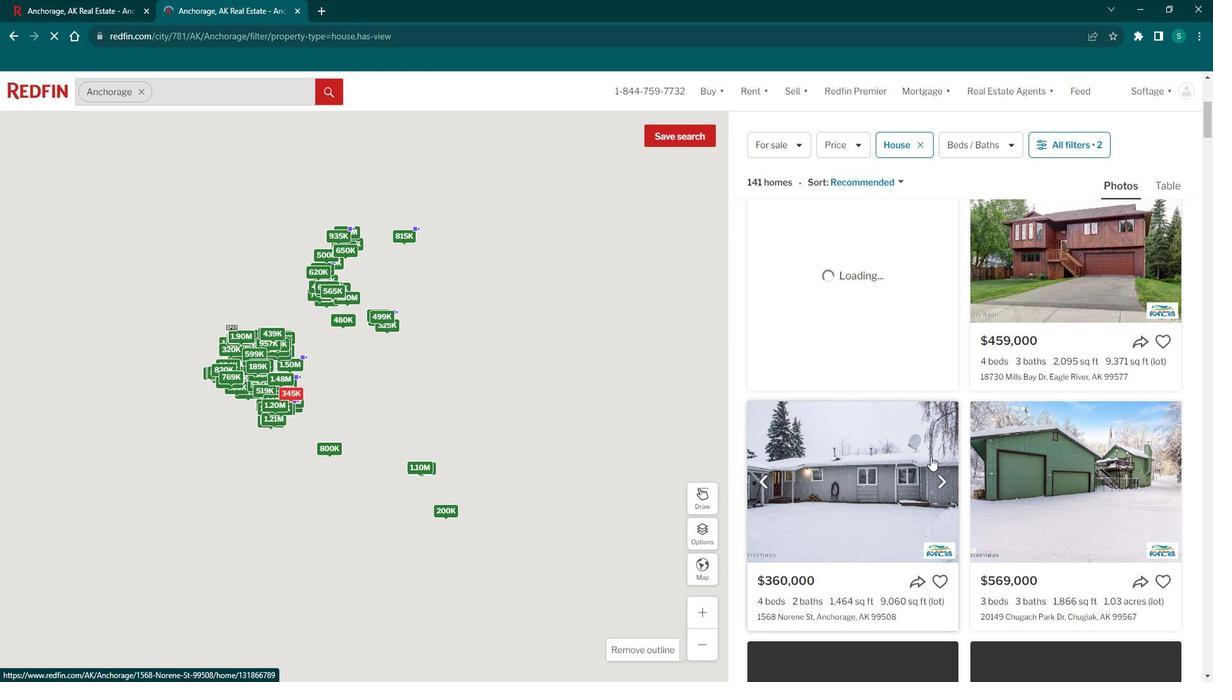 
Action: Mouse scrolled (943, 448) with delta (0, 0)
Screenshot: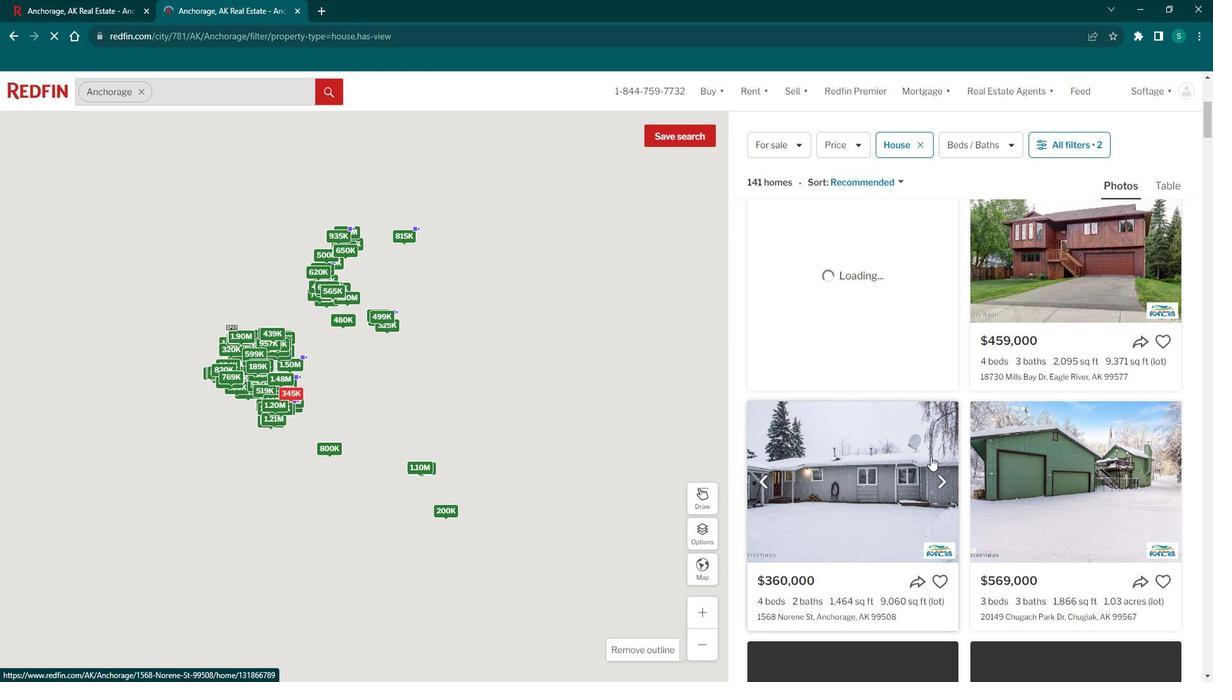 
Action: Mouse scrolled (943, 448) with delta (0, 0)
Screenshot: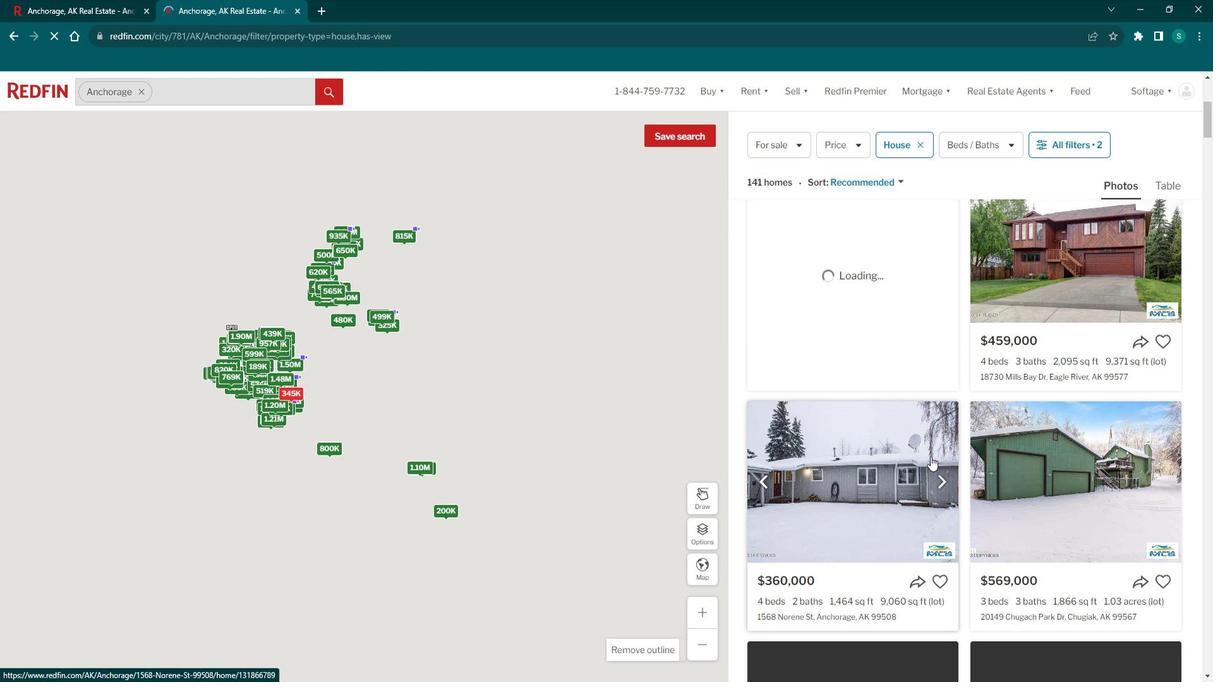 
Action: Mouse scrolled (943, 448) with delta (0, 0)
Screenshot: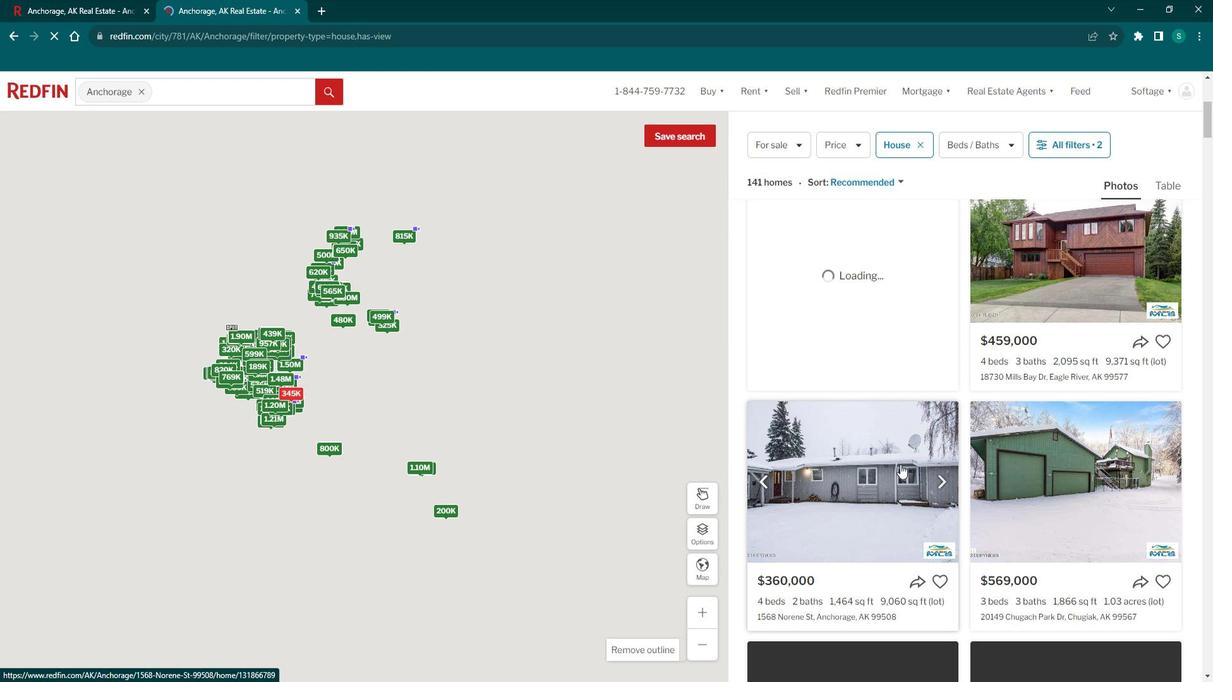
Action: Mouse scrolled (943, 448) with delta (0, 0)
Screenshot: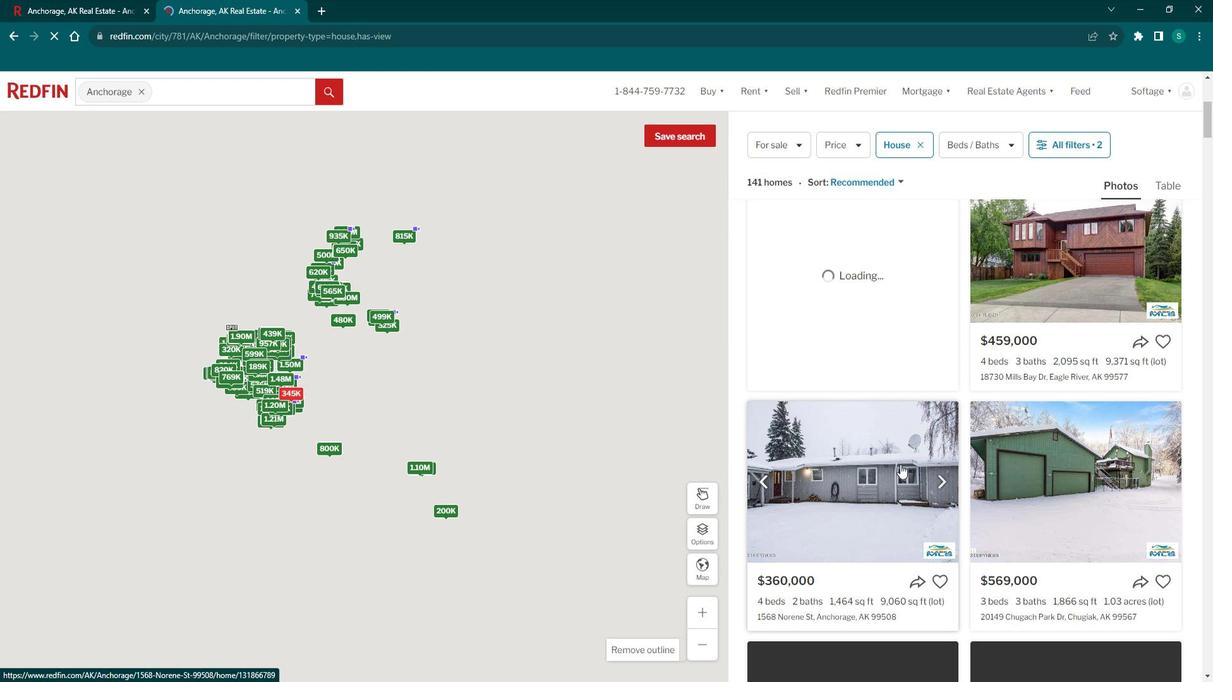 
Action: Mouse moved to (852, 474)
Screenshot: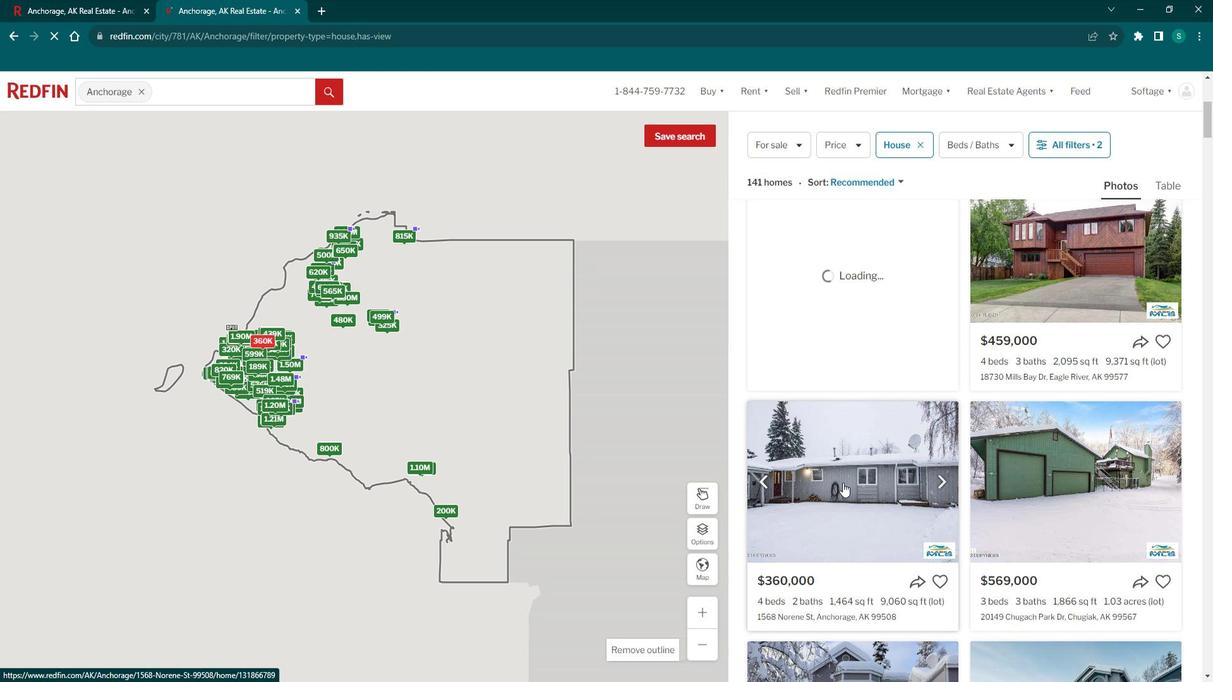 
Action: Mouse pressed left at (852, 474)
Screenshot: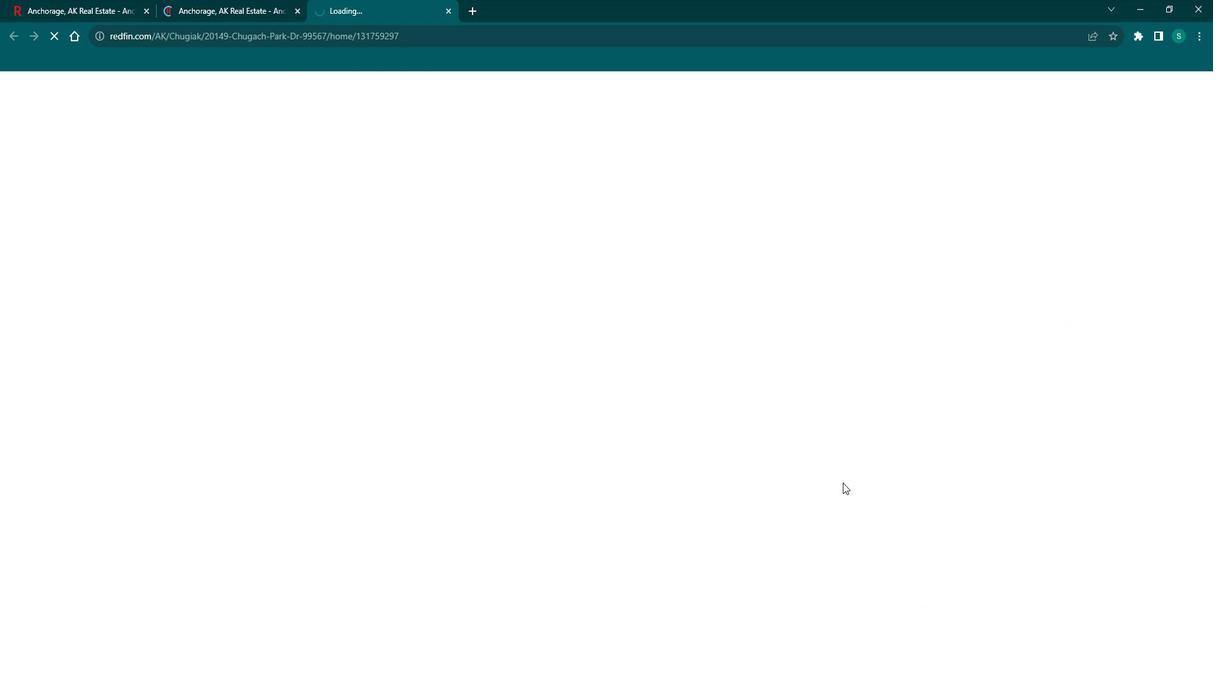 
Action: Mouse moved to (534, 410)
Screenshot: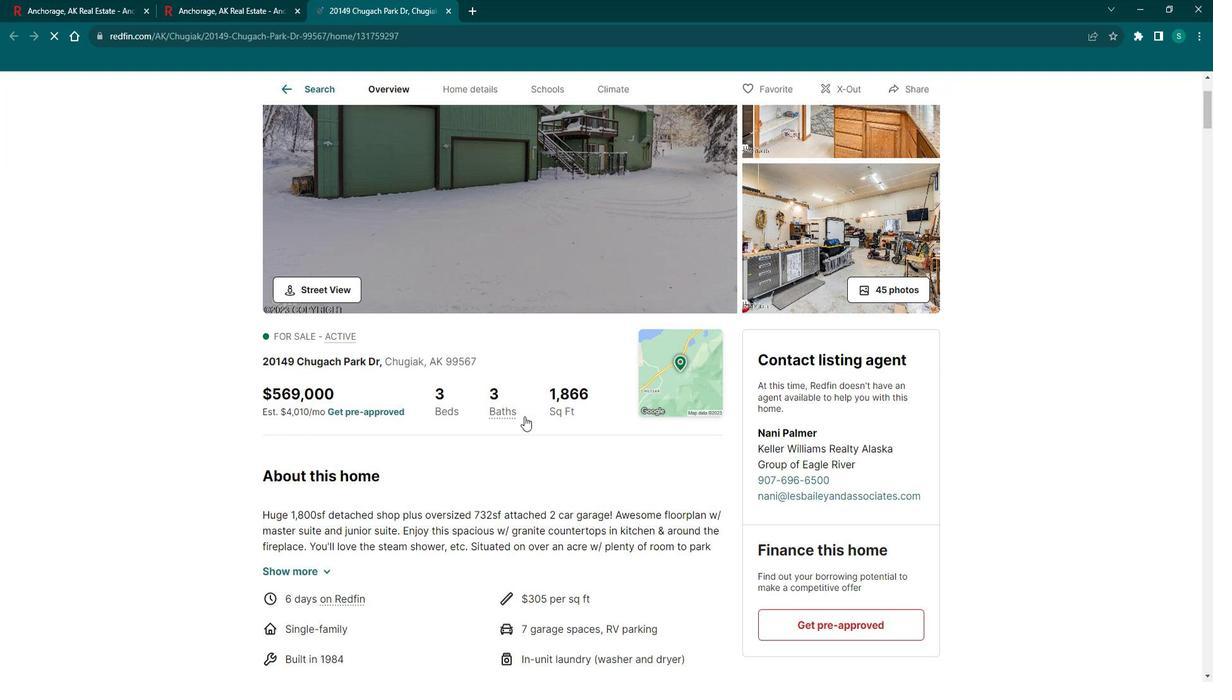 
Action: Mouse scrolled (534, 410) with delta (0, 0)
Screenshot: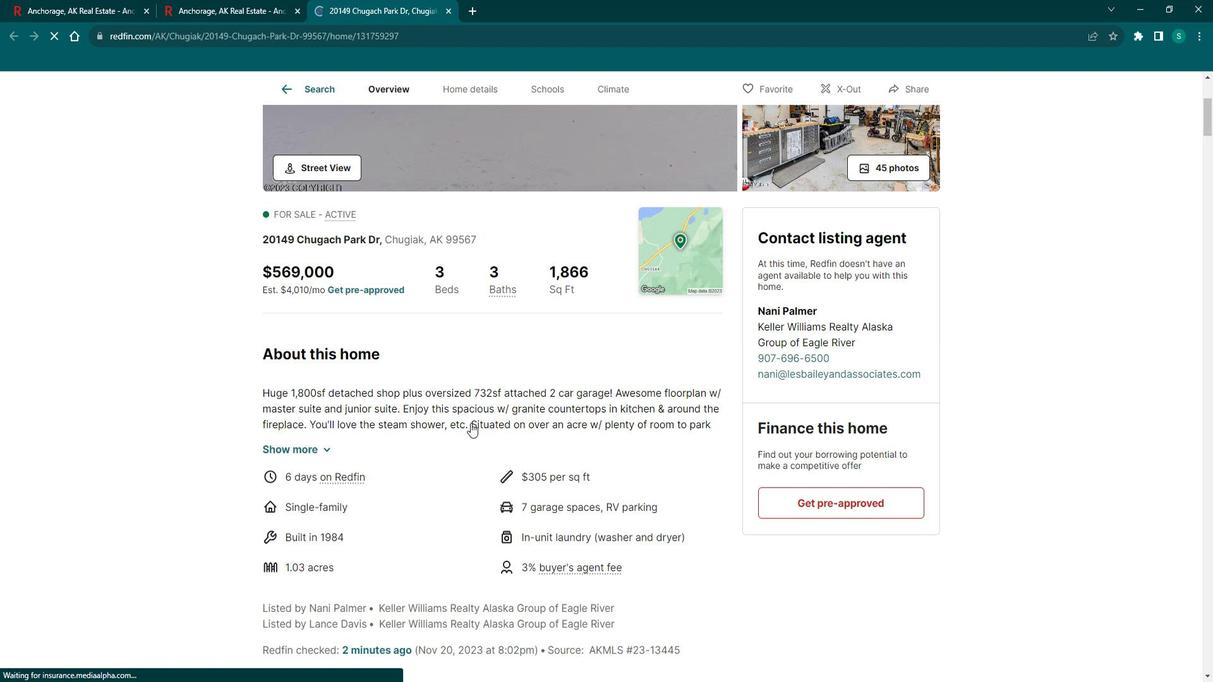 
Action: Mouse scrolled (534, 410) with delta (0, 0)
Screenshot: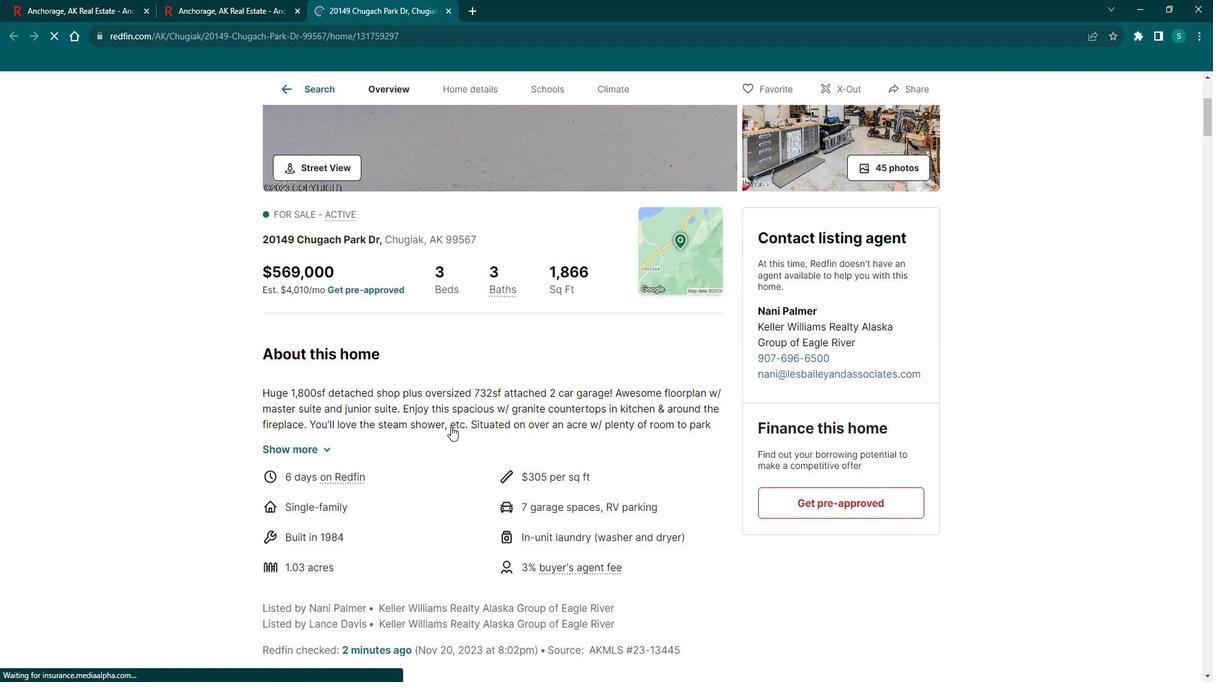 
Action: Mouse scrolled (534, 410) with delta (0, 0)
Screenshot: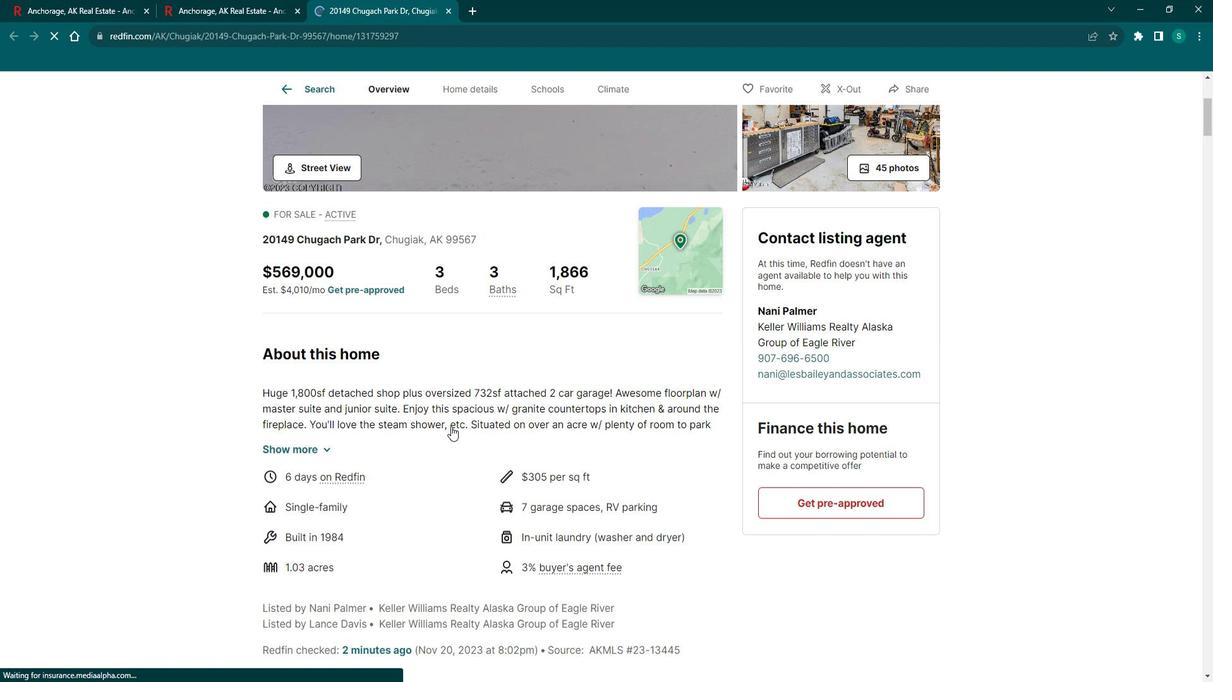 
Action: Mouse scrolled (534, 410) with delta (0, 0)
Screenshot: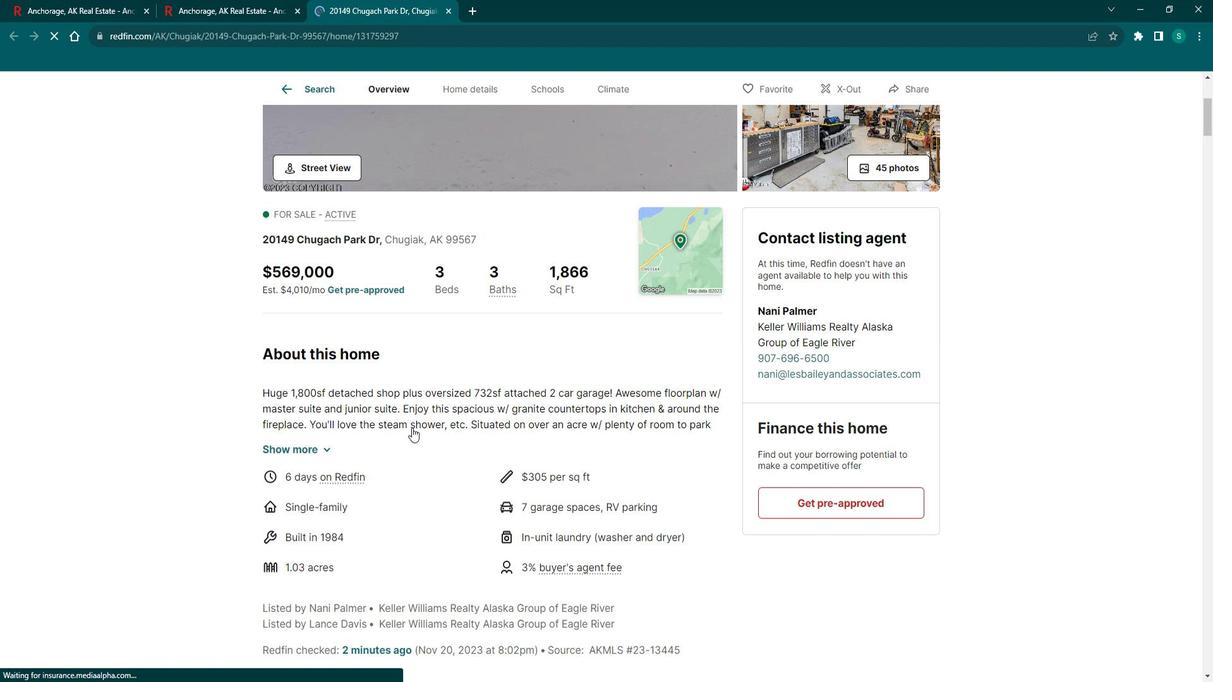 
Action: Mouse moved to (305, 445)
Screenshot: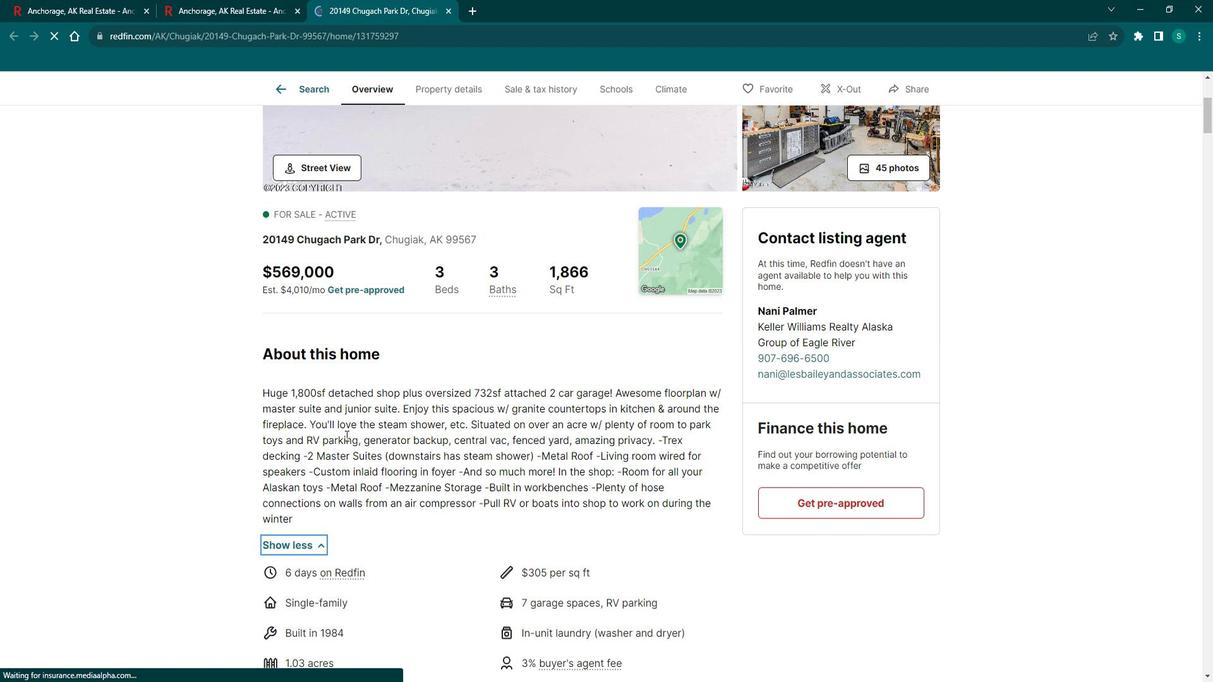 
Action: Mouse pressed left at (305, 445)
Screenshot: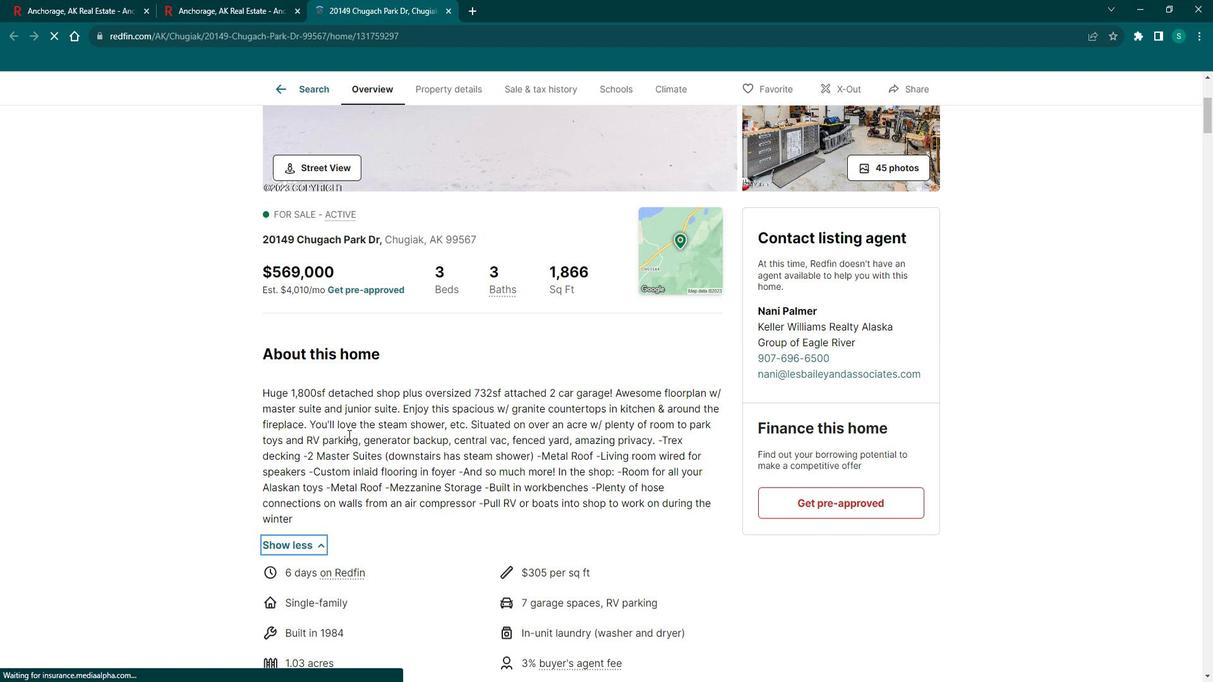 
Action: Mouse moved to (362, 421)
Screenshot: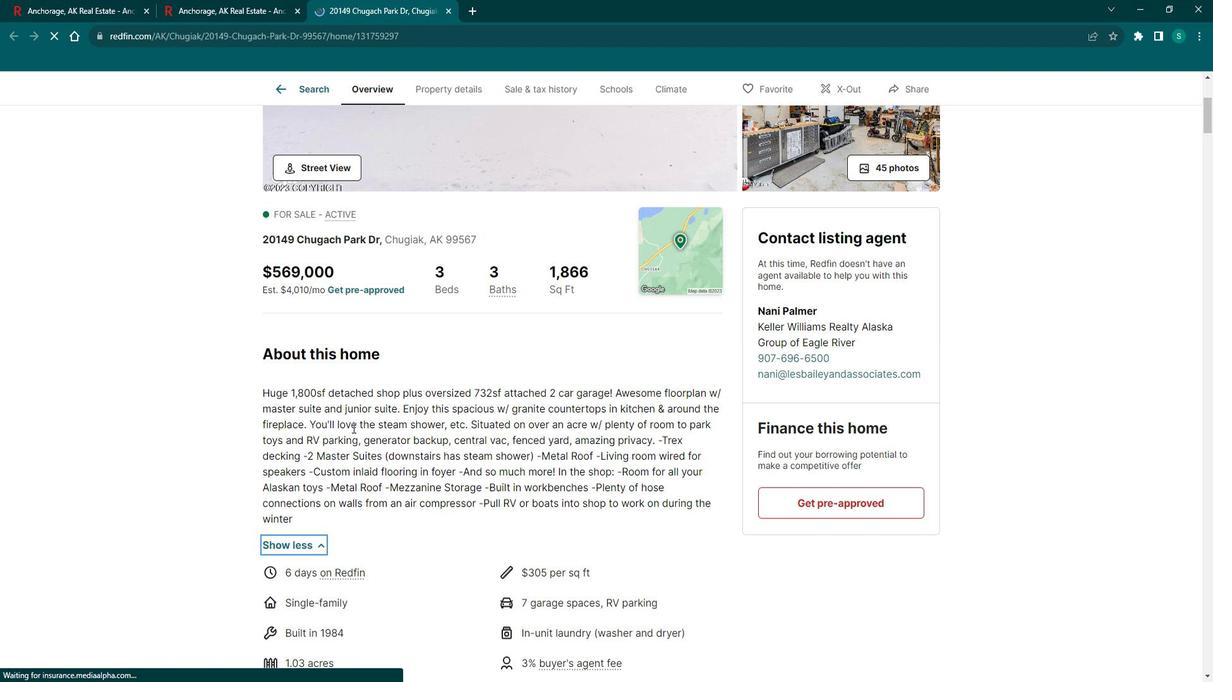 
Action: Mouse scrolled (362, 421) with delta (0, 0)
Screenshot: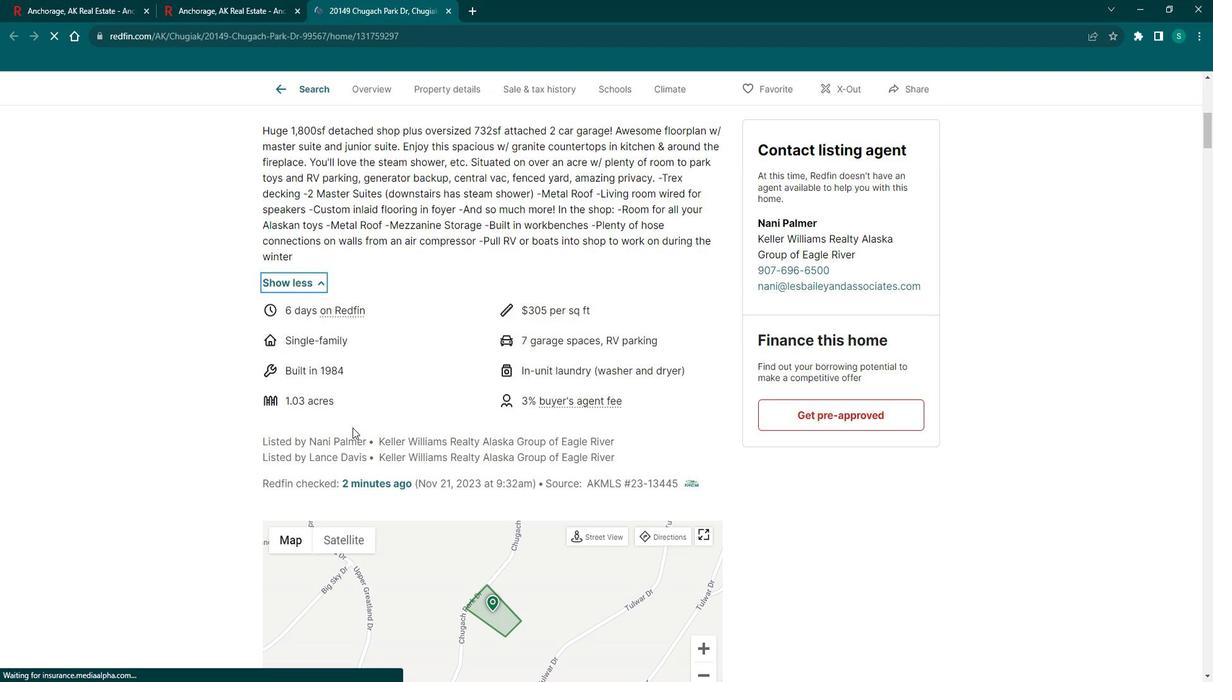 
Action: Mouse scrolled (362, 421) with delta (0, 0)
Screenshot: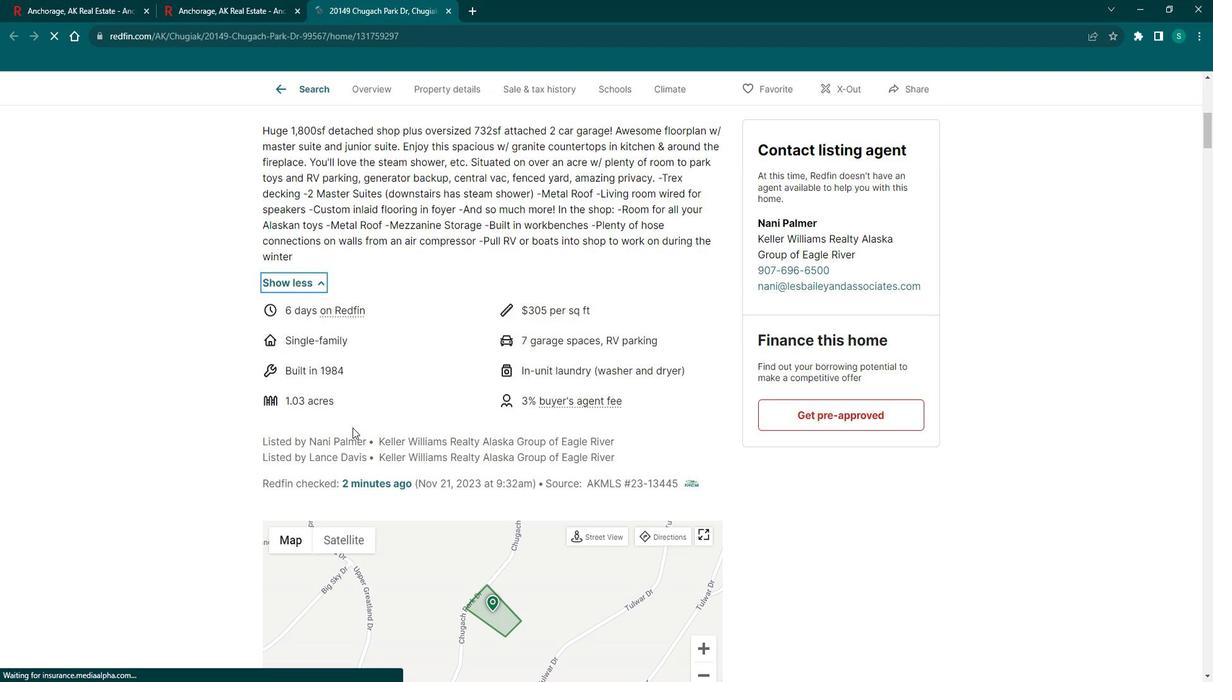 
Action: Mouse scrolled (362, 421) with delta (0, 0)
Screenshot: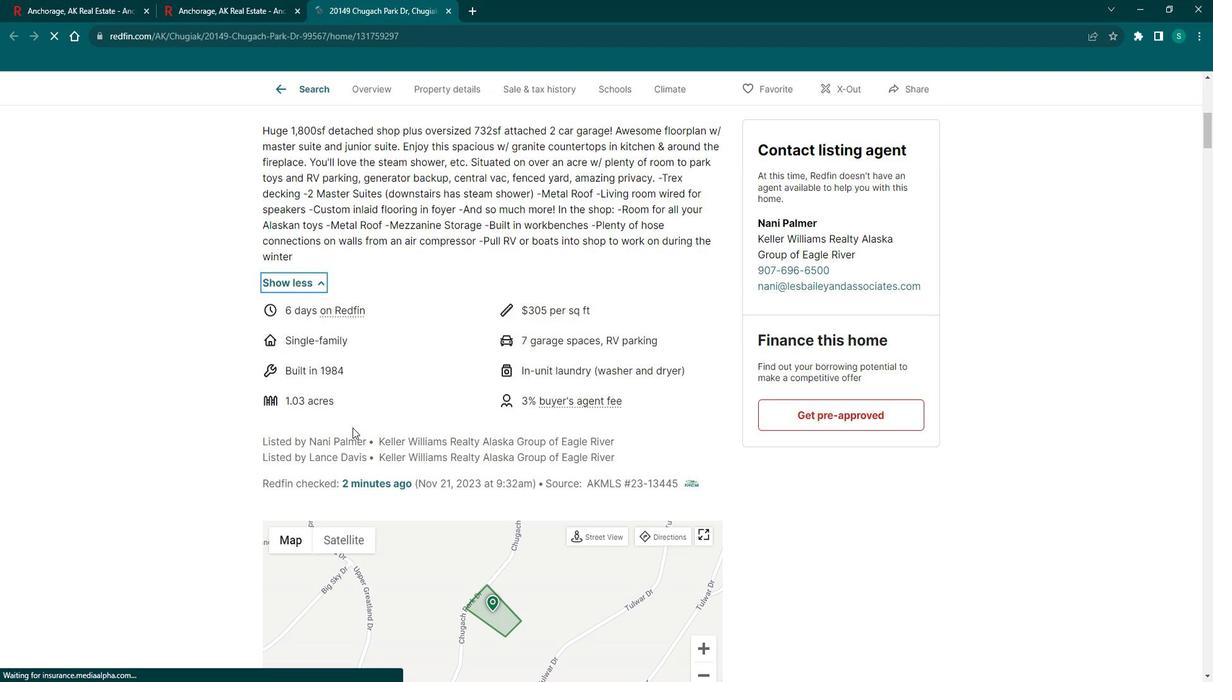 
Action: Mouse scrolled (362, 421) with delta (0, 0)
Screenshot: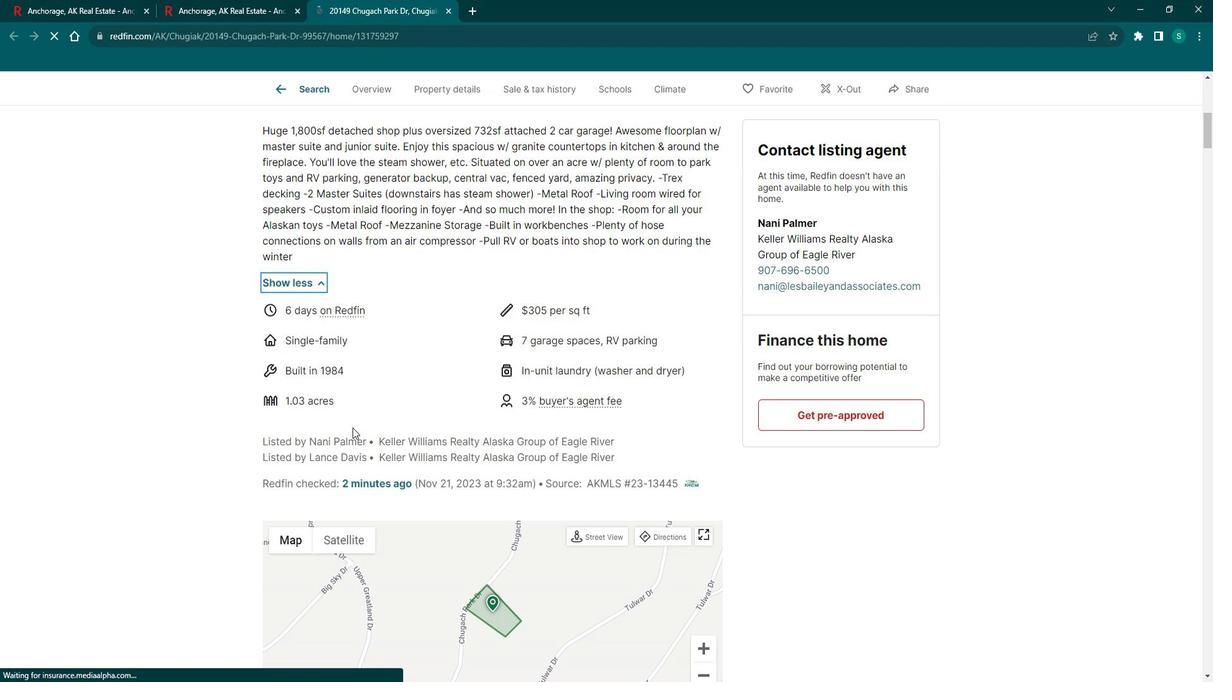 
Action: Mouse scrolled (362, 421) with delta (0, 0)
Screenshot: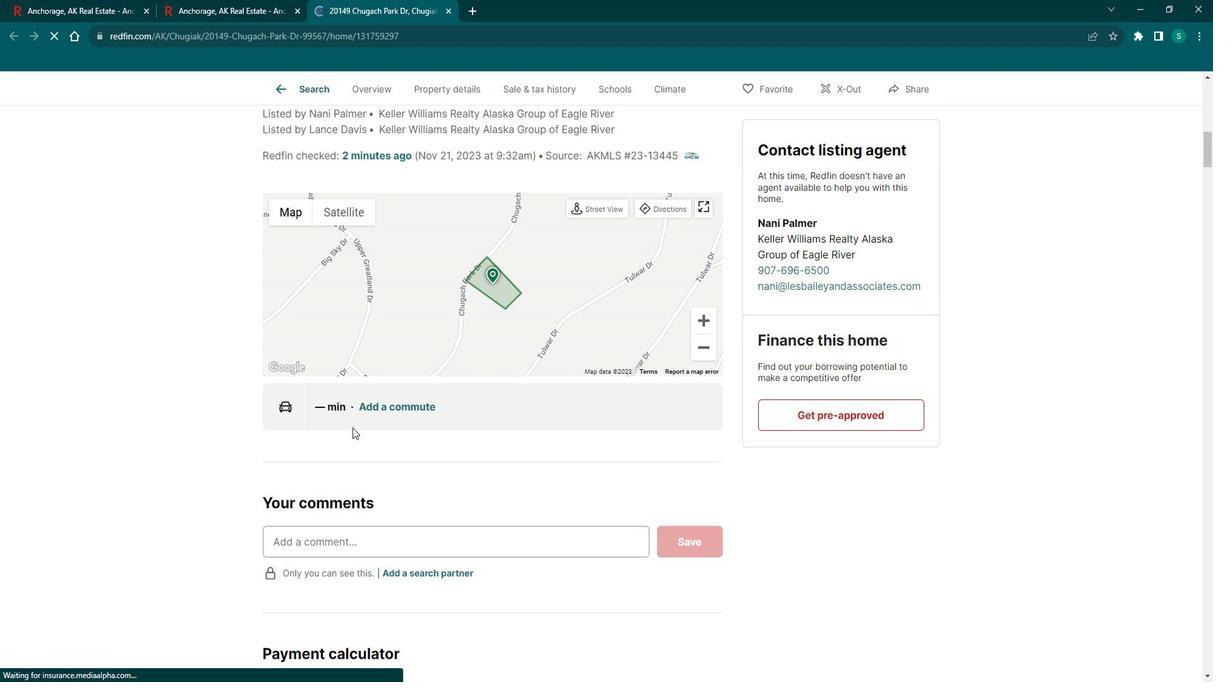 
Action: Mouse scrolled (362, 421) with delta (0, 0)
Screenshot: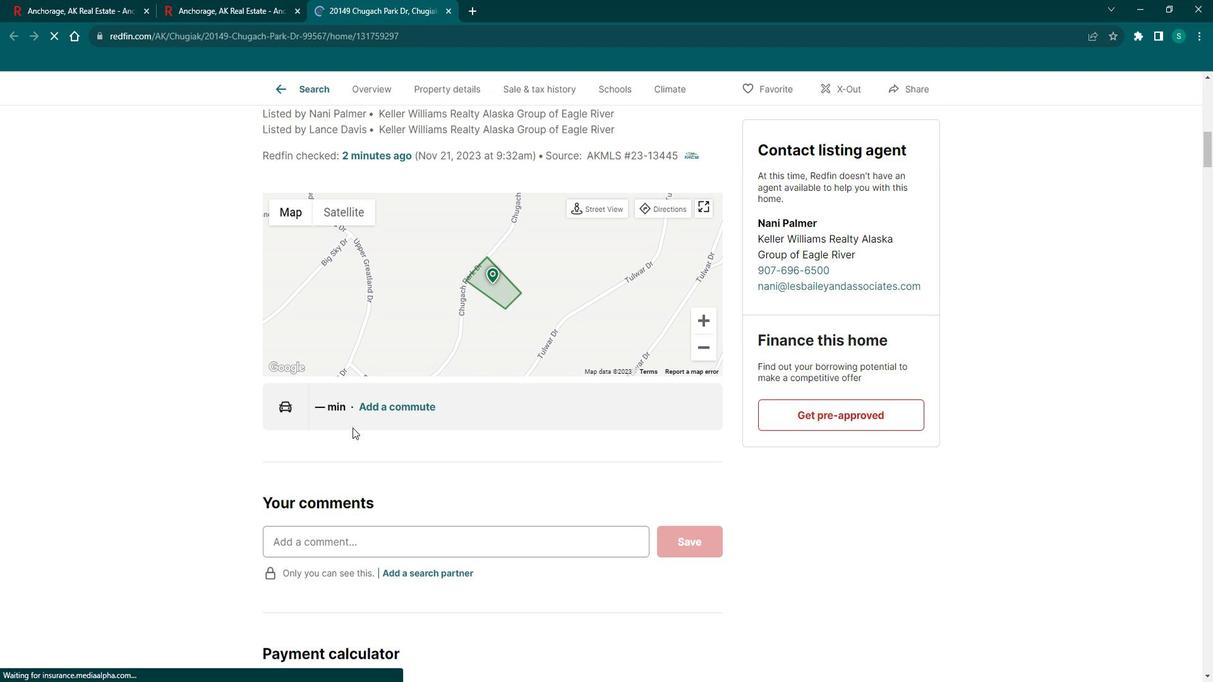 
Action: Mouse scrolled (362, 421) with delta (0, 0)
Screenshot: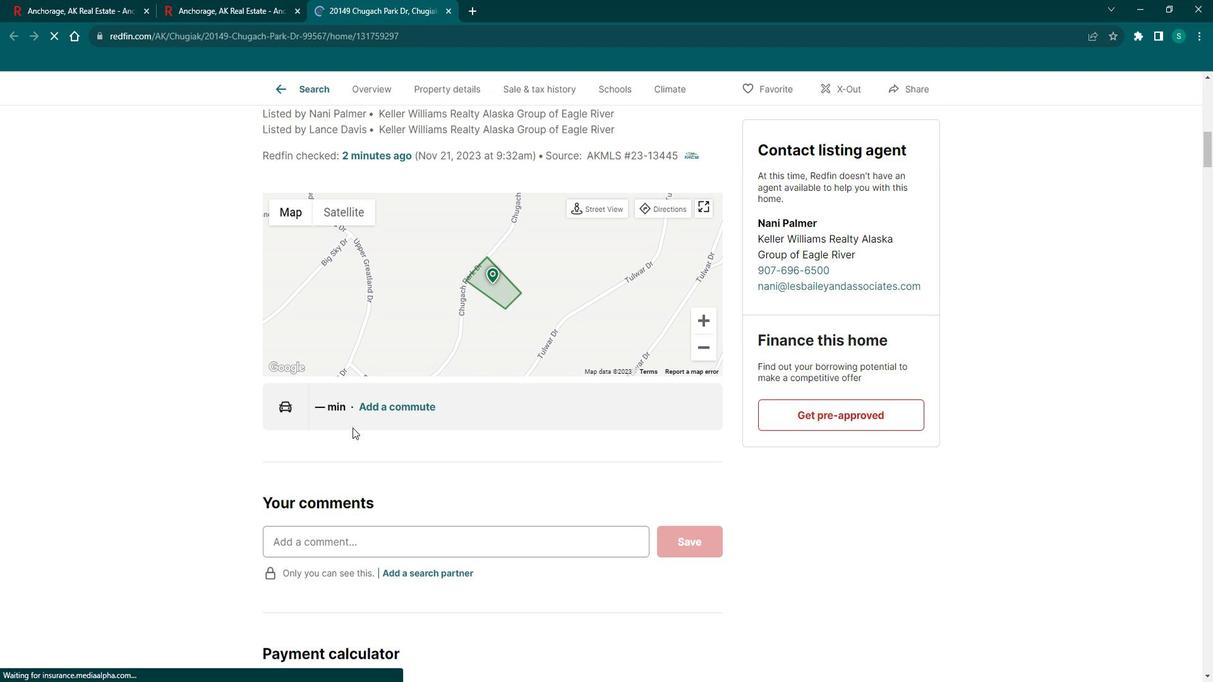 
Action: Mouse scrolled (362, 421) with delta (0, 0)
Screenshot: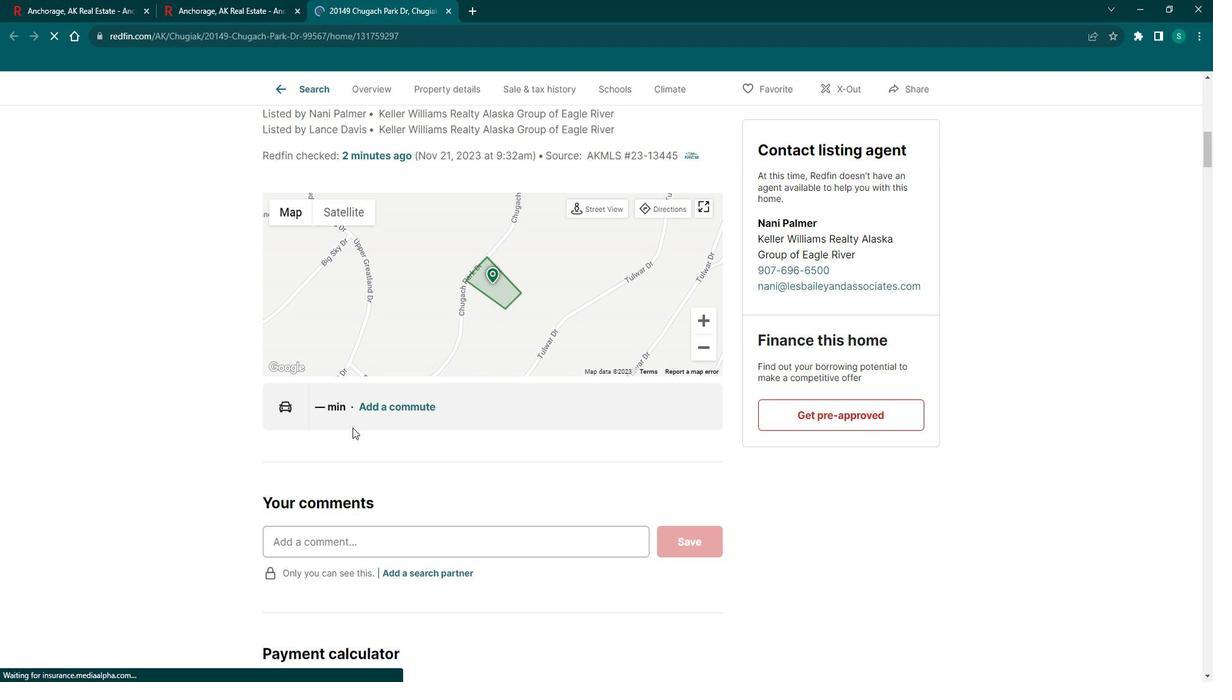 
Action: Mouse scrolled (362, 421) with delta (0, 0)
Screenshot: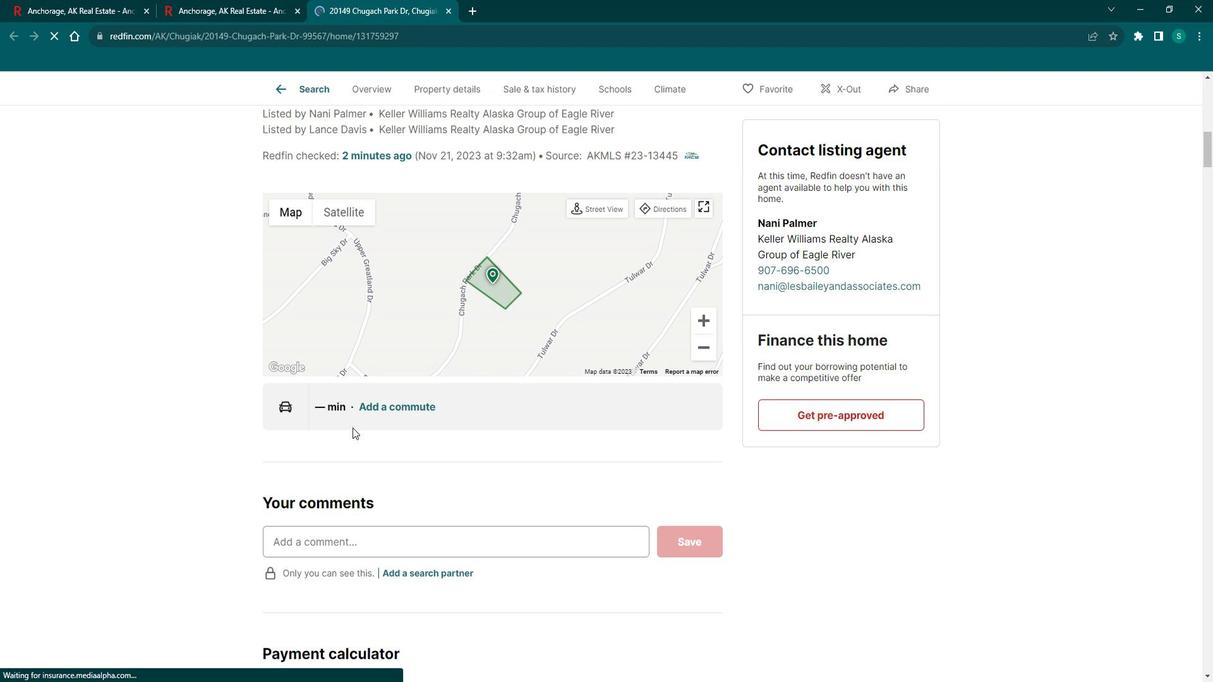 
Action: Mouse scrolled (362, 421) with delta (0, 0)
Screenshot: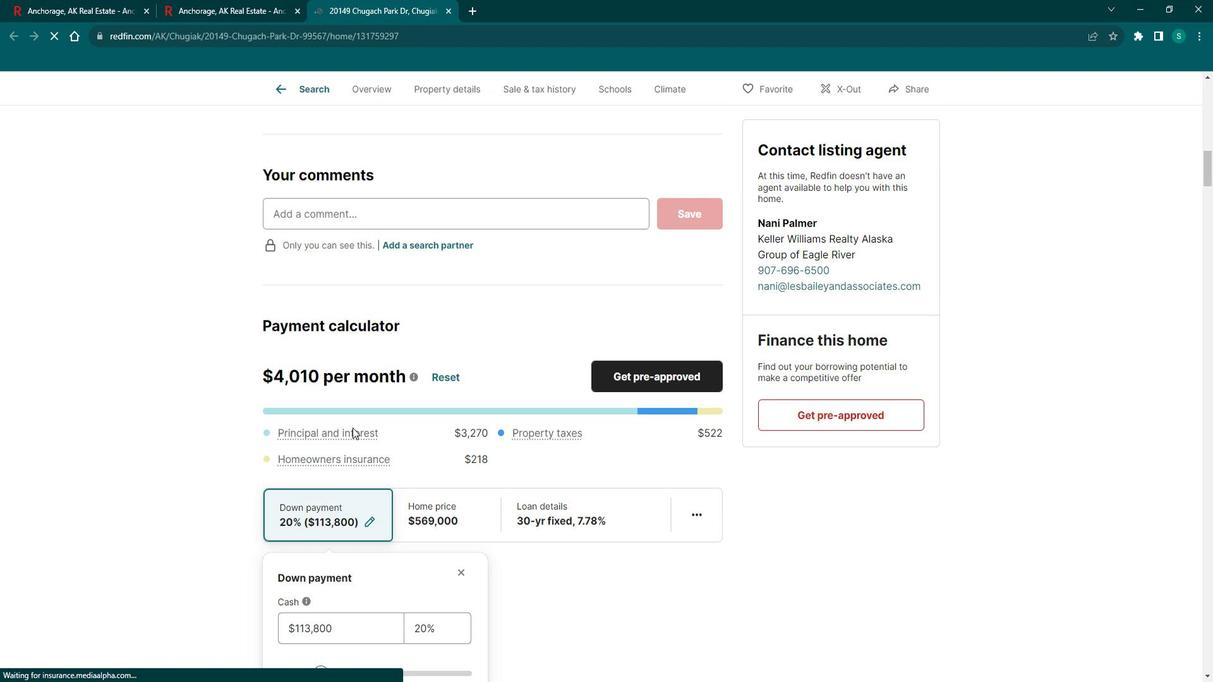 
Action: Mouse scrolled (362, 421) with delta (0, 0)
Screenshot: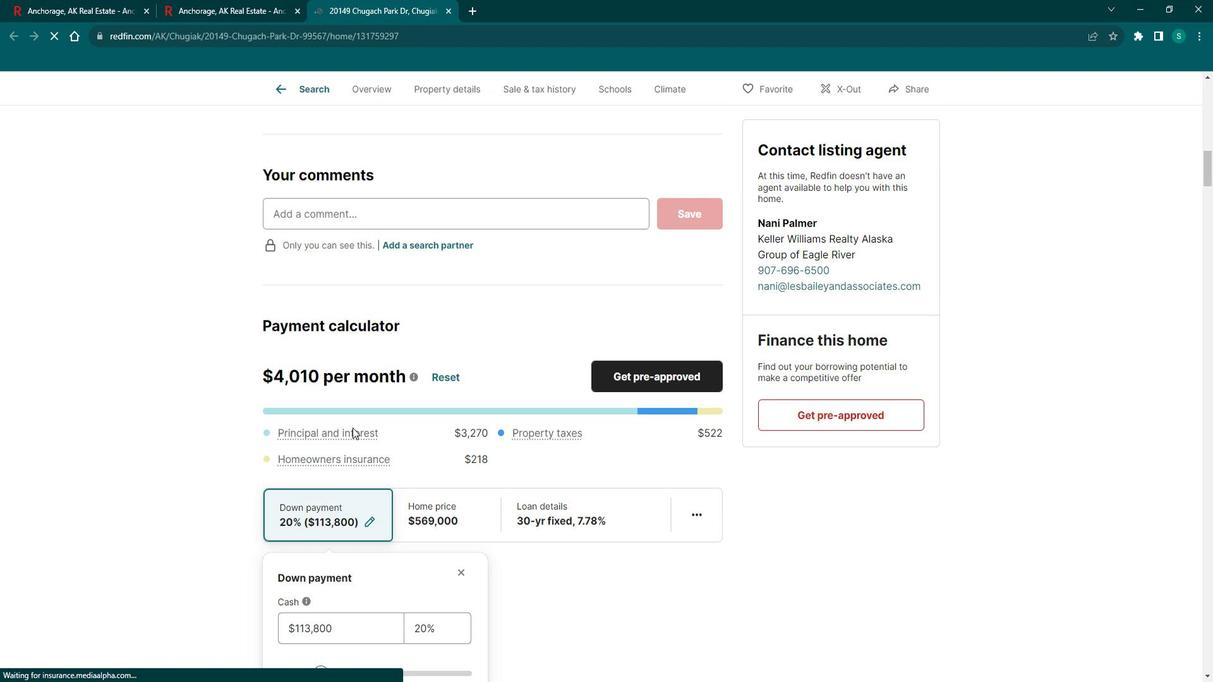 
Action: Mouse scrolled (362, 421) with delta (0, 0)
Screenshot: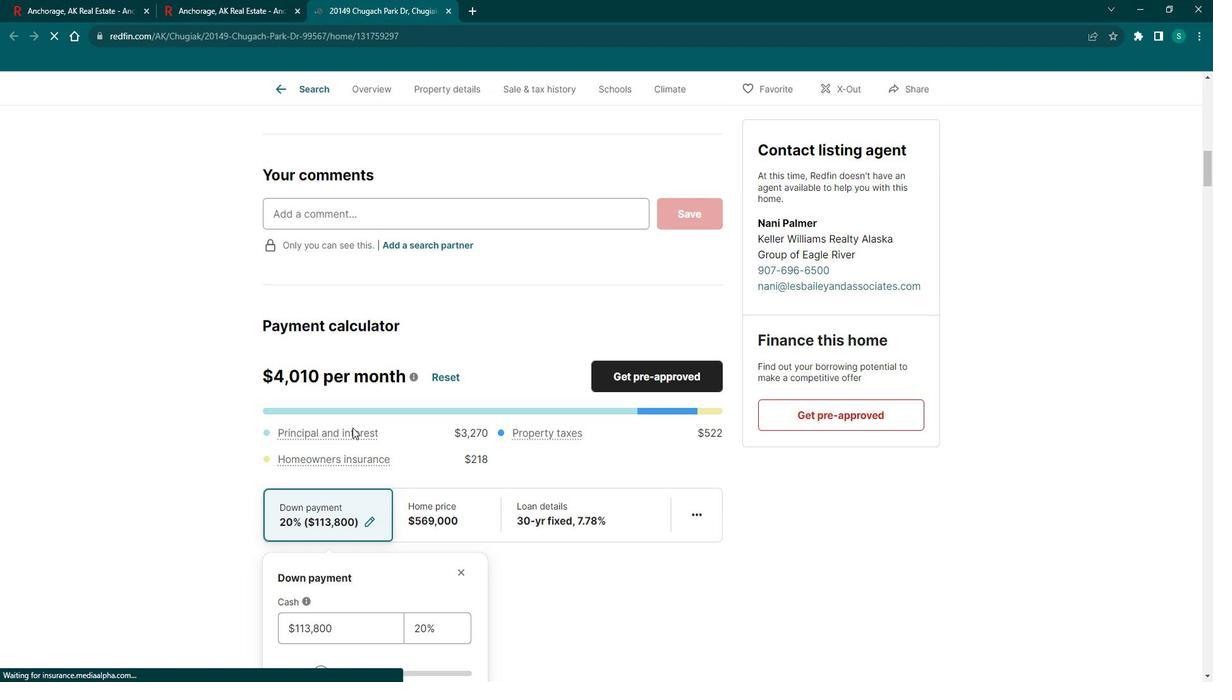 
Action: Mouse scrolled (362, 421) with delta (0, 0)
Screenshot: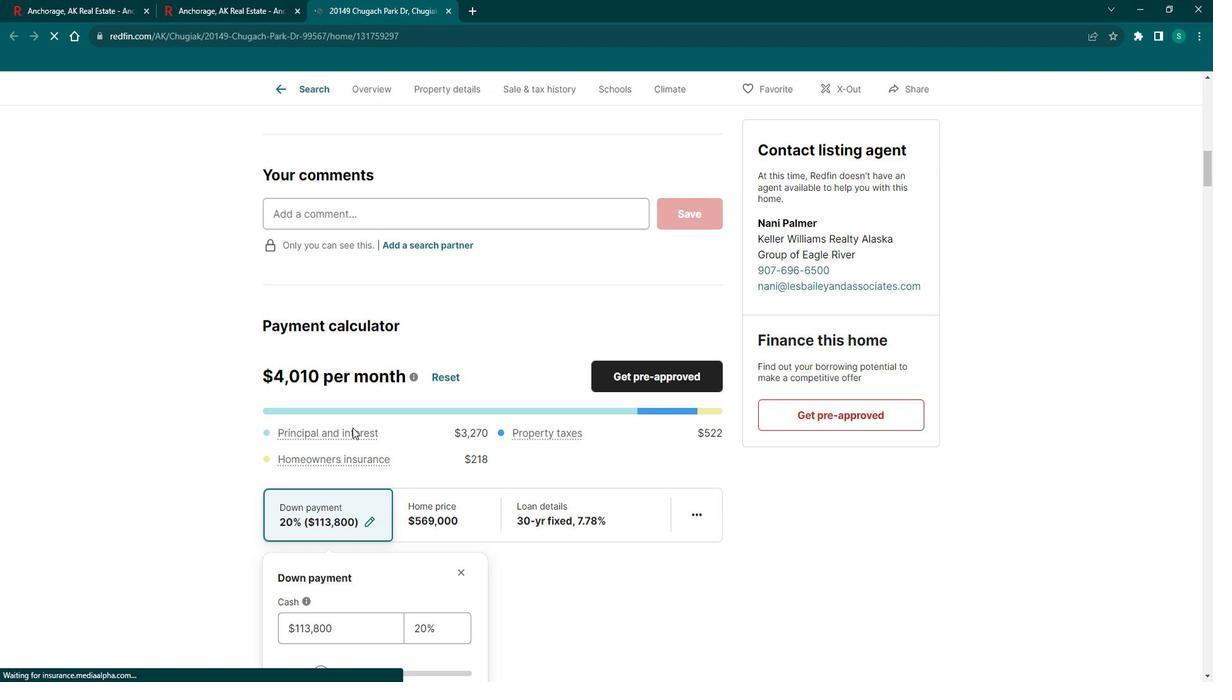 
Action: Mouse scrolled (362, 421) with delta (0, 0)
Screenshot: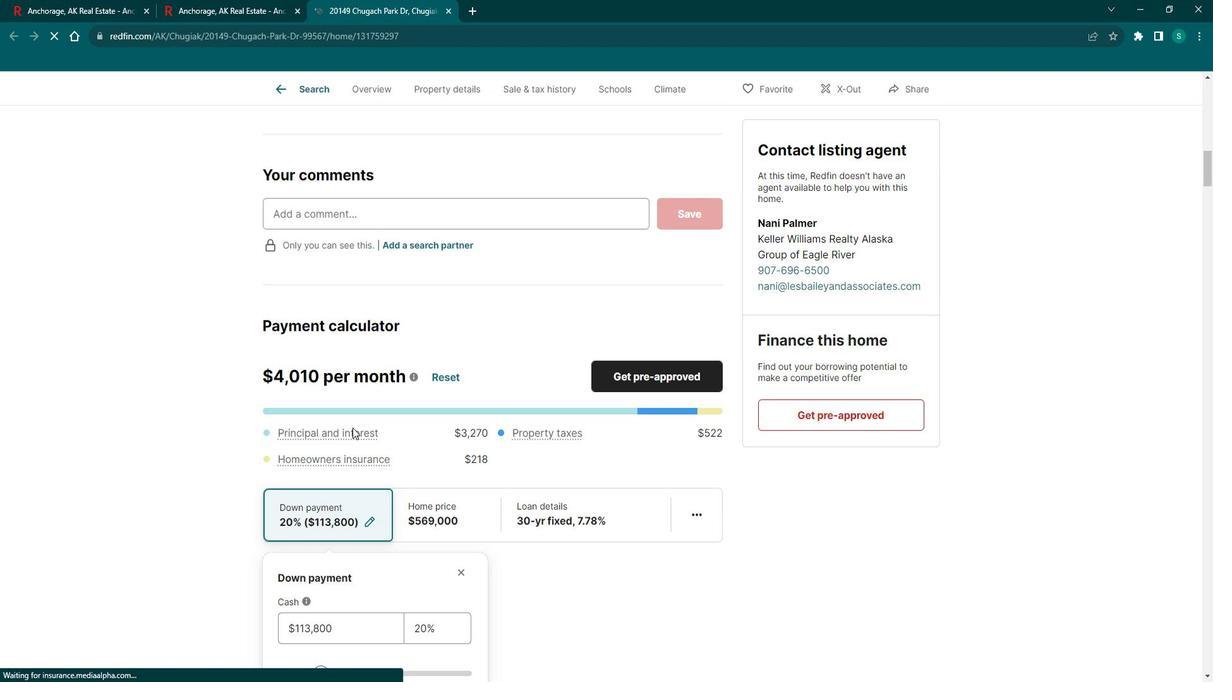 
Action: Mouse scrolled (362, 421) with delta (0, 0)
Screenshot: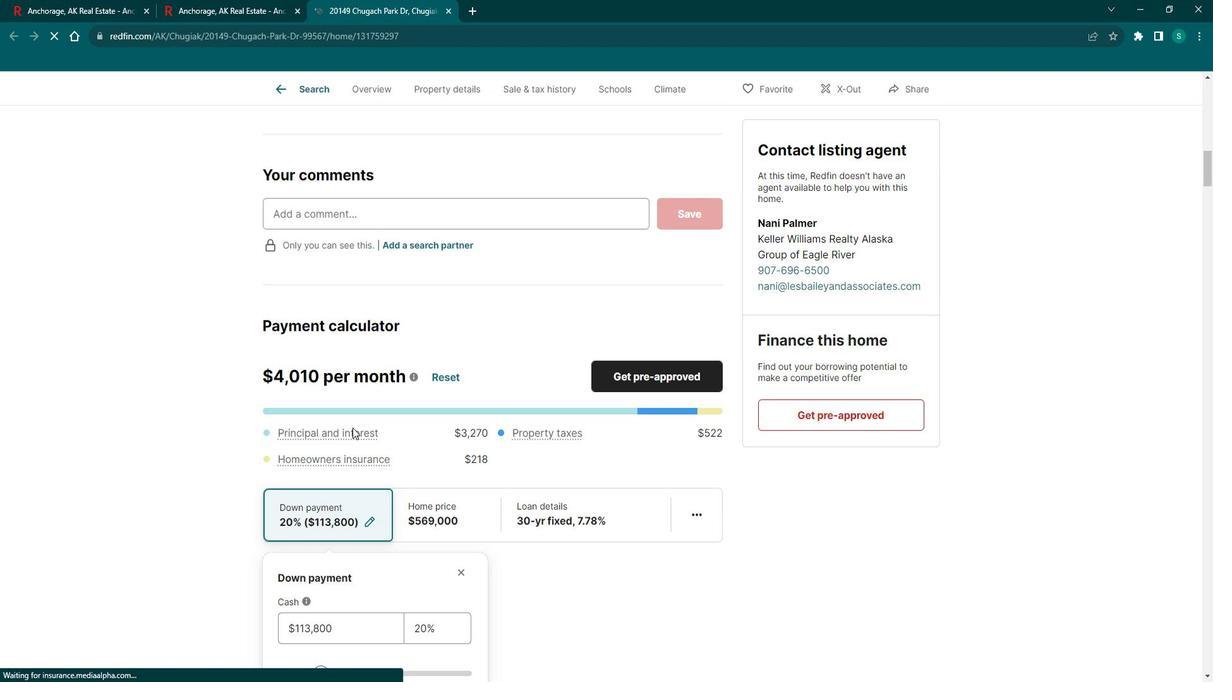 
Action: Mouse scrolled (362, 422) with delta (0, 0)
Screenshot: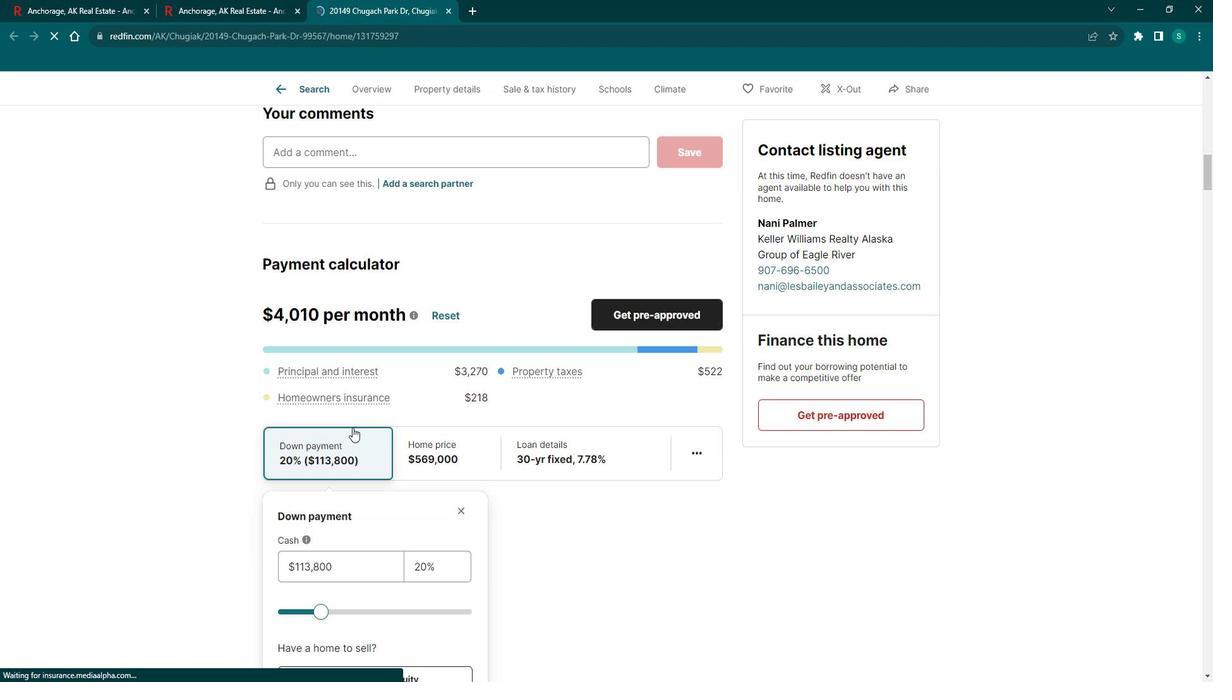 
Action: Mouse scrolled (362, 421) with delta (0, 0)
Screenshot: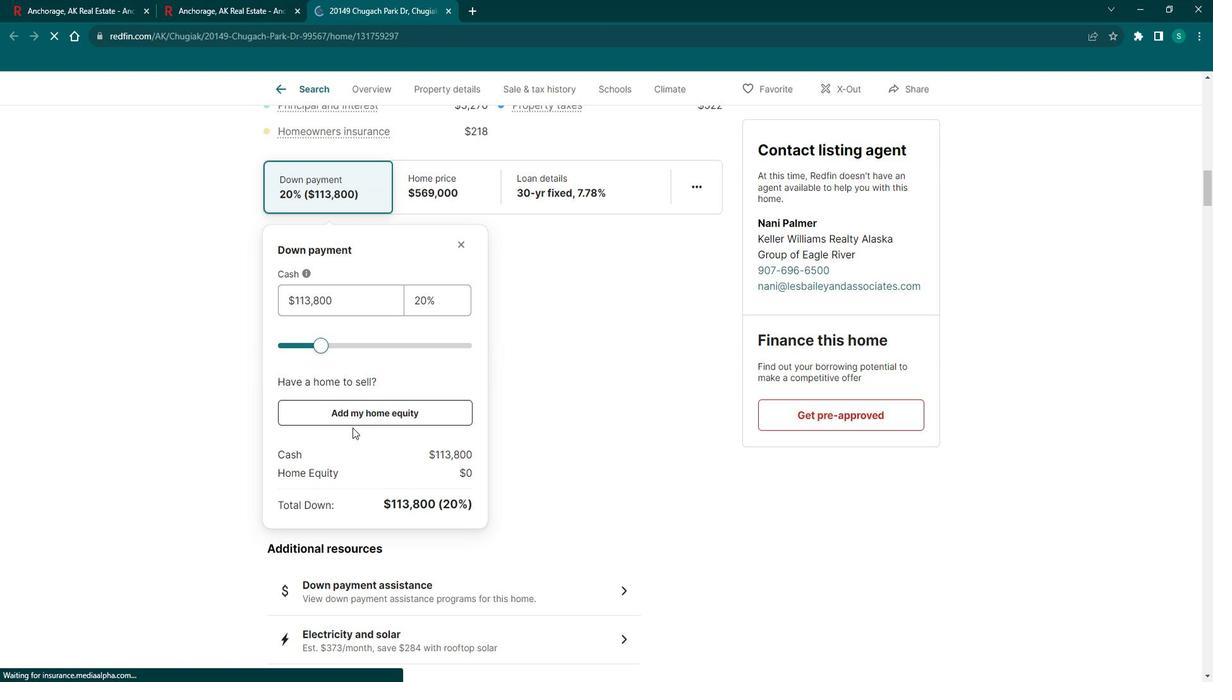 
Action: Mouse scrolled (362, 421) with delta (0, 0)
Screenshot: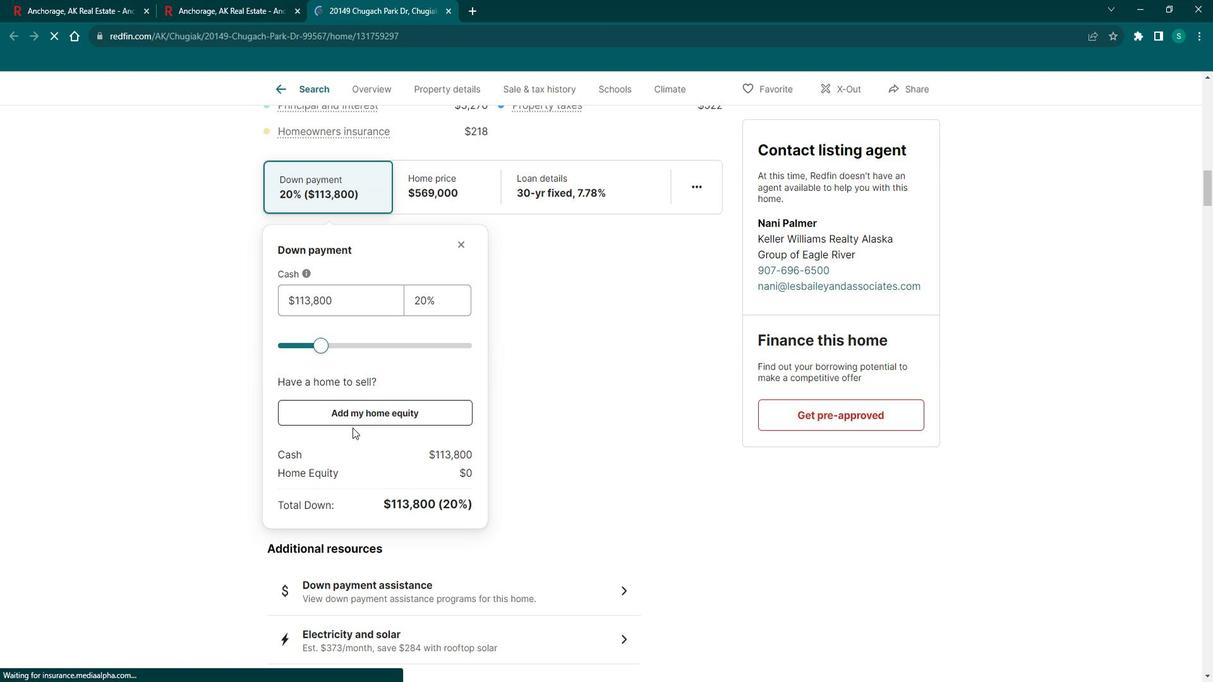 
Action: Mouse scrolled (362, 421) with delta (0, 0)
Screenshot: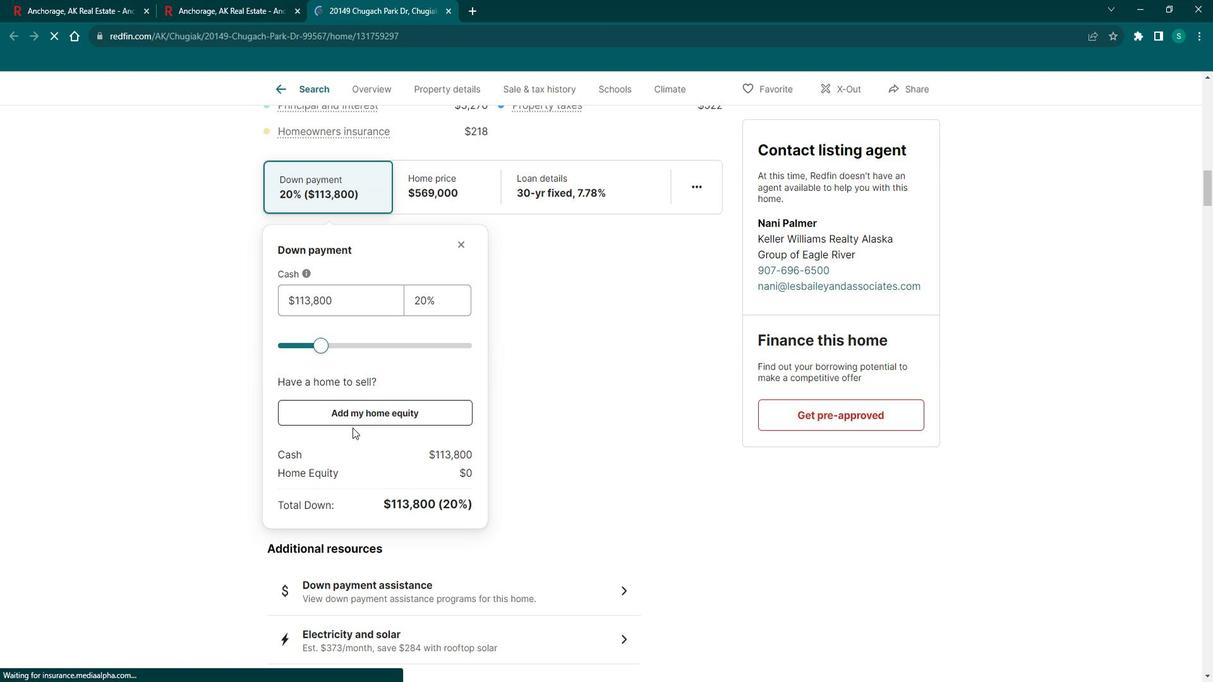 
Action: Mouse scrolled (362, 421) with delta (0, 0)
Screenshot: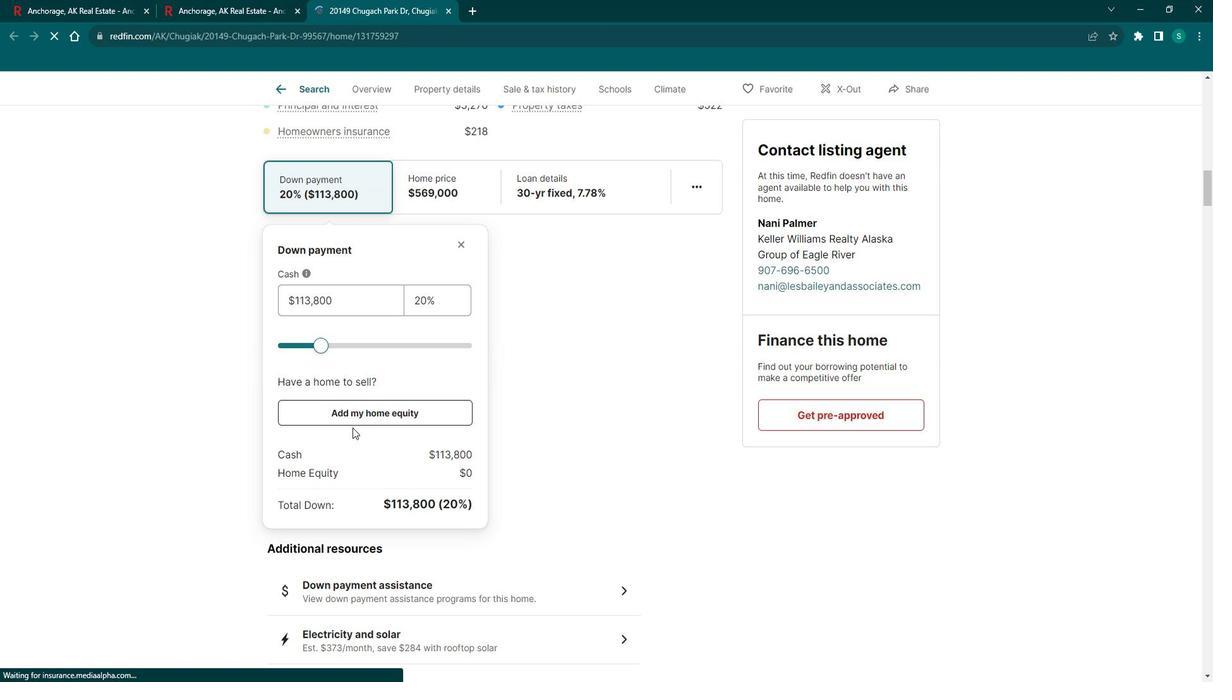 
Action: Mouse scrolled (362, 421) with delta (0, 0)
Screenshot: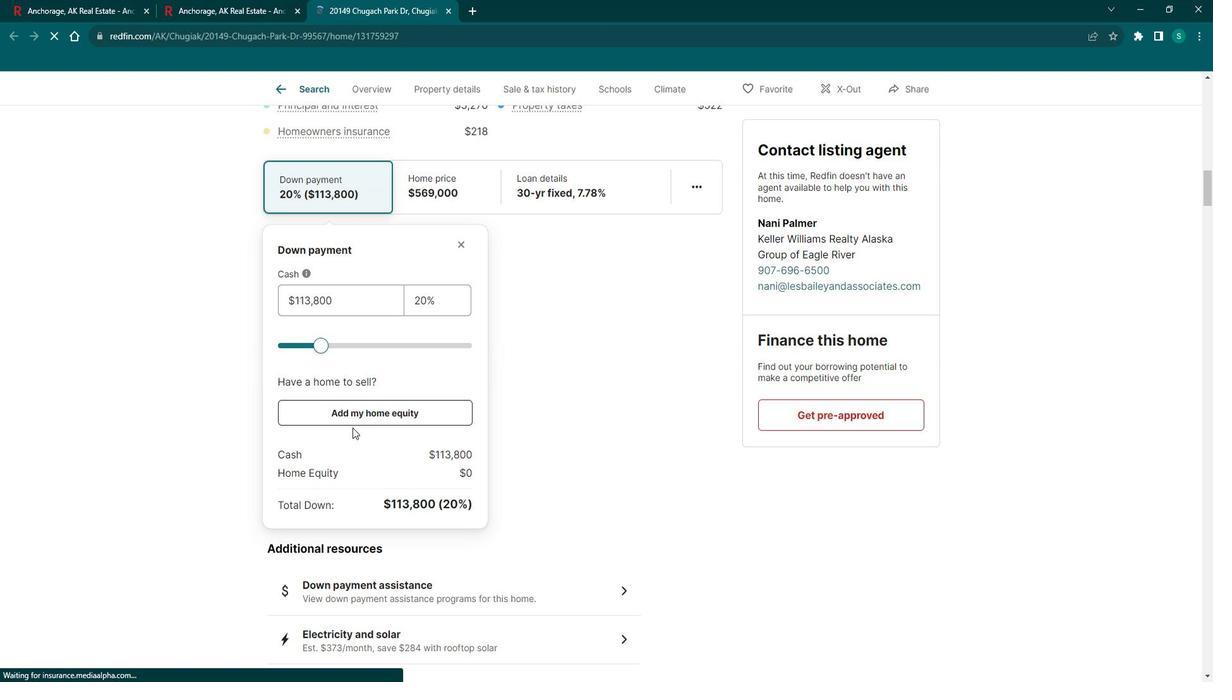 
Action: Mouse scrolled (362, 421) with delta (0, 0)
Screenshot: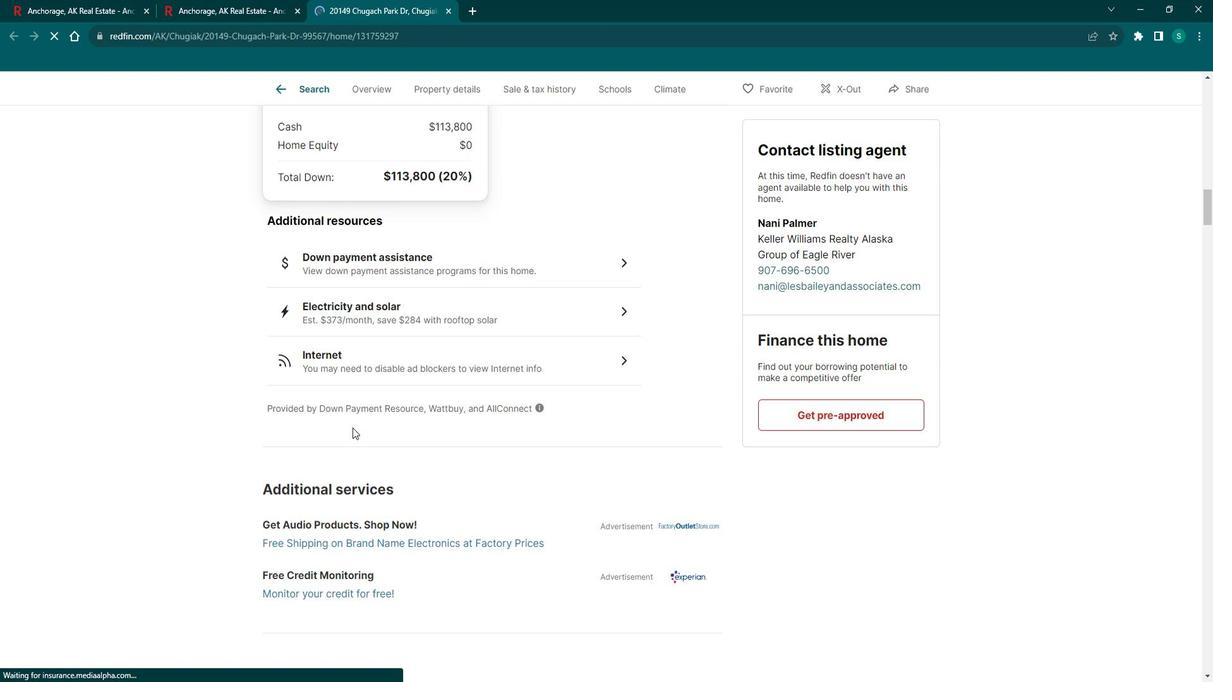 
Action: Mouse scrolled (362, 421) with delta (0, 0)
Screenshot: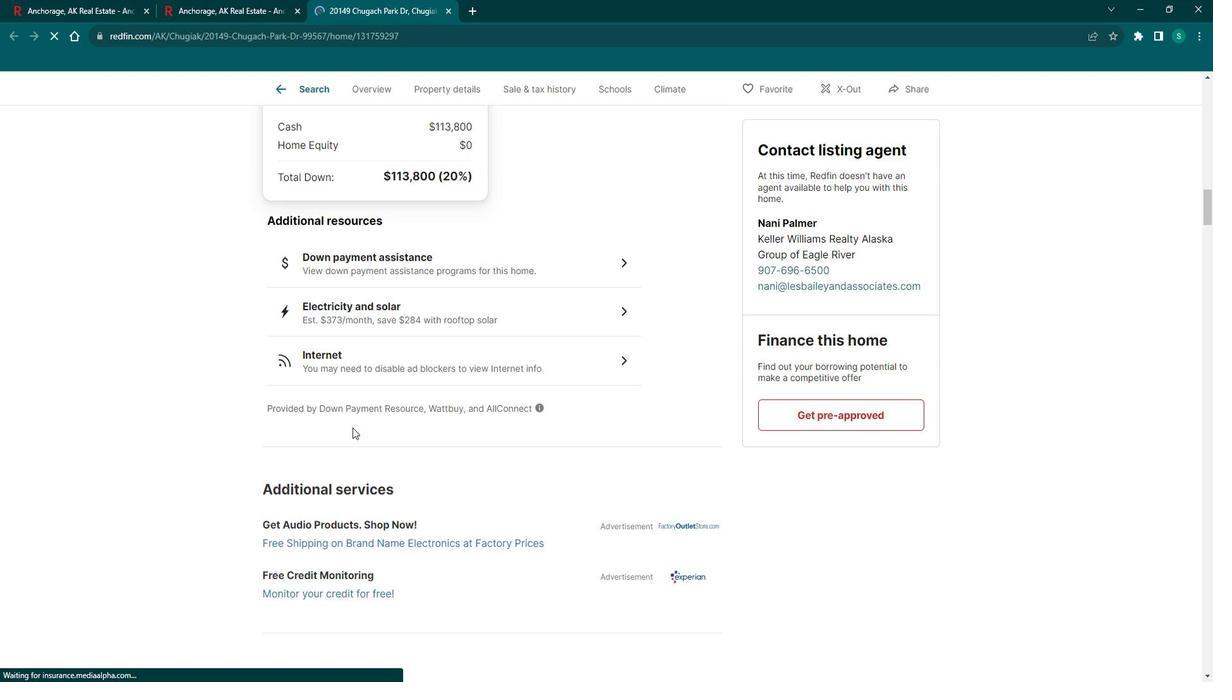 
Action: Mouse scrolled (362, 421) with delta (0, 0)
Screenshot: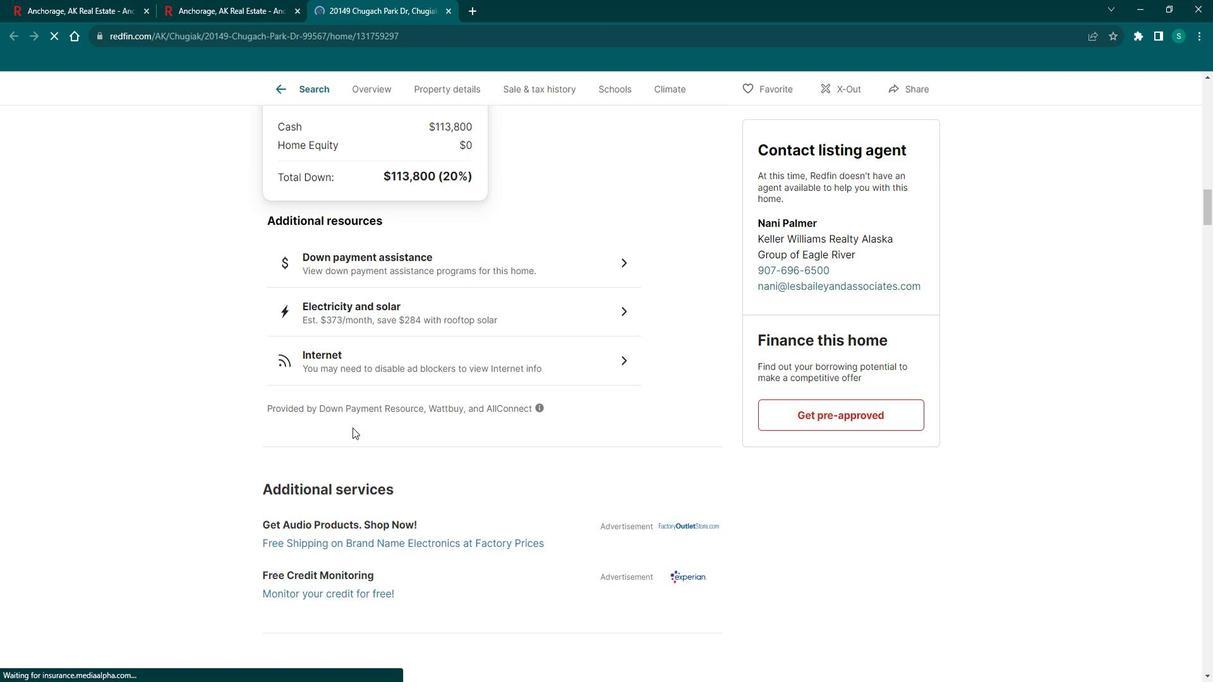 
Action: Mouse scrolled (362, 421) with delta (0, 0)
Screenshot: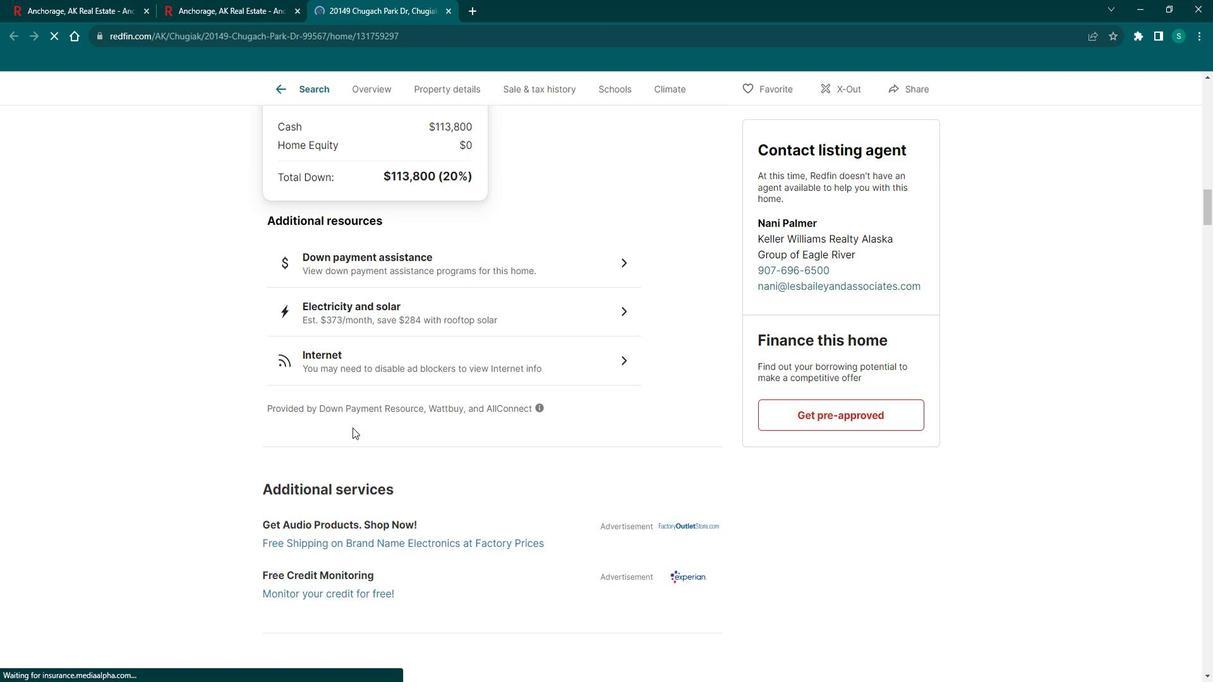 
Action: Mouse scrolled (362, 421) with delta (0, 0)
Screenshot: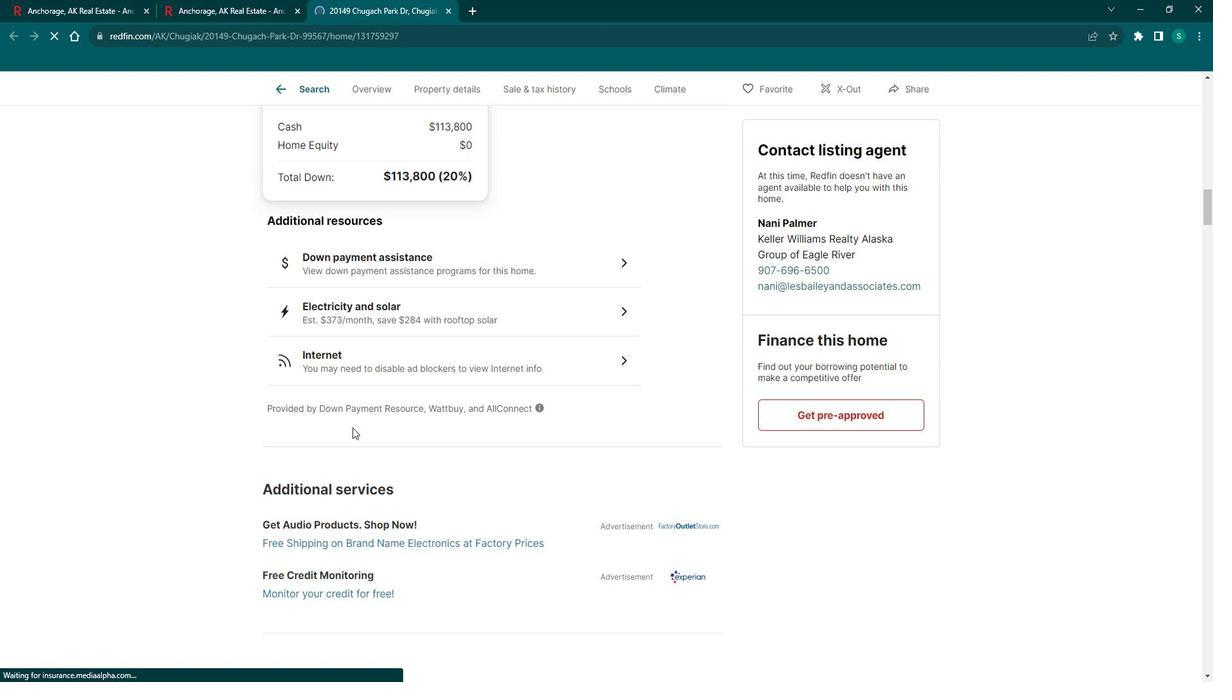 
Action: Mouse scrolled (362, 421) with delta (0, 0)
Screenshot: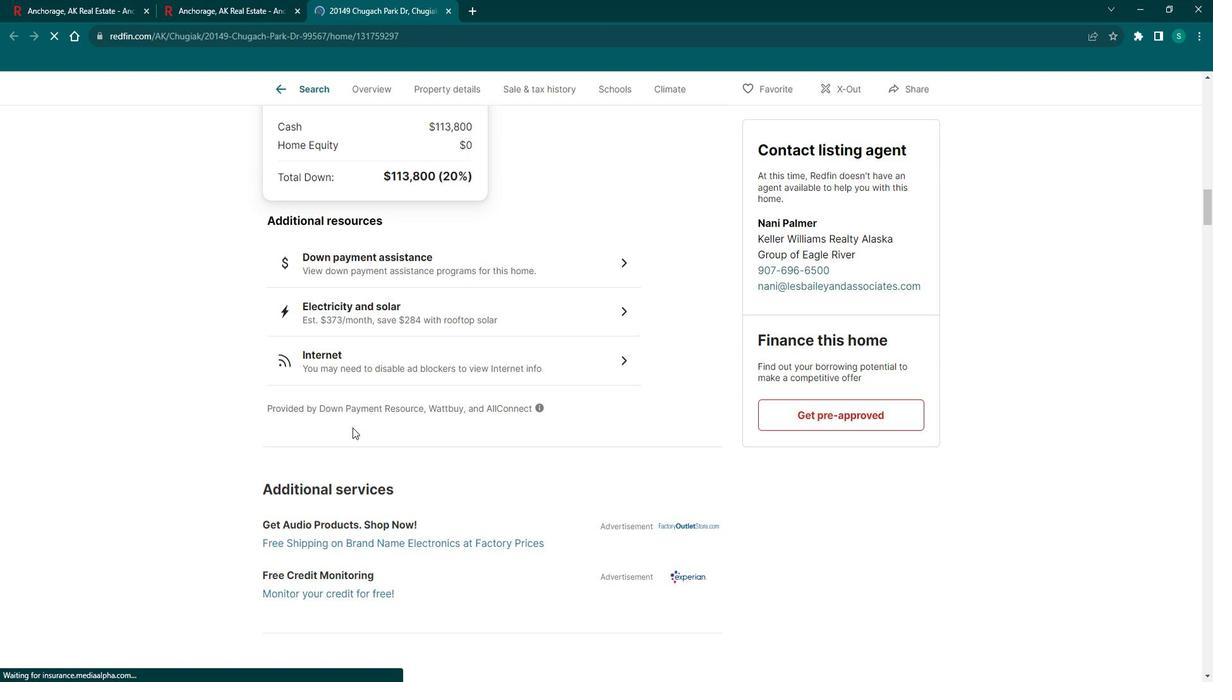 
Action: Mouse scrolled (362, 422) with delta (0, 0)
Screenshot: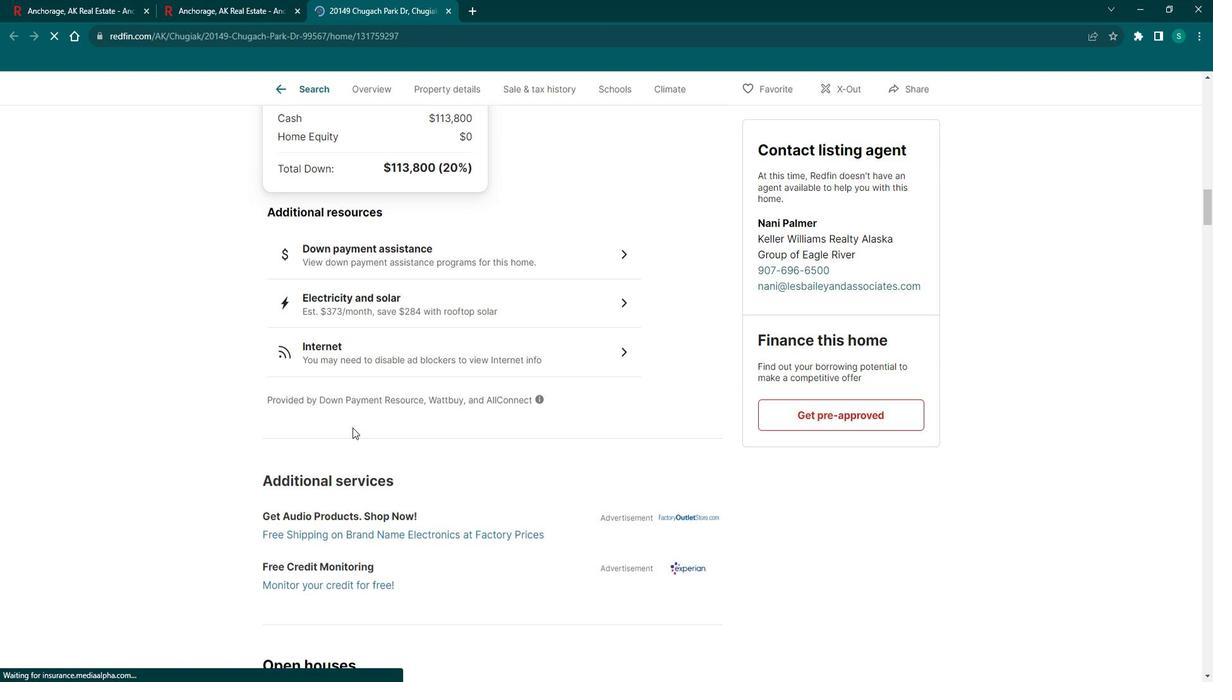 
Action: Mouse scrolled (362, 421) with delta (0, 0)
Screenshot: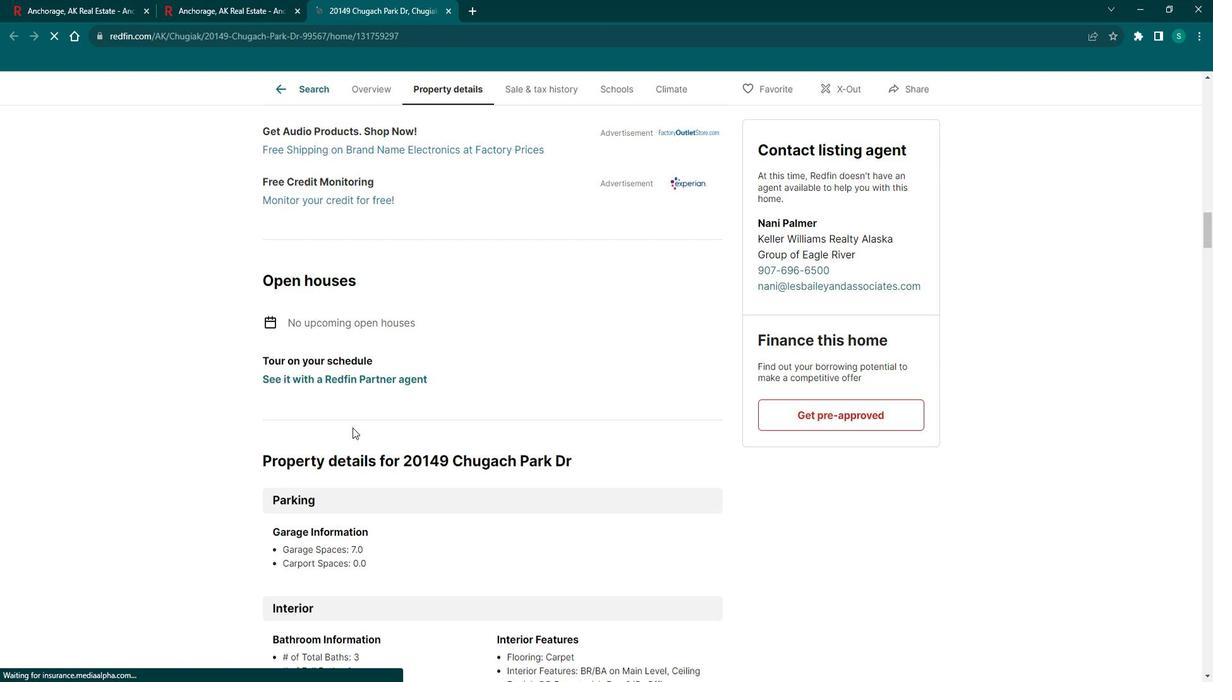 
Action: Mouse scrolled (362, 421) with delta (0, 0)
Screenshot: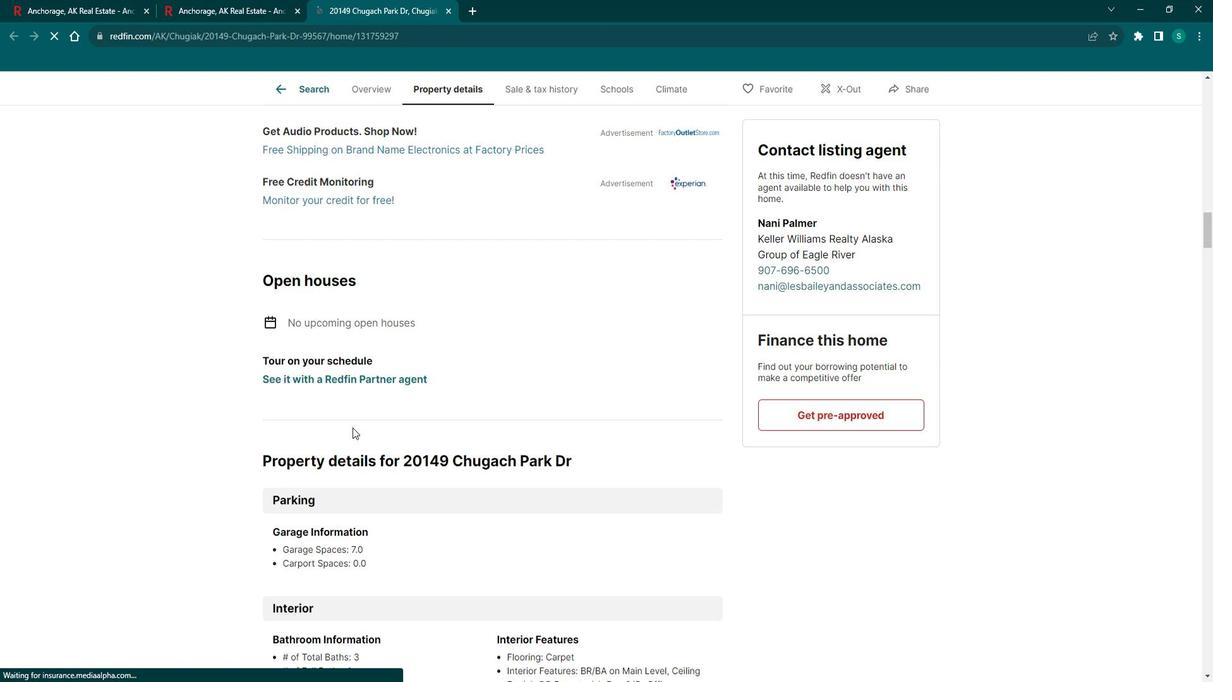 
Action: Mouse scrolled (362, 421) with delta (0, 0)
Screenshot: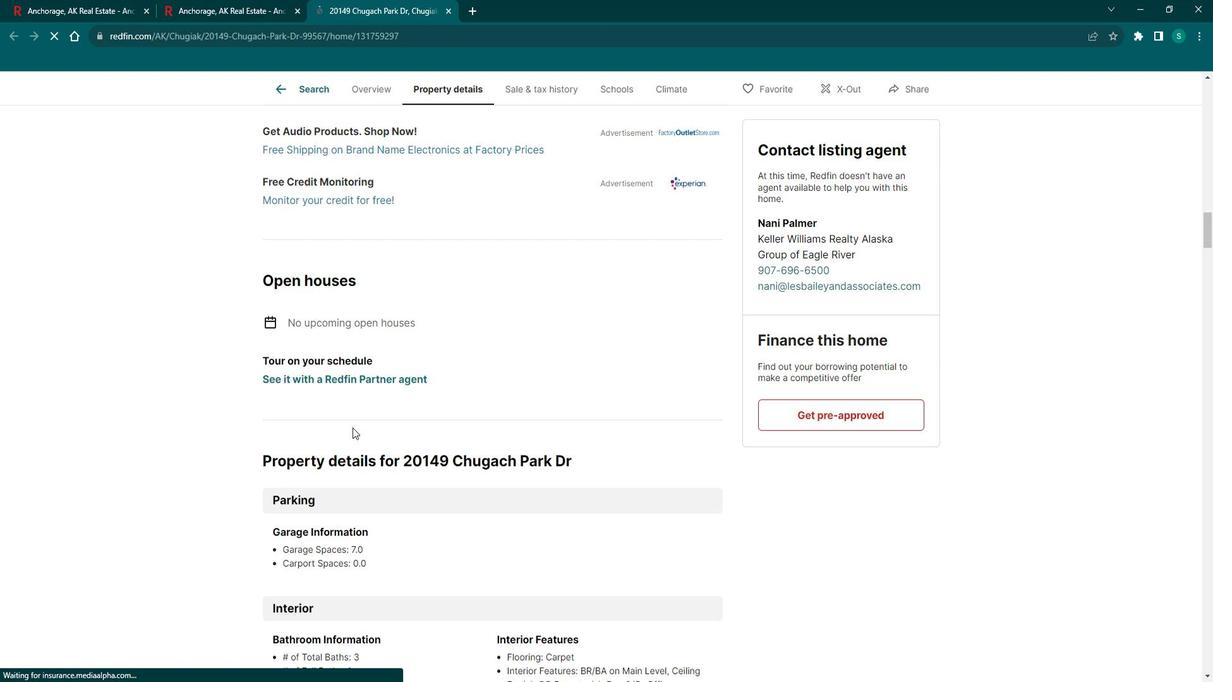
Action: Mouse scrolled (362, 421) with delta (0, 0)
Screenshot: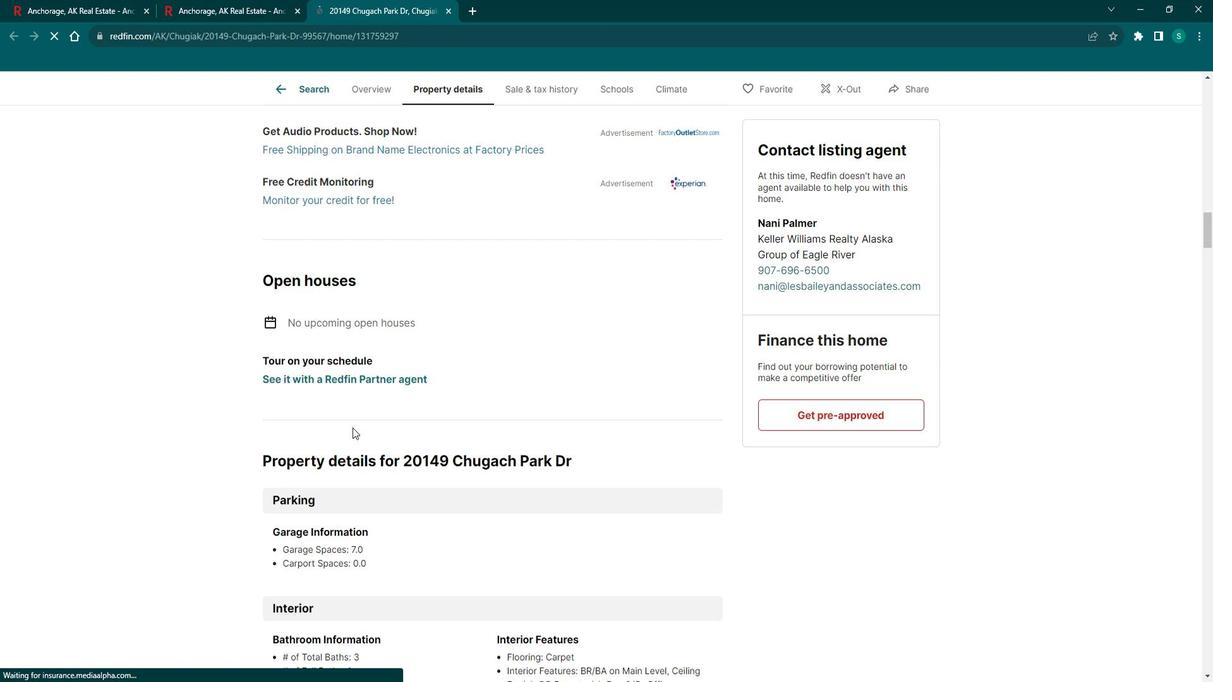 
Action: Mouse scrolled (362, 421) with delta (0, 0)
Screenshot: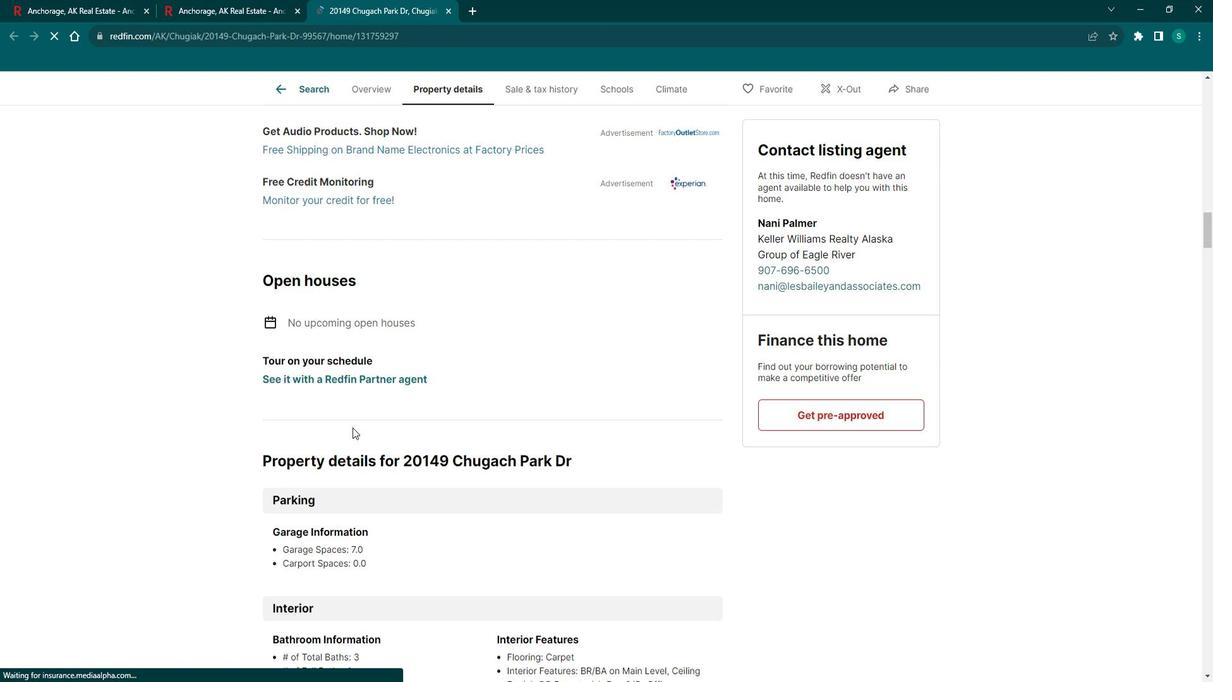 
Action: Mouse scrolled (362, 421) with delta (0, 0)
Screenshot: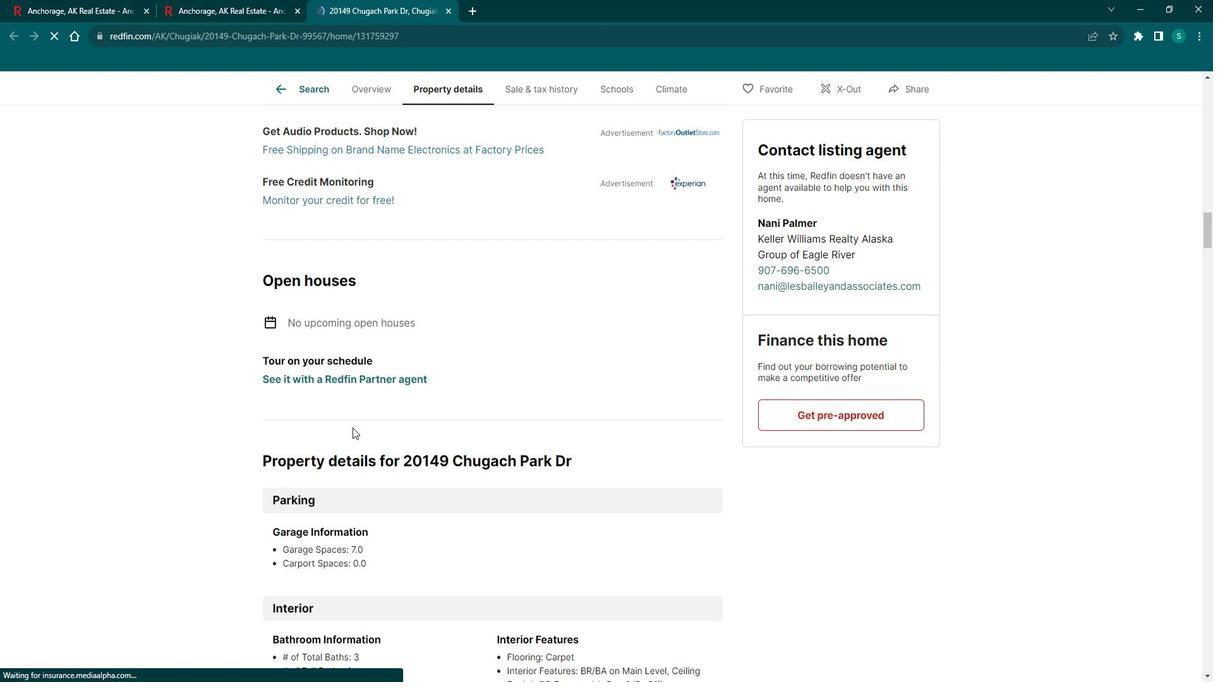 
Action: Mouse scrolled (362, 421) with delta (0, 0)
Screenshot: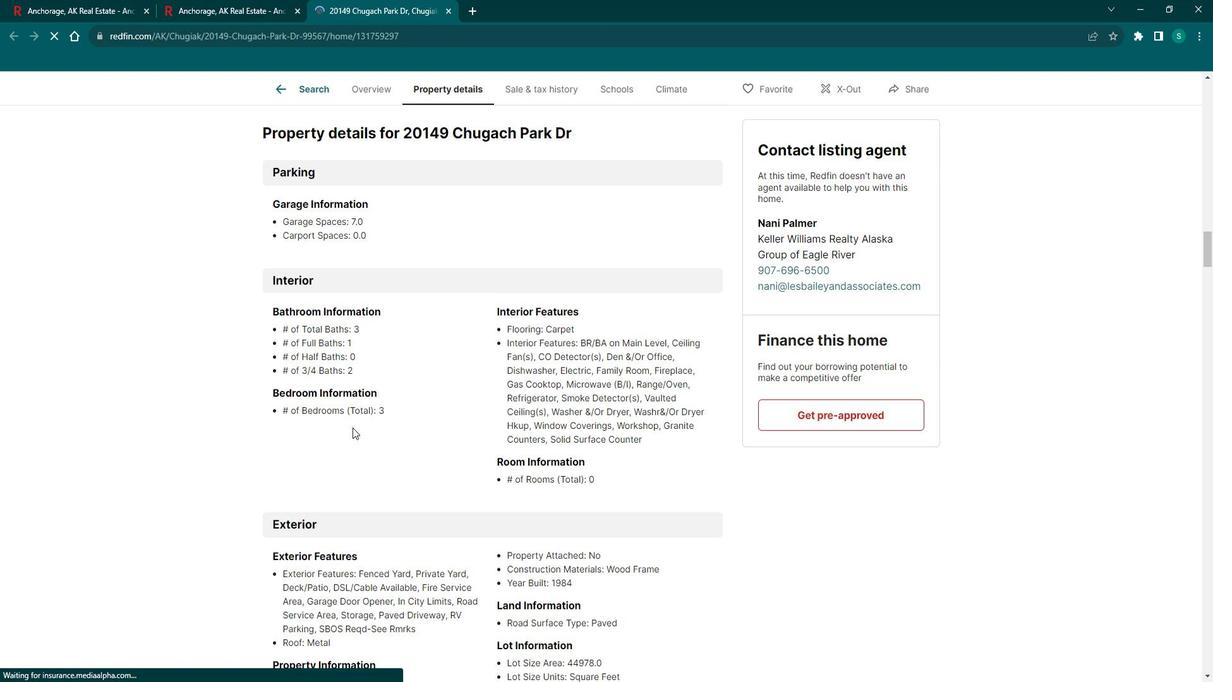 
Action: Mouse scrolled (362, 421) with delta (0, 0)
Screenshot: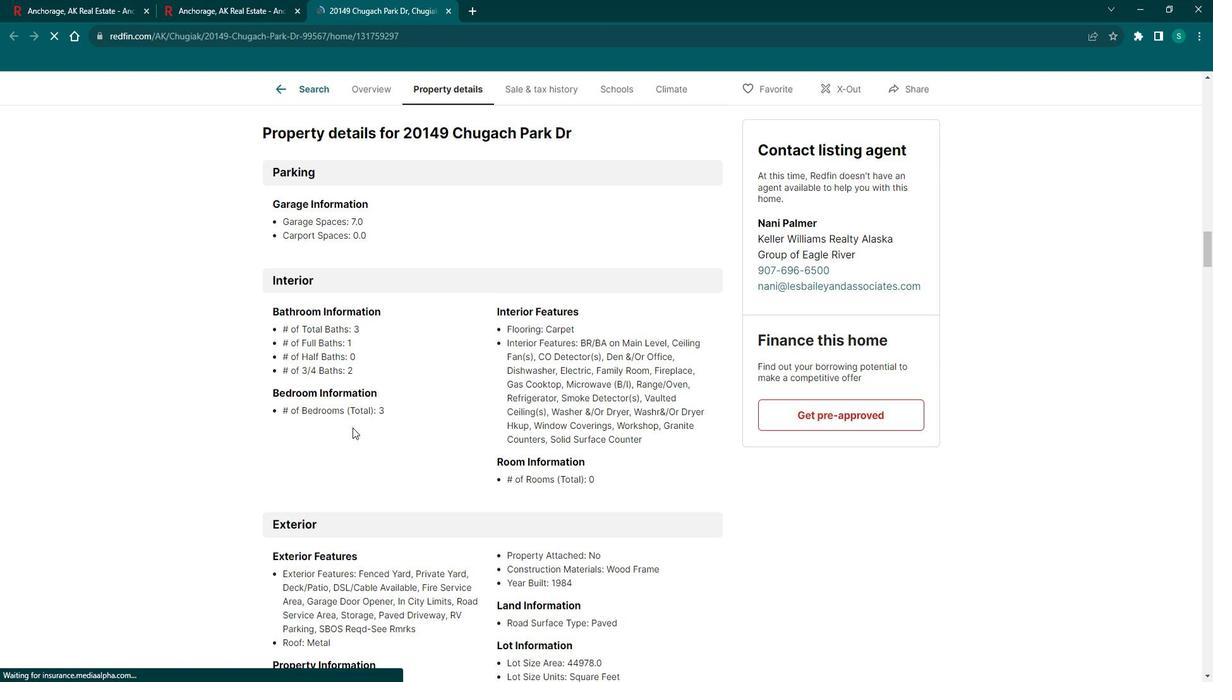 
Action: Mouse scrolled (362, 421) with delta (0, 0)
Screenshot: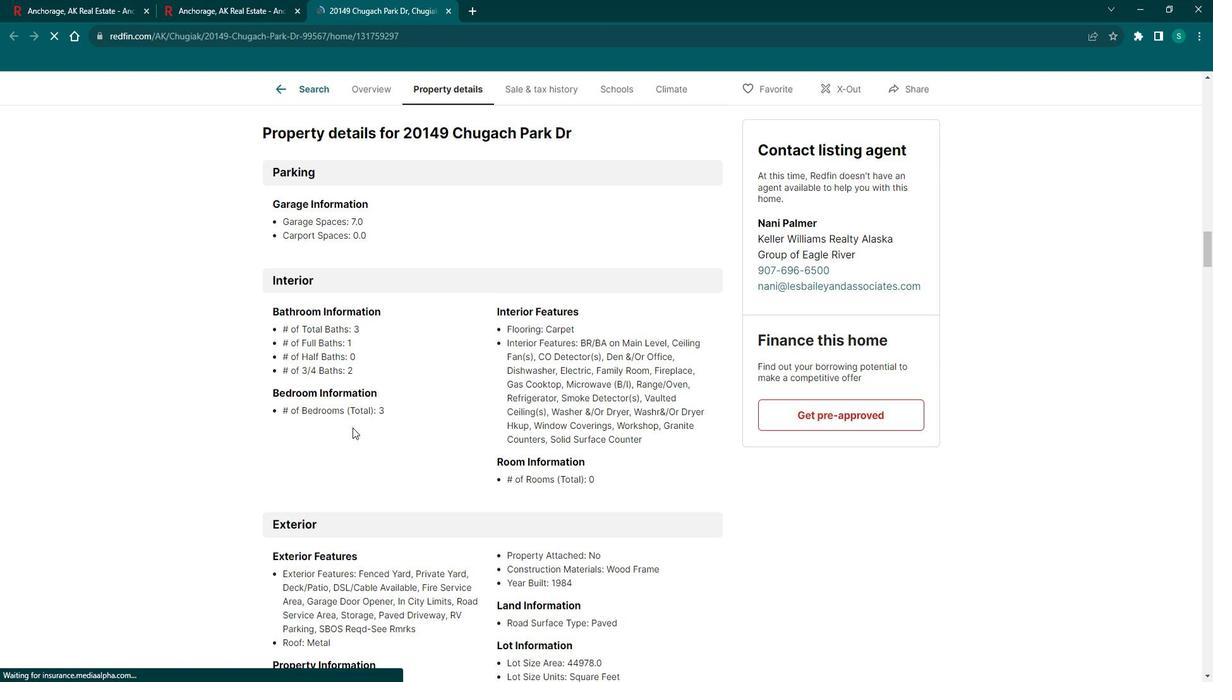 
Action: Mouse scrolled (362, 421) with delta (0, 0)
Screenshot: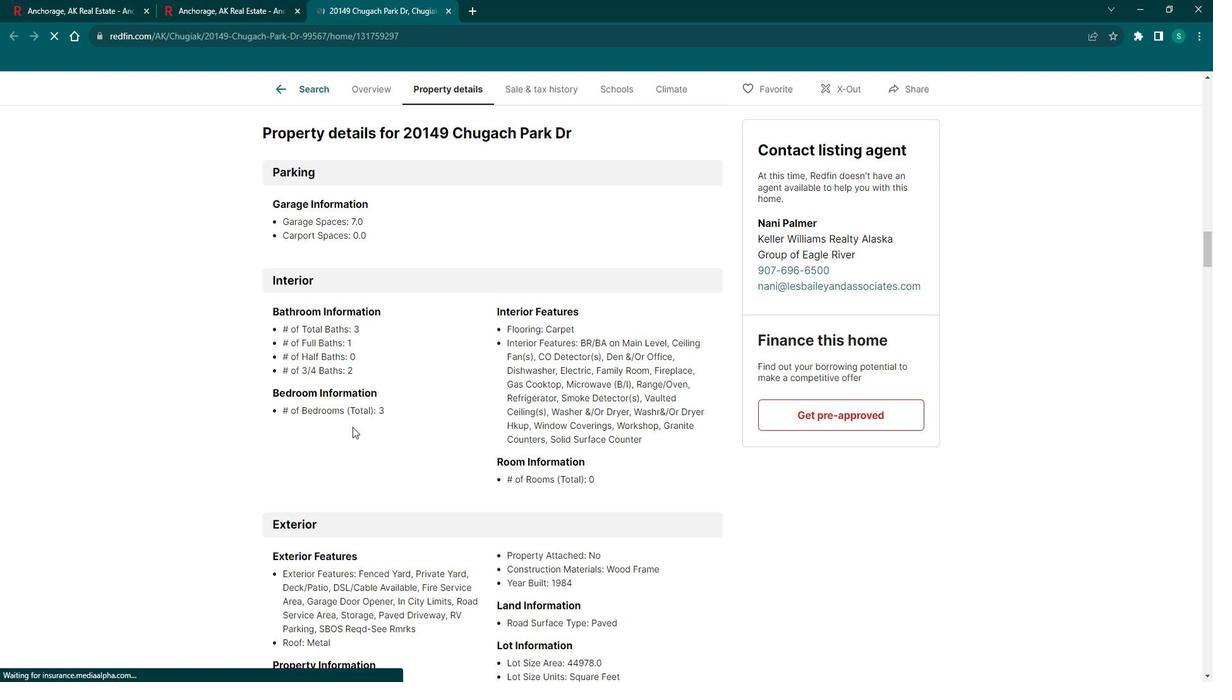 
Action: Mouse scrolled (362, 421) with delta (0, 0)
Screenshot: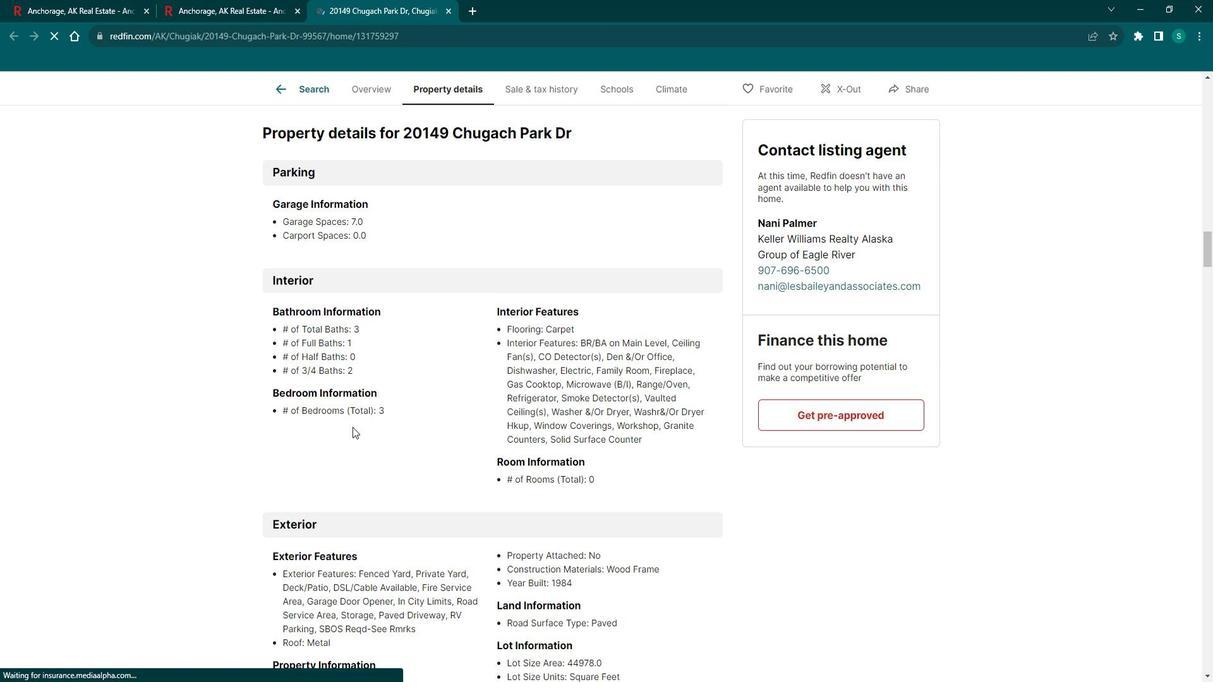 
Action: Mouse moved to (362, 419)
Screenshot: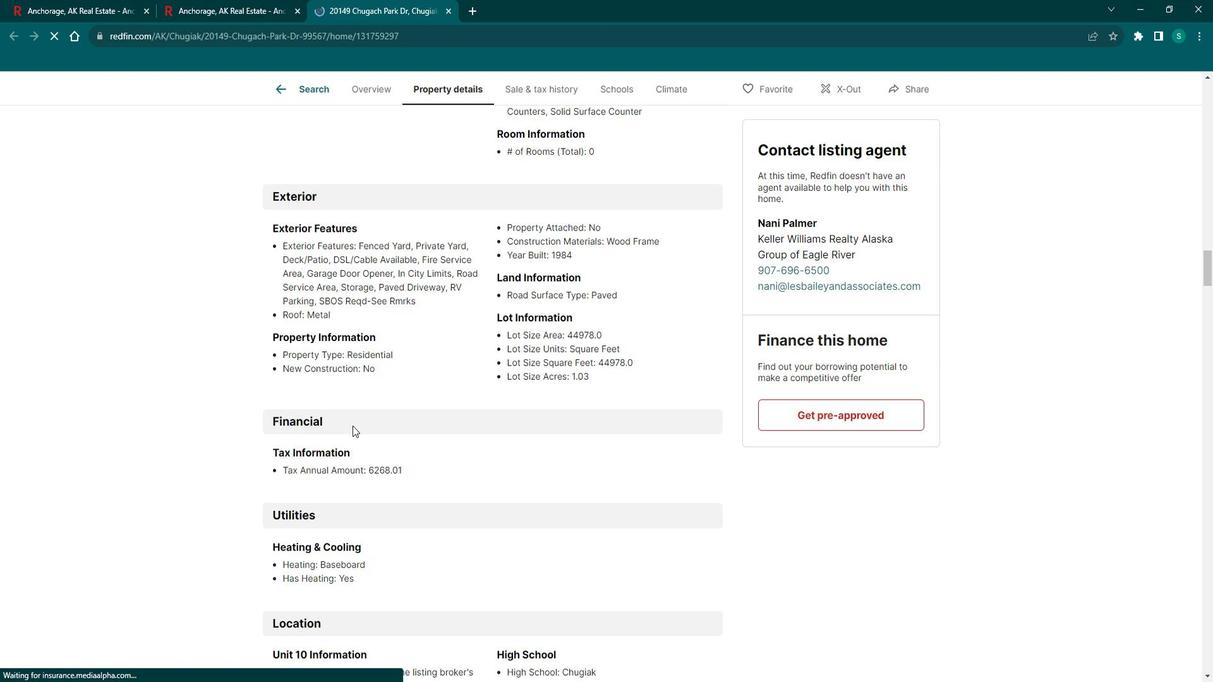 
Action: Mouse scrolled (362, 419) with delta (0, 0)
Screenshot: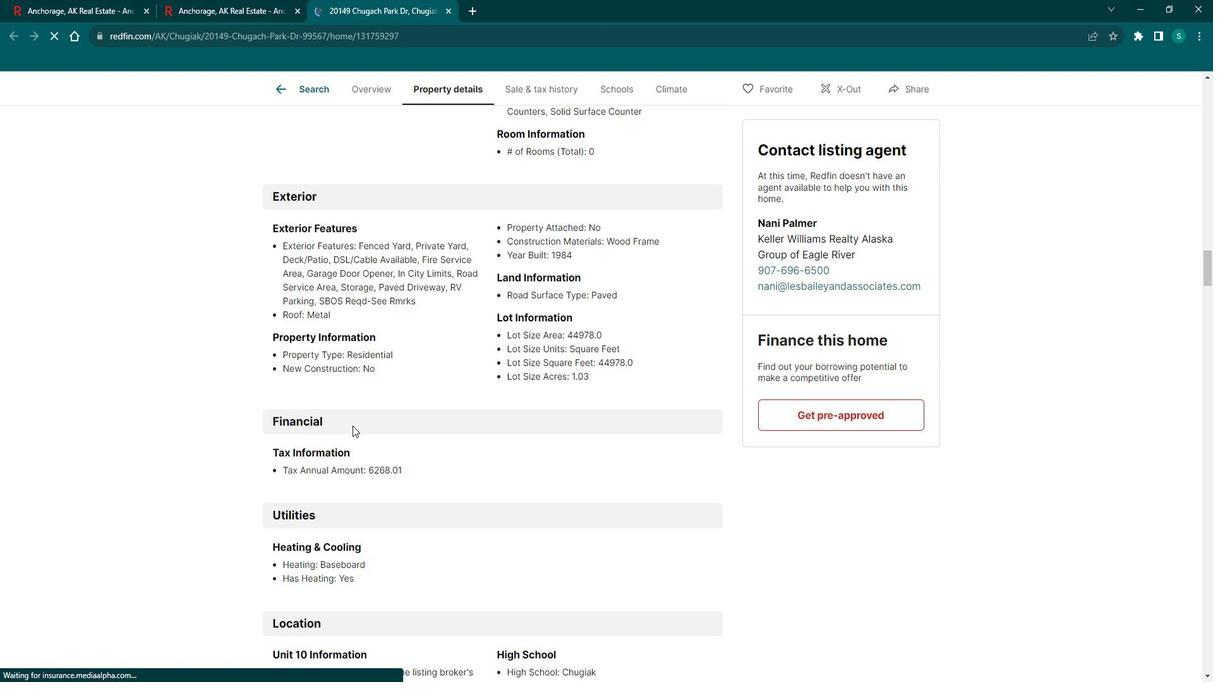 
Action: Mouse scrolled (362, 419) with delta (0, 0)
Screenshot: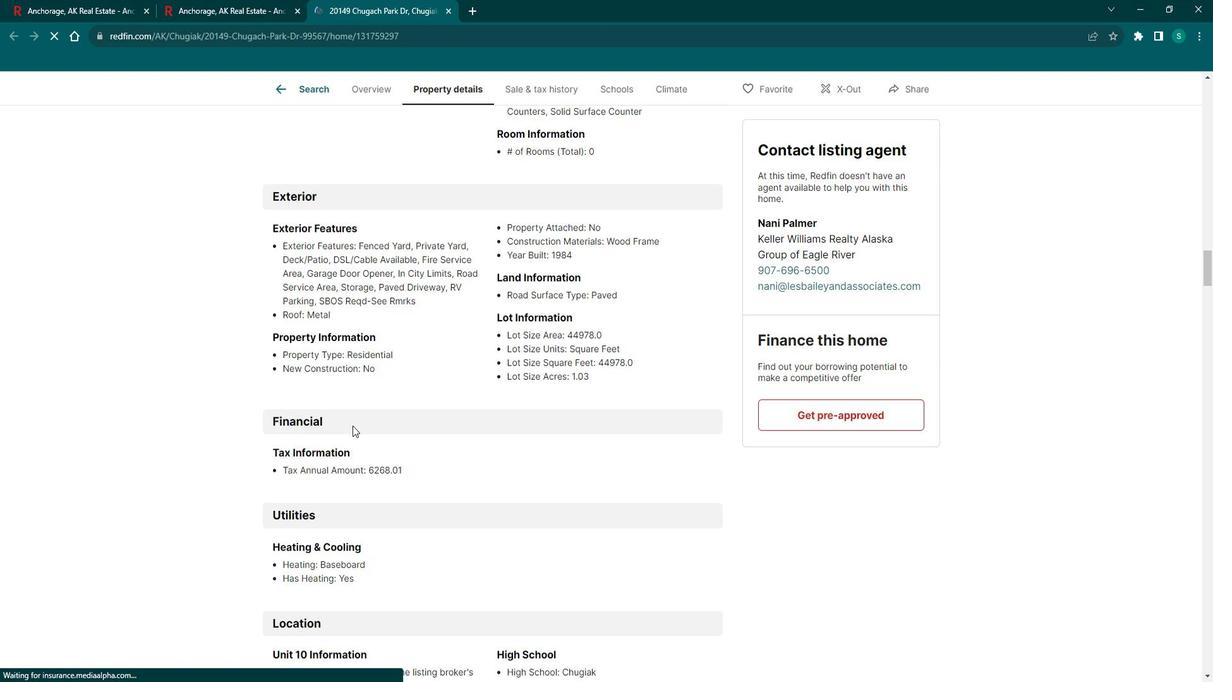 
Action: Mouse scrolled (362, 419) with delta (0, 0)
Screenshot: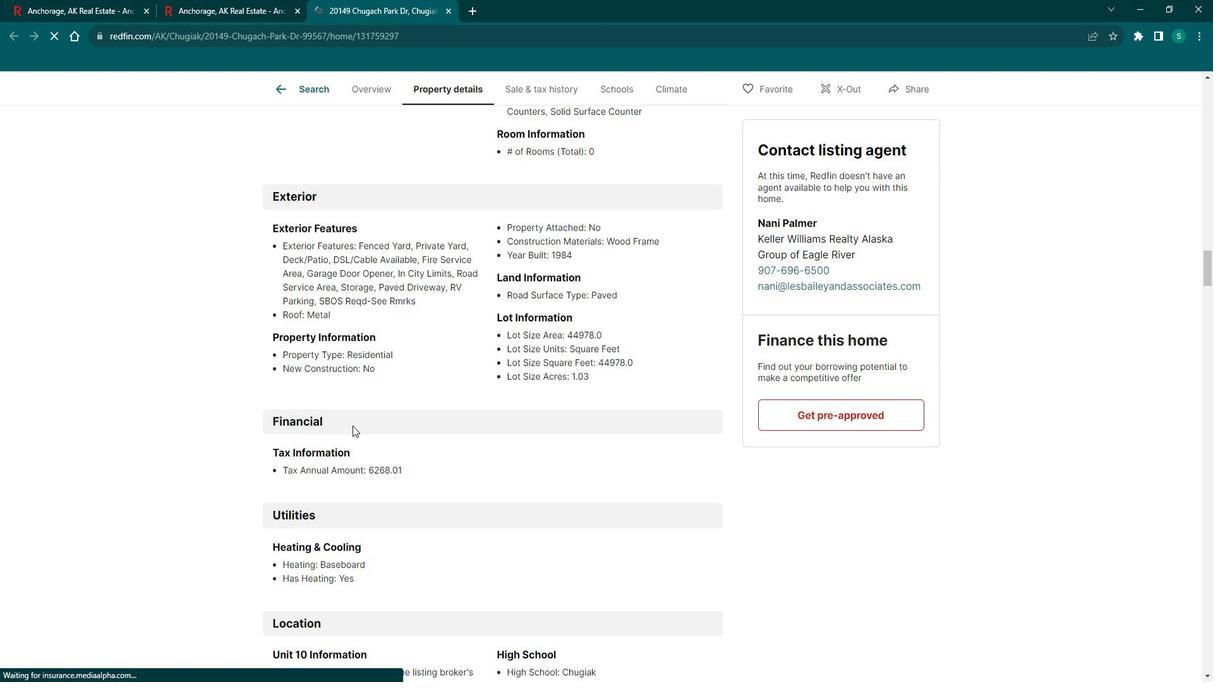 
Action: Mouse scrolled (362, 419) with delta (0, 0)
Screenshot: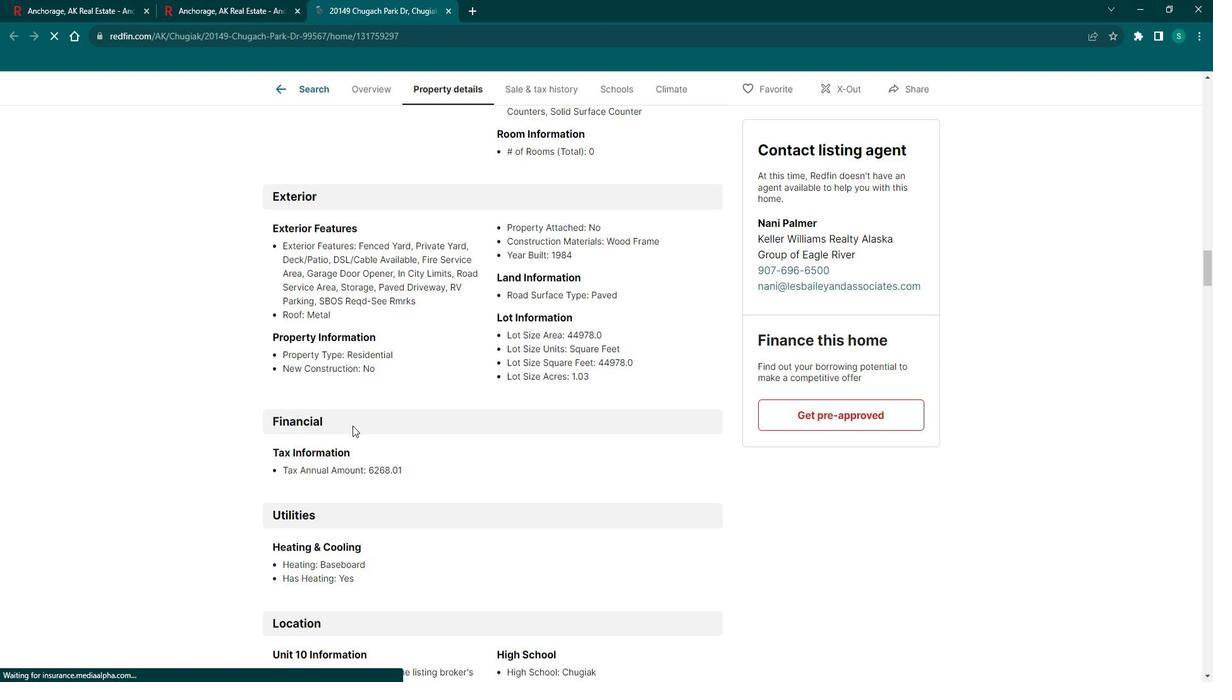 
Action: Mouse scrolled (362, 419) with delta (0, 0)
Screenshot: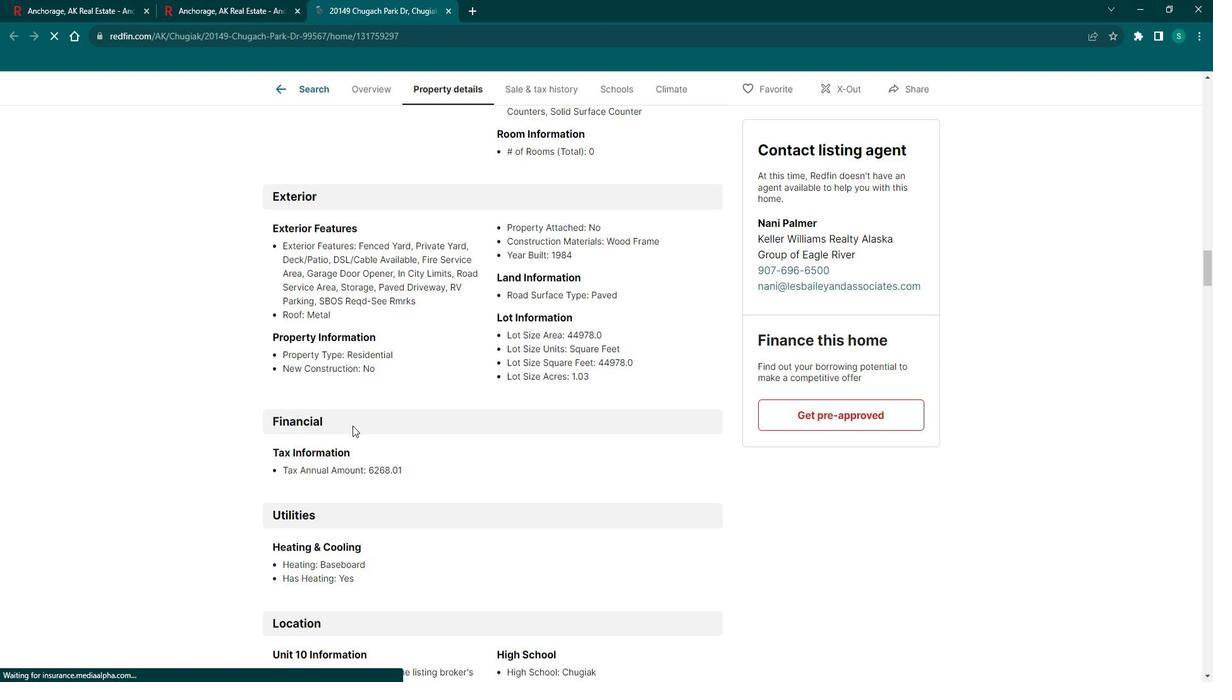 
Action: Mouse scrolled (362, 419) with delta (0, 0)
Screenshot: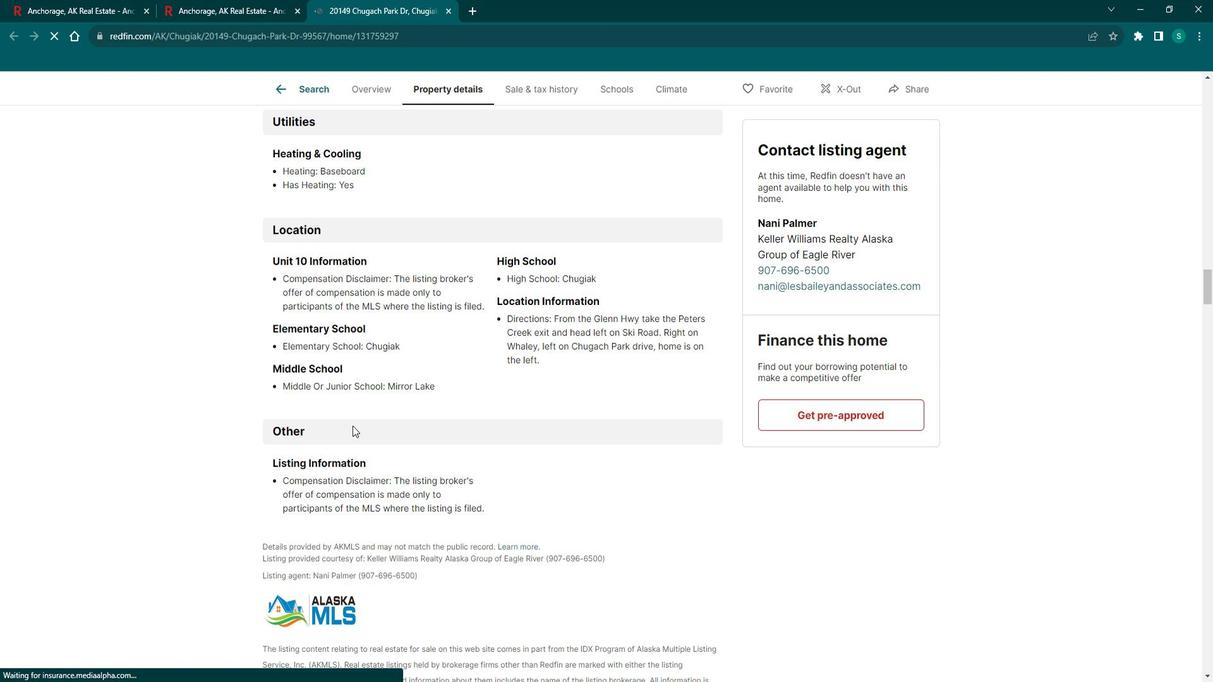 
Action: Mouse scrolled (362, 419) with delta (0, 0)
Screenshot: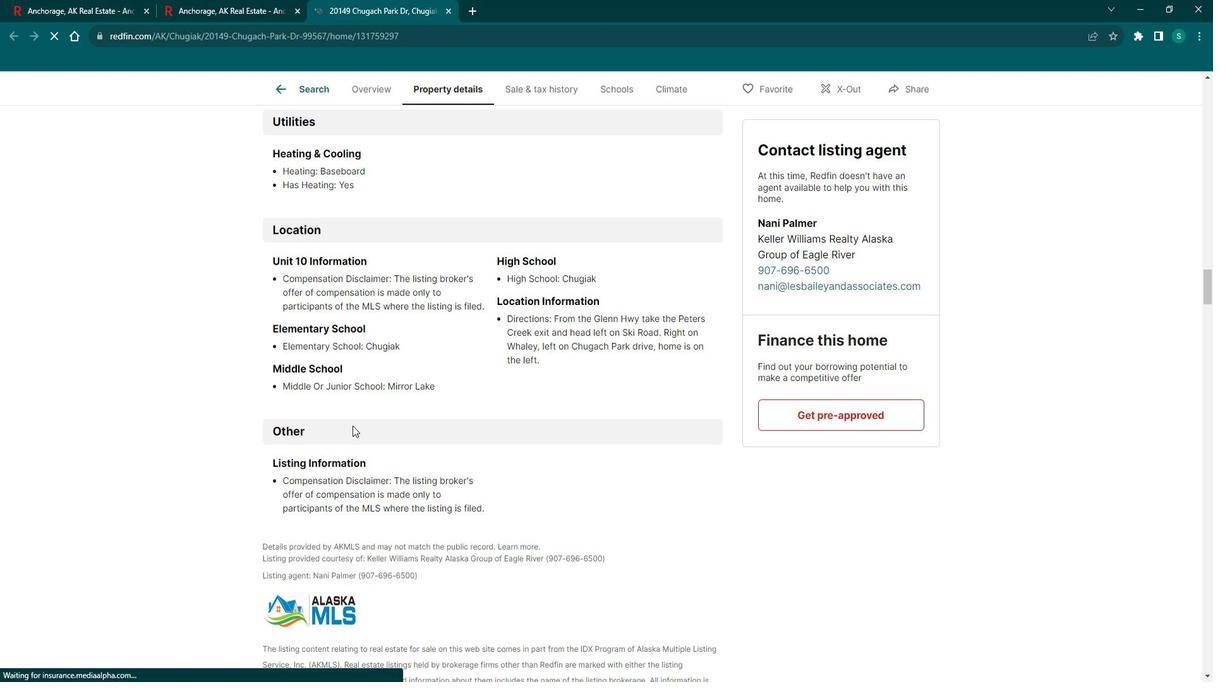 
Action: Mouse scrolled (362, 419) with delta (0, 0)
Screenshot: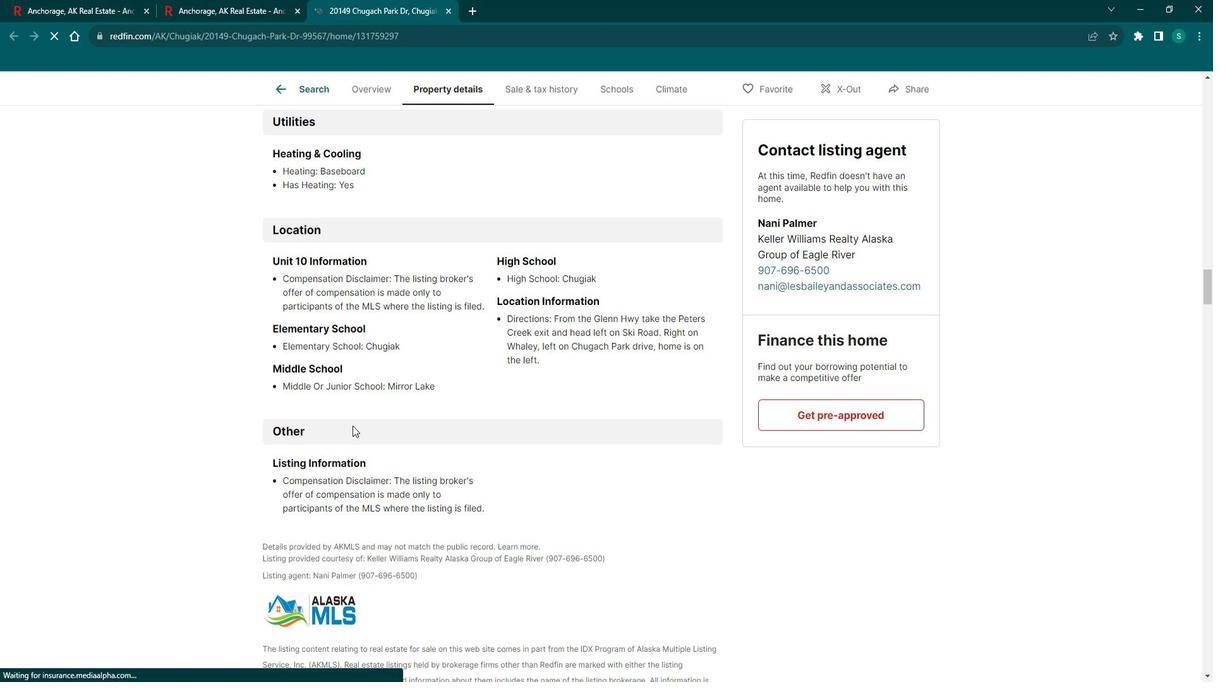 
Action: Mouse scrolled (362, 419) with delta (0, 0)
Screenshot: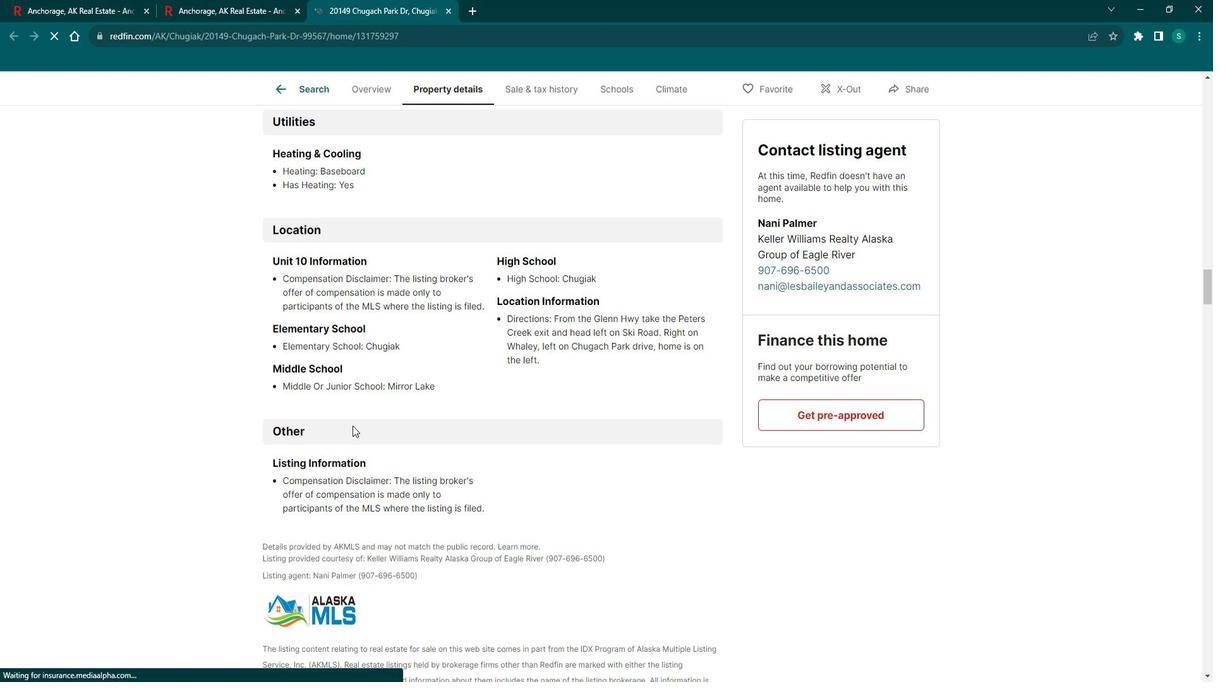 
Action: Mouse scrolled (362, 419) with delta (0, 0)
Screenshot: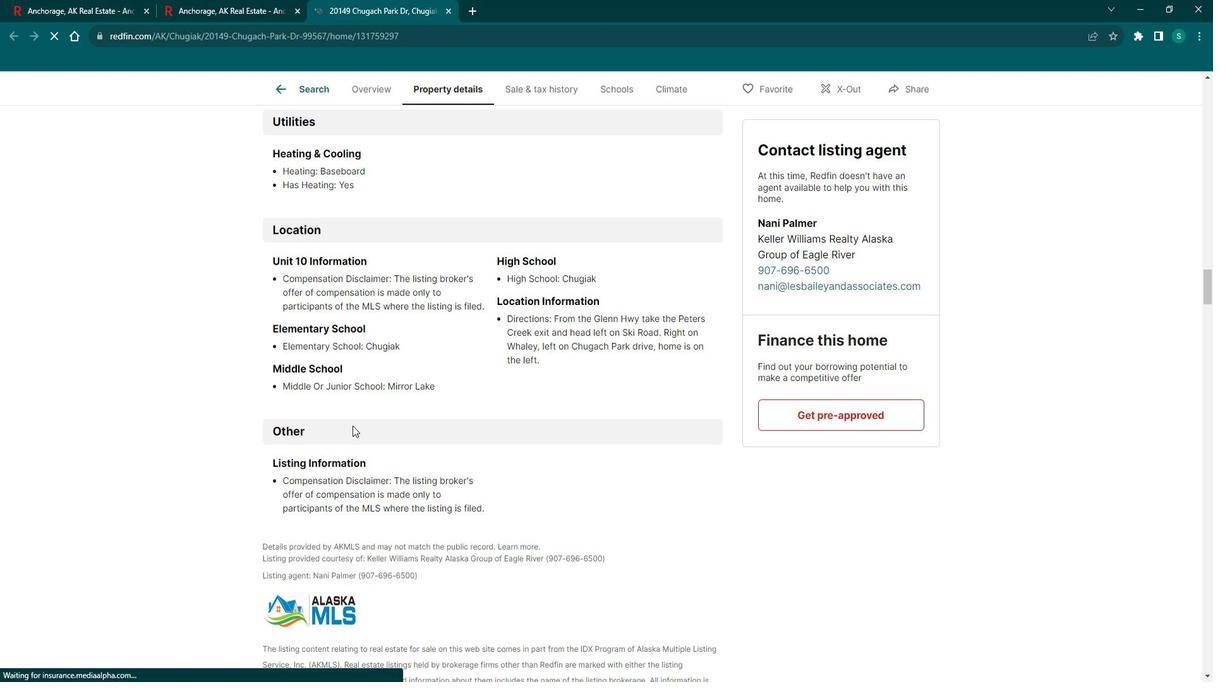 
Action: Mouse scrolled (362, 419) with delta (0, 0)
Screenshot: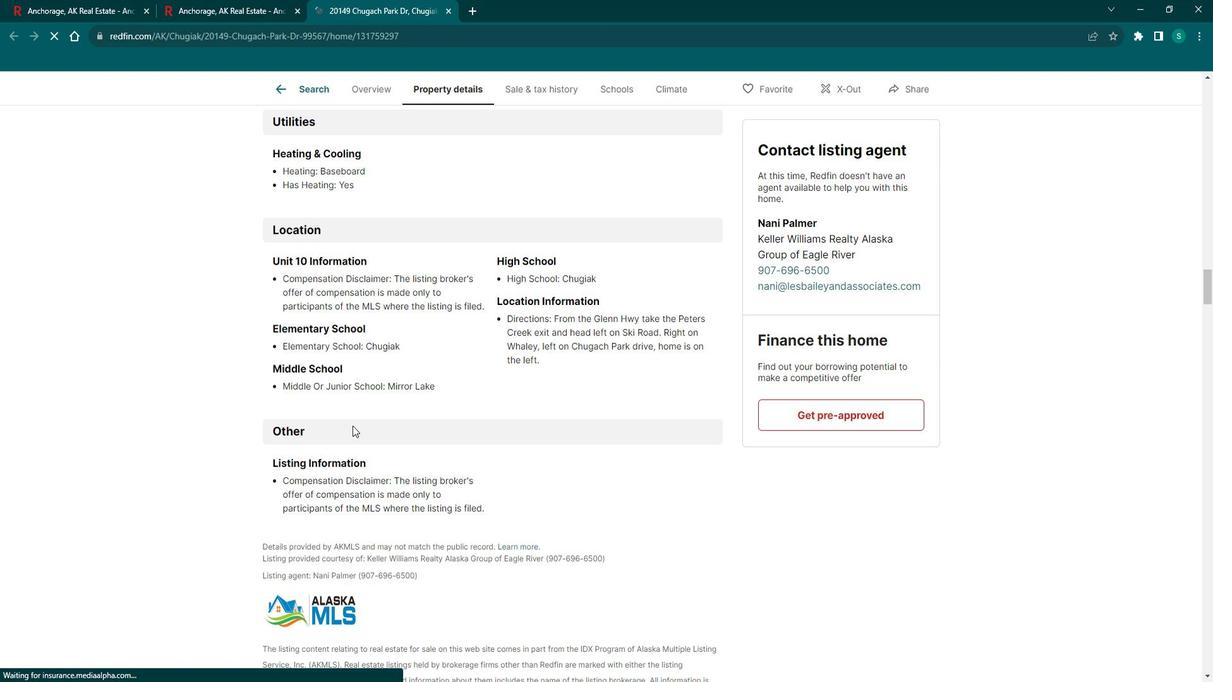 
Action: Mouse scrolled (362, 419) with delta (0, 0)
Screenshot: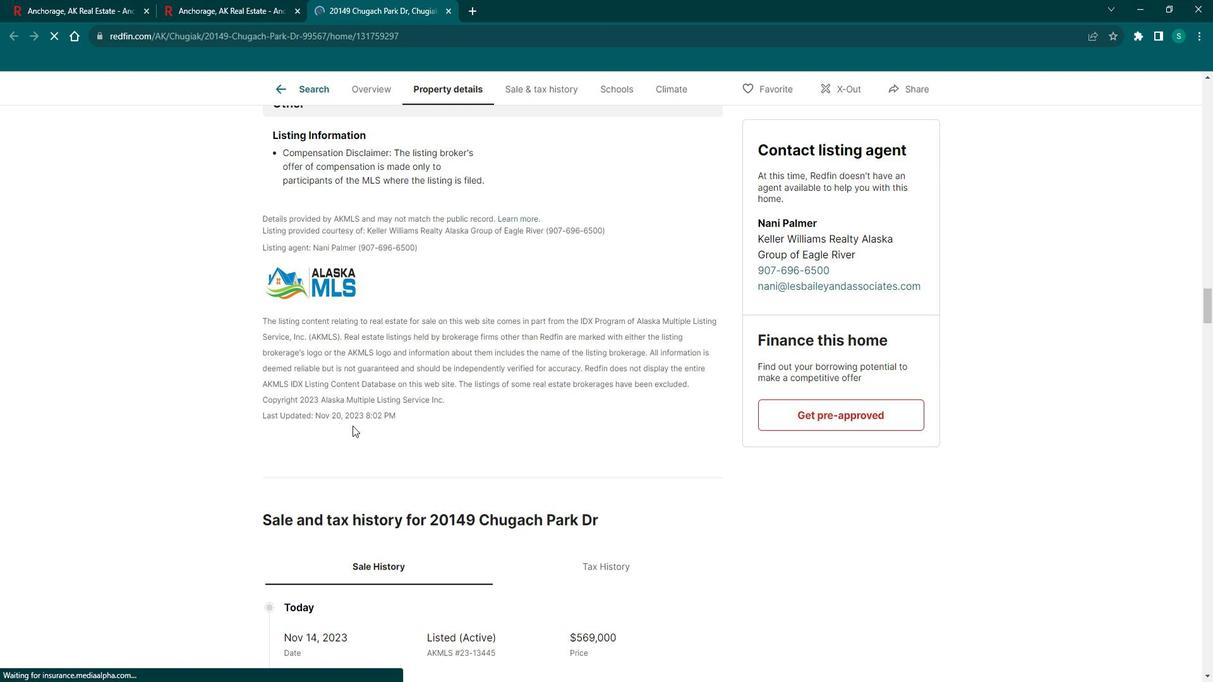 
Action: Mouse scrolled (362, 419) with delta (0, 0)
Screenshot: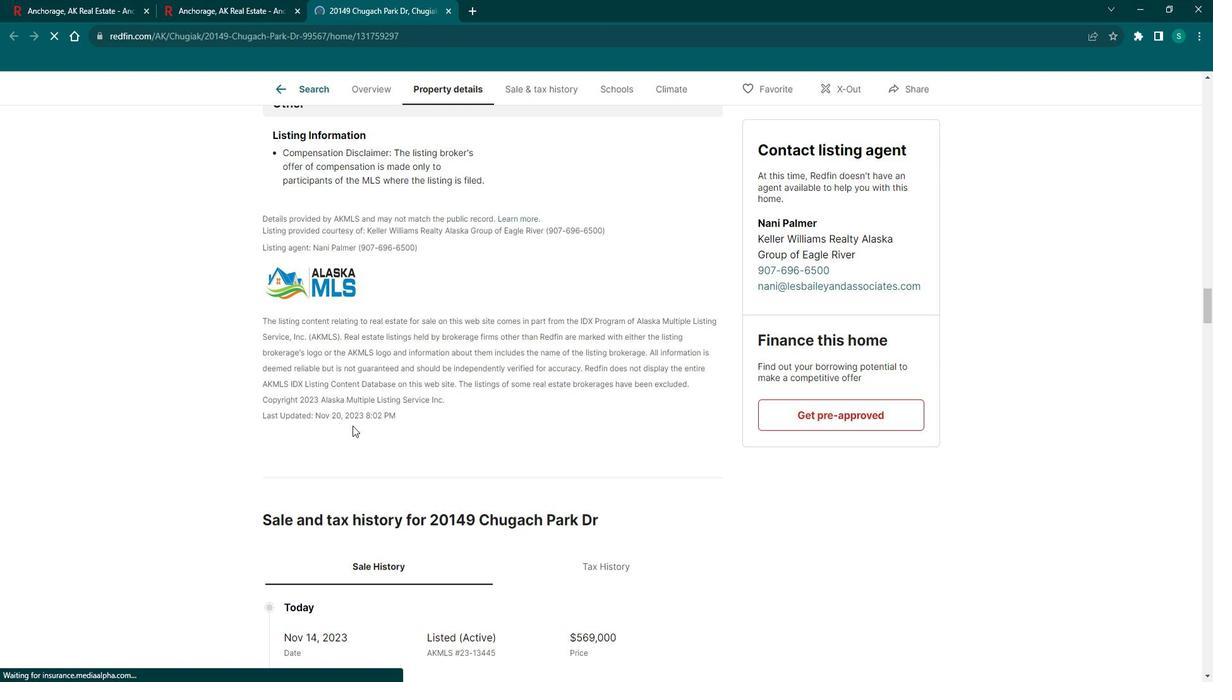 
Action: Mouse scrolled (362, 419) with delta (0, 0)
Screenshot: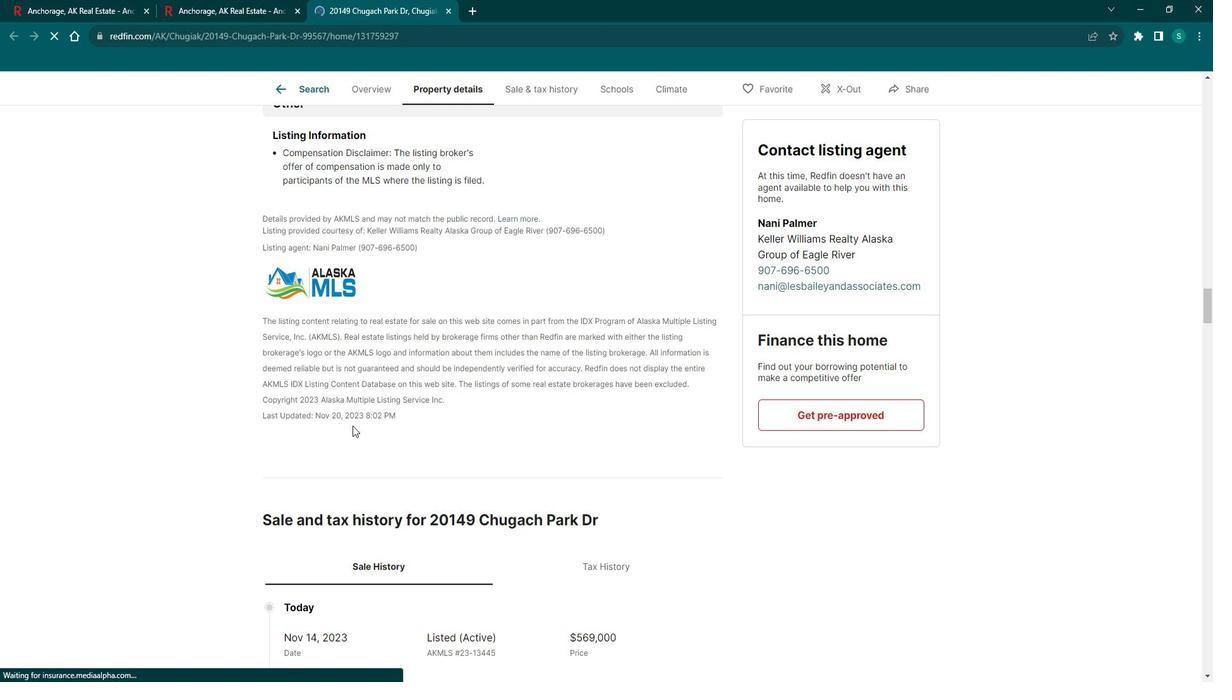 
Action: Mouse scrolled (362, 419) with delta (0, 0)
Screenshot: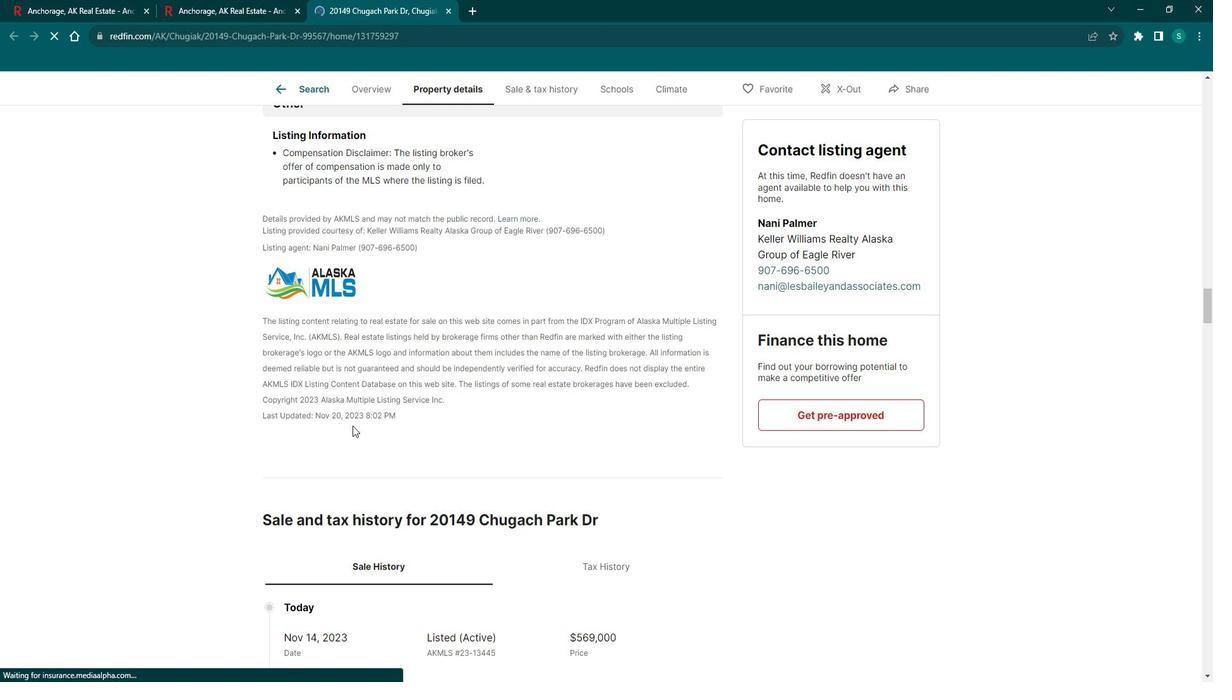
Action: Mouse scrolled (362, 419) with delta (0, 0)
Screenshot: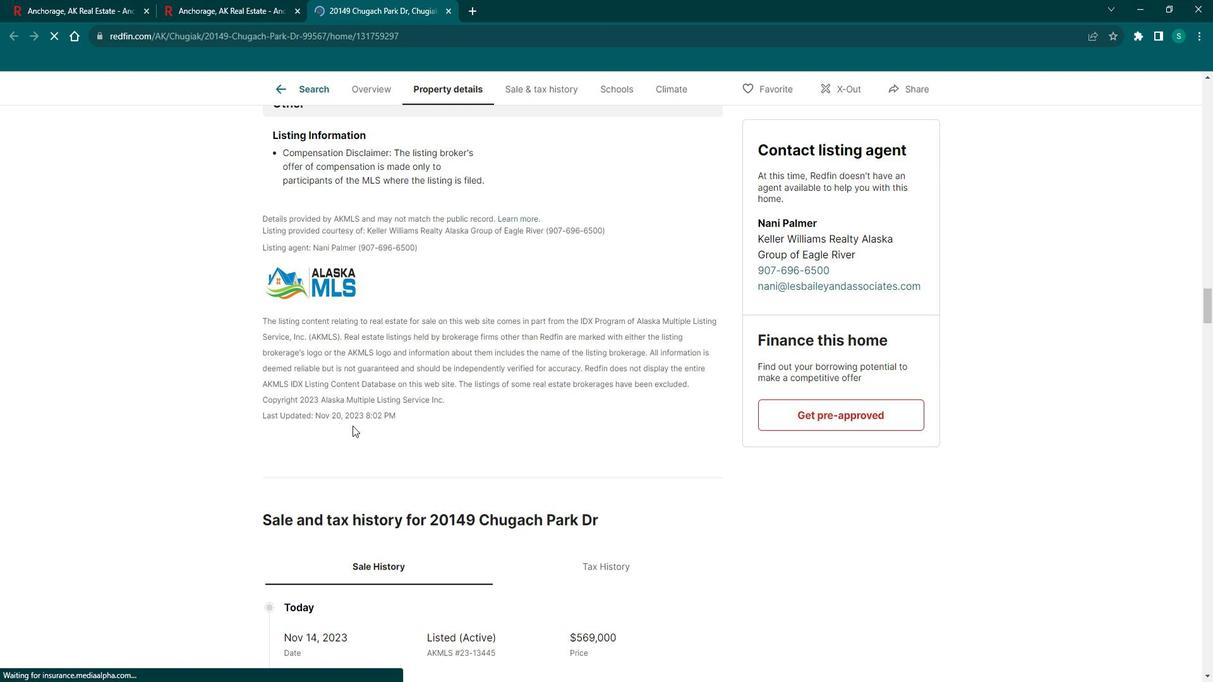 
Action: Mouse scrolled (362, 419) with delta (0, 0)
Screenshot: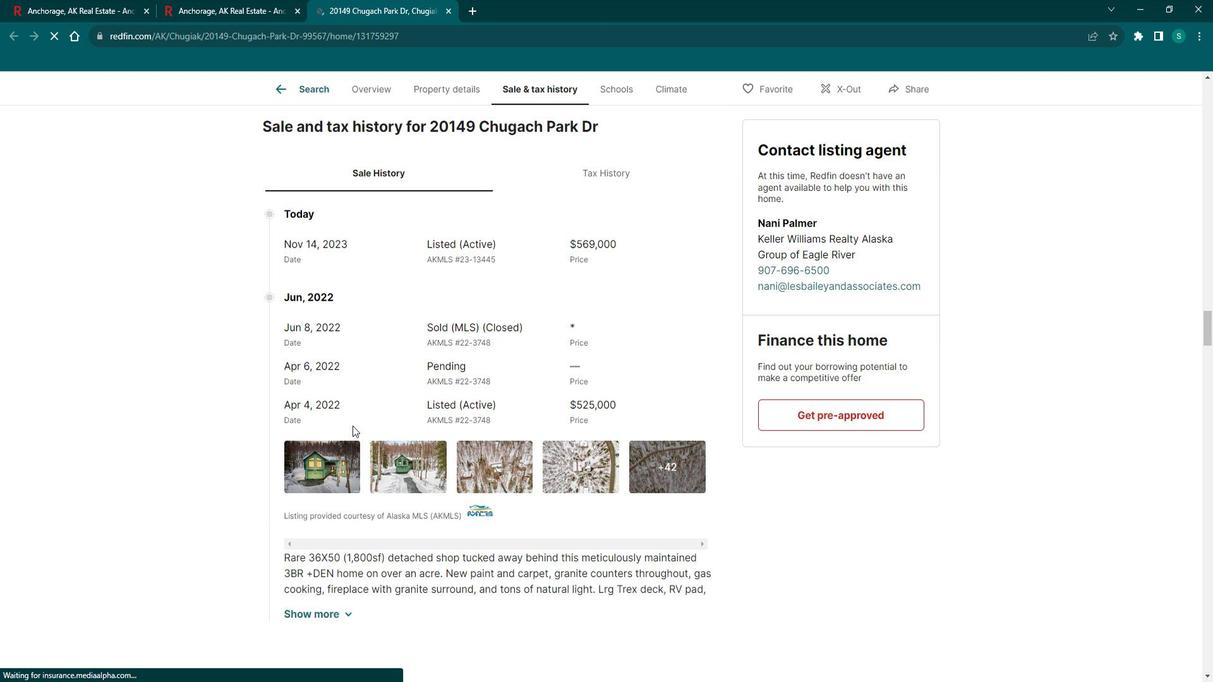 
Action: Mouse scrolled (362, 419) with delta (0, 0)
Screenshot: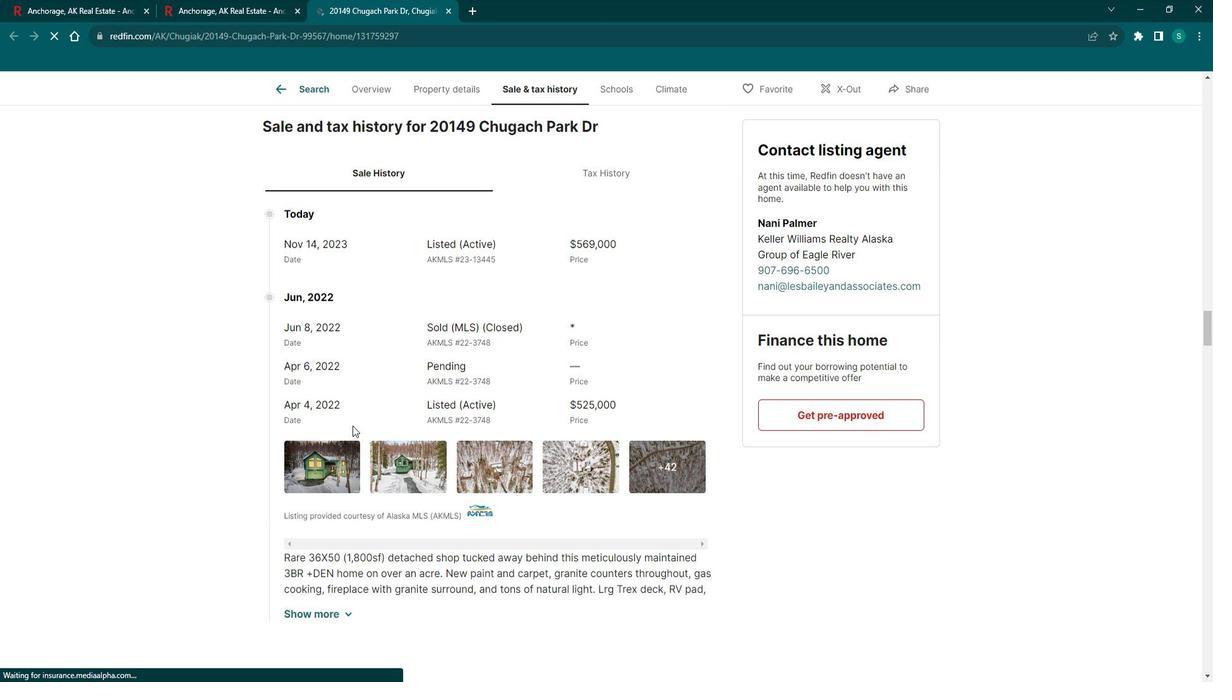
Action: Mouse scrolled (362, 419) with delta (0, 0)
Screenshot: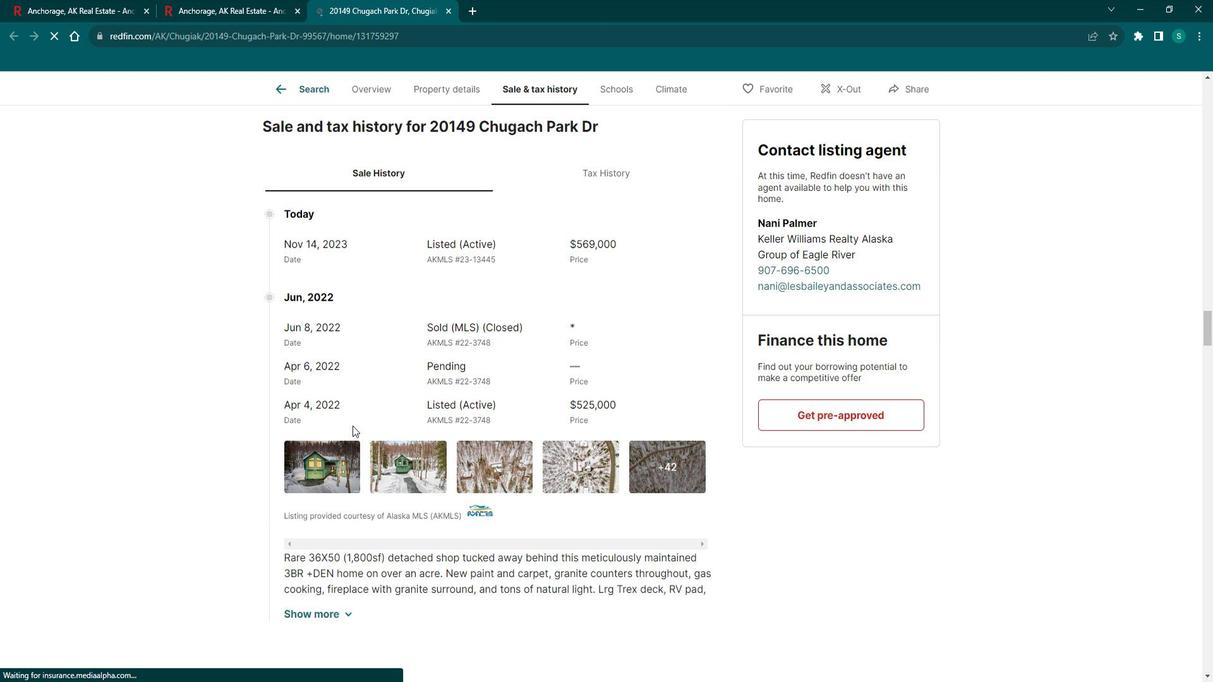 
Action: Mouse scrolled (362, 419) with delta (0, 0)
Screenshot: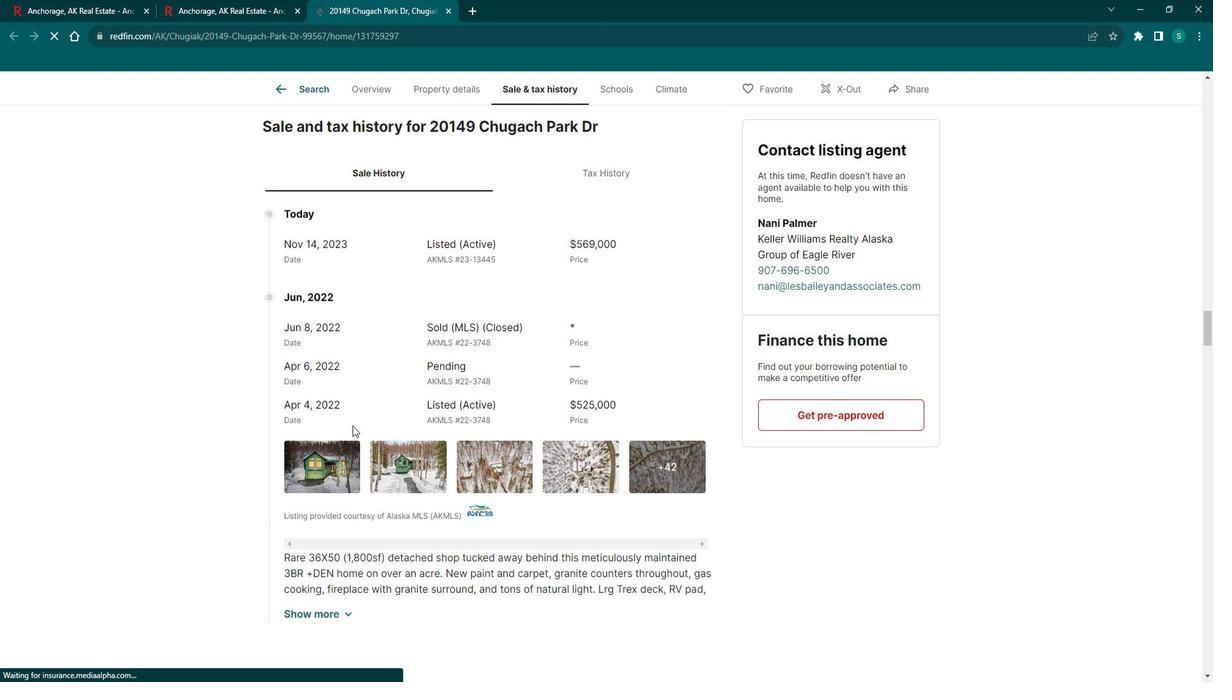 
Action: Mouse scrolled (362, 419) with delta (0, 0)
Screenshot: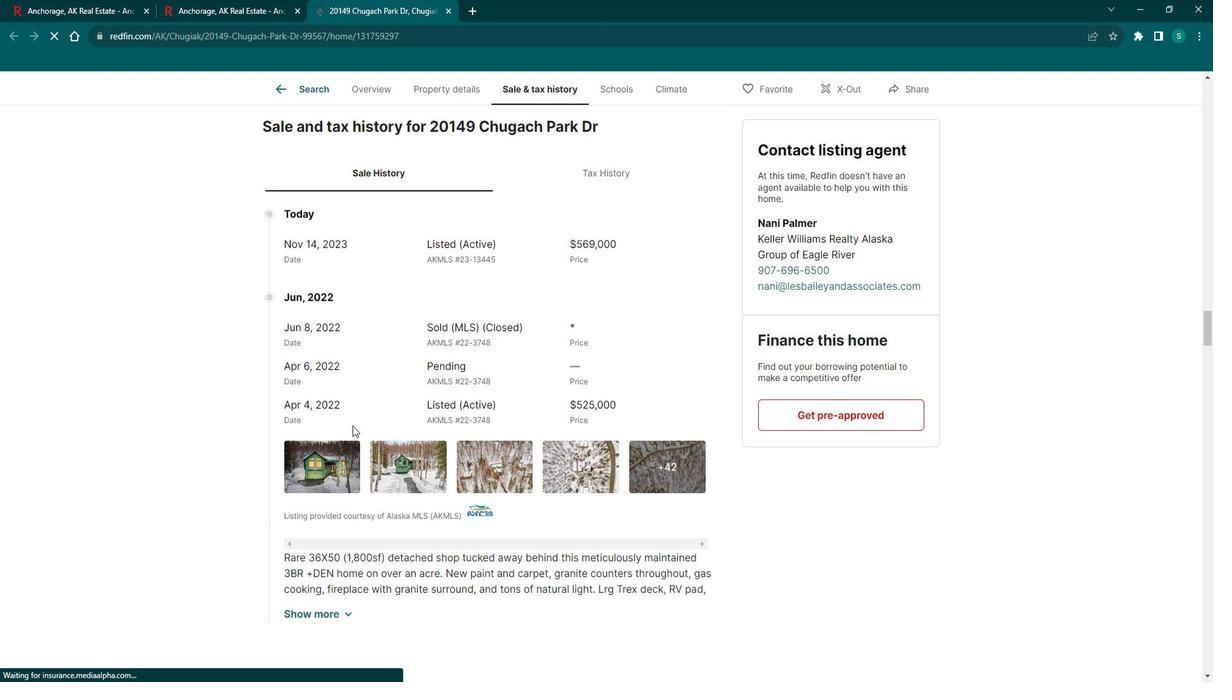 
Action: Mouse scrolled (362, 419) with delta (0, 0)
Screenshot: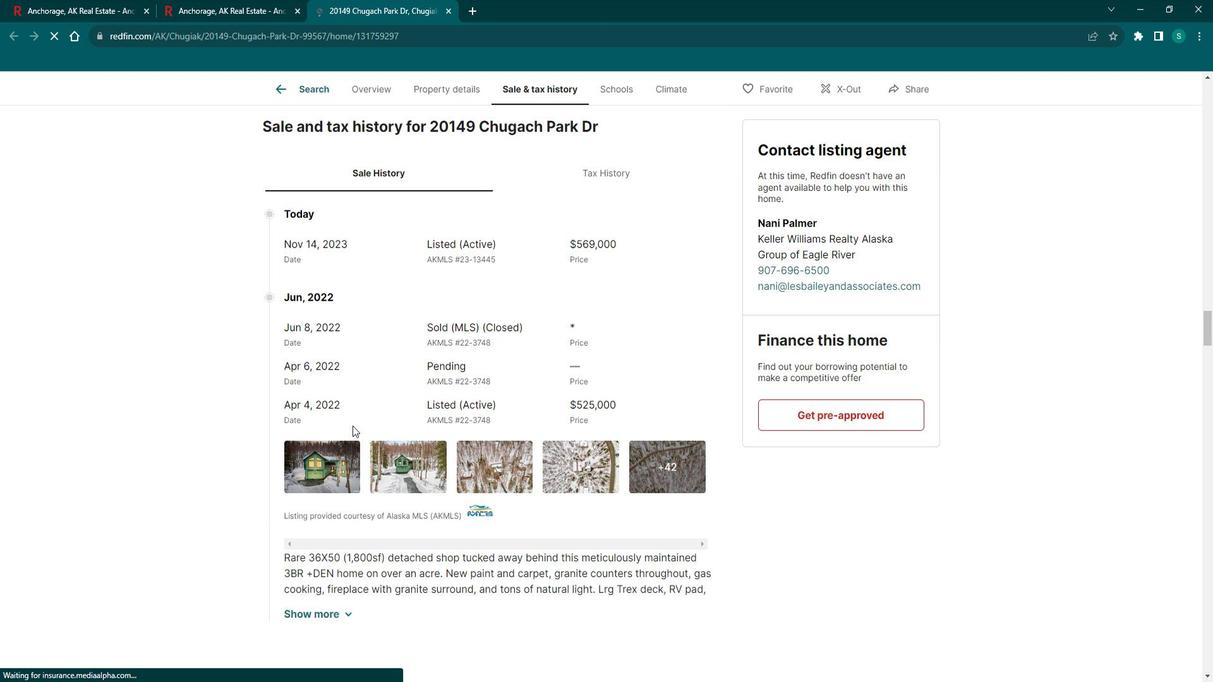 
Action: Mouse scrolled (362, 419) with delta (0, 0)
Screenshot: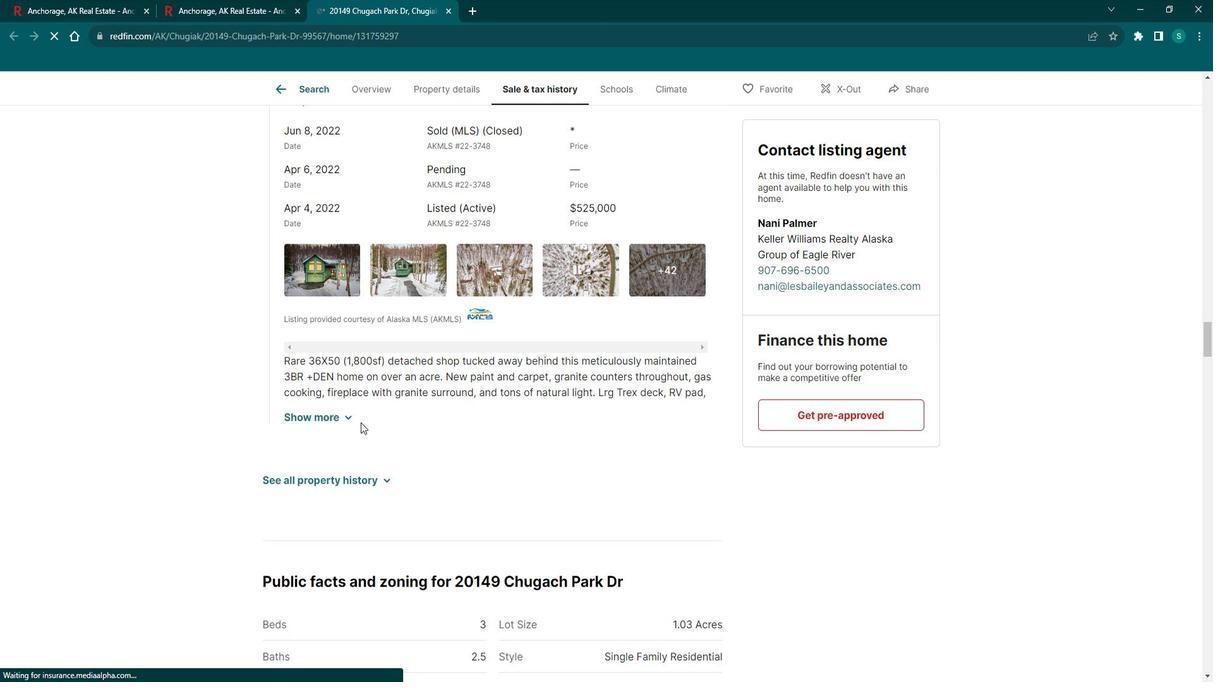 
Action: Mouse scrolled (362, 419) with delta (0, 0)
Screenshot: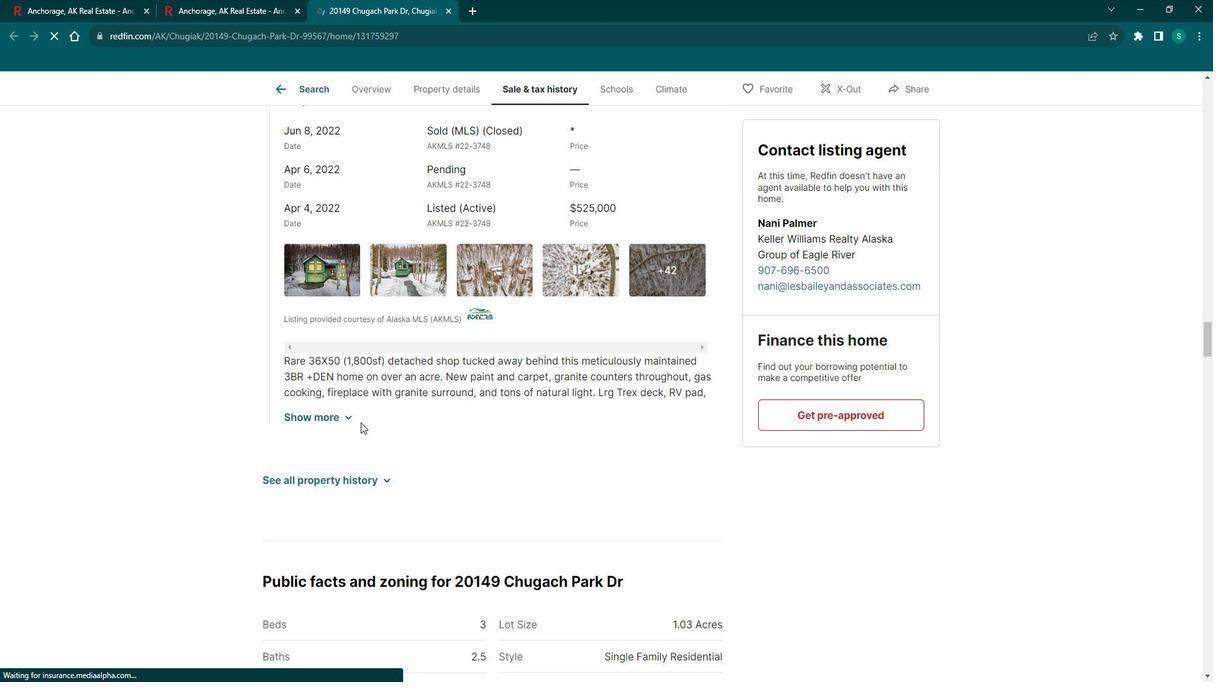 
Action: Mouse scrolled (362, 419) with delta (0, 0)
Screenshot: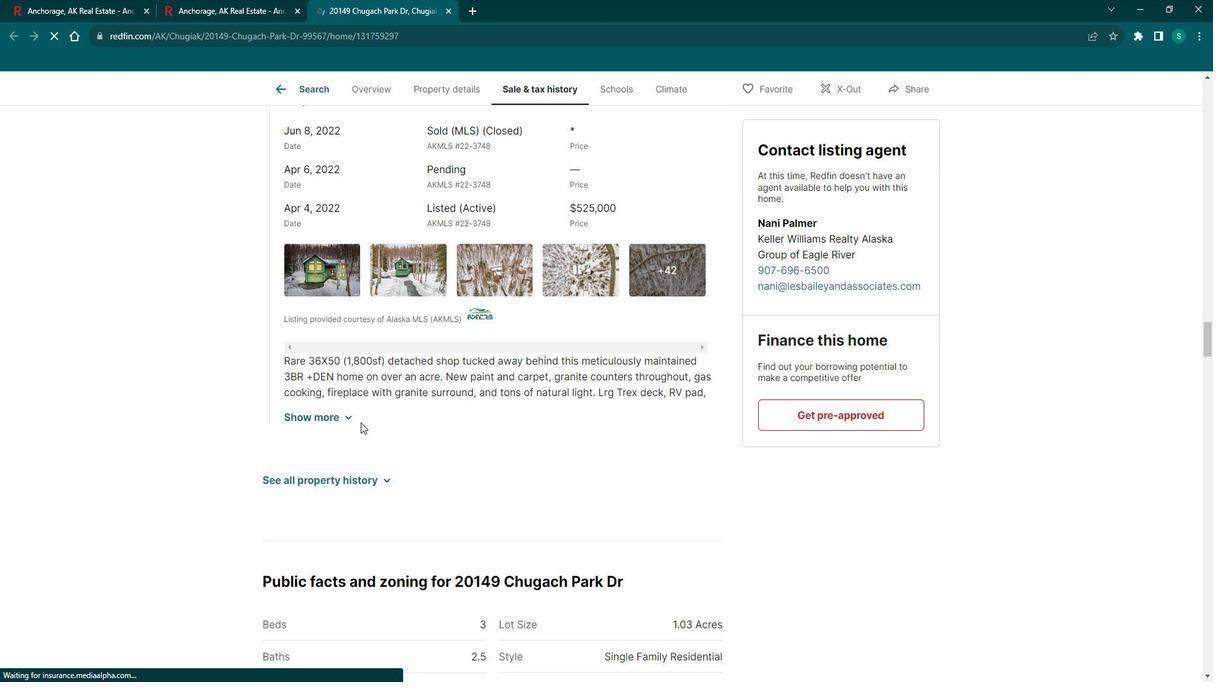 
Action: Mouse scrolled (362, 419) with delta (0, 0)
Screenshot: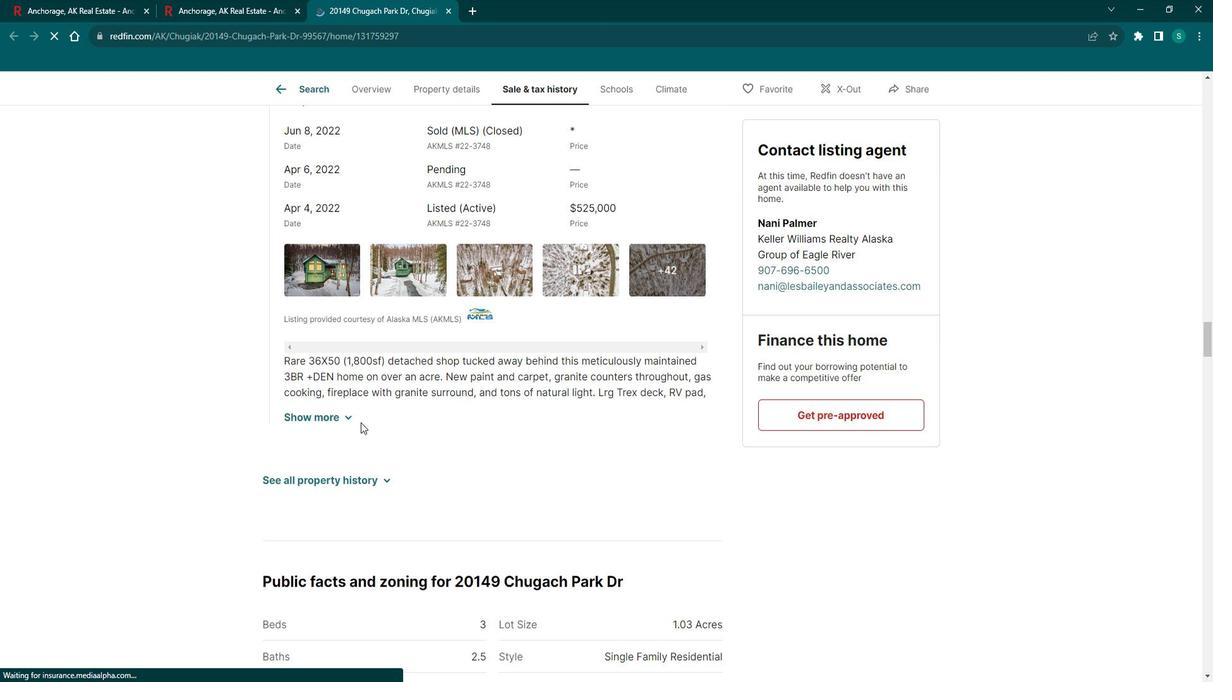 
Action: Mouse scrolled (362, 420) with delta (0, 0)
Screenshot: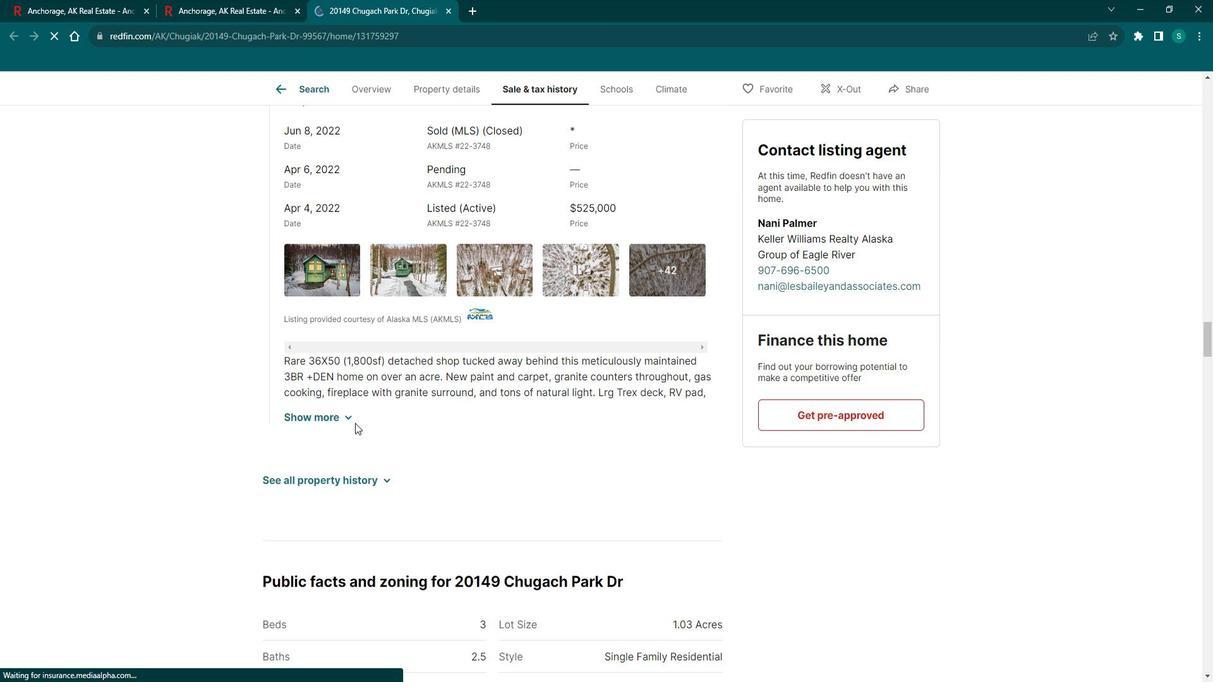 
Action: Mouse moved to (352, 413)
Screenshot: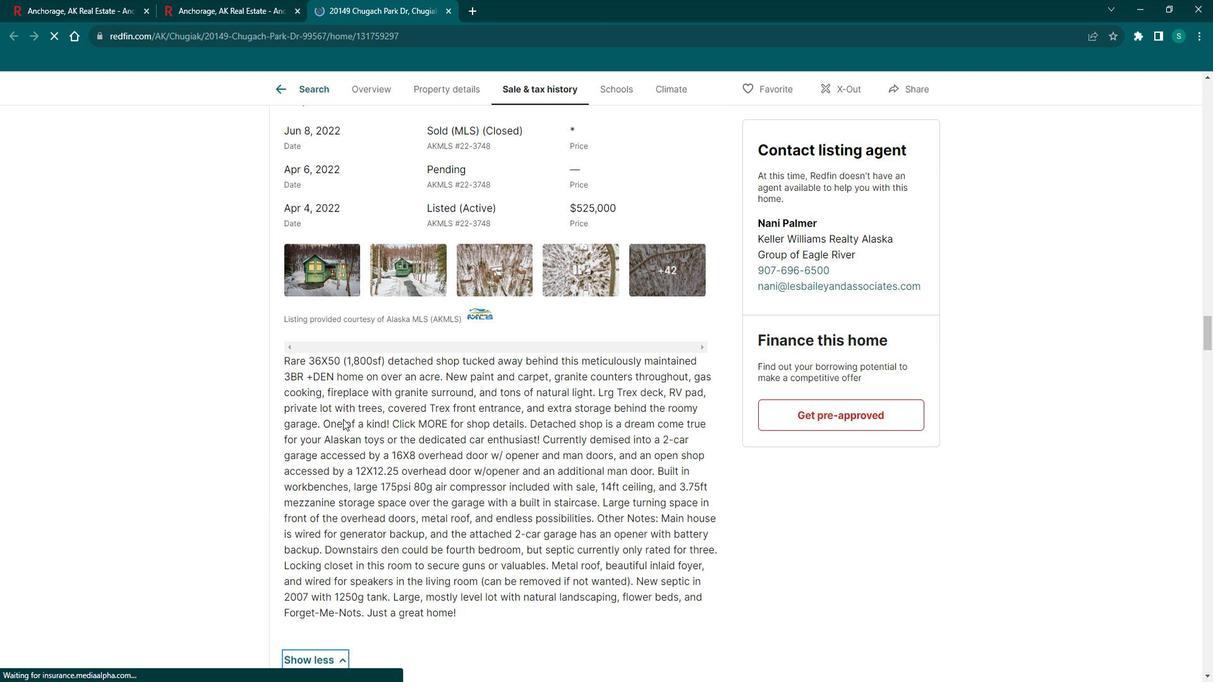 
Action: Mouse pressed left at (352, 413)
Screenshot: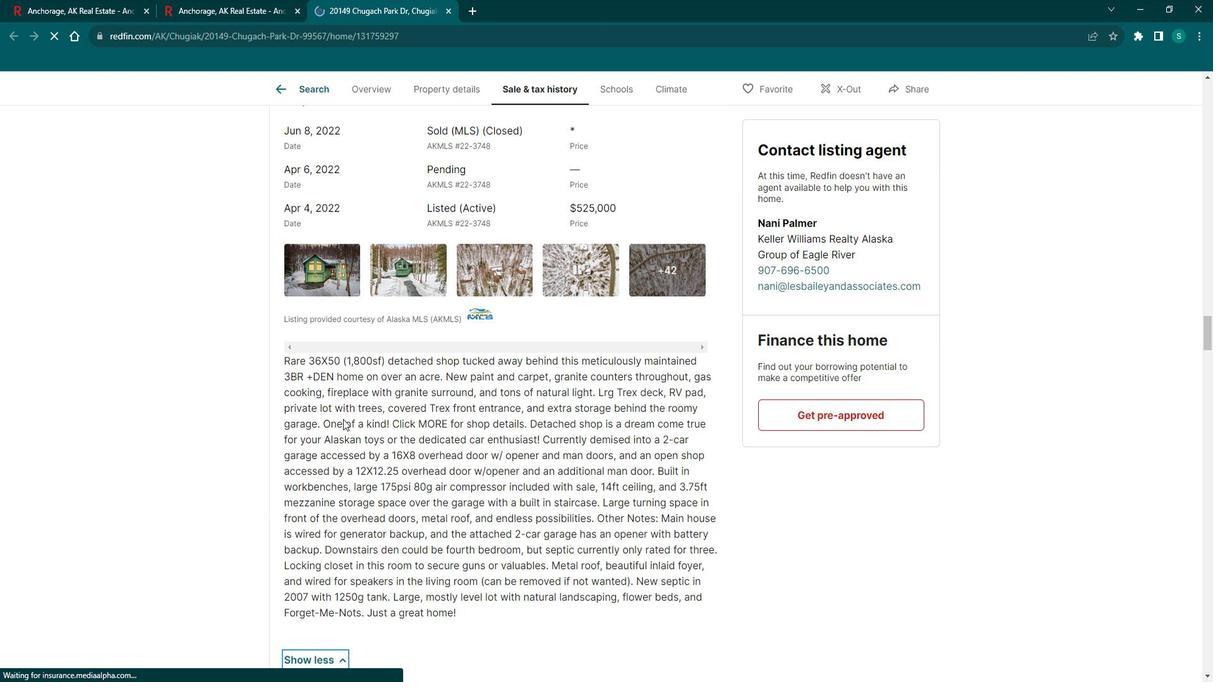 
Action: Mouse scrolled (352, 412) with delta (0, 0)
Screenshot: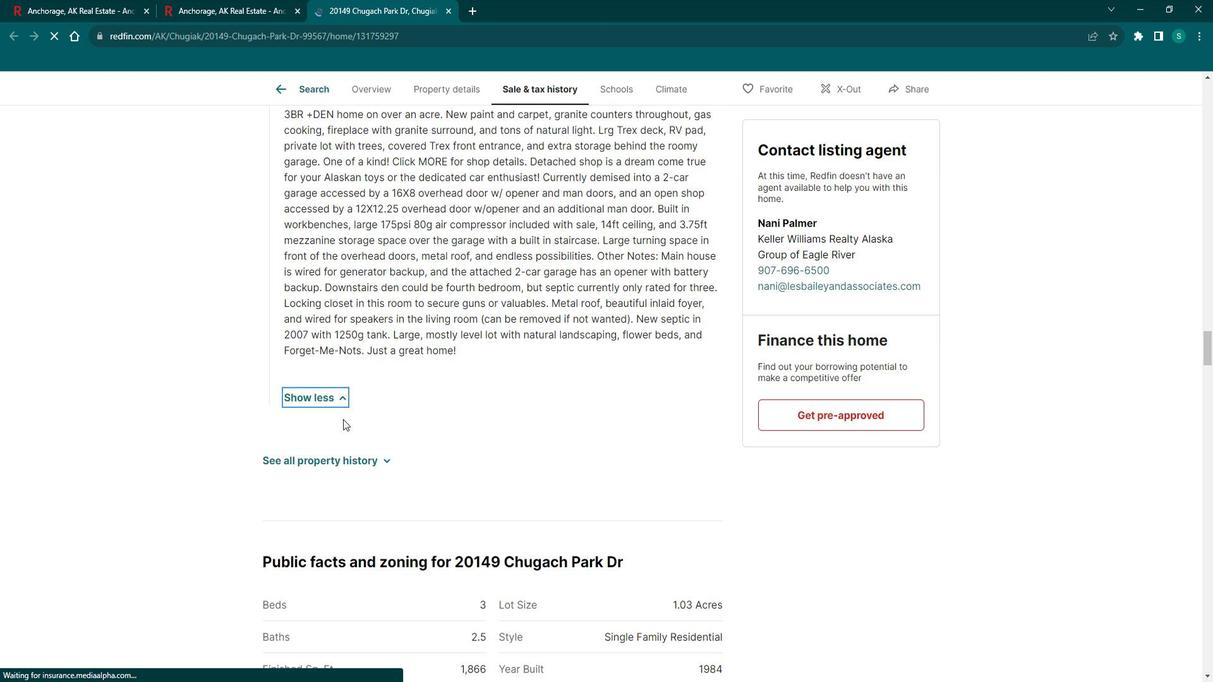 
Action: Mouse scrolled (352, 412) with delta (0, 0)
Screenshot: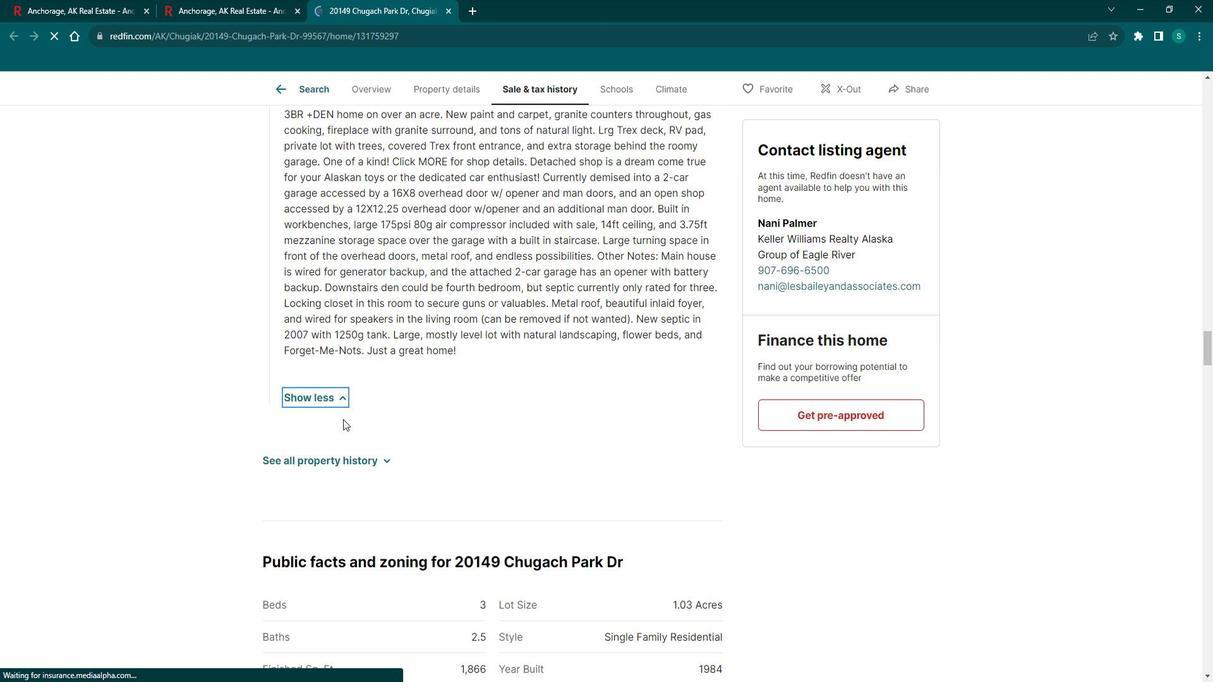 
Action: Mouse scrolled (352, 412) with delta (0, 0)
Screenshot: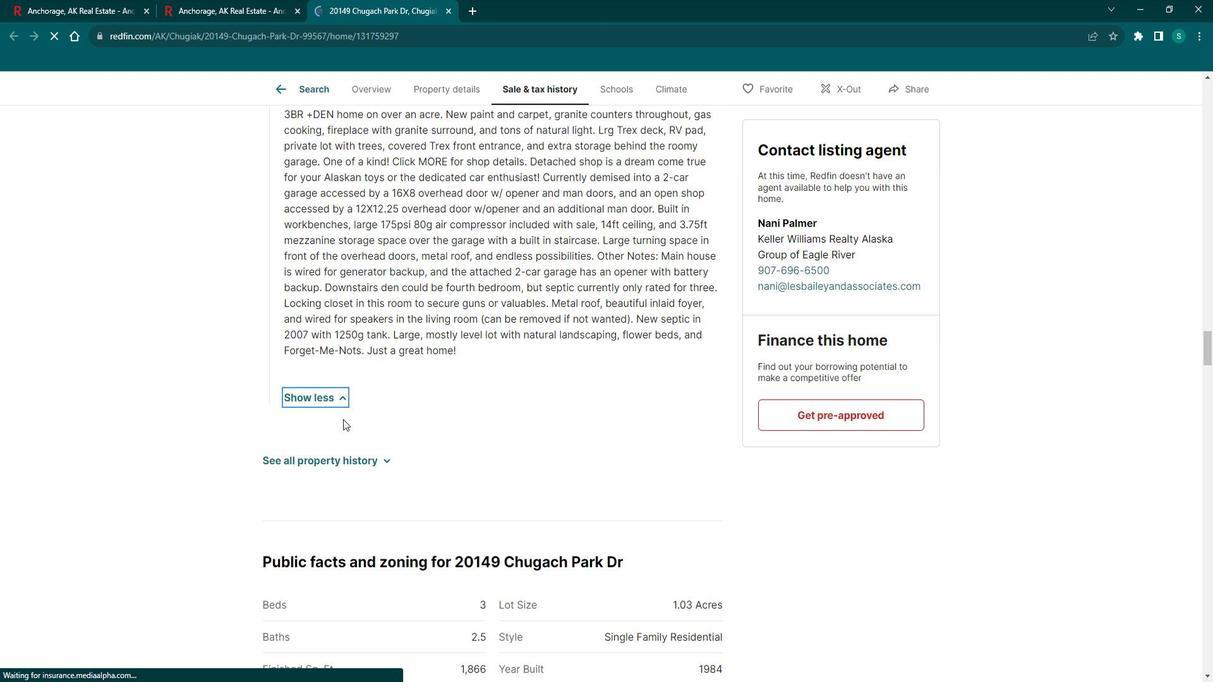 
Action: Mouse scrolled (352, 412) with delta (0, 0)
Screenshot: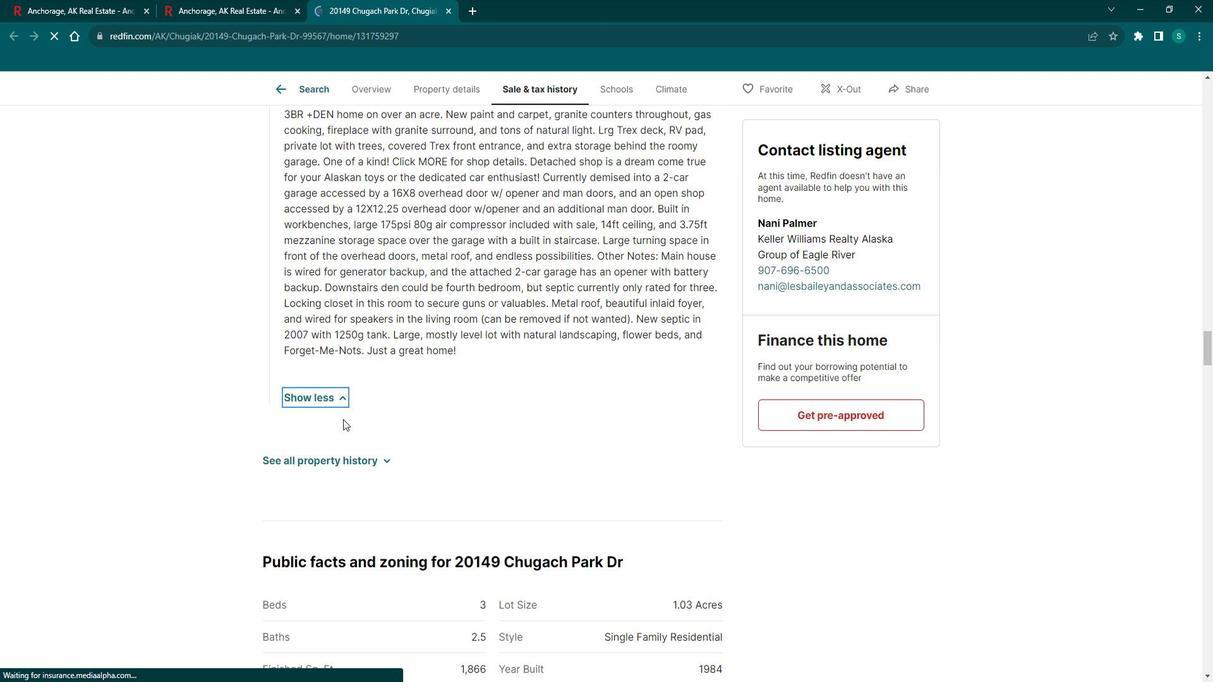 
Action: Mouse scrolled (352, 414) with delta (0, 0)
